 Task: Get directions from Olympic National Park, Washington, United States to Dry Tortugas National Park, Florida, United States and explore the nearby hospitals
Action: Mouse moved to (271, 77)
Screenshot: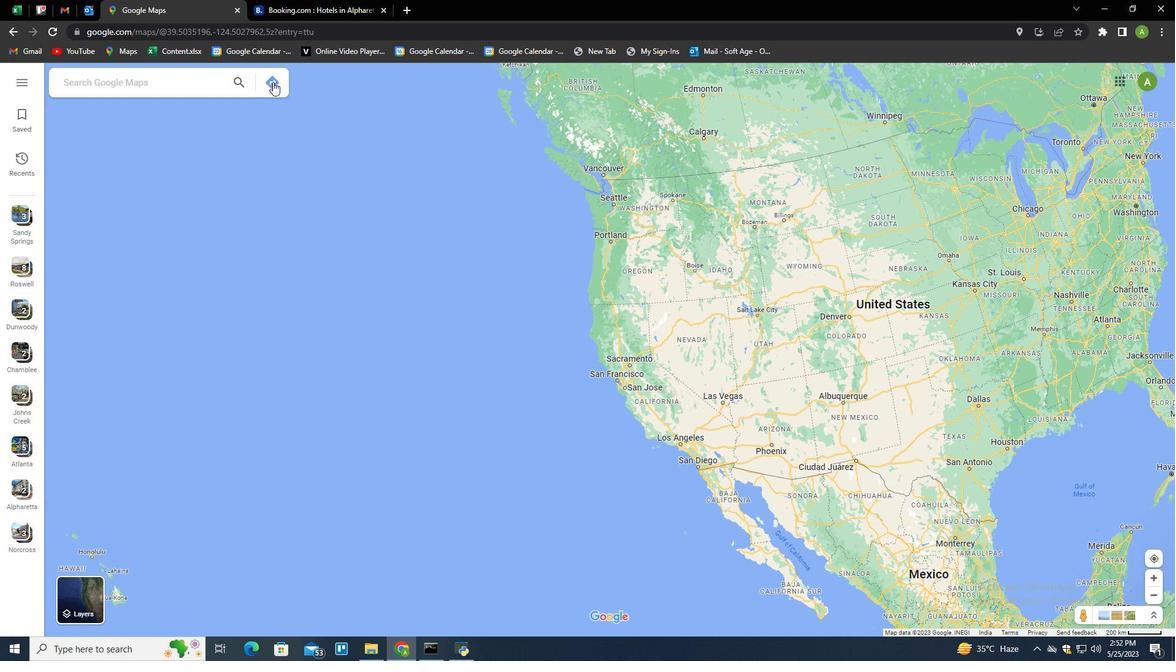 
Action: Mouse pressed left at (271, 77)
Screenshot: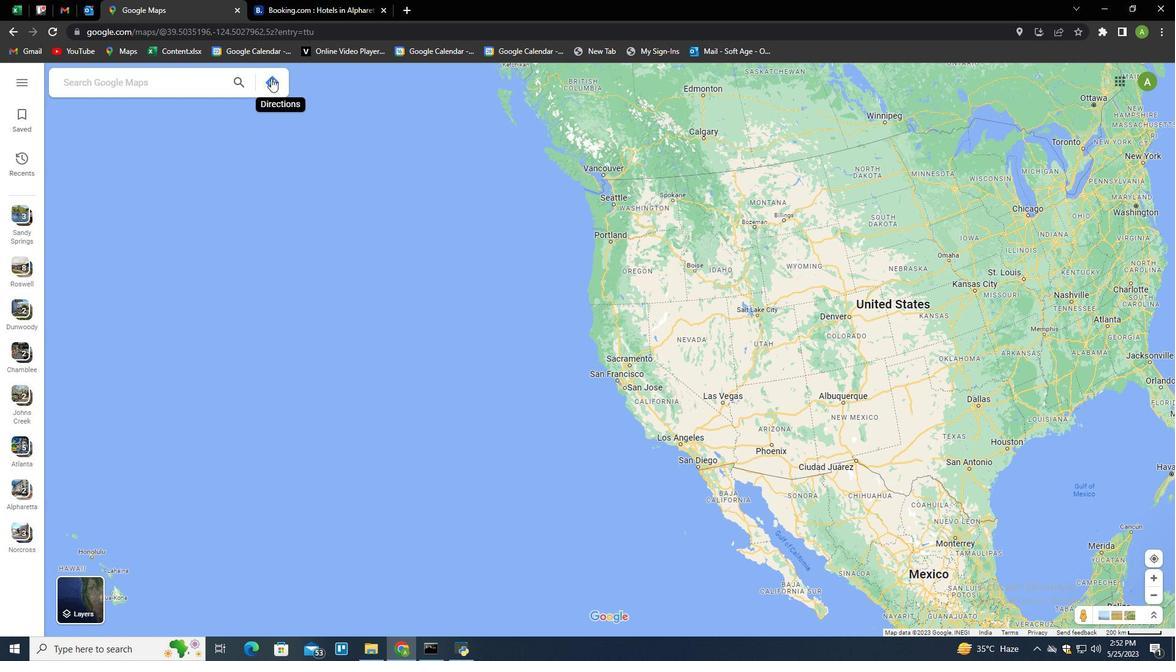 
Action: Mouse moved to (197, 123)
Screenshot: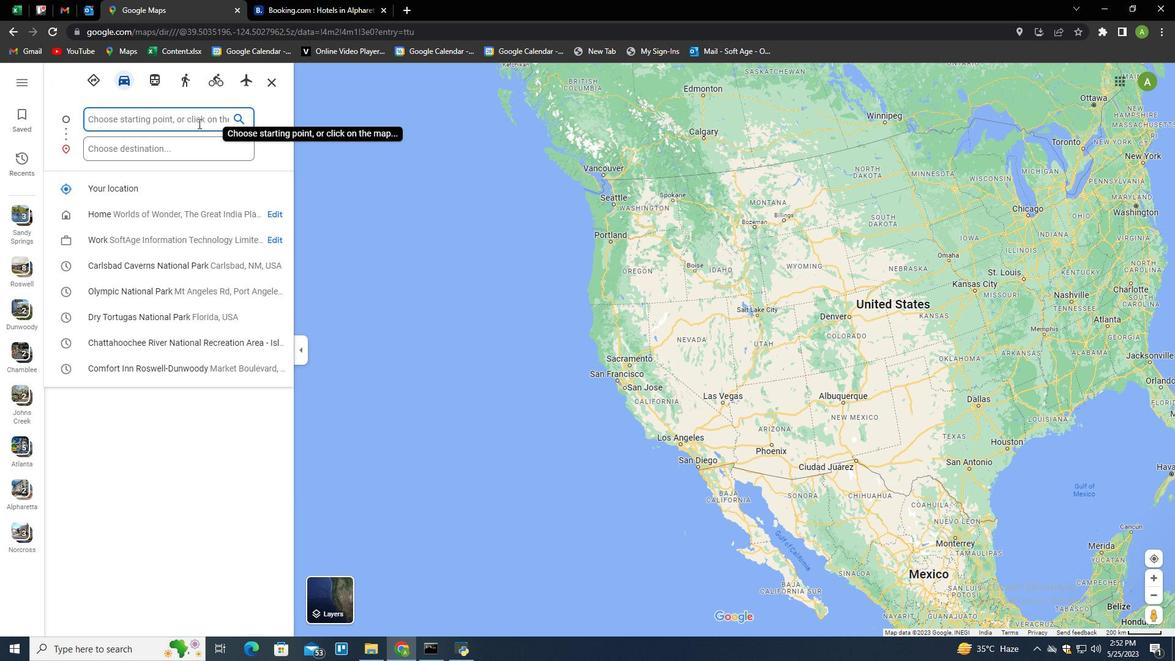 
Action: Mouse pressed left at (197, 123)
Screenshot: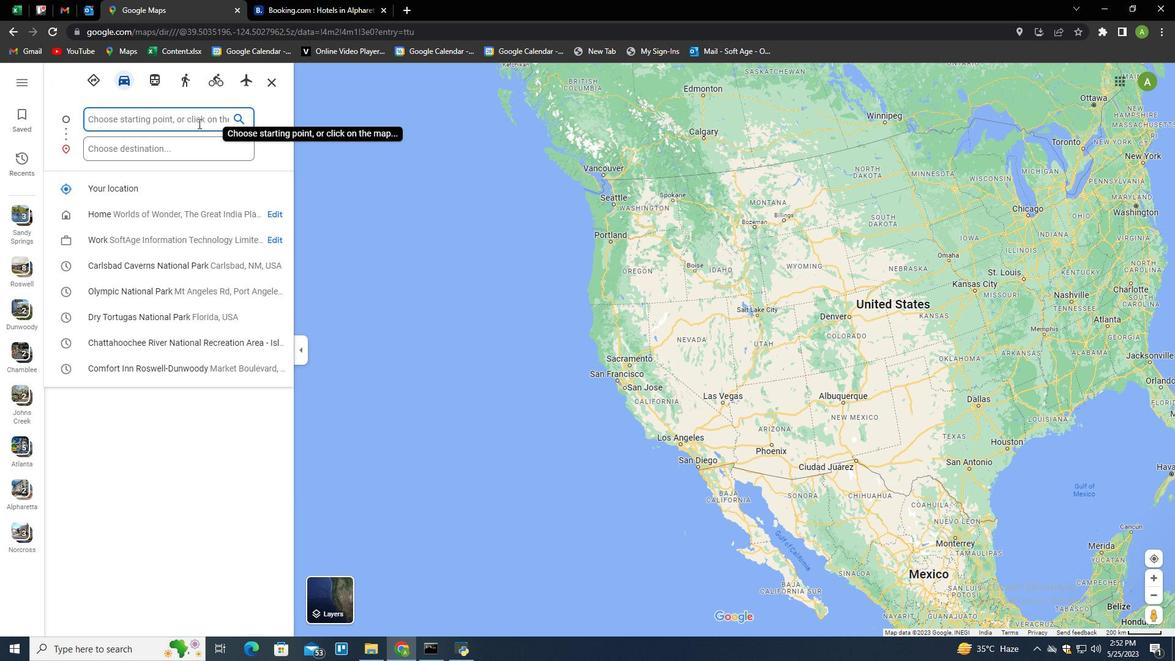 
Action: Key pressed <Key.shift>Olymoi<Key.backspace><Key.backspace>pic<Key.space><Key.shift>National<Key.space><Key.shift>Park,<Key.space><Key.shift>Wahington,<Key.space><Key.shift>United<Key.space><Key.shift>States<Key.tab><Key.tab><Key.shift>Dry<Key.space><Key.shift>Tortugas<Key.space><Key.shift>National<Key.space><Key.shift>Park,<Key.space><Key.shift>Florida,<Key.space><Key.shift>United<Key.space><Key.shift>States<Key.enter>
Screenshot: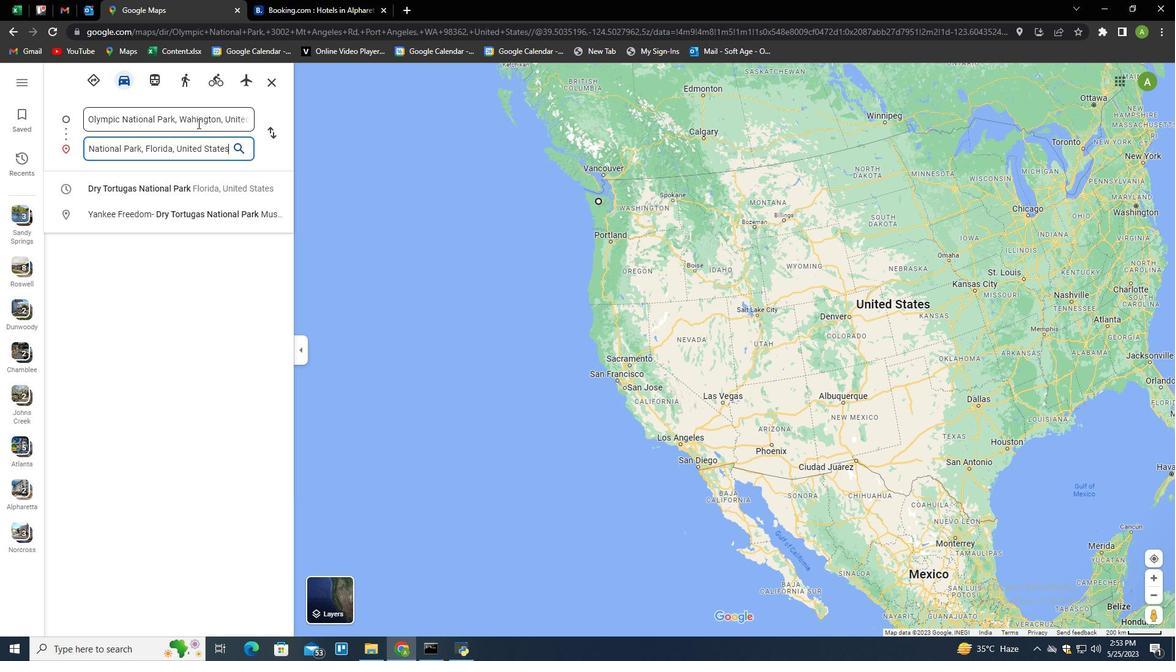 
Action: Mouse moved to (280, 309)
Screenshot: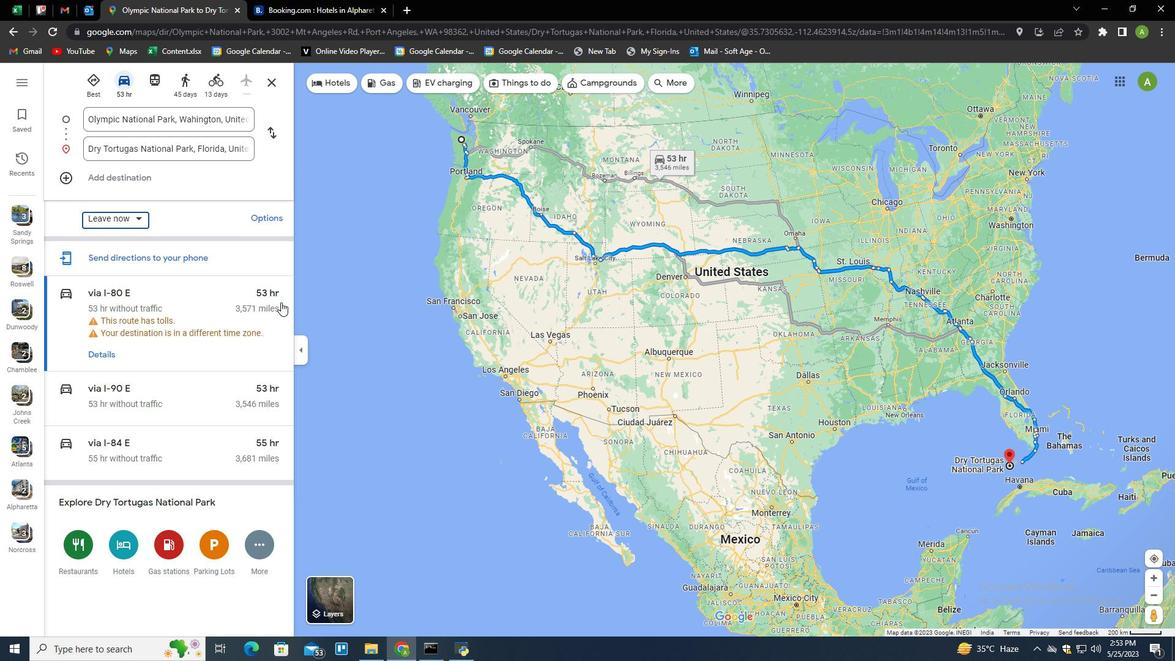 
Action: Mouse scrolled (280, 308) with delta (0, 0)
Screenshot: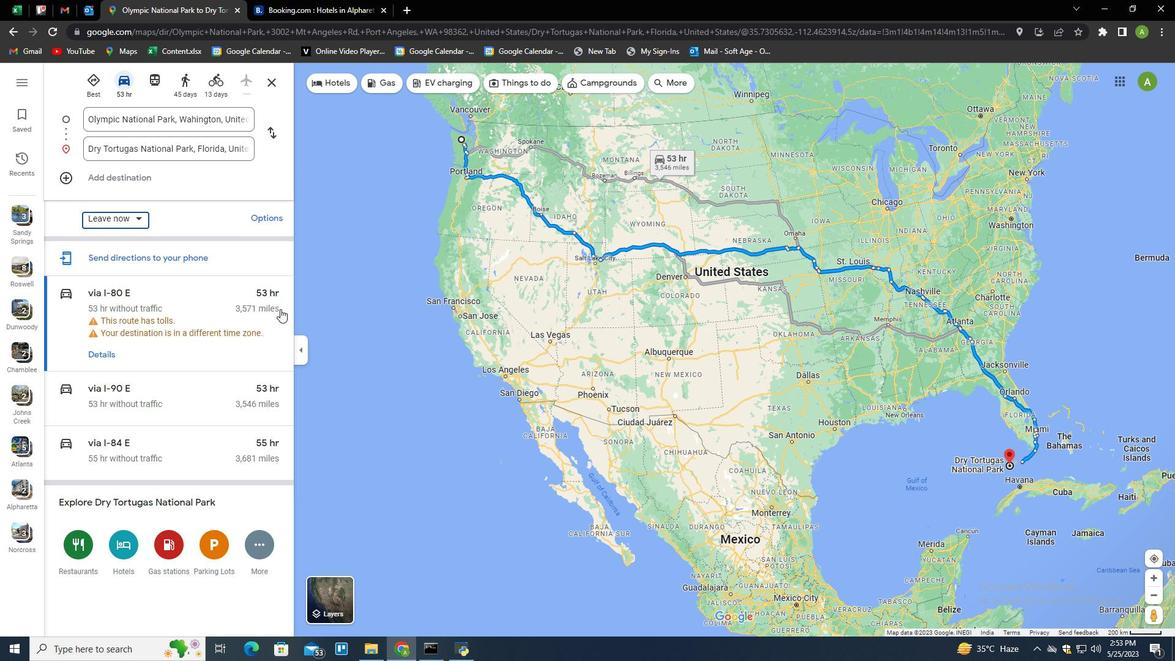 
Action: Mouse moved to (224, 270)
Screenshot: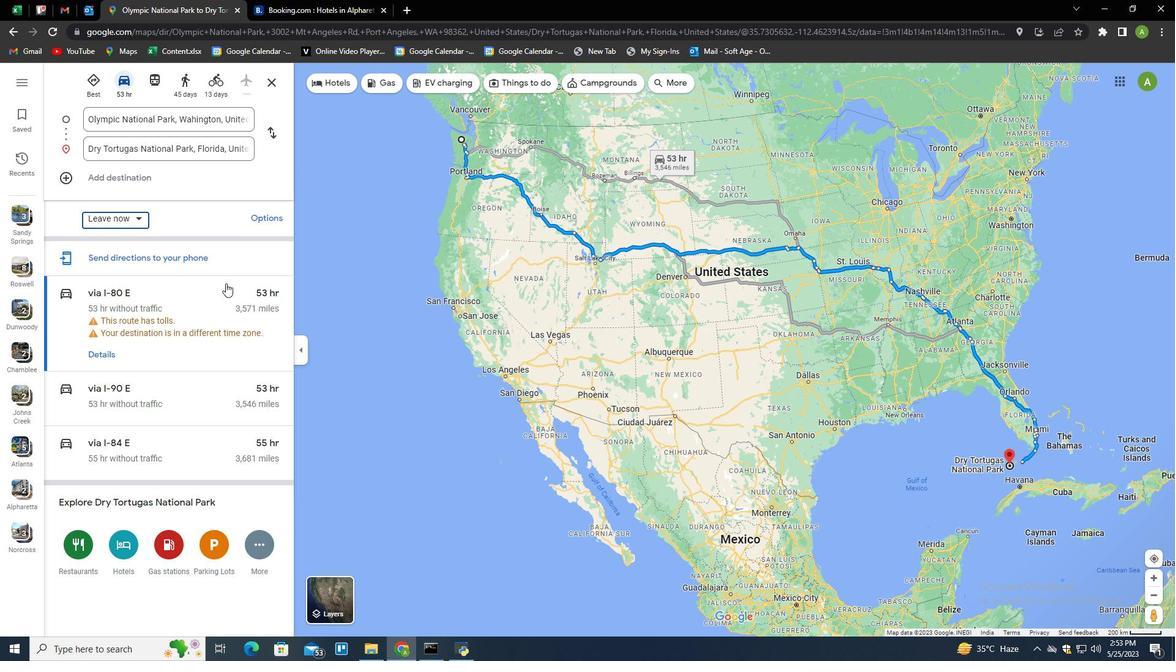 
Action: Mouse scrolled (224, 269) with delta (0, 0)
Screenshot: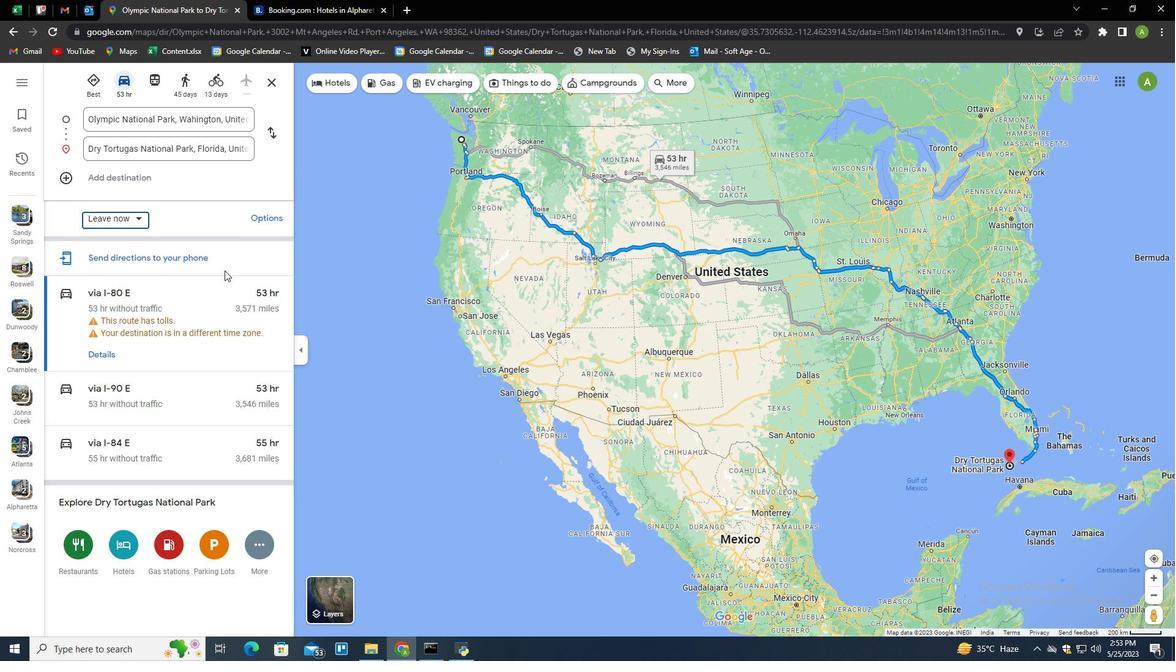 
Action: Mouse scrolled (224, 269) with delta (0, 0)
Screenshot: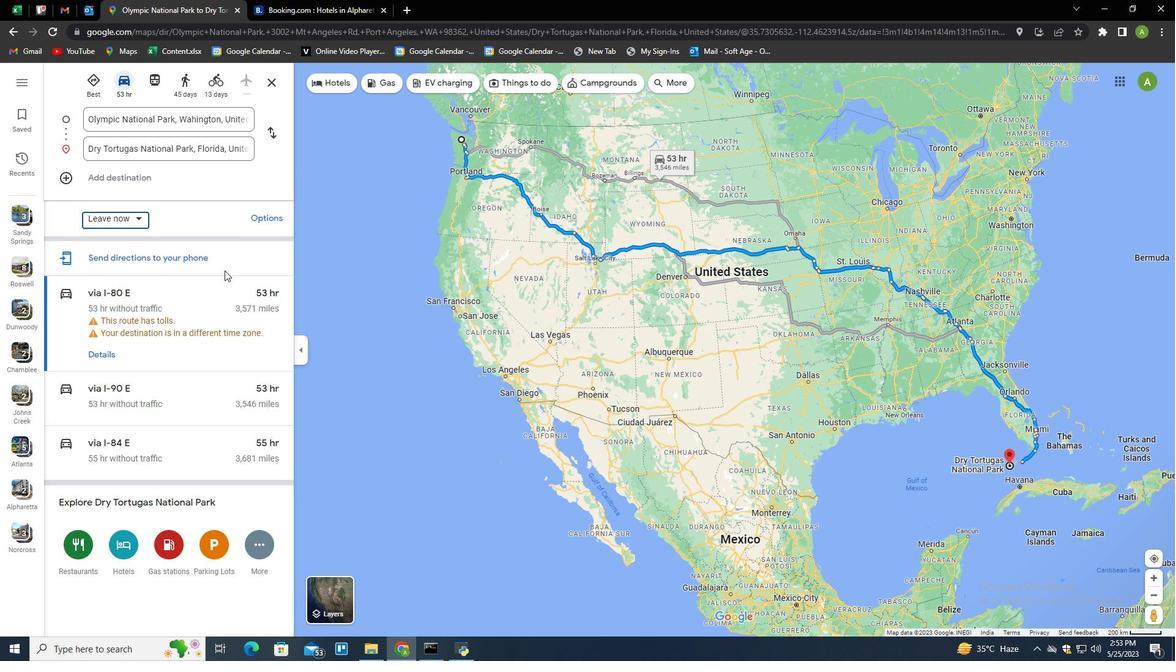 
Action: Mouse moved to (256, 544)
Screenshot: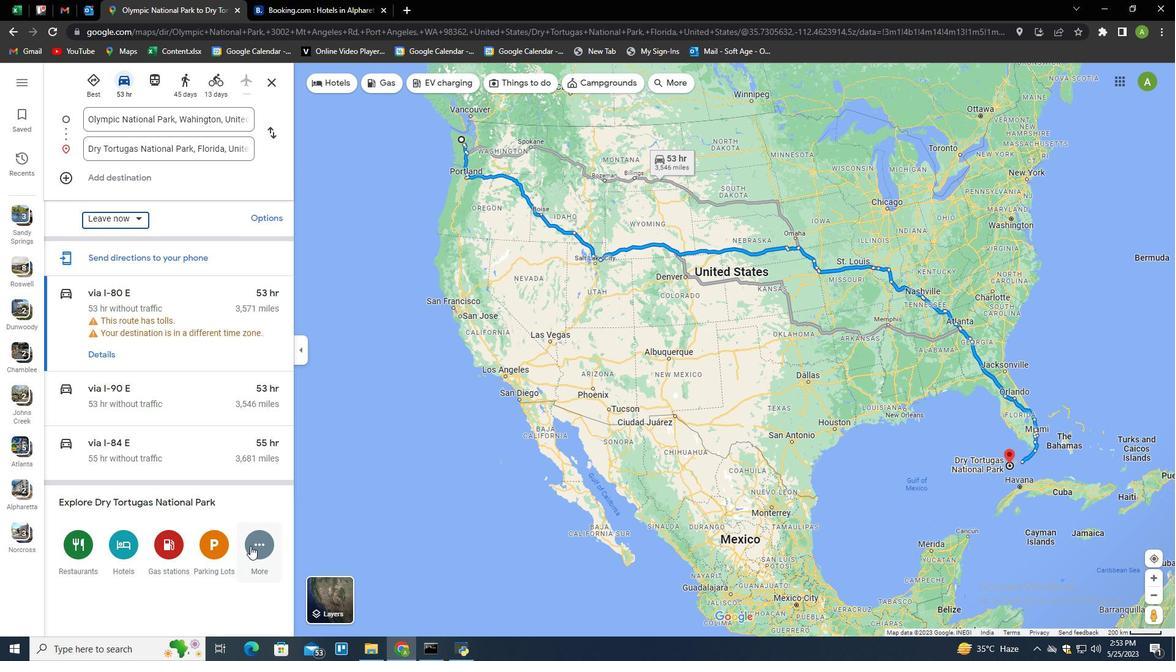 
Action: Mouse pressed left at (256, 544)
Screenshot: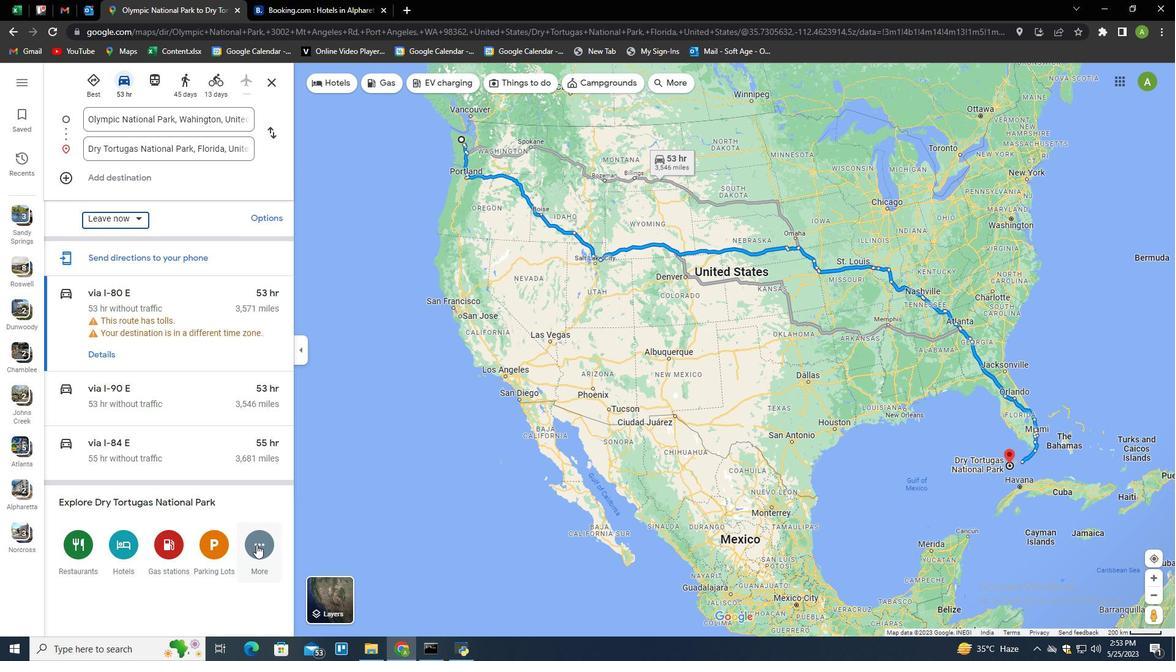 
Action: Mouse moved to (254, 538)
Screenshot: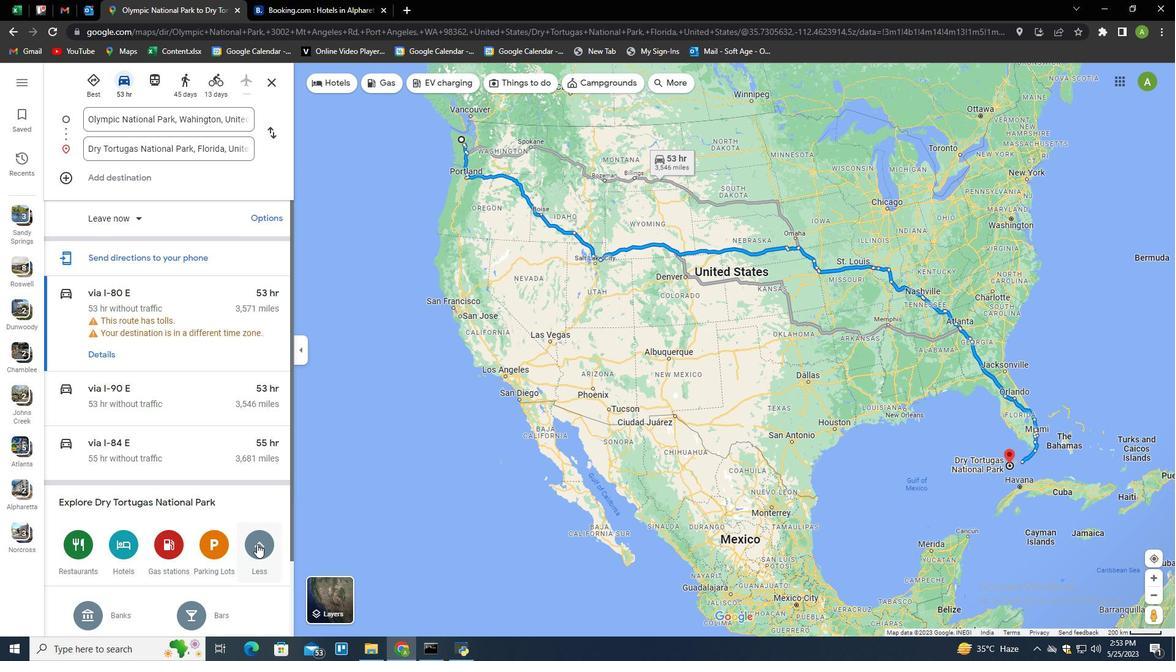 
Action: Mouse scrolled (254, 537) with delta (0, 0)
Screenshot: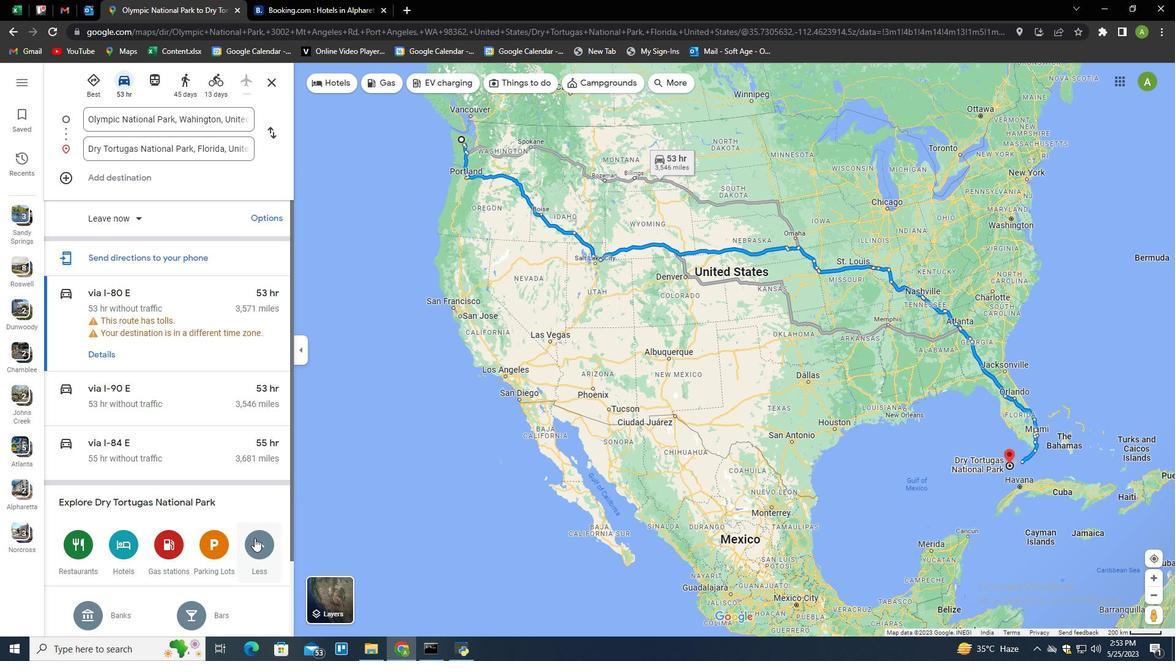 
Action: Mouse scrolled (254, 537) with delta (0, 0)
Screenshot: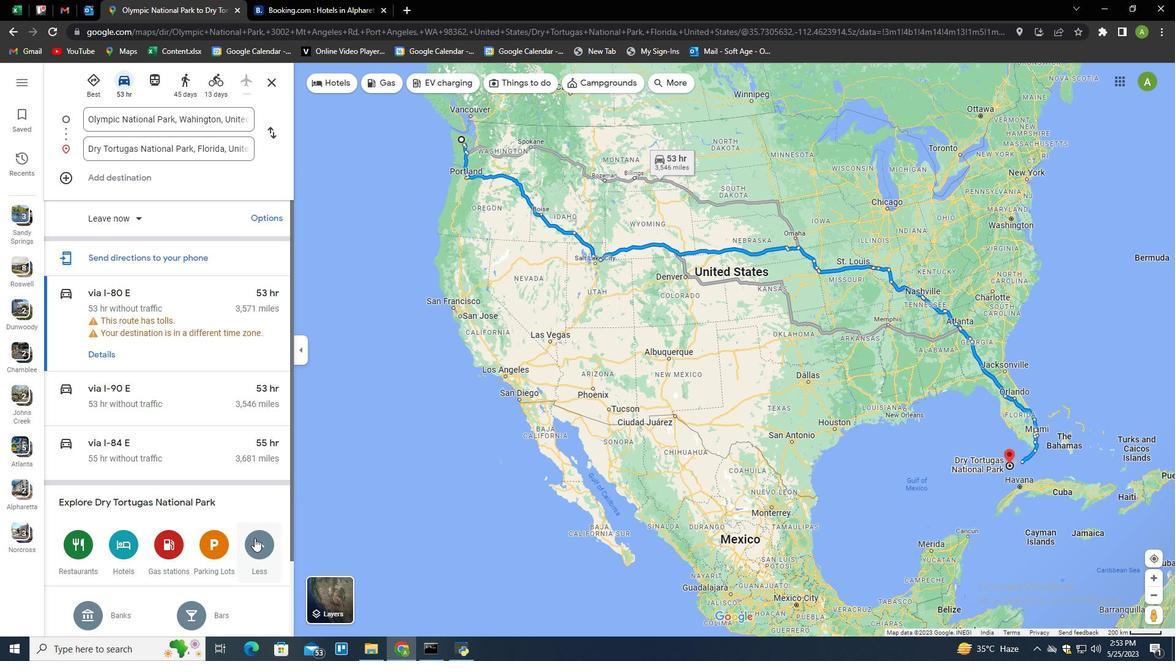 
Action: Mouse scrolled (254, 537) with delta (0, 0)
Screenshot: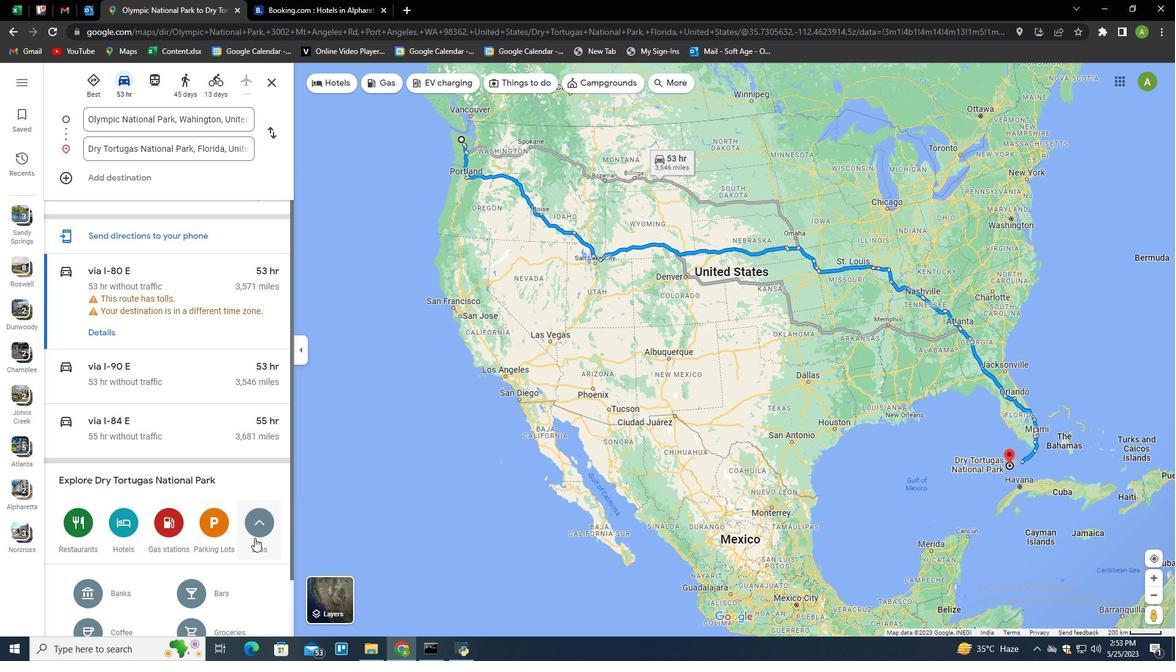 
Action: Mouse scrolled (254, 537) with delta (0, 0)
Screenshot: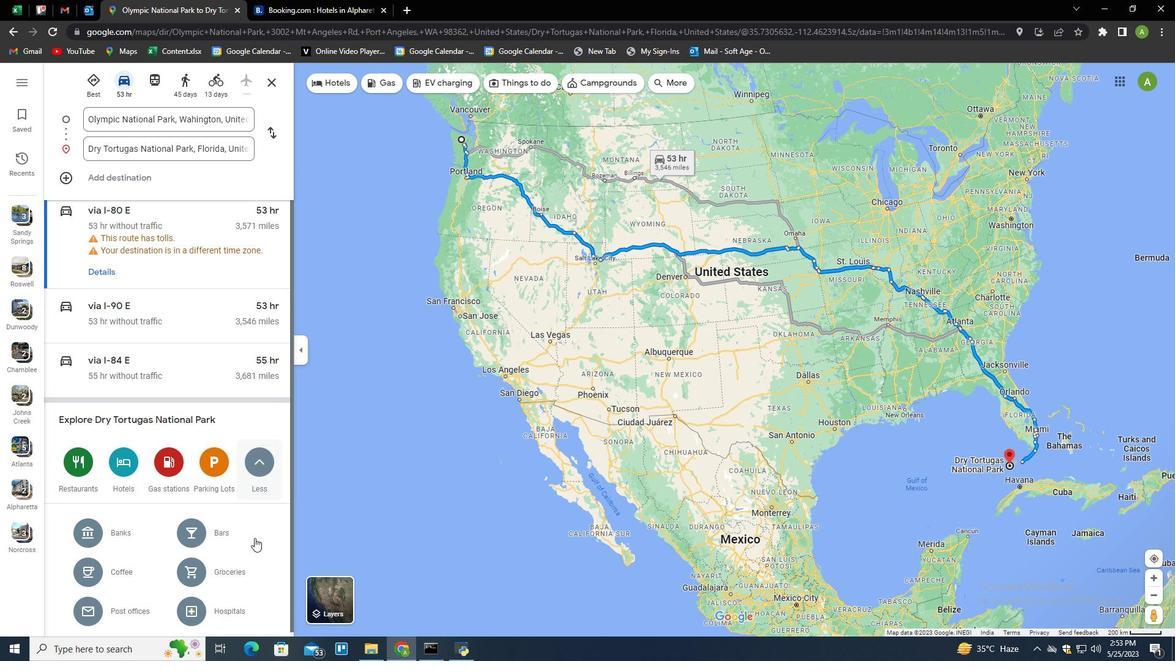 
Action: Mouse scrolled (254, 537) with delta (0, 0)
Screenshot: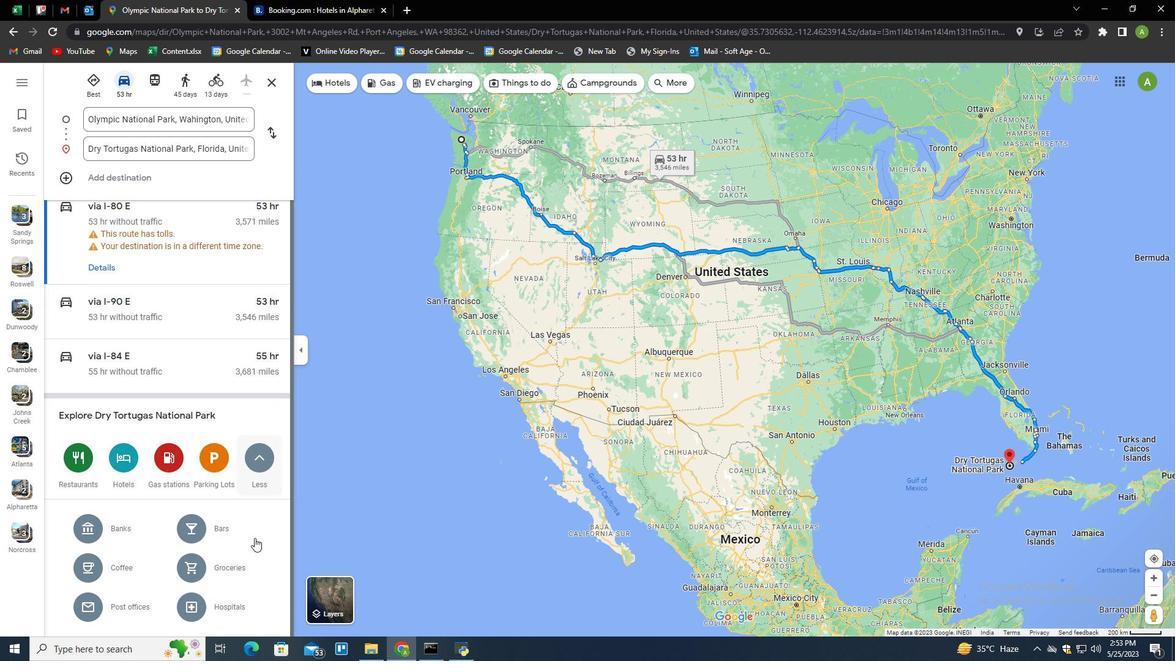 
Action: Mouse moved to (224, 607)
Screenshot: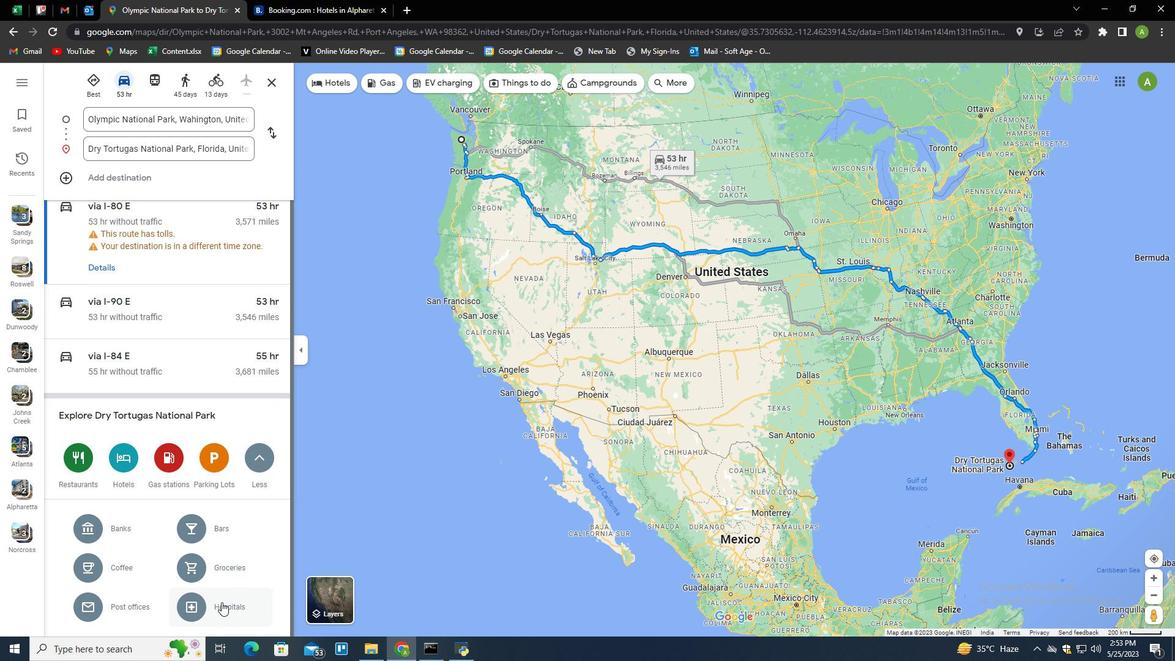 
Action: Mouse pressed left at (224, 607)
Screenshot: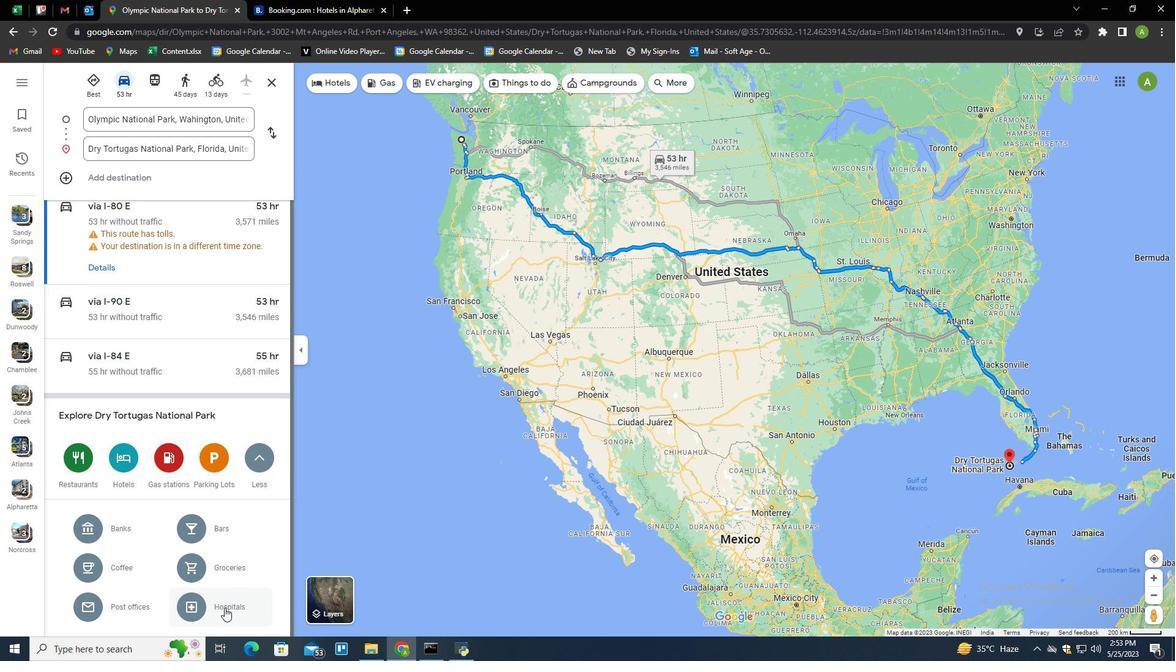 
Action: Mouse moved to (181, 407)
Screenshot: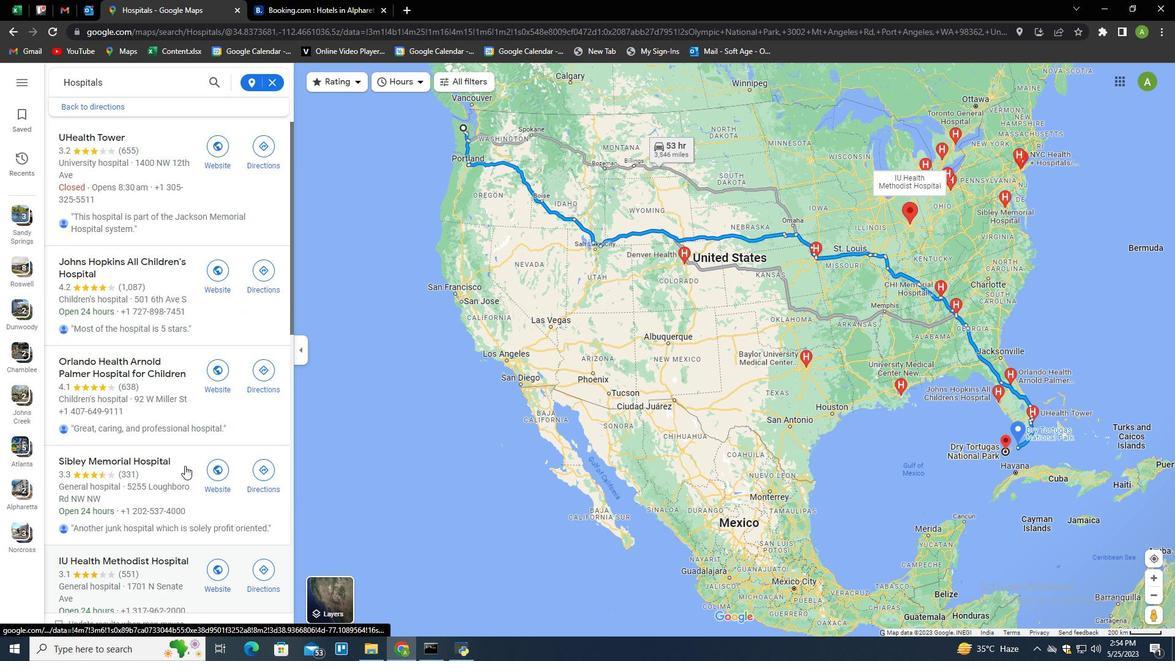 
Action: Mouse scrolled (181, 408) with delta (0, 0)
Screenshot: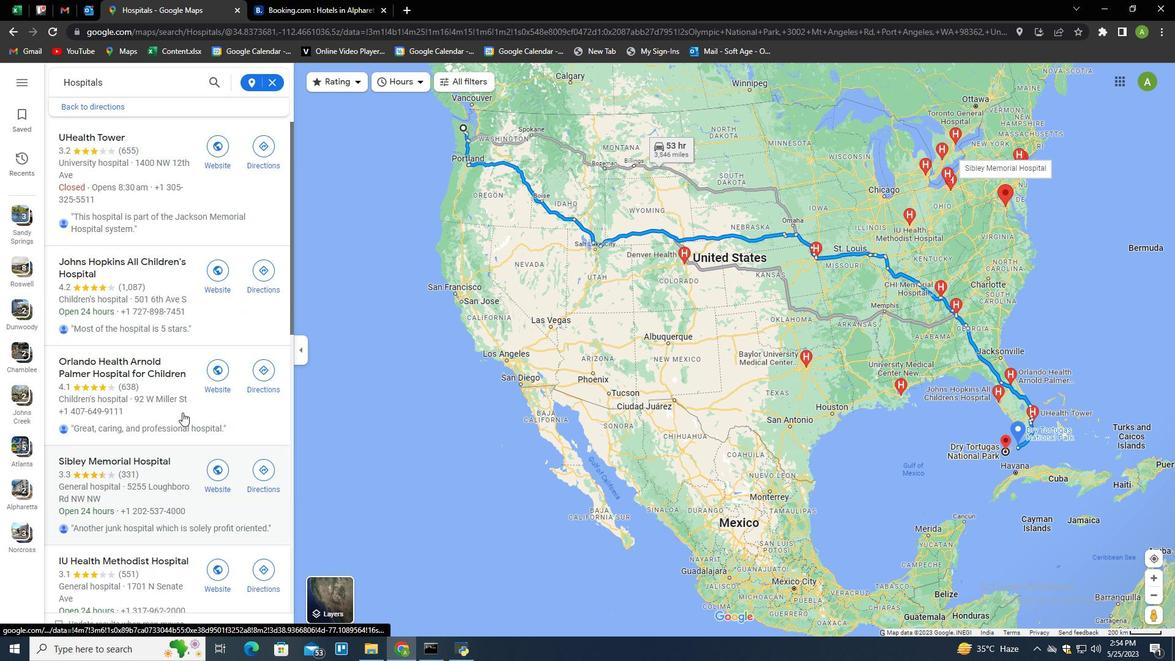 
Action: Mouse scrolled (181, 408) with delta (0, 0)
Screenshot: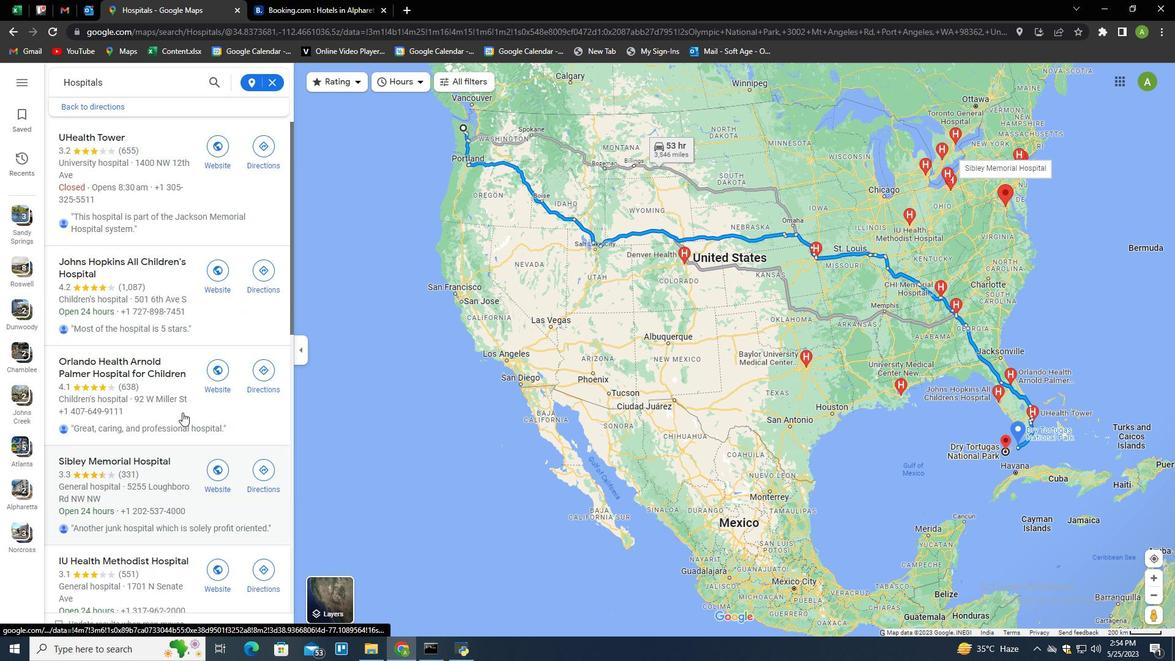 
Action: Mouse scrolled (181, 408) with delta (0, 0)
Screenshot: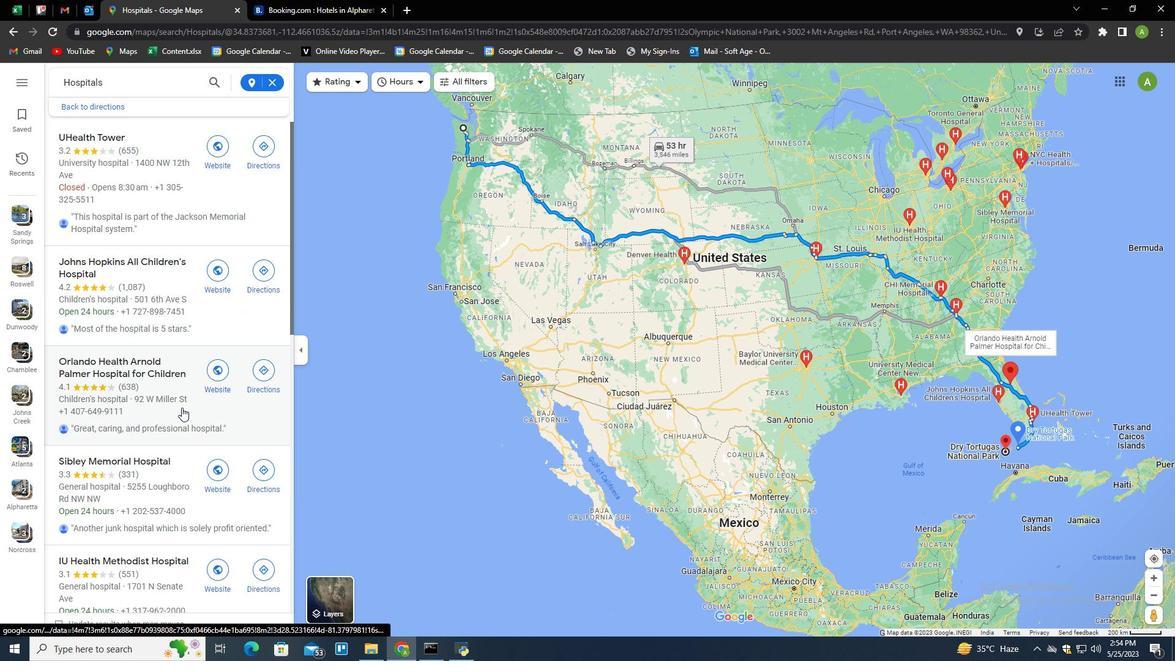 
Action: Mouse moved to (163, 183)
Screenshot: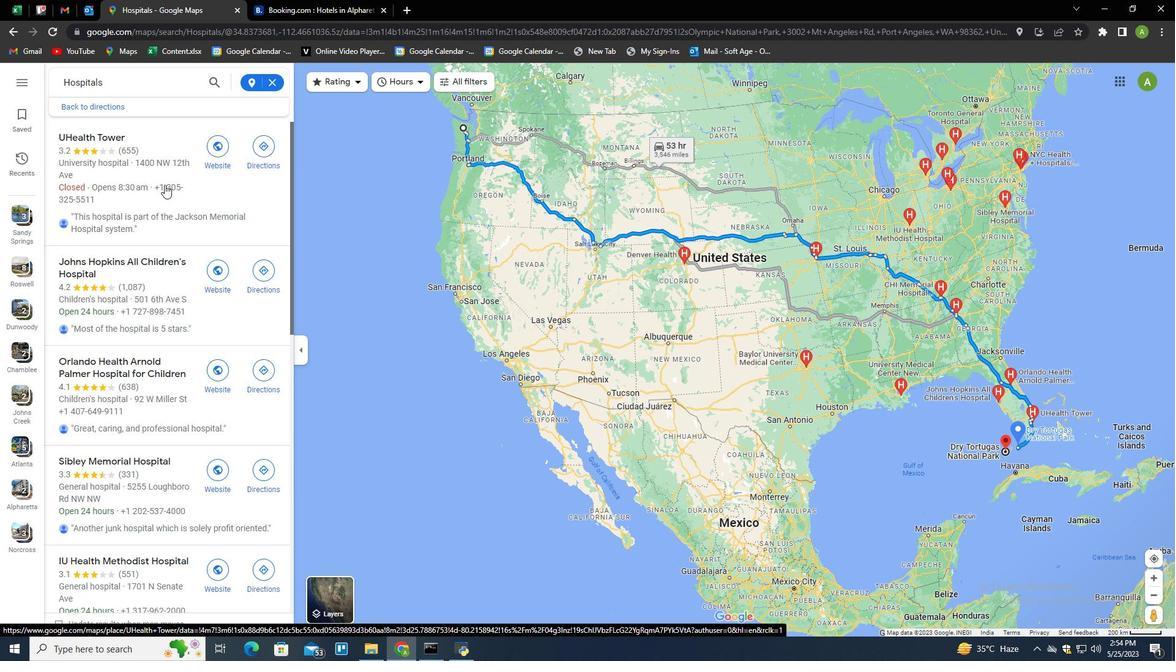 
Action: Mouse pressed left at (163, 183)
Screenshot: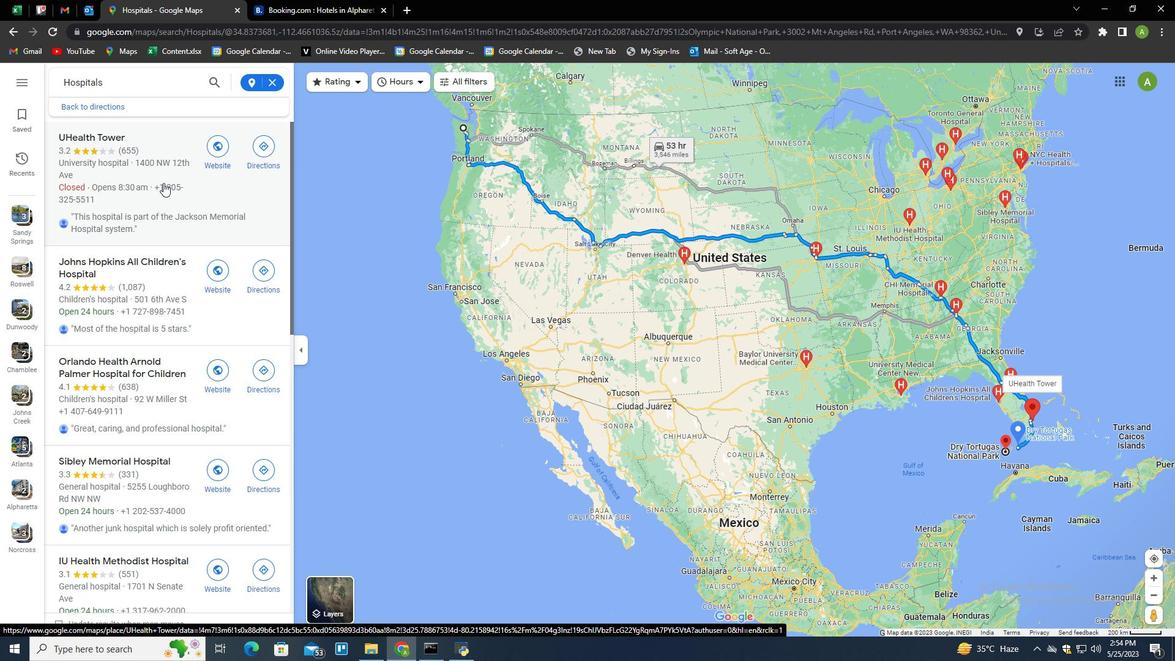 
Action: Mouse moved to (401, 315)
Screenshot: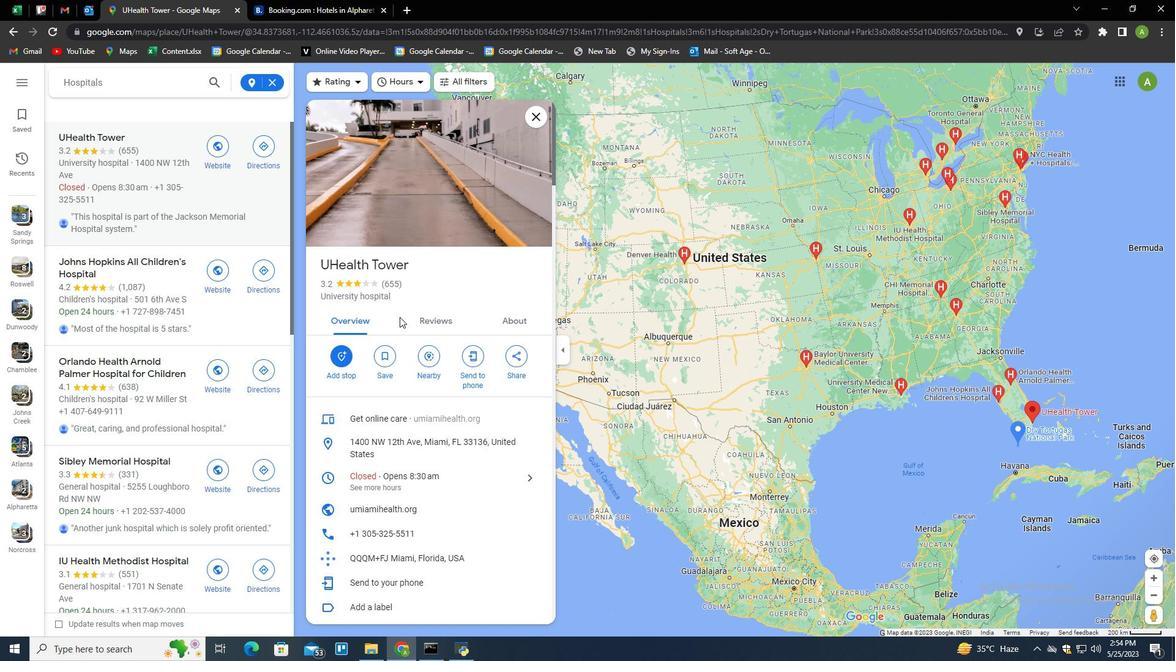
Action: Mouse scrolled (401, 314) with delta (0, 0)
Screenshot: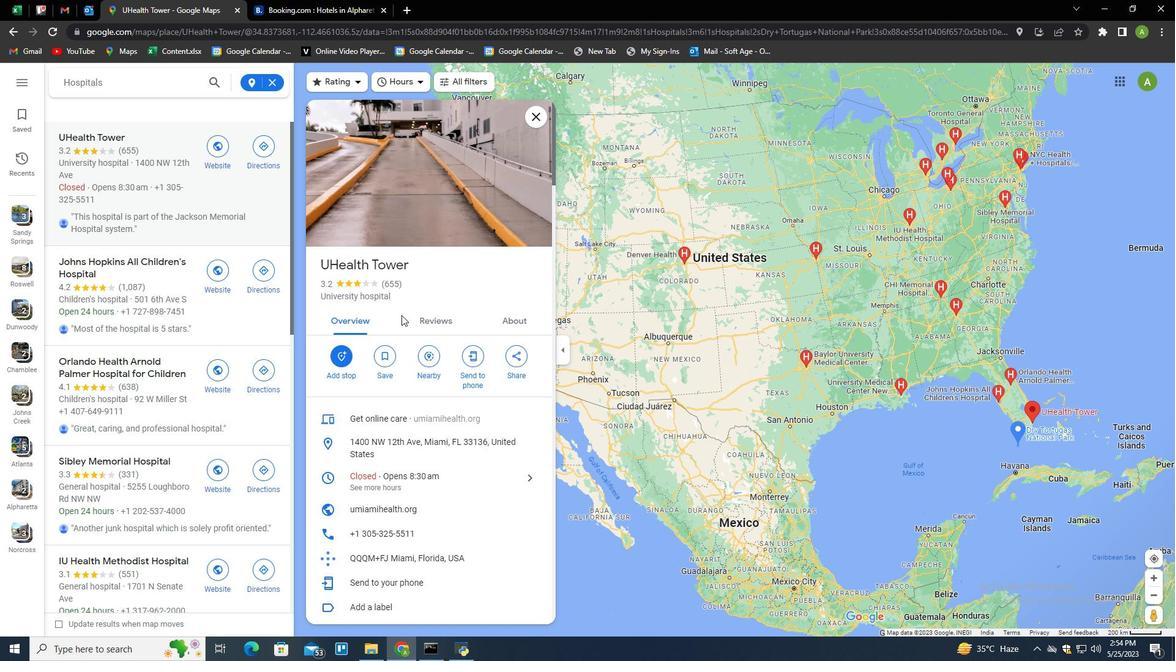 
Action: Mouse scrolled (401, 314) with delta (0, 0)
Screenshot: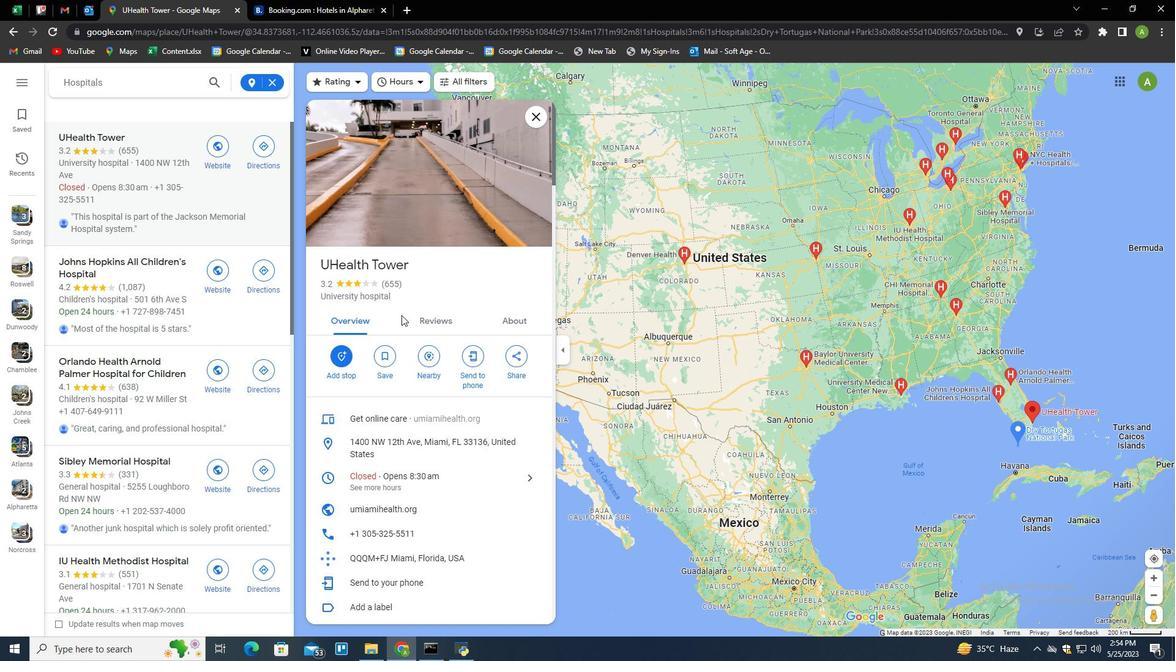 
Action: Mouse scrolled (401, 314) with delta (0, 0)
Screenshot: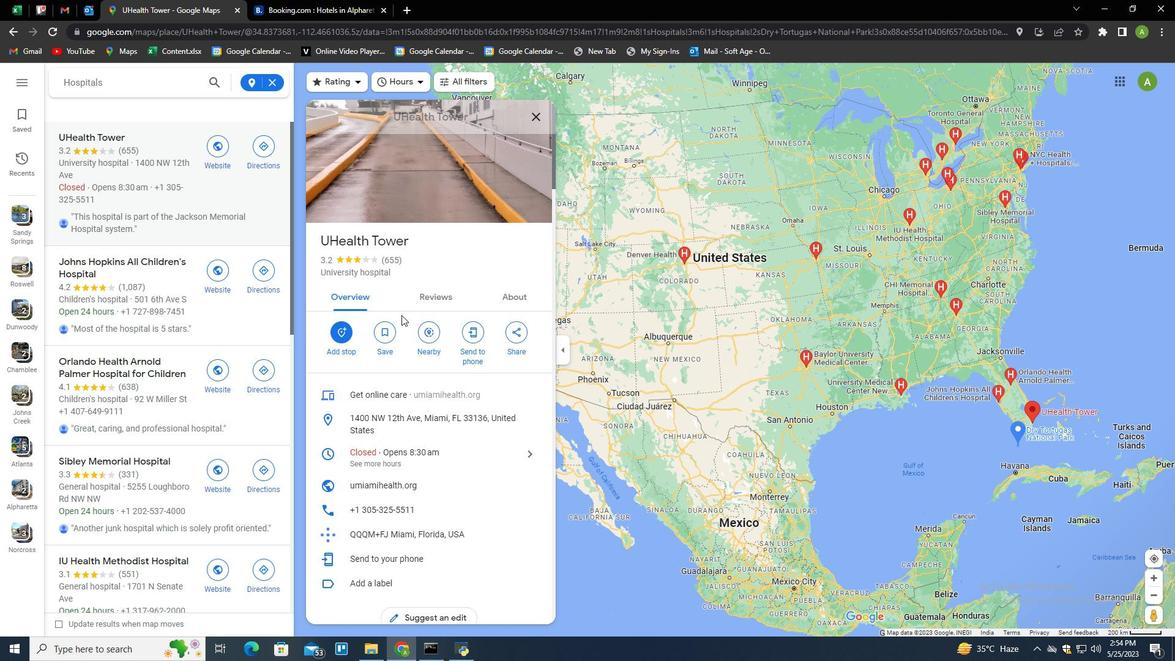 
Action: Mouse moved to (411, 334)
Screenshot: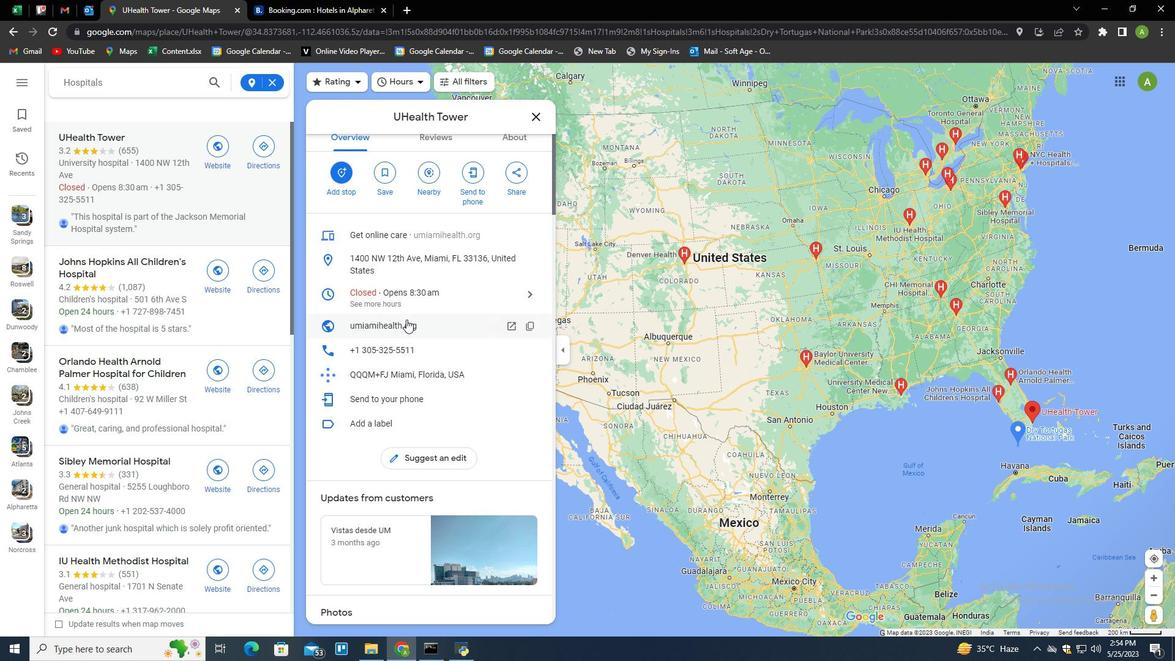 
Action: Mouse scrolled (411, 334) with delta (0, 0)
Screenshot: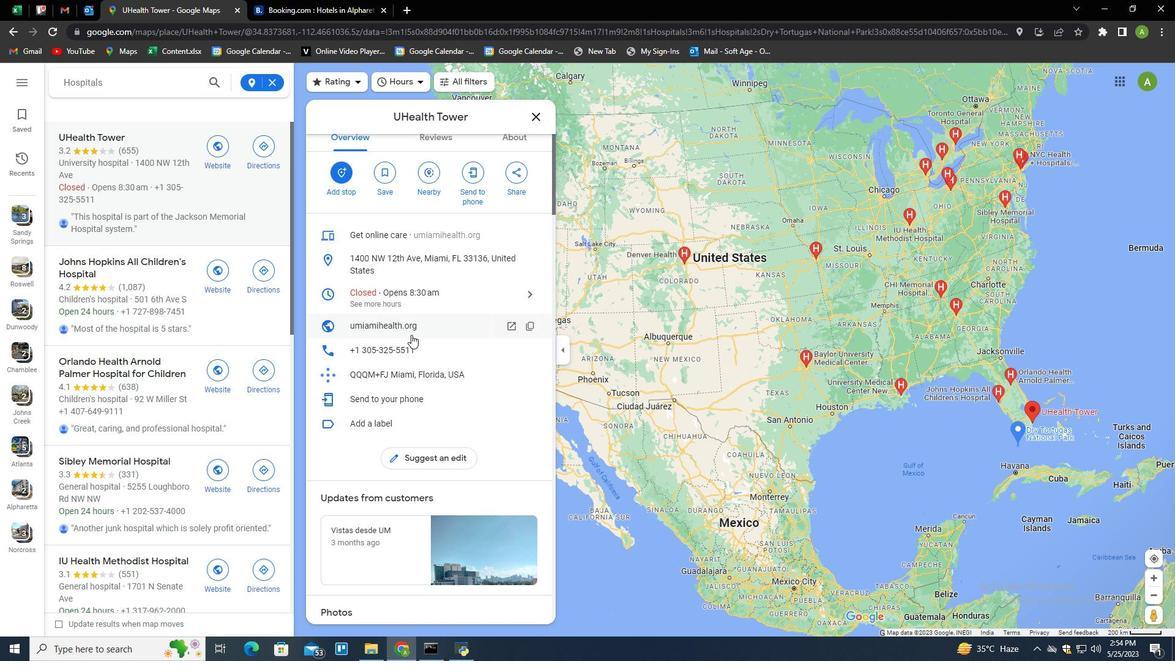 
Action: Mouse scrolled (411, 334) with delta (0, 0)
Screenshot: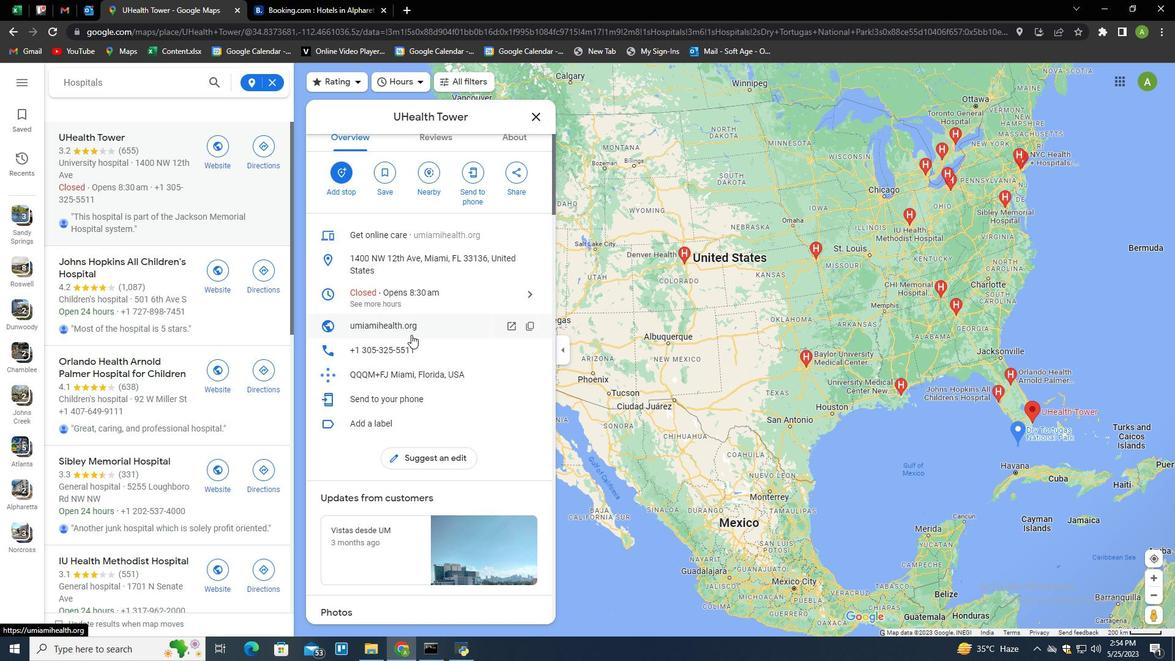 
Action: Mouse scrolled (411, 334) with delta (0, 0)
Screenshot: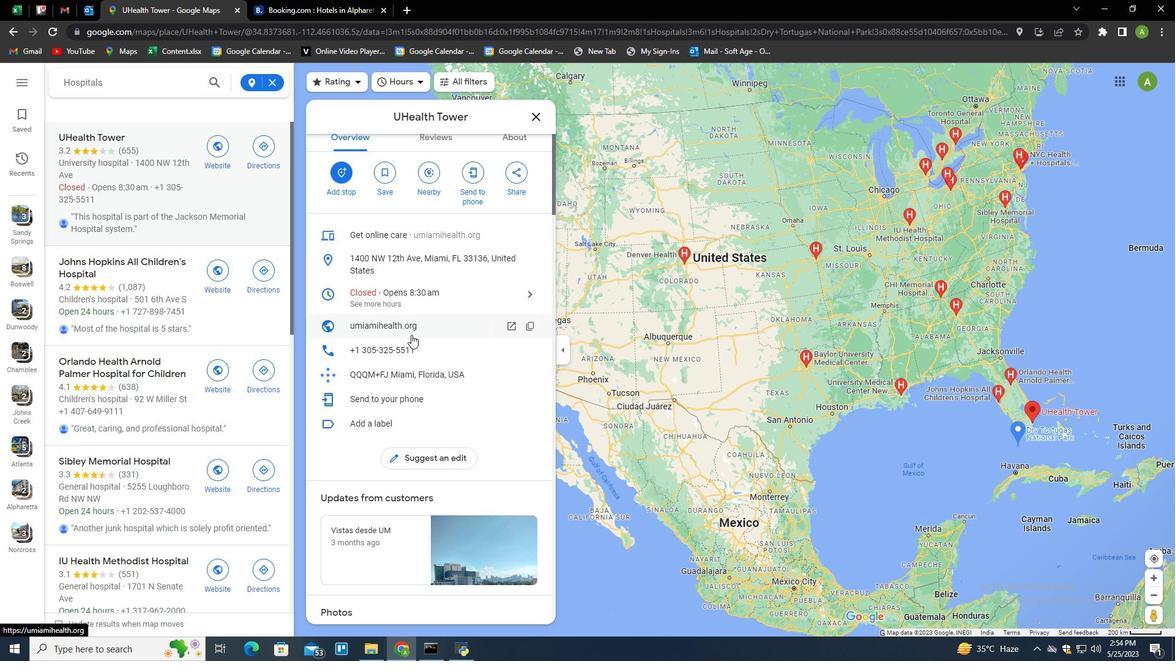 
Action: Mouse moved to (424, 337)
Screenshot: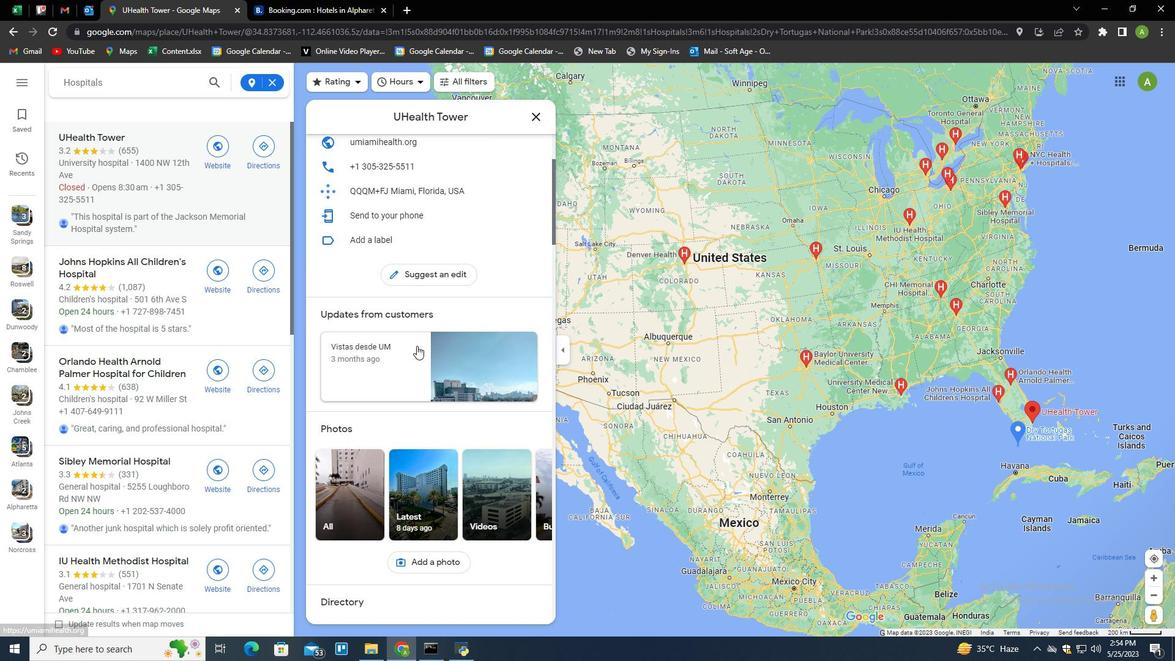 
Action: Mouse scrolled (424, 337) with delta (0, 0)
Screenshot: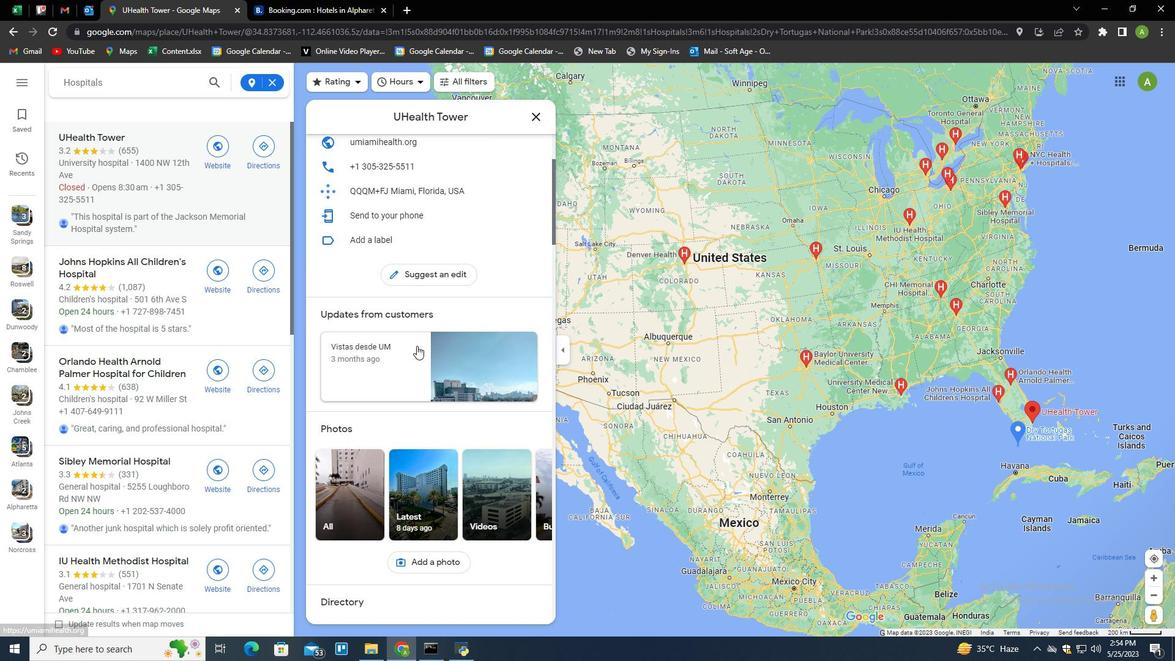 
Action: Mouse scrolled (424, 337) with delta (0, 0)
Screenshot: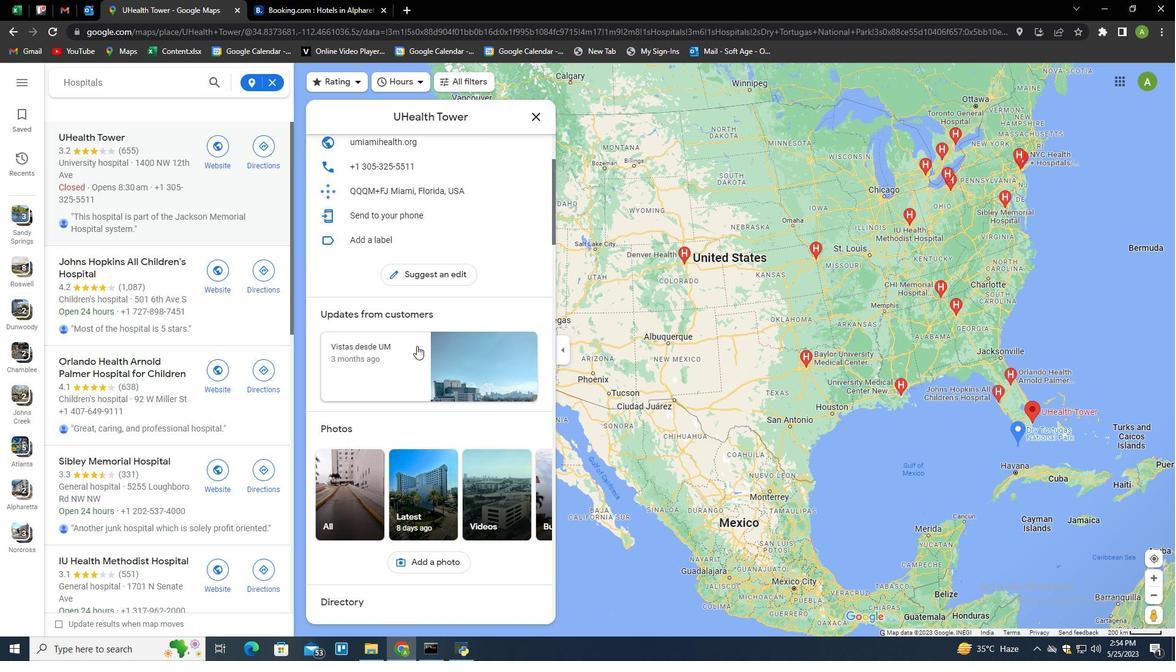 
Action: Mouse moved to (424, 337)
Screenshot: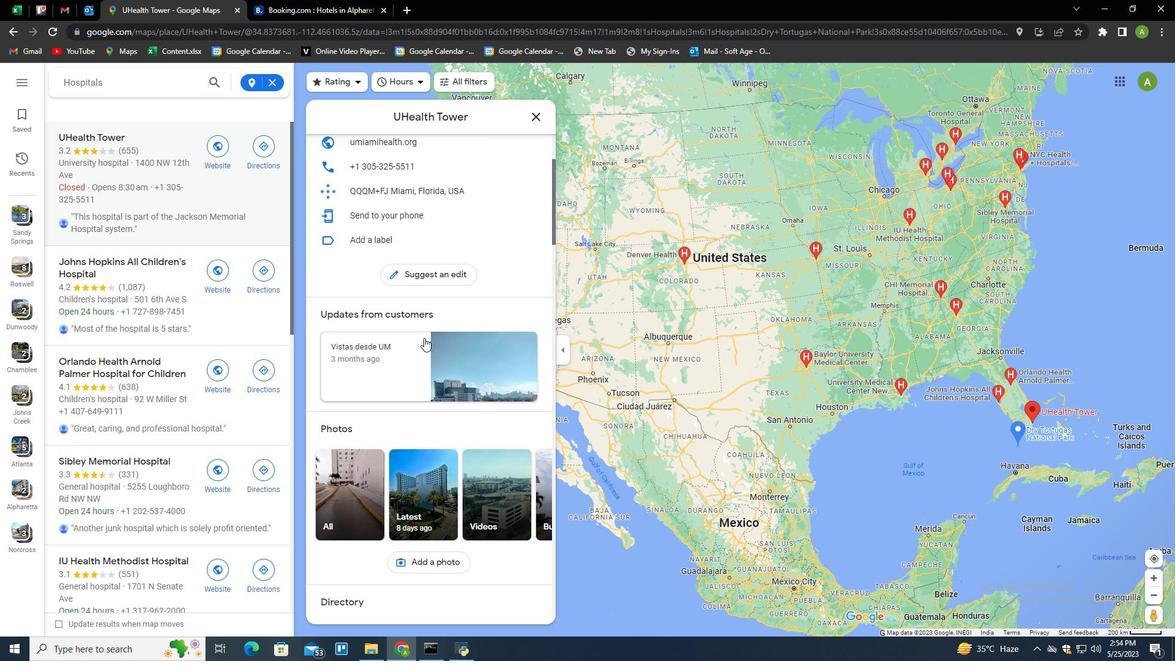 
Action: Mouse scrolled (424, 337) with delta (0, 0)
Screenshot: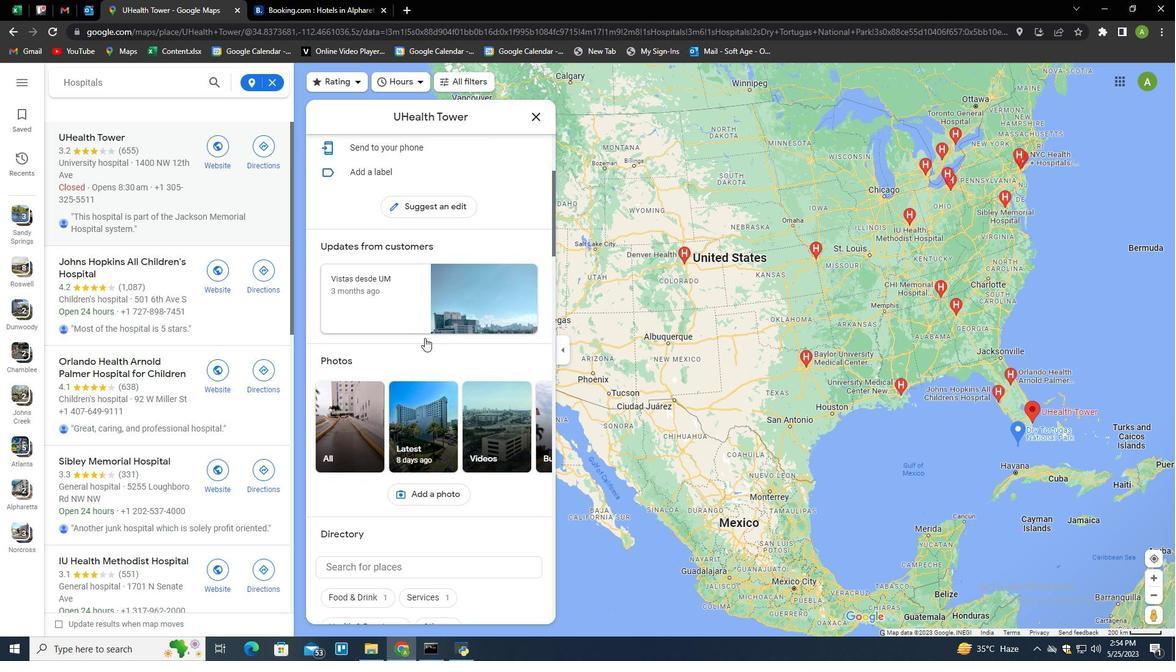 
Action: Mouse scrolled (424, 337) with delta (0, 0)
Screenshot: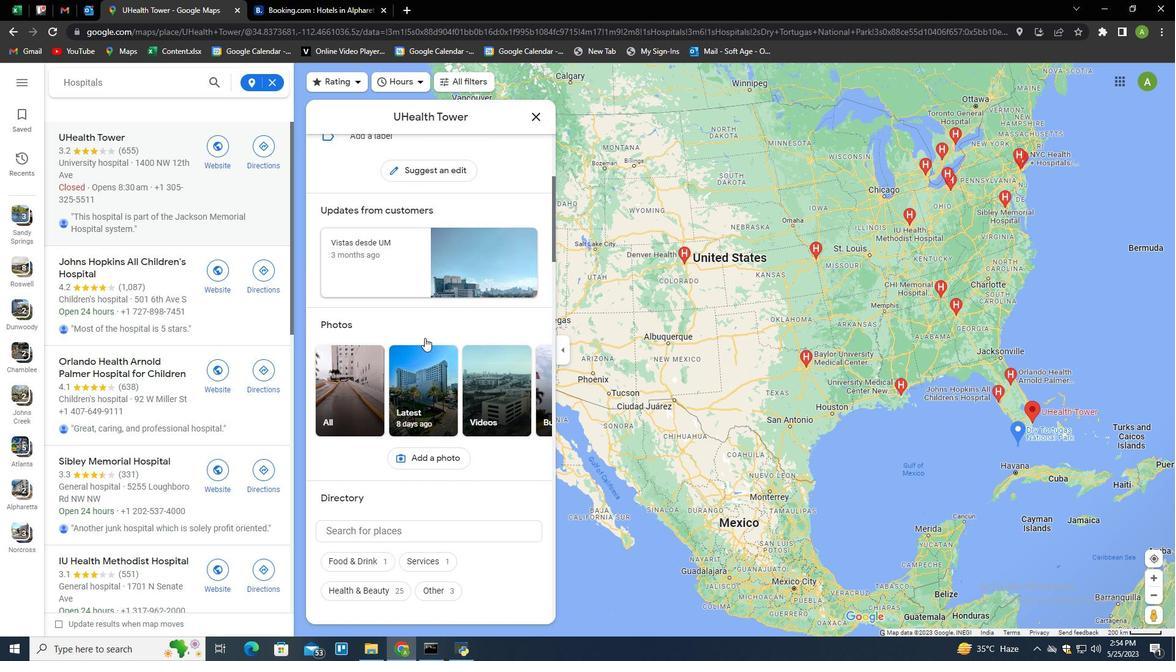 
Action: Mouse moved to (438, 380)
Screenshot: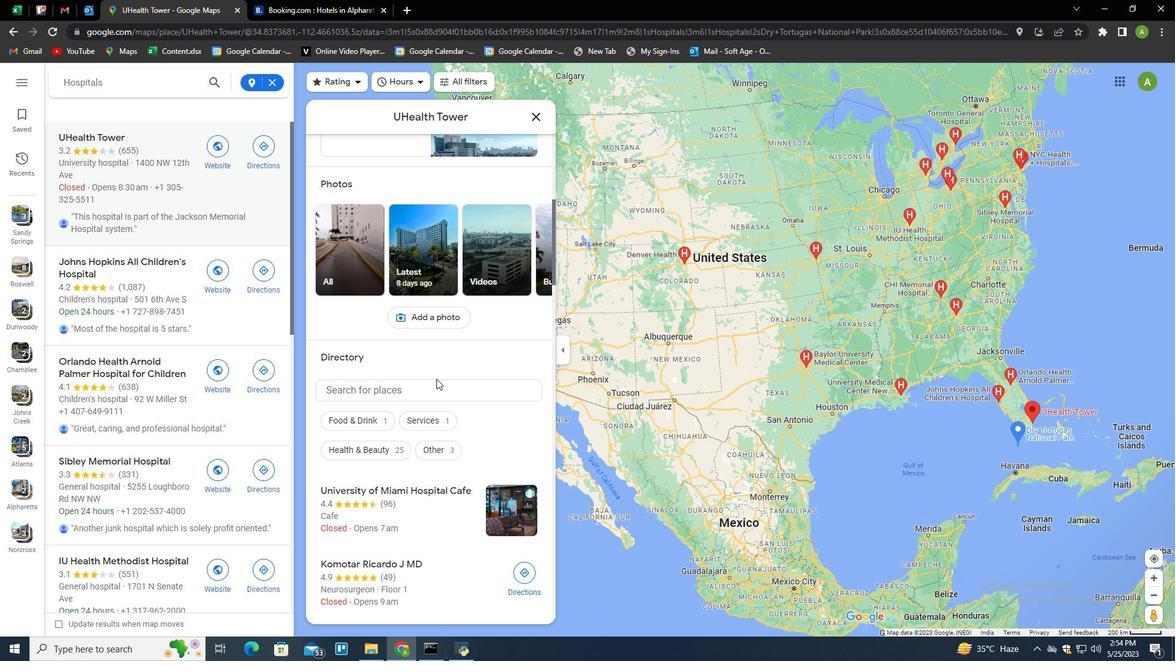 
Action: Mouse scrolled (438, 380) with delta (0, 0)
Screenshot: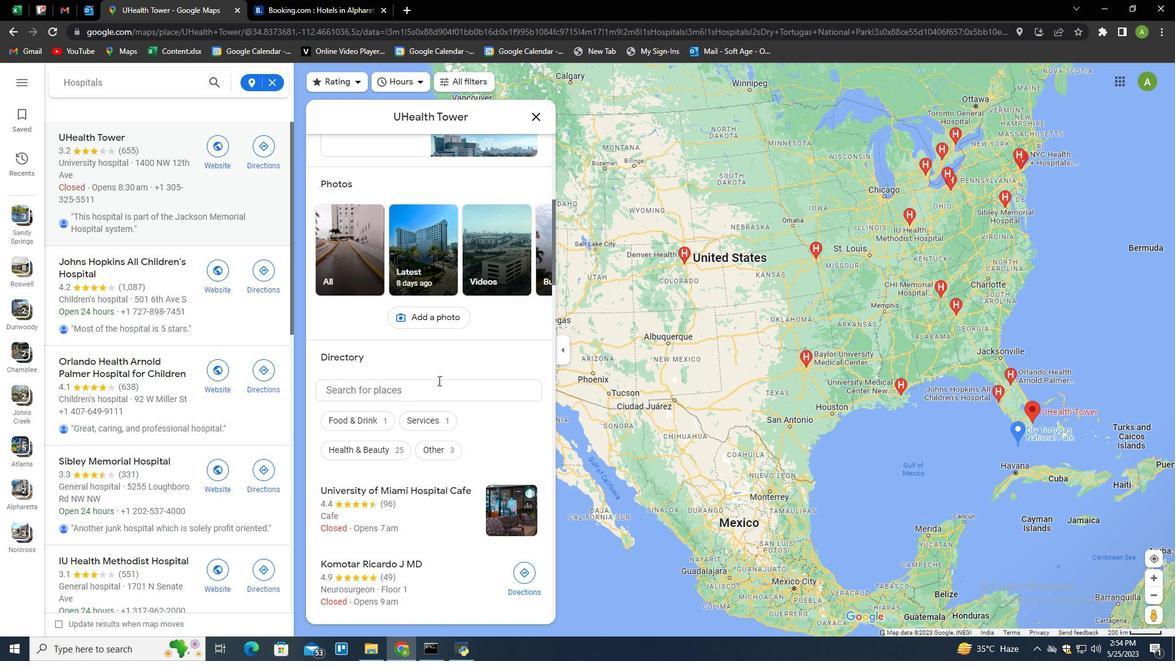 
Action: Mouse moved to (437, 381)
Screenshot: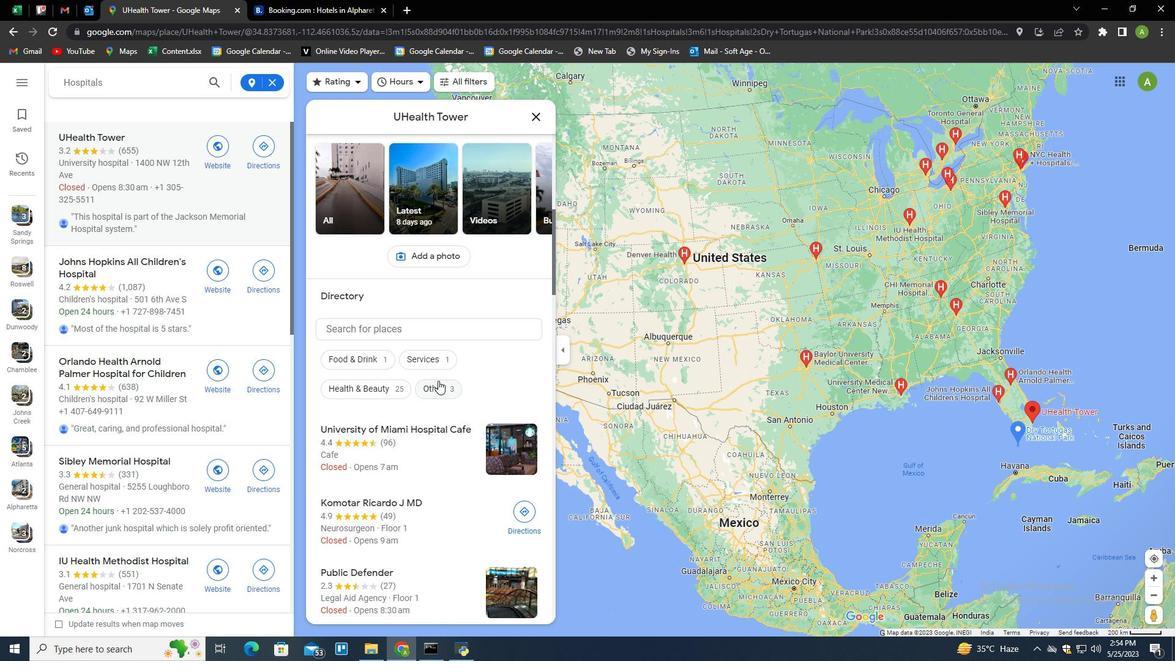 
Action: Mouse scrolled (437, 381) with delta (0, 0)
Screenshot: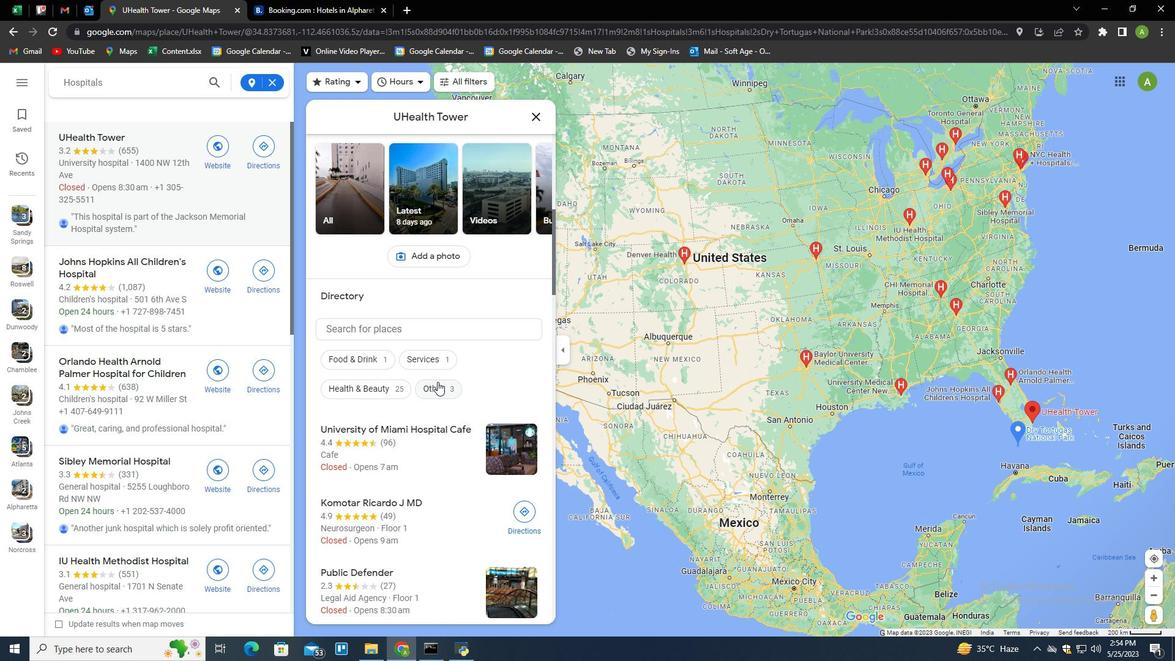 
Action: Mouse scrolled (437, 381) with delta (0, 0)
Screenshot: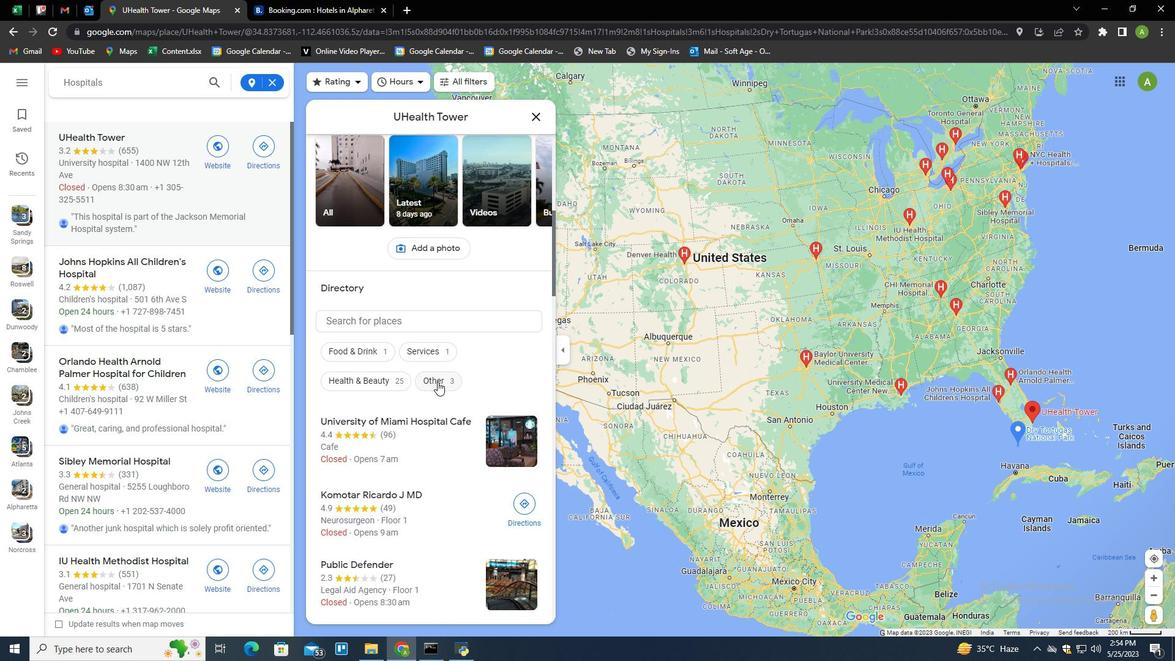 
Action: Mouse moved to (388, 458)
Screenshot: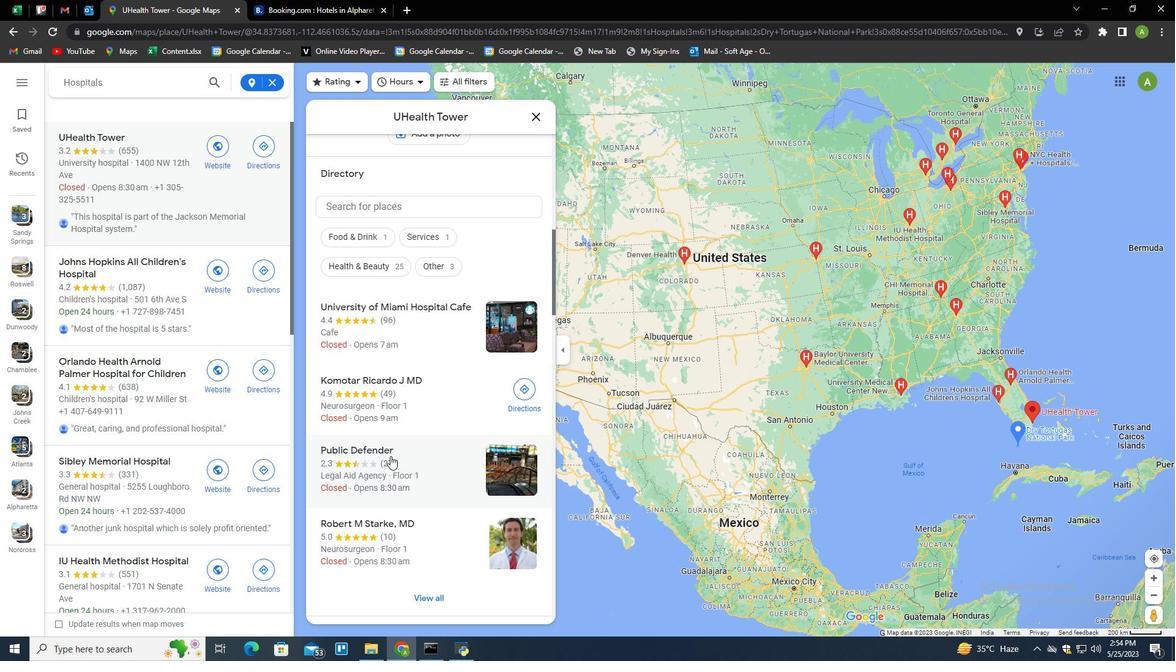 
Action: Mouse scrolled (388, 457) with delta (0, 0)
Screenshot: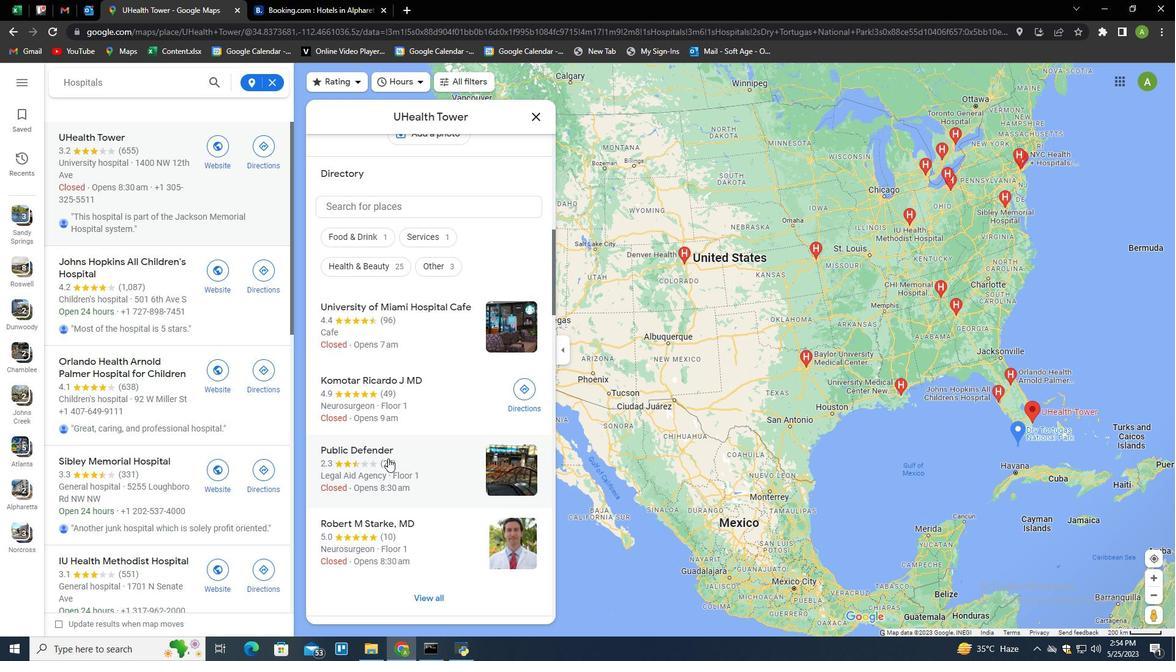 
Action: Mouse moved to (426, 533)
Screenshot: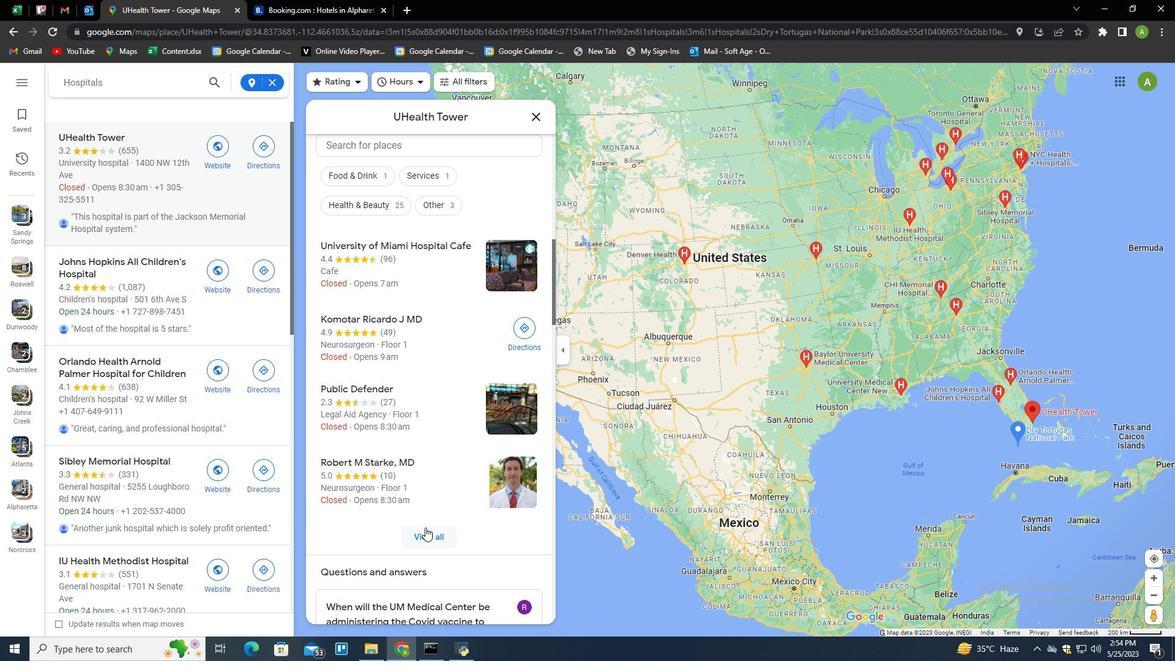 
Action: Mouse pressed left at (426, 533)
Screenshot: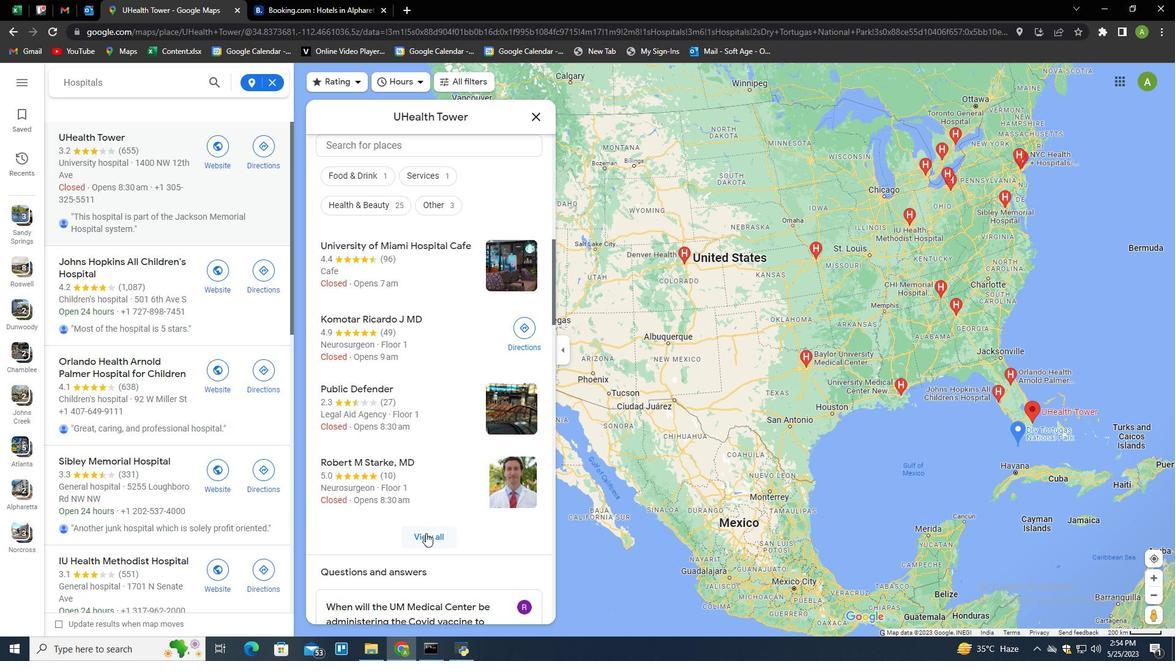 
Action: Mouse moved to (435, 511)
Screenshot: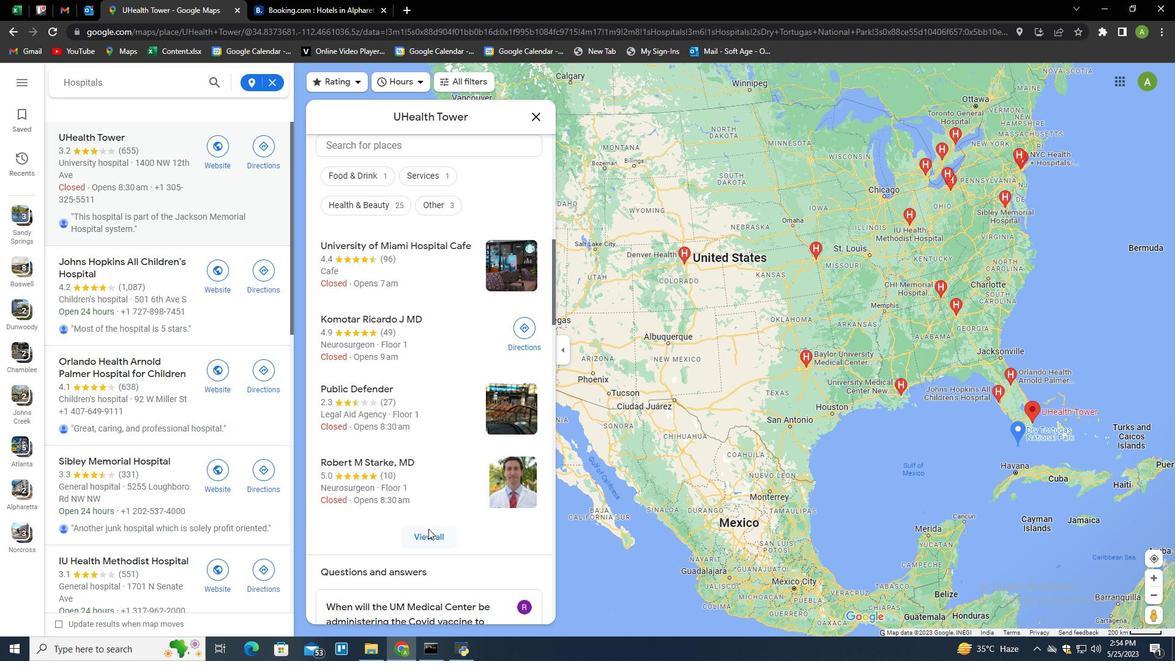 
Action: Mouse scrolled (435, 511) with delta (0, 0)
Screenshot: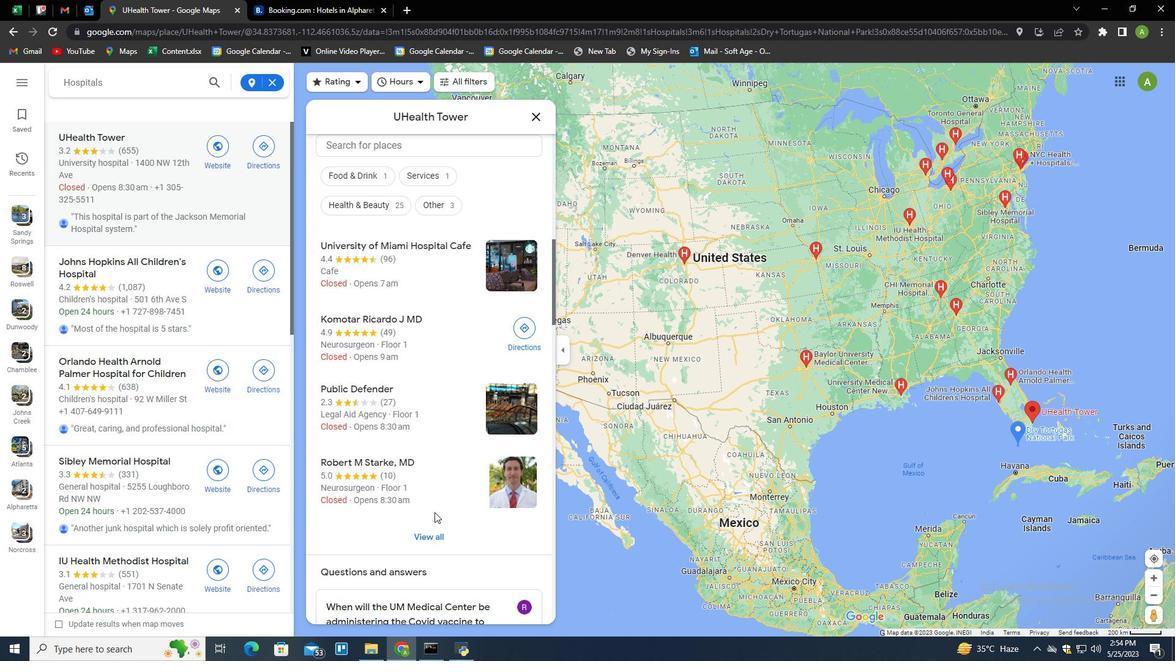 
Action: Mouse moved to (435, 511)
Screenshot: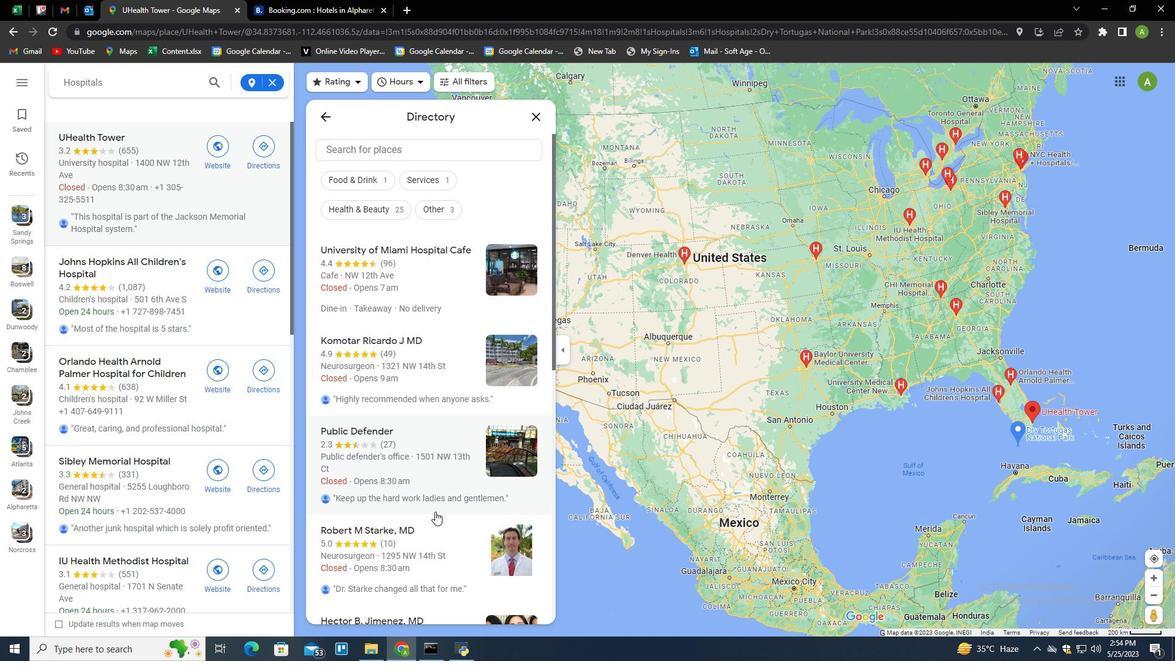 
Action: Mouse scrolled (435, 511) with delta (0, 0)
Screenshot: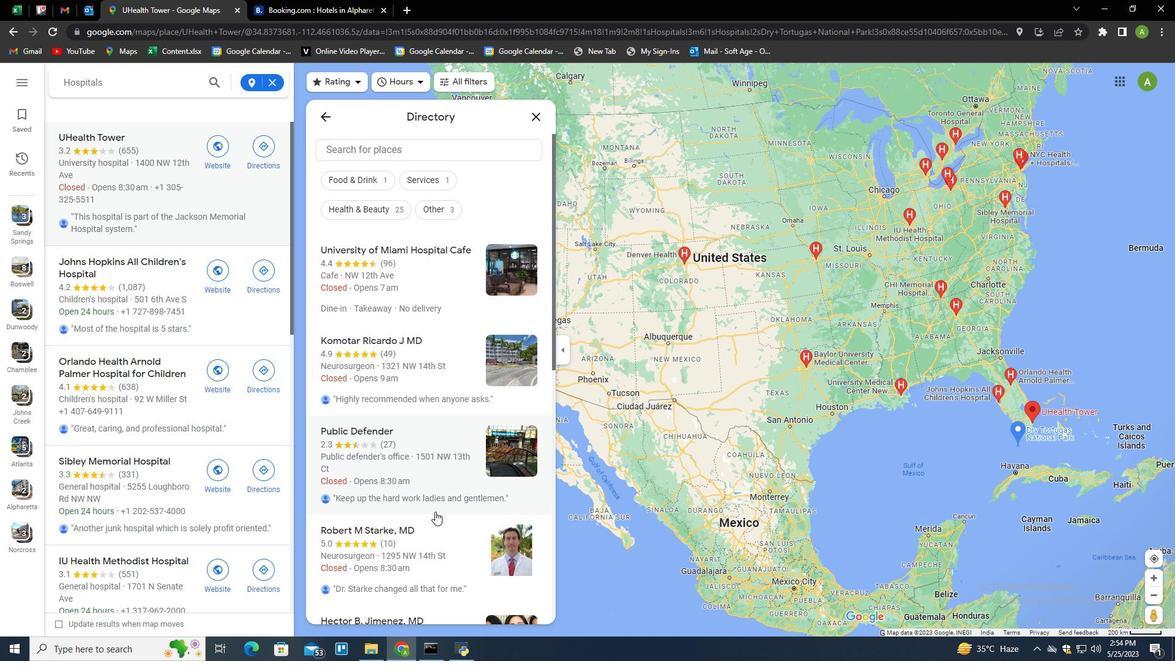 
Action: Mouse scrolled (435, 511) with delta (0, 0)
Screenshot: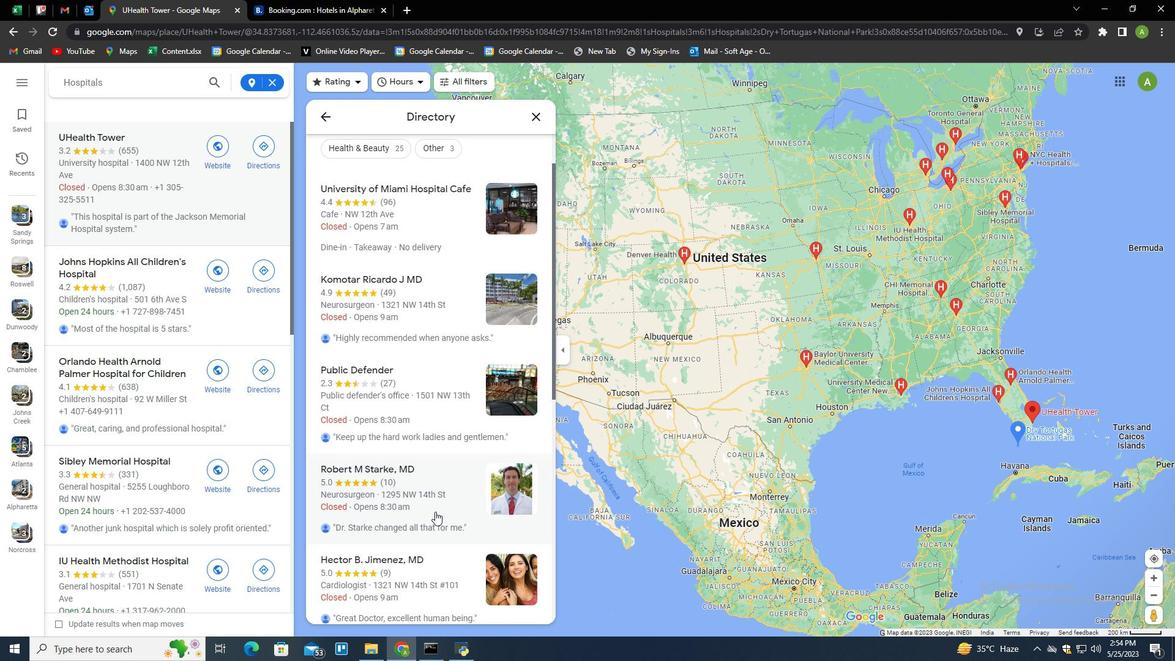 
Action: Mouse moved to (199, 383)
Screenshot: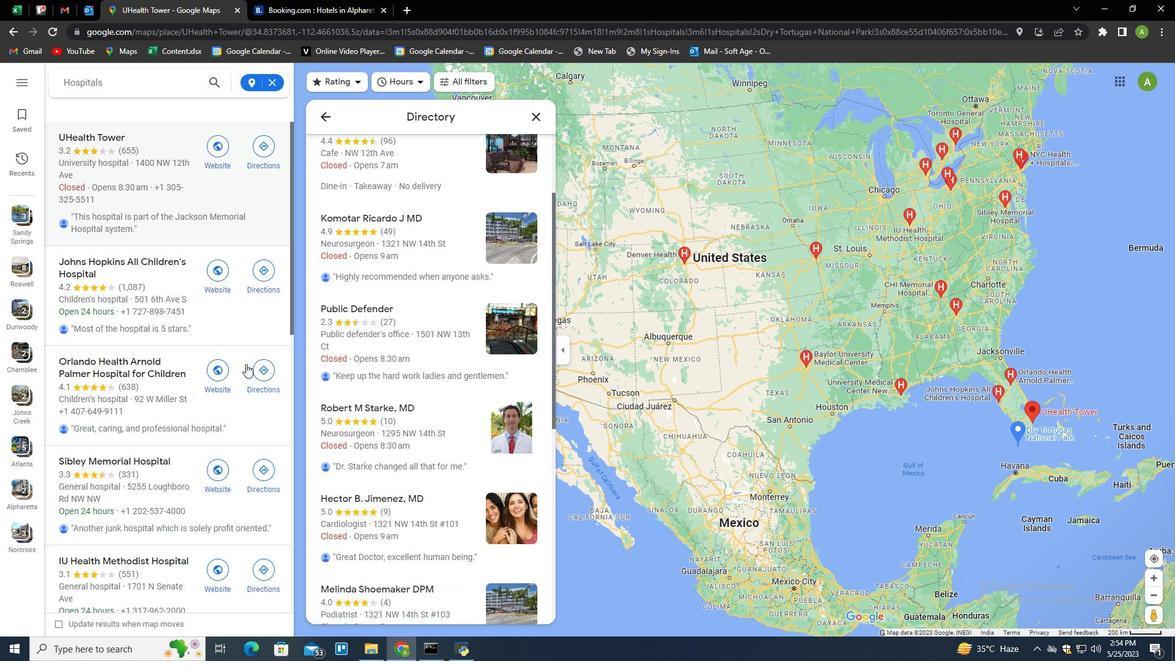 
Action: Mouse scrolled (199, 382) with delta (0, 0)
Screenshot: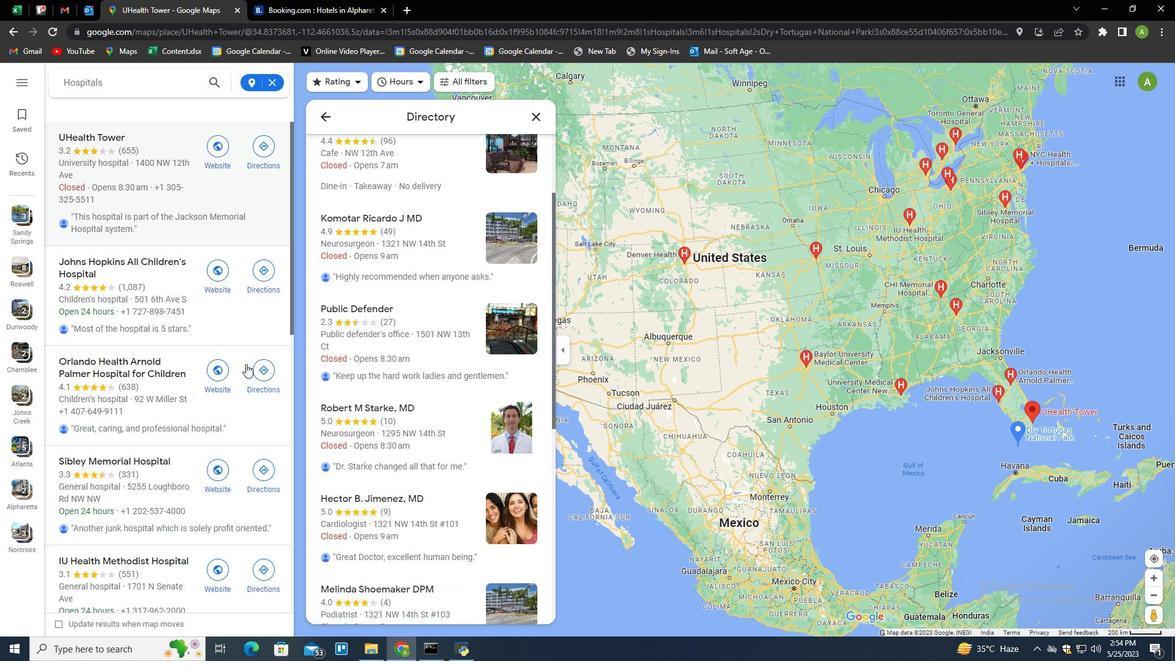
Action: Mouse scrolled (199, 382) with delta (0, 0)
Screenshot: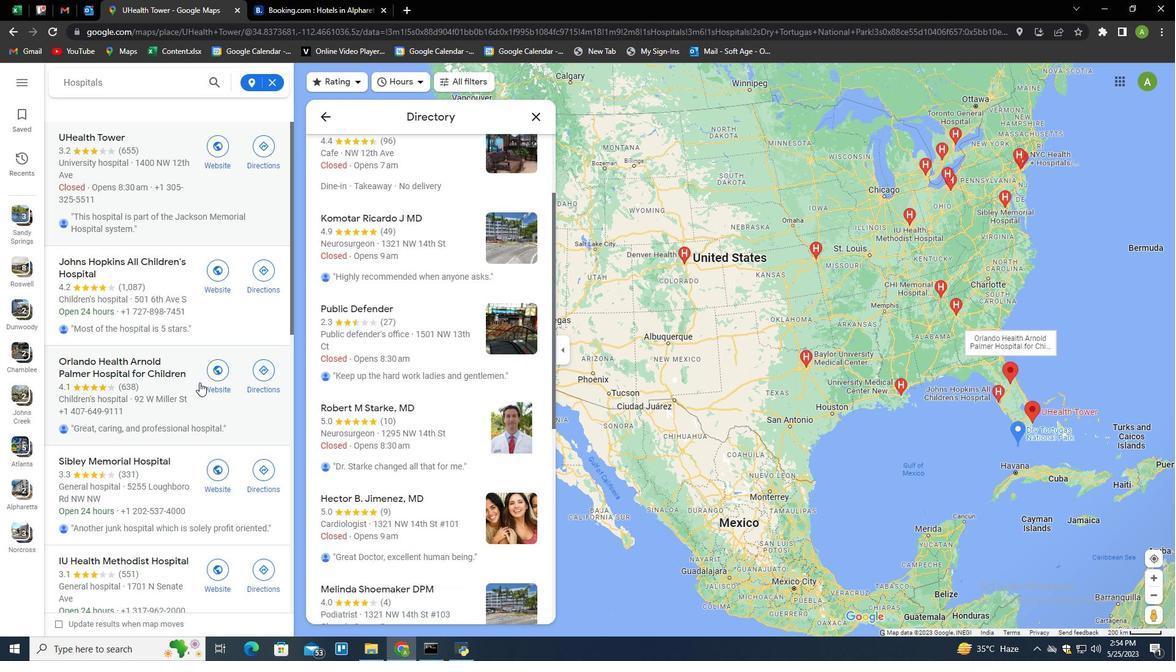 
Action: Mouse scrolled (199, 383) with delta (0, 0)
Screenshot: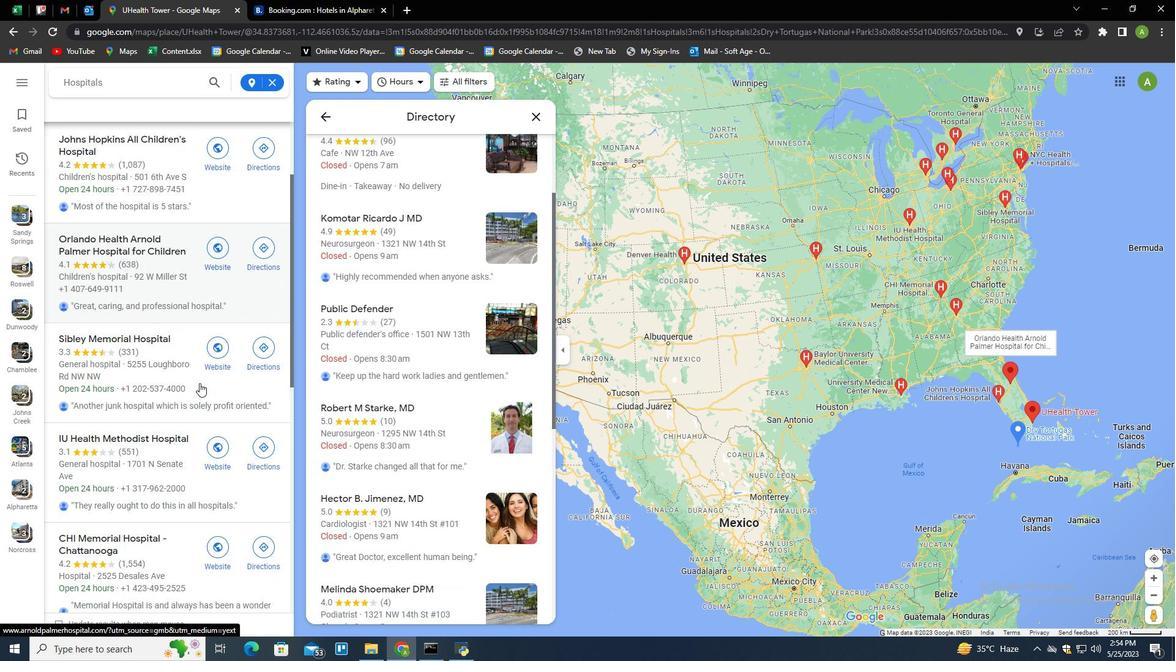 
Action: Mouse scrolled (199, 383) with delta (0, 0)
Screenshot: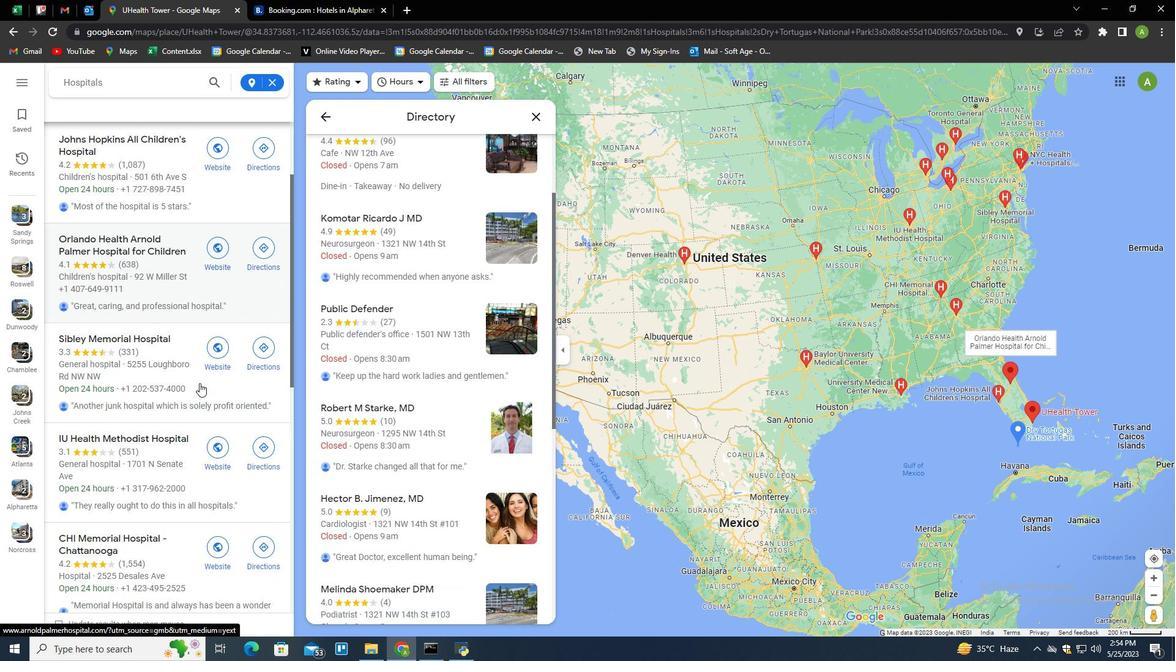 
Action: Mouse scrolled (199, 383) with delta (0, 0)
Screenshot: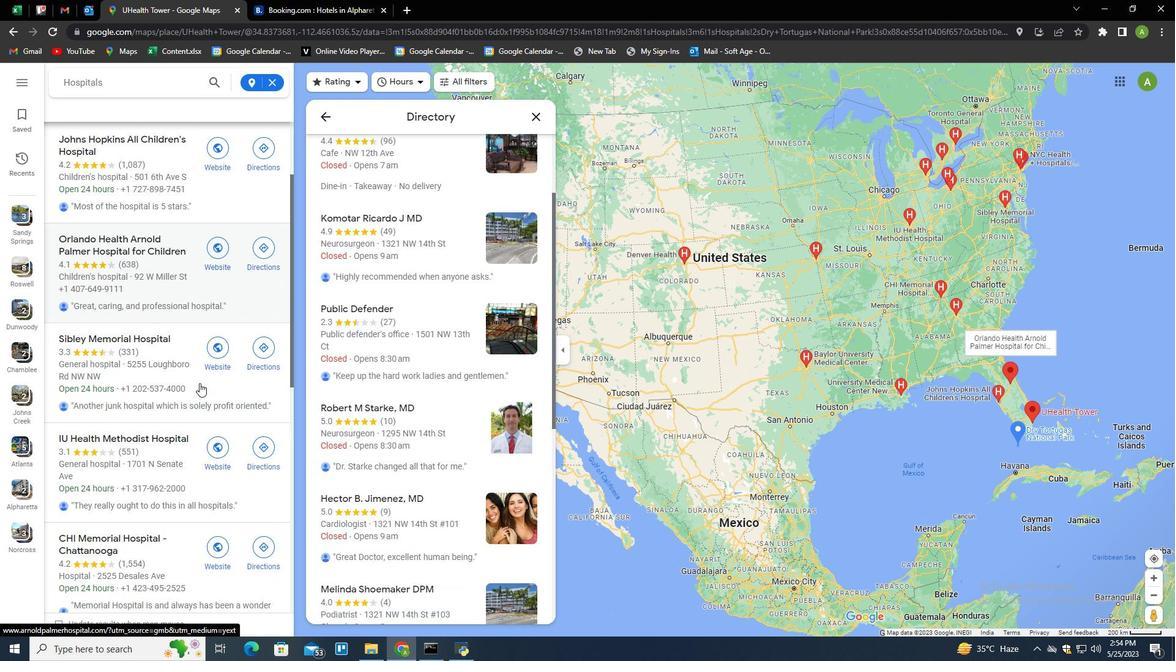 
Action: Mouse scrolled (199, 383) with delta (0, 0)
Screenshot: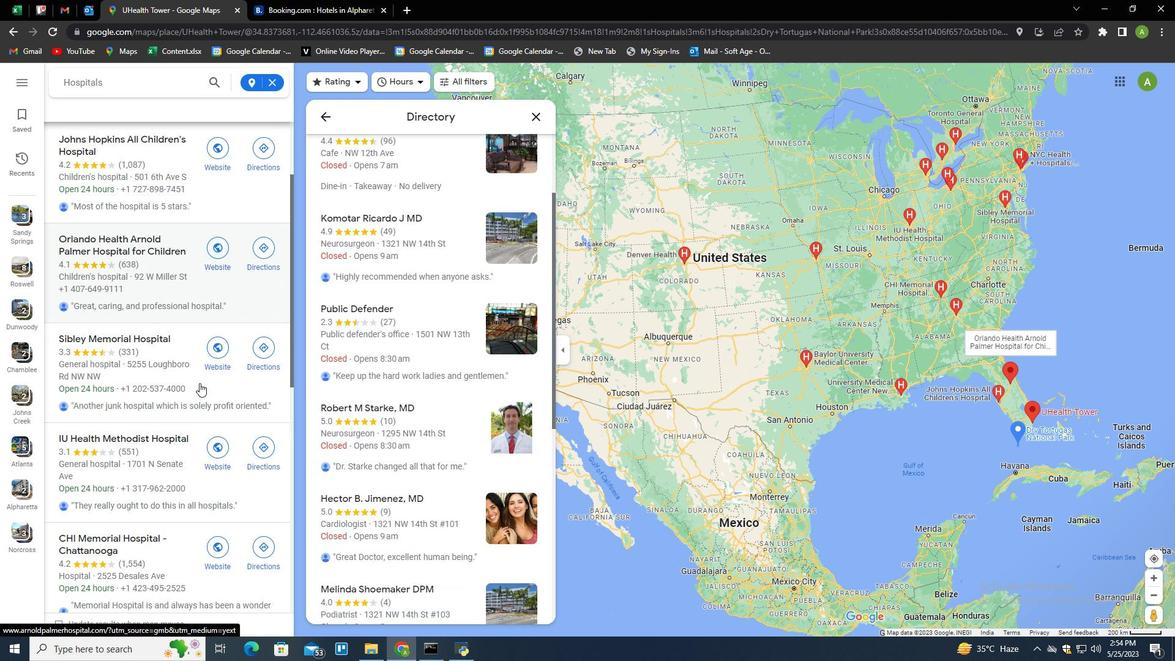 
Action: Mouse moved to (174, 296)
Screenshot: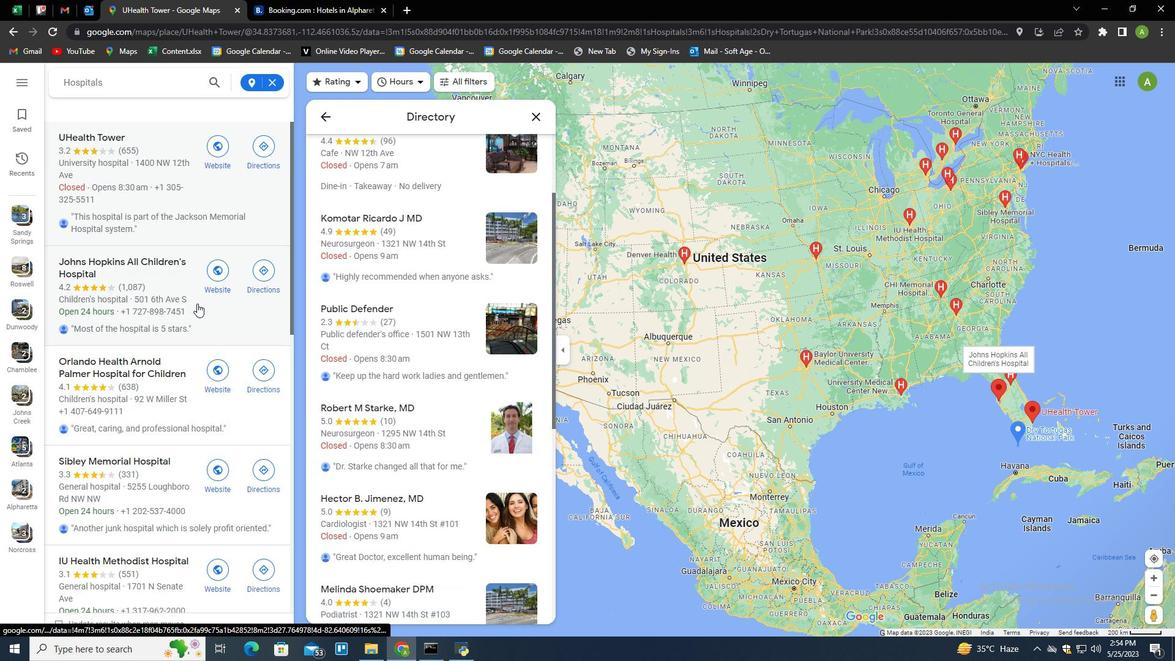 
Action: Mouse pressed left at (174, 296)
Screenshot: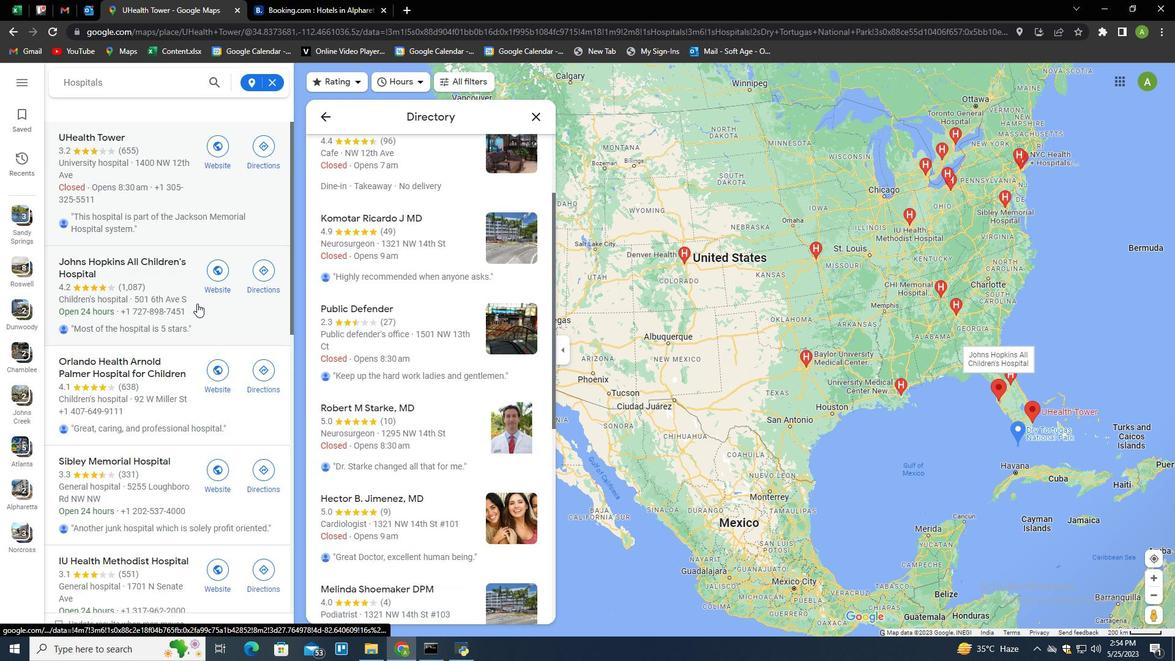 
Action: Mouse moved to (386, 407)
Screenshot: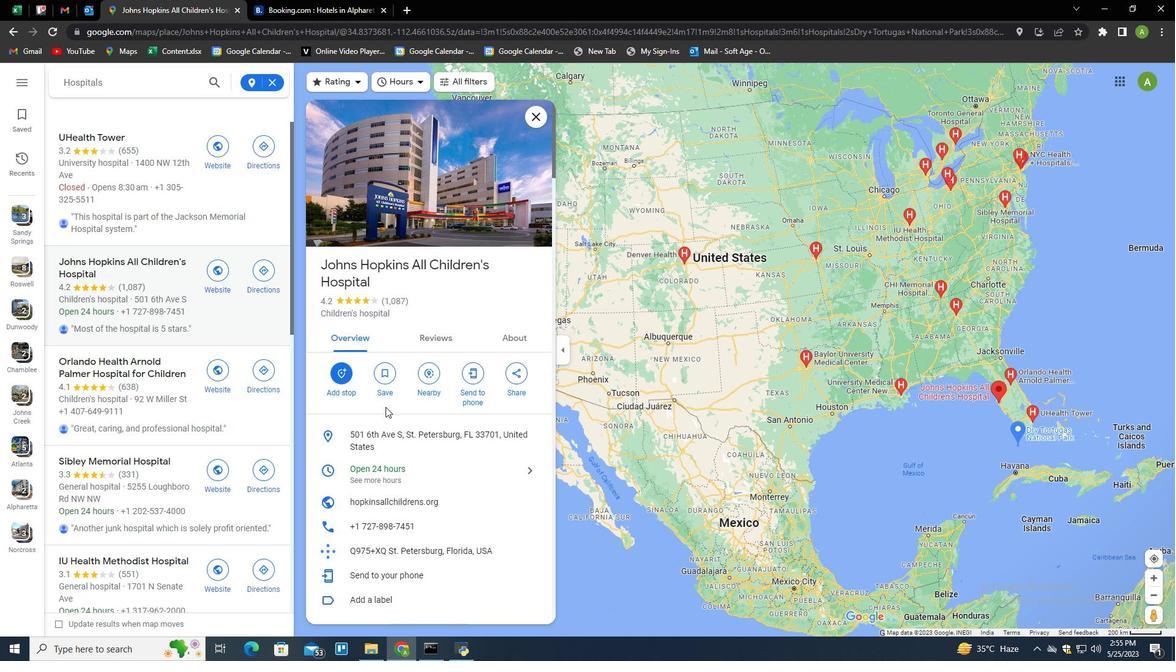 
Action: Mouse scrolled (386, 406) with delta (0, 0)
Screenshot: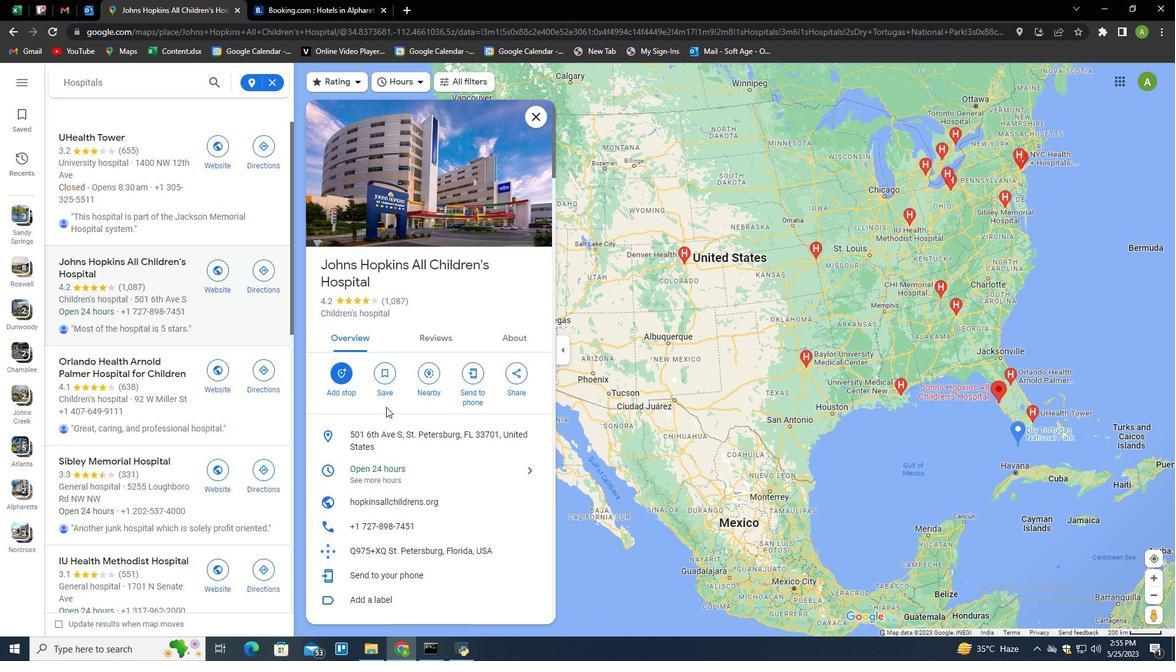 
Action: Mouse moved to (448, 414)
Screenshot: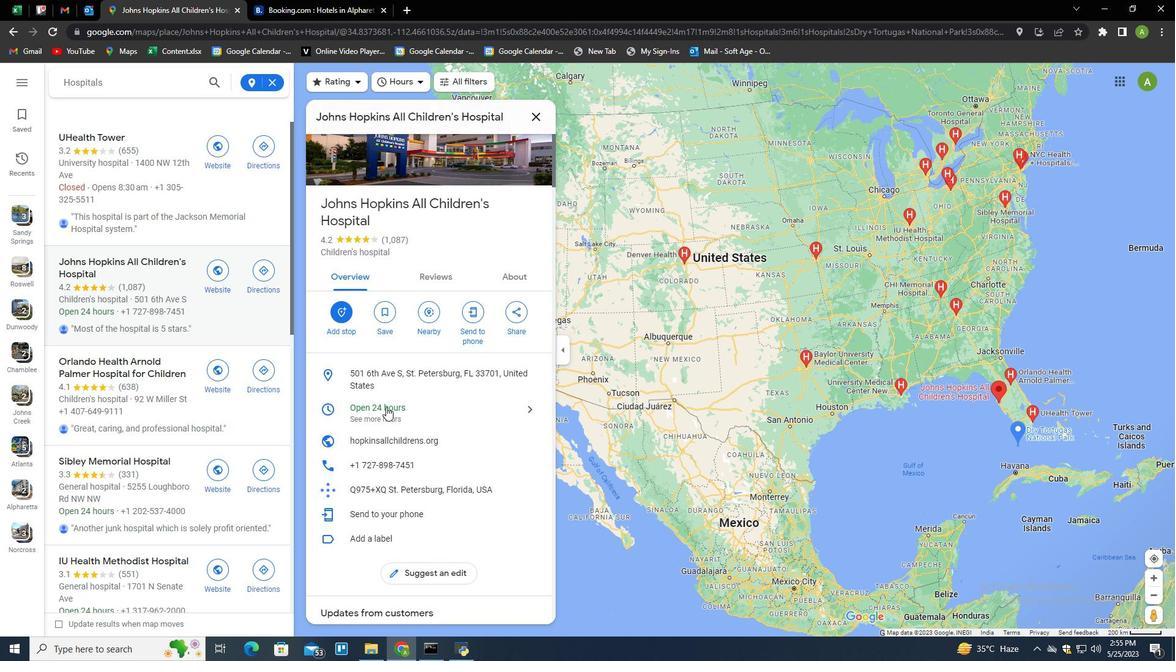 
Action: Mouse scrolled (448, 413) with delta (0, 0)
Screenshot: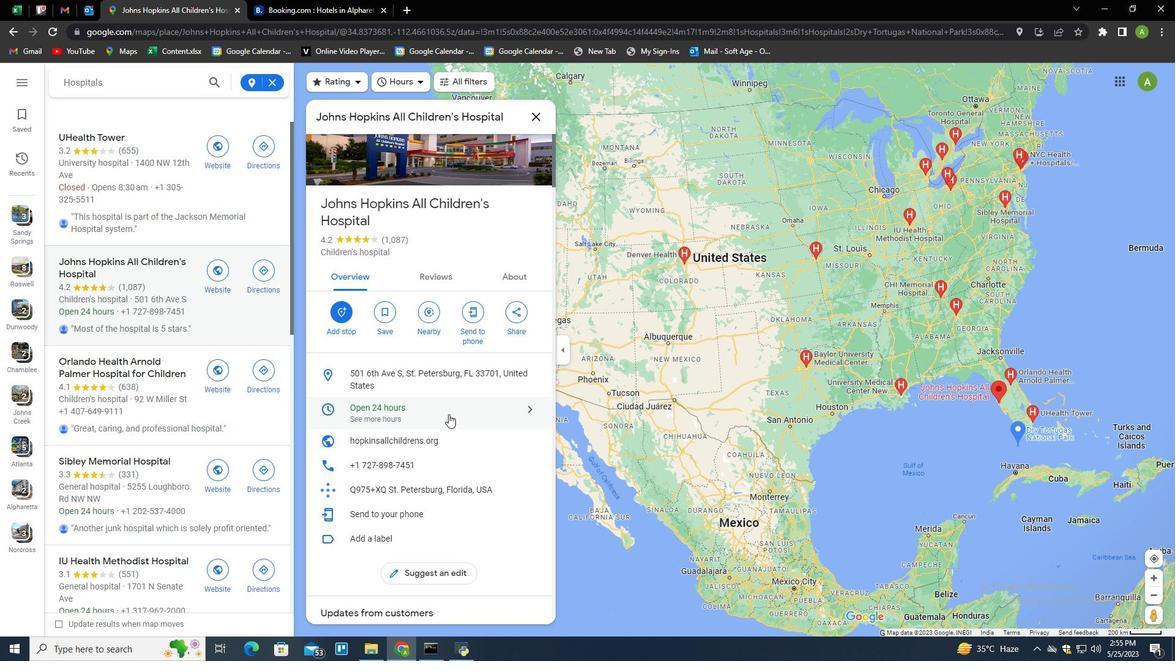 
Action: Mouse scrolled (448, 413) with delta (0, 0)
Screenshot: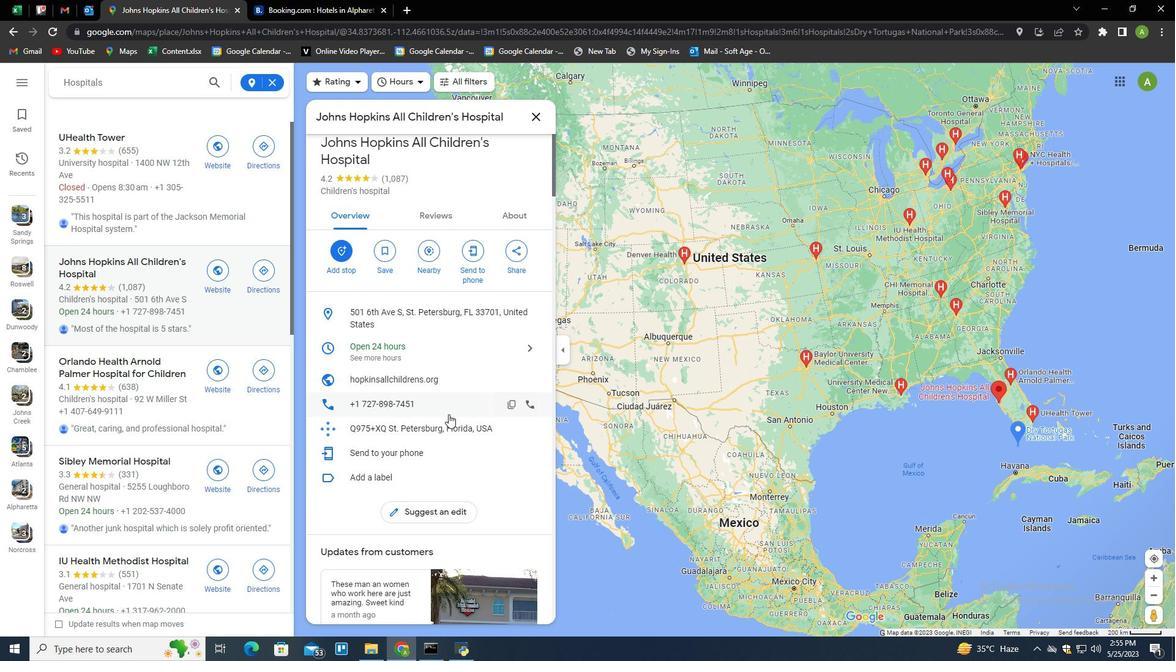 
Action: Mouse moved to (467, 388)
Screenshot: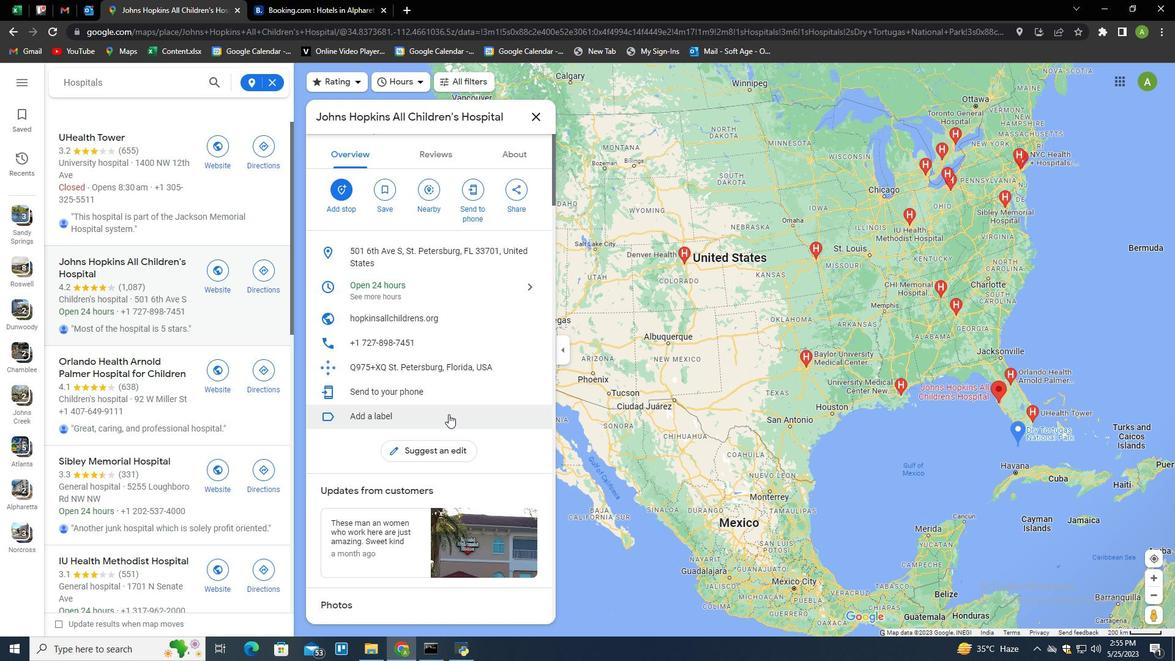 
Action: Mouse scrolled (467, 388) with delta (0, 0)
Screenshot: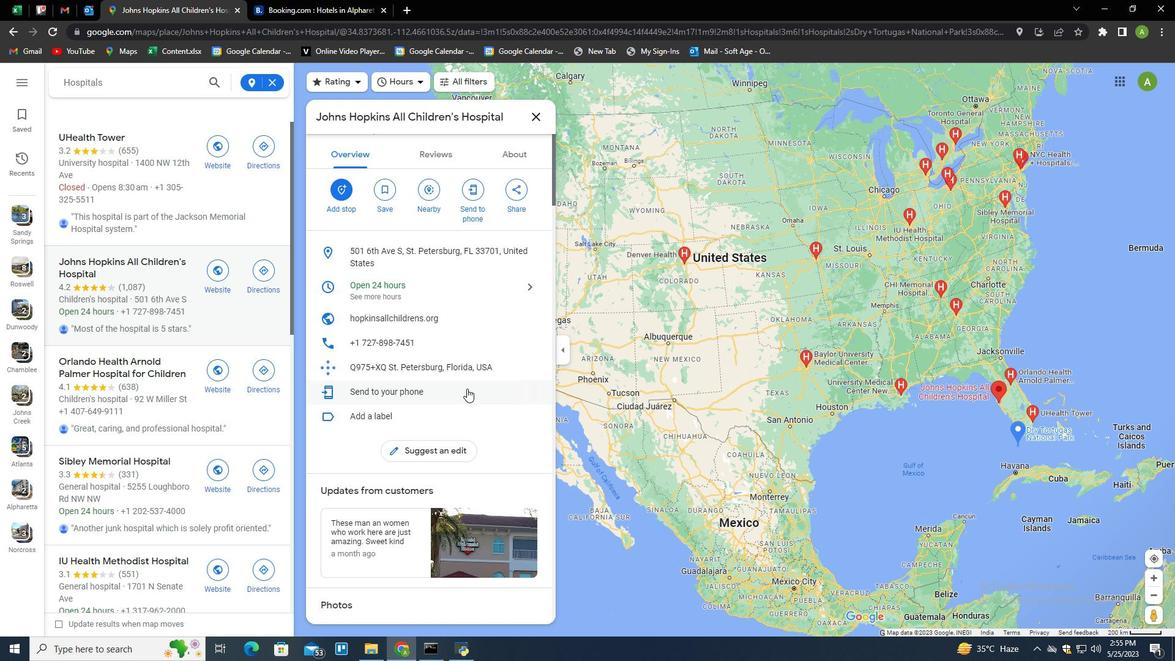 
Action: Mouse scrolled (467, 388) with delta (0, 0)
Screenshot: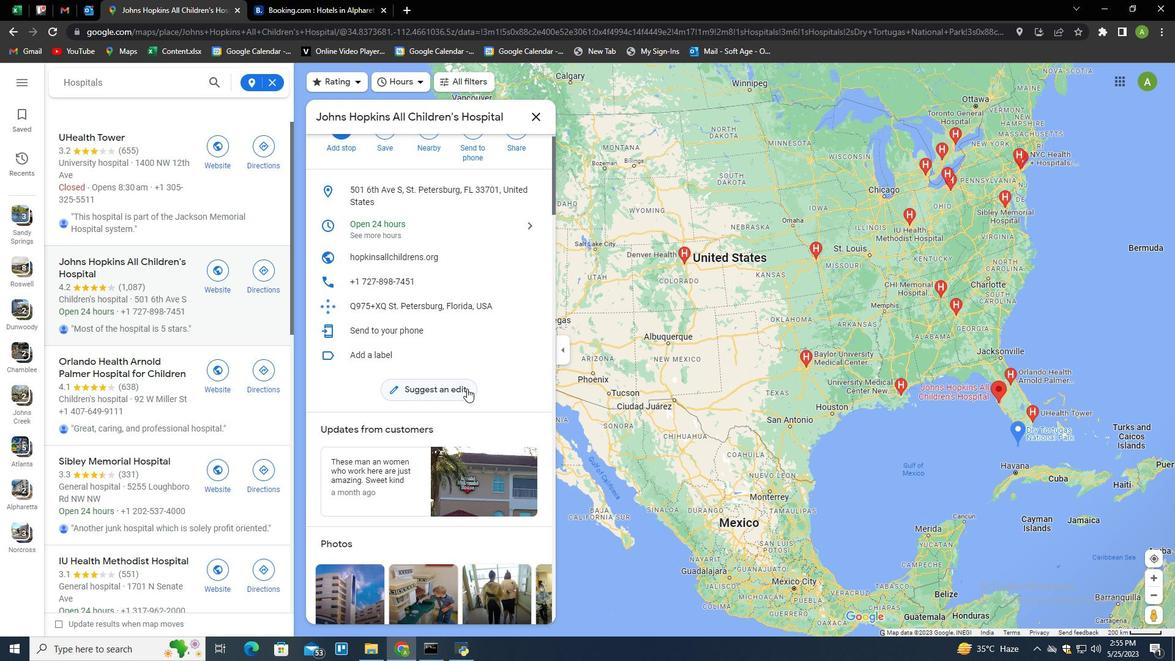 
Action: Mouse moved to (501, 425)
Screenshot: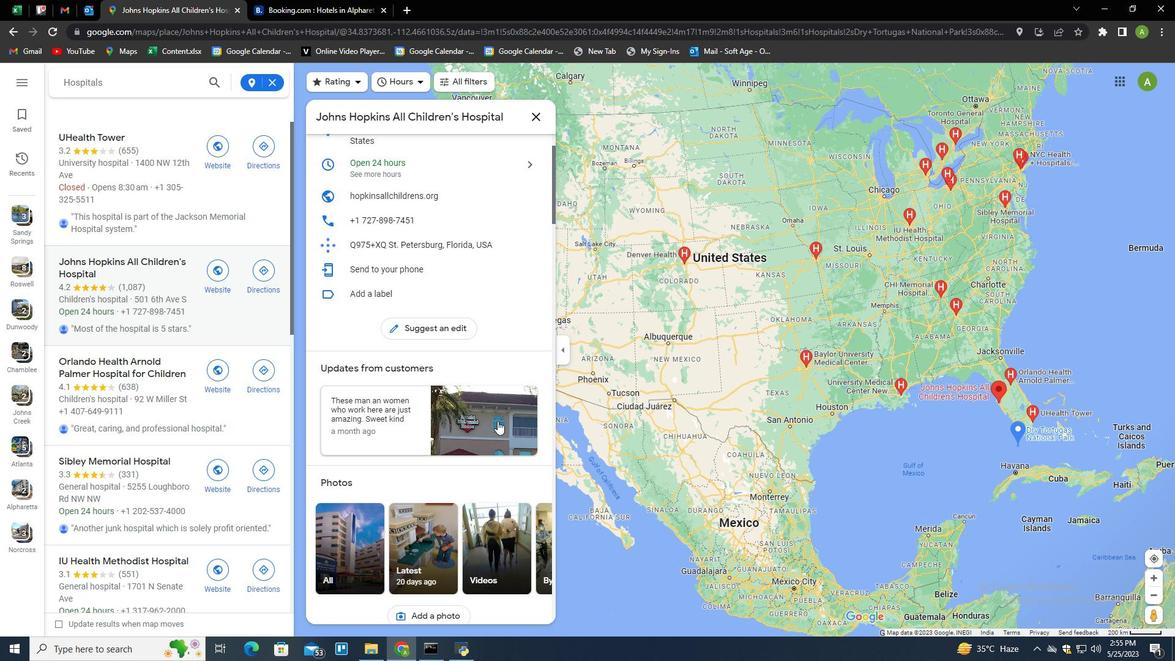 
Action: Mouse scrolled (501, 424) with delta (0, 0)
Screenshot: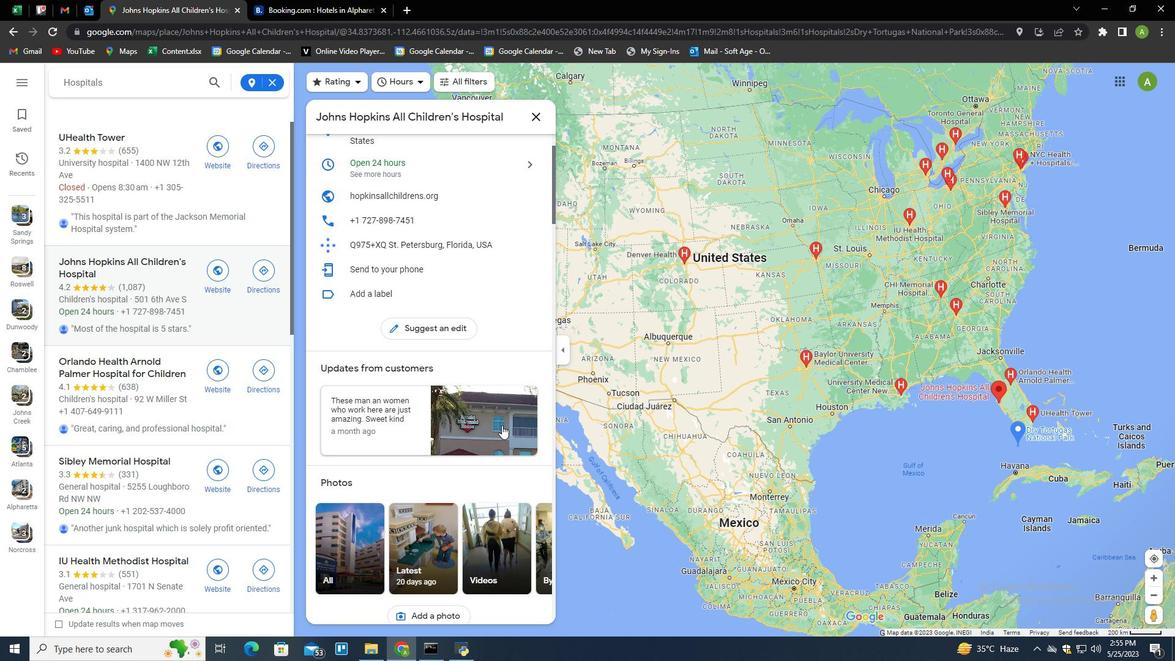 
Action: Mouse scrolled (501, 424) with delta (0, 0)
Screenshot: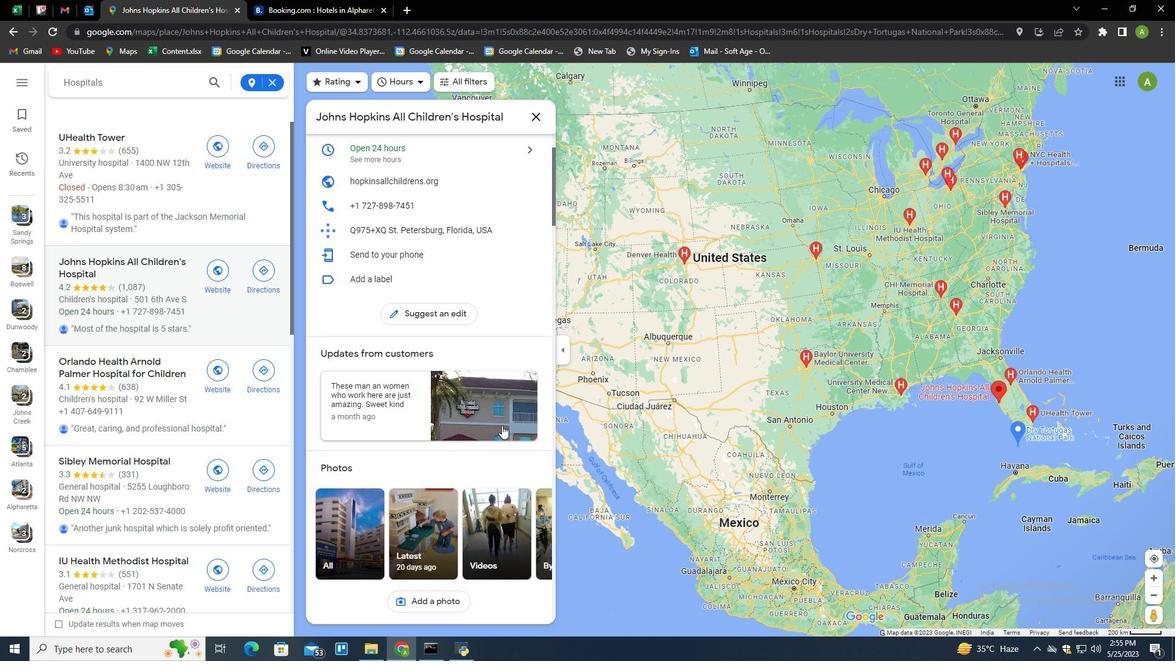 
Action: Mouse moved to (502, 421)
Screenshot: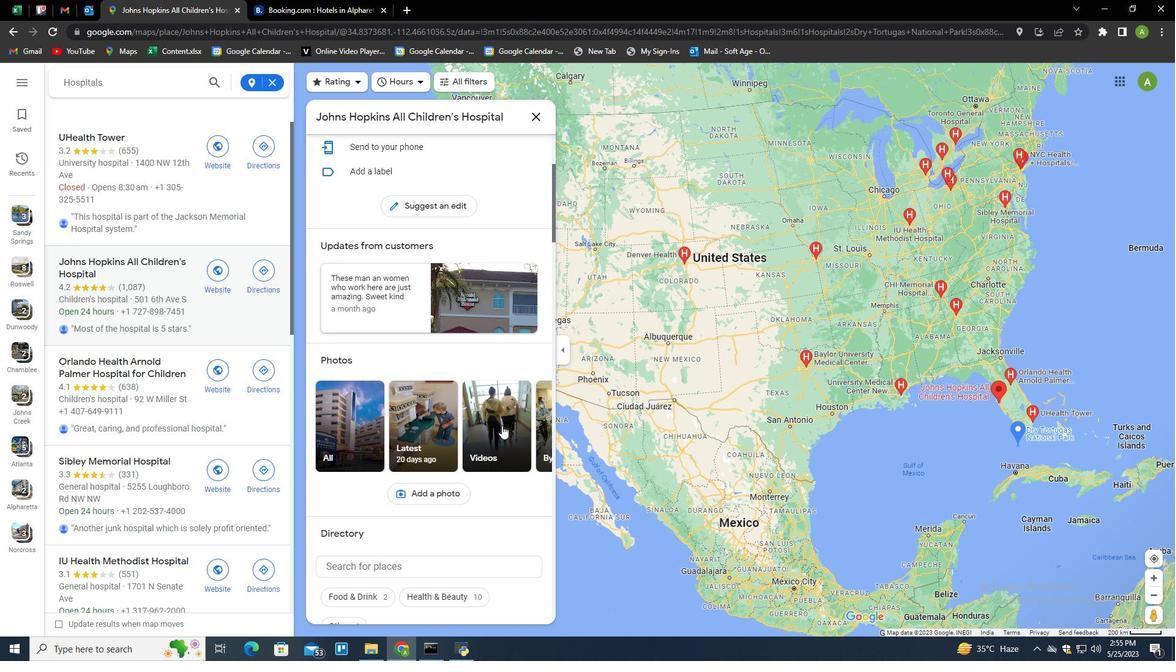 
Action: Mouse pressed left at (502, 421)
Screenshot: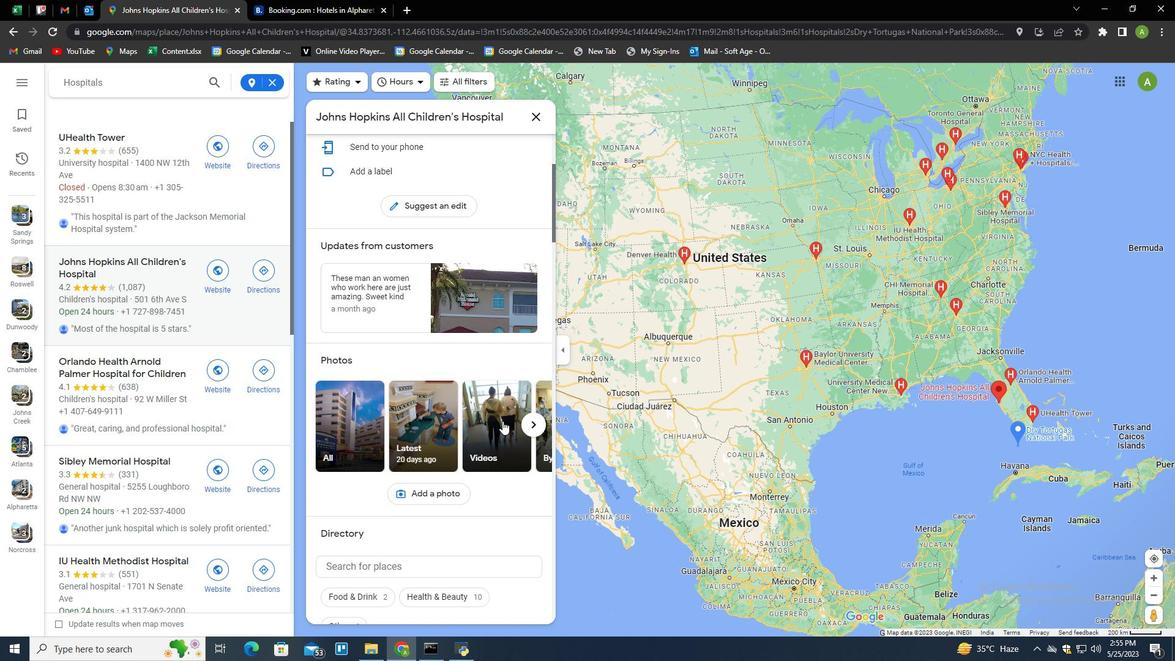 
Action: Mouse moved to (718, 470)
Screenshot: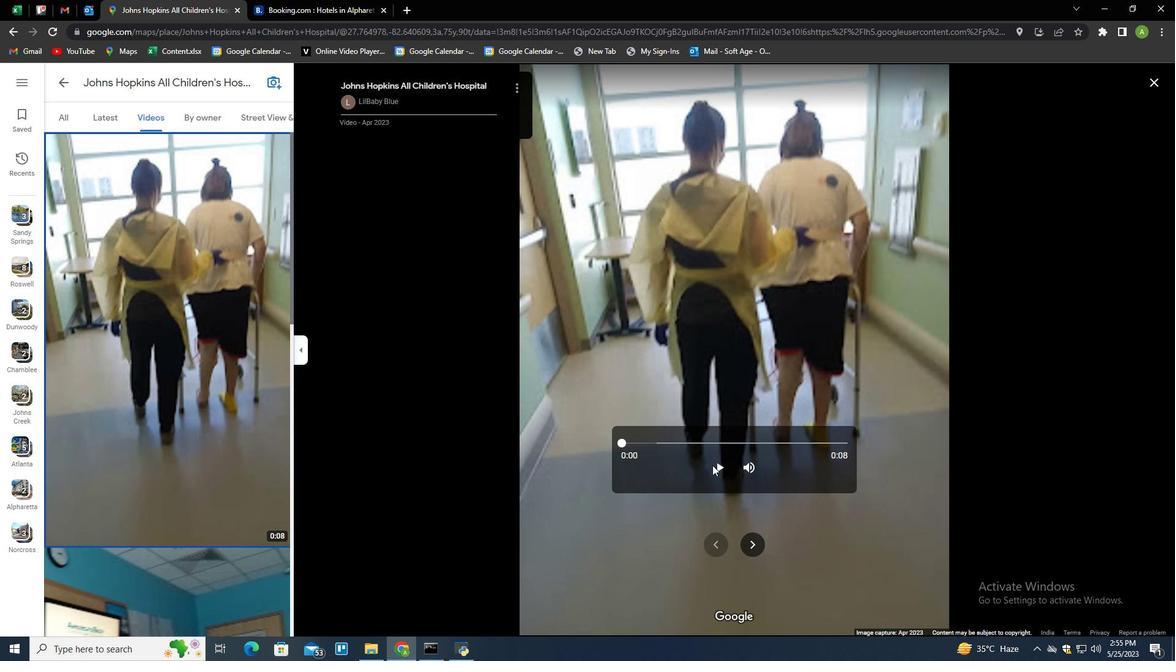 
Action: Mouse pressed left at (718, 470)
Screenshot: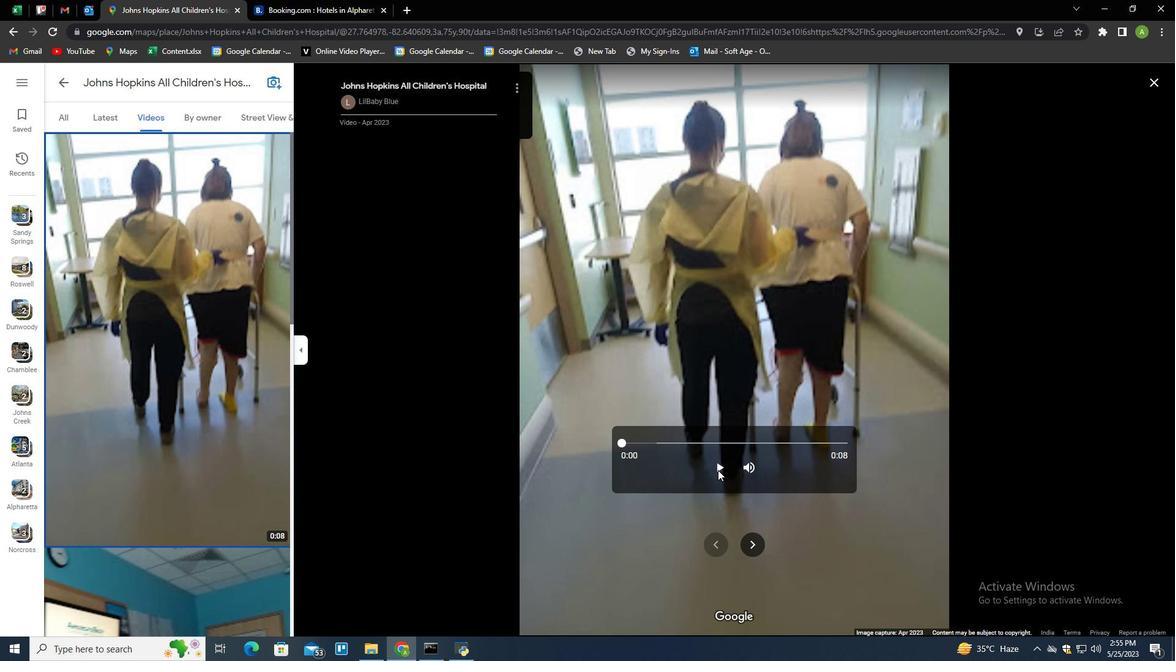 
Action: Mouse moved to (792, 465)
Screenshot: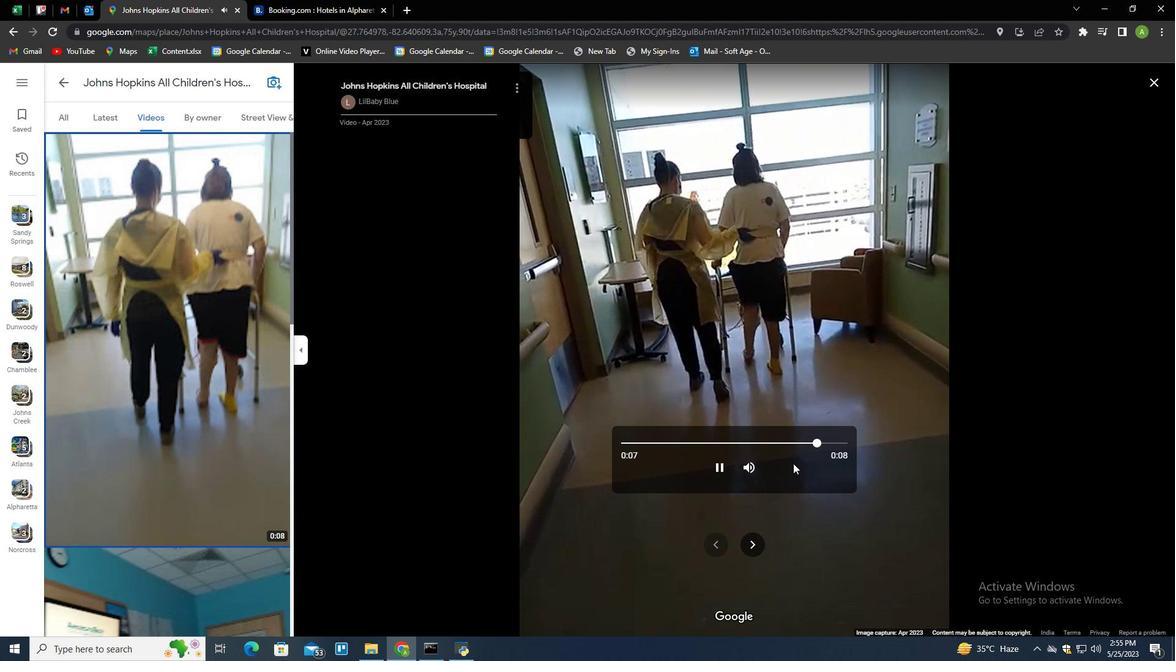 
Action: Mouse scrolled (792, 464) with delta (0, 0)
Screenshot: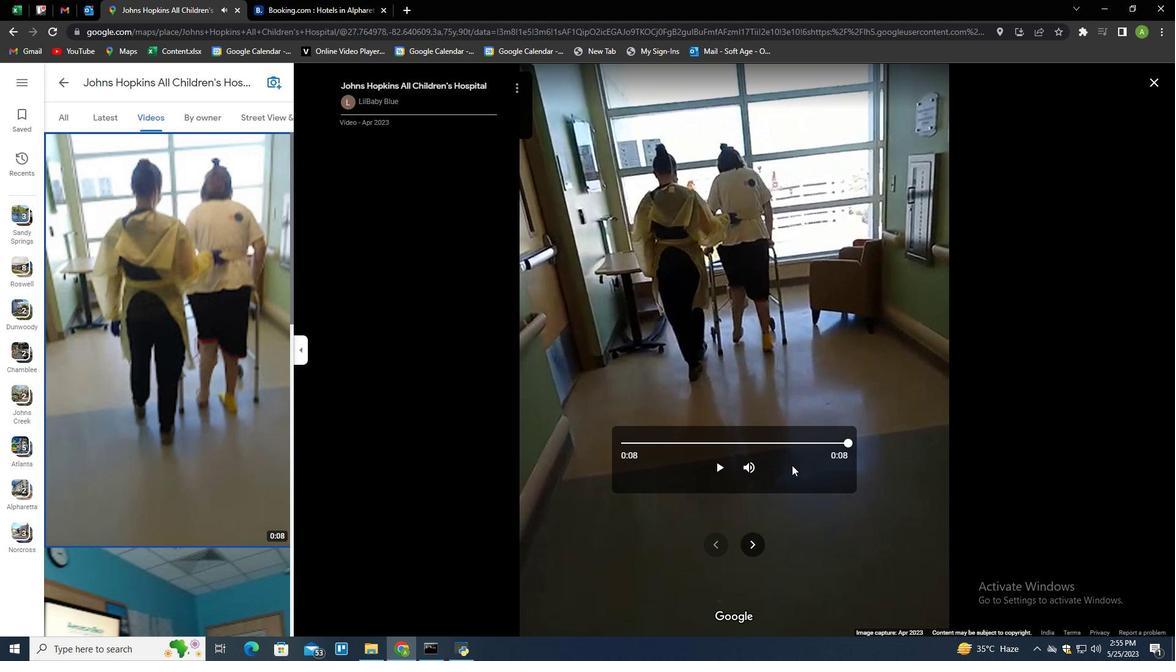 
Action: Mouse moved to (198, 456)
Screenshot: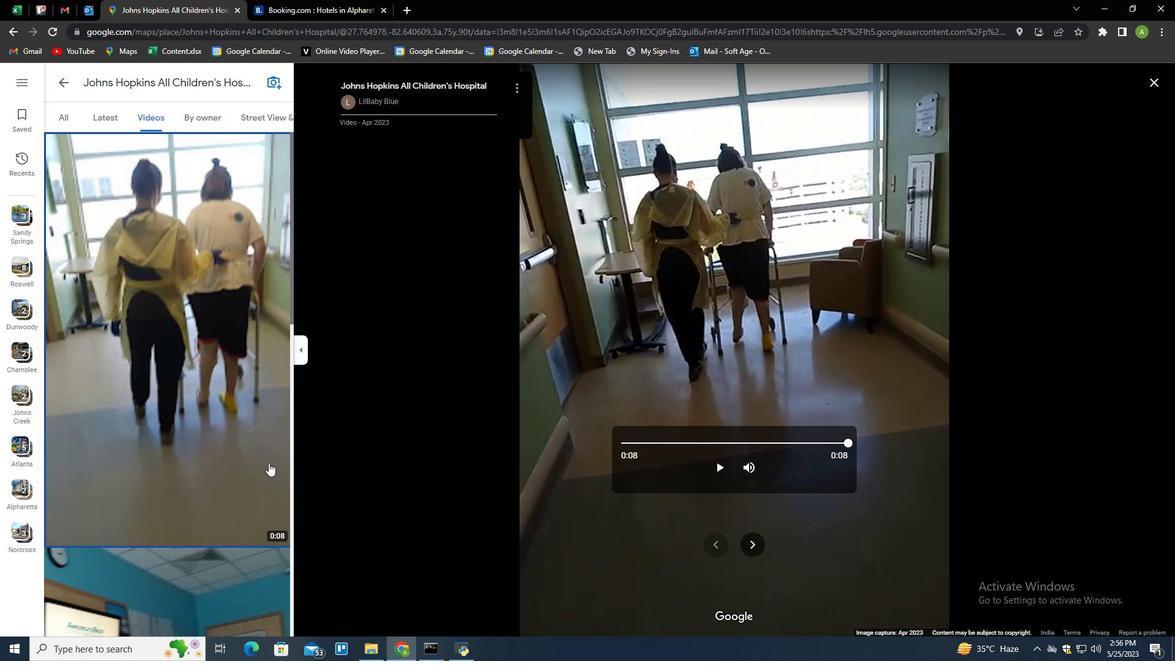 
Action: Mouse scrolled (198, 456) with delta (0, 0)
Screenshot: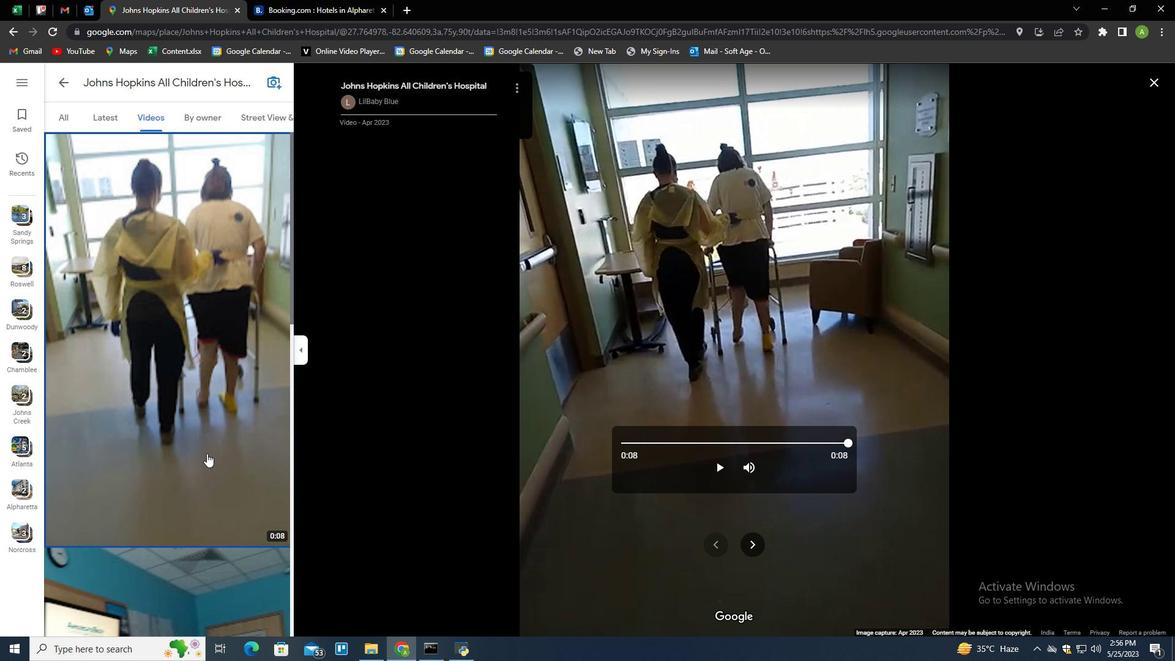 
Action: Mouse scrolled (198, 456) with delta (0, 0)
Screenshot: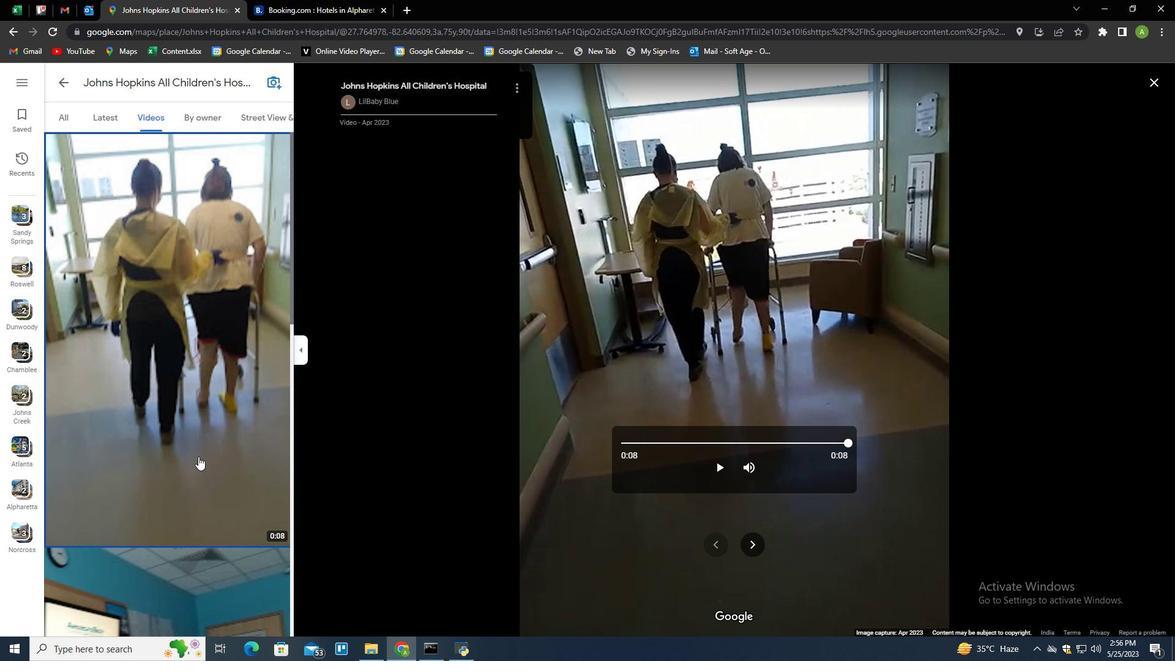 
Action: Mouse moved to (185, 497)
Screenshot: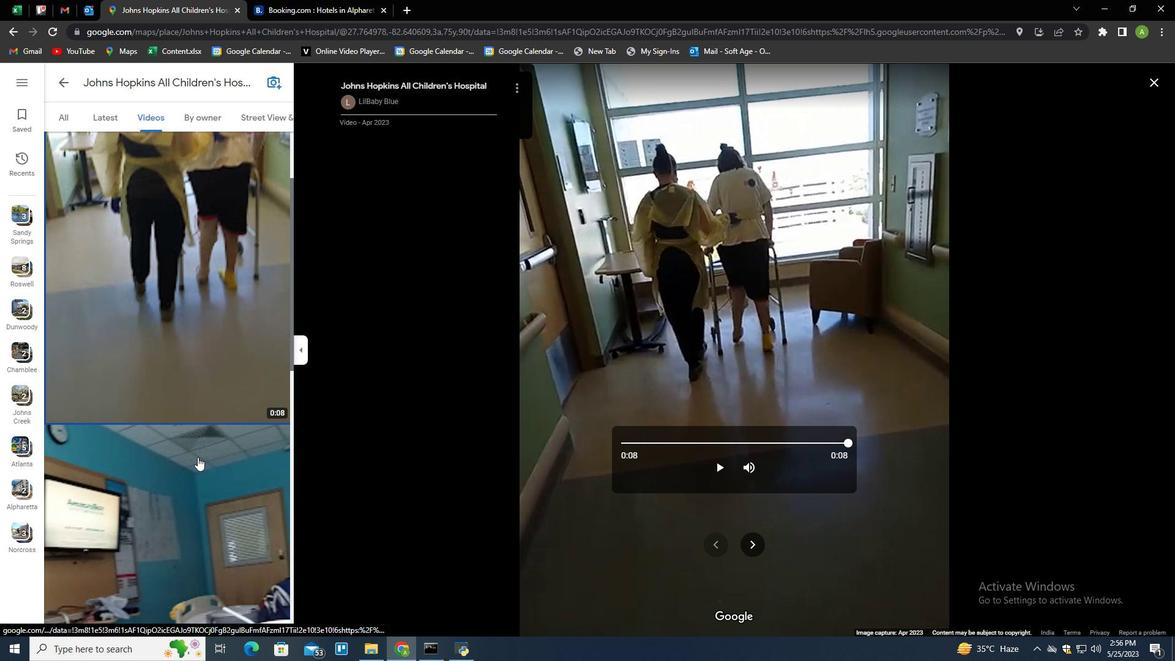 
Action: Mouse pressed left at (185, 497)
Screenshot: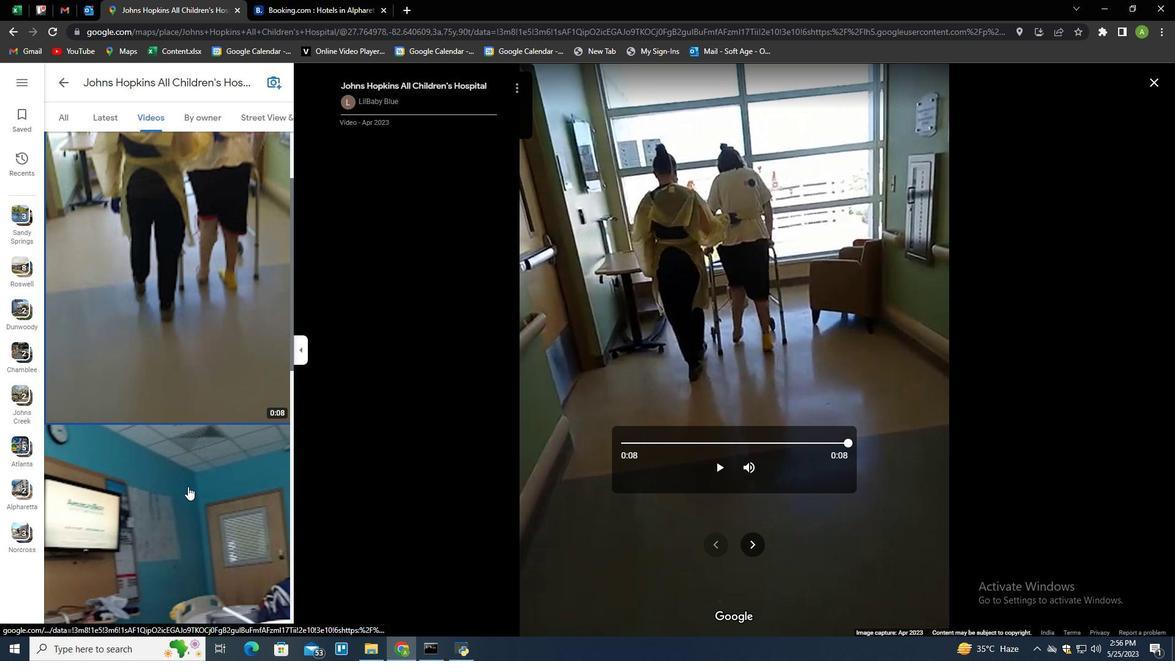 
Action: Mouse moved to (219, 483)
Screenshot: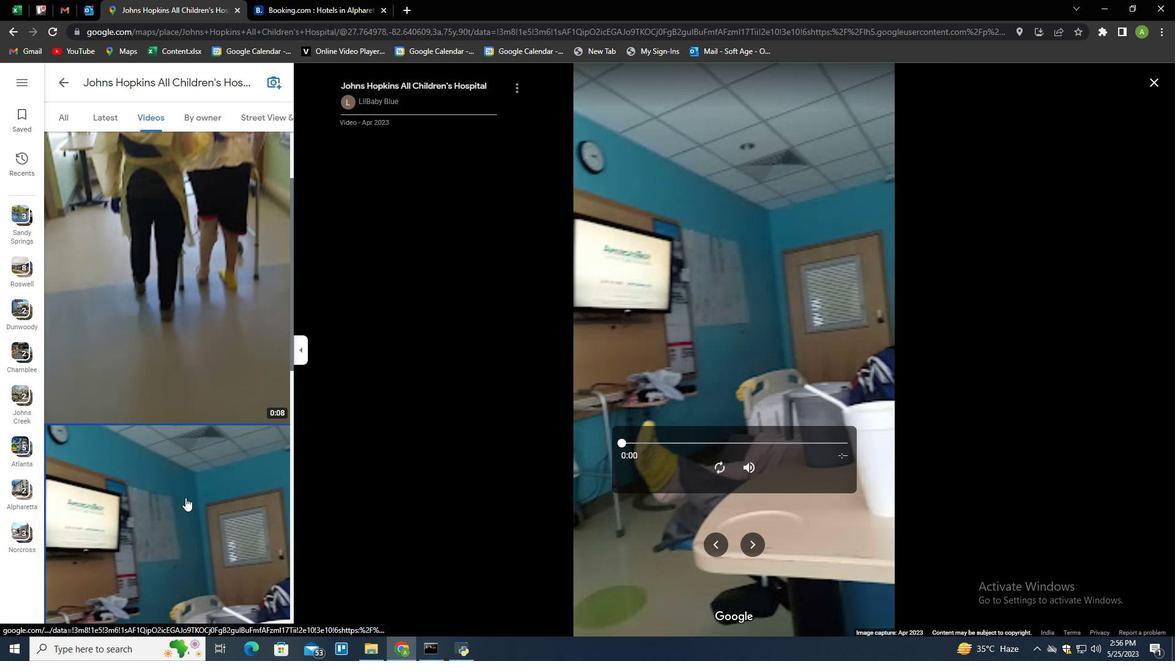 
Action: Mouse scrolled (219, 482) with delta (0, 0)
Screenshot: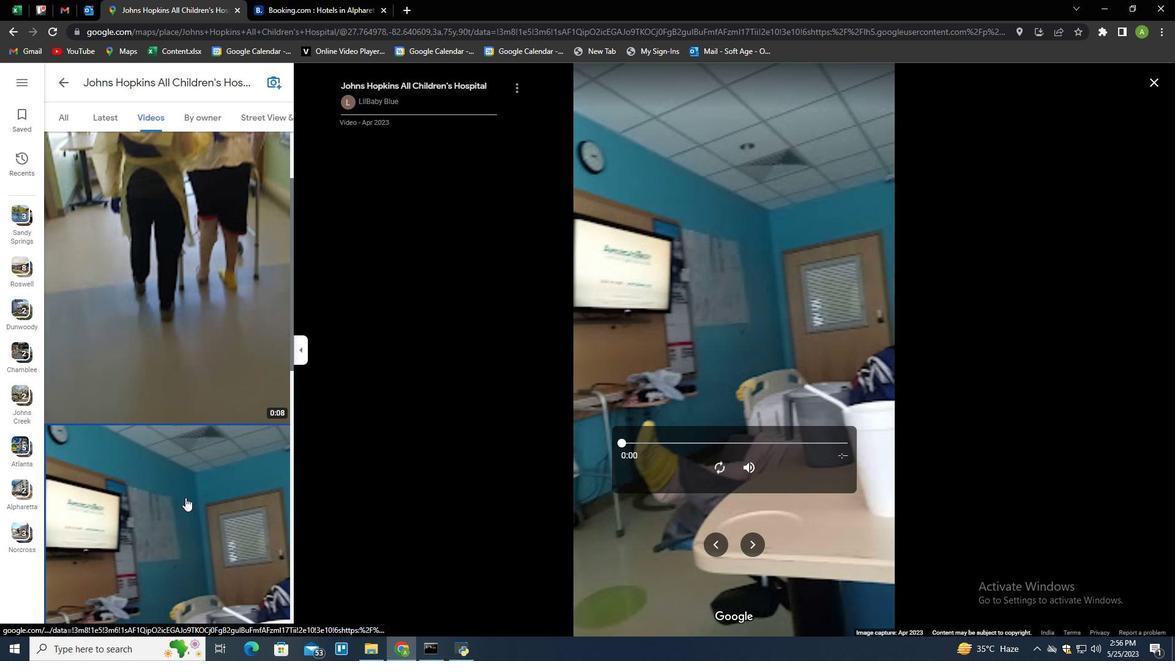 
Action: Mouse scrolled (219, 482) with delta (0, 0)
Screenshot: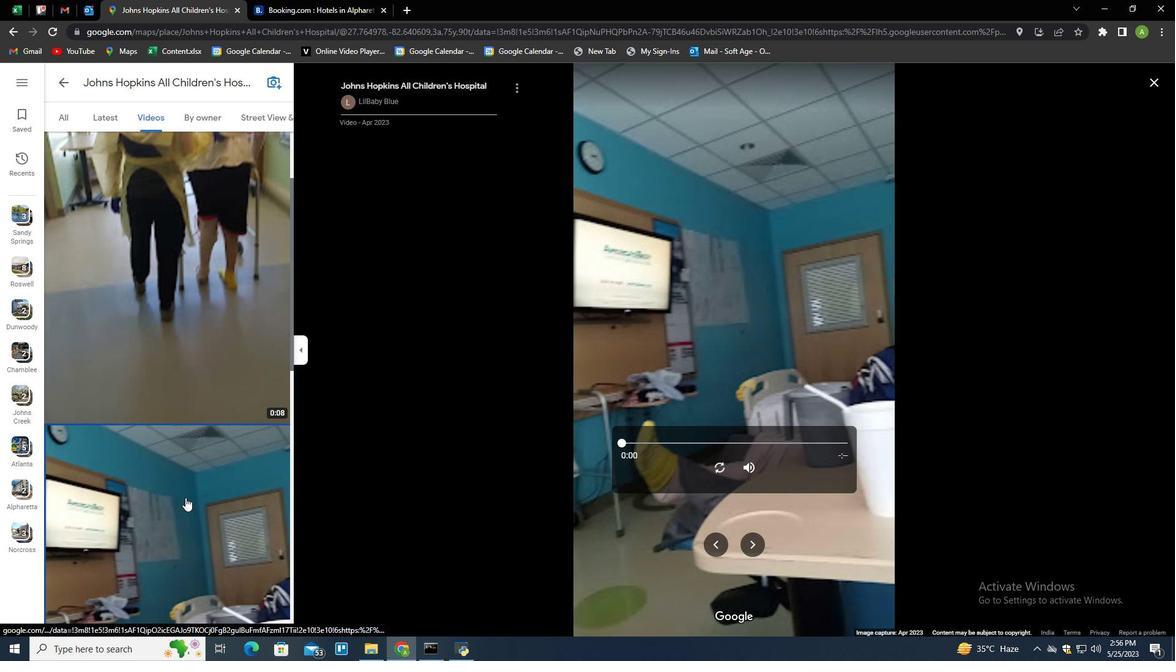 
Action: Mouse scrolled (219, 482) with delta (0, 0)
Screenshot: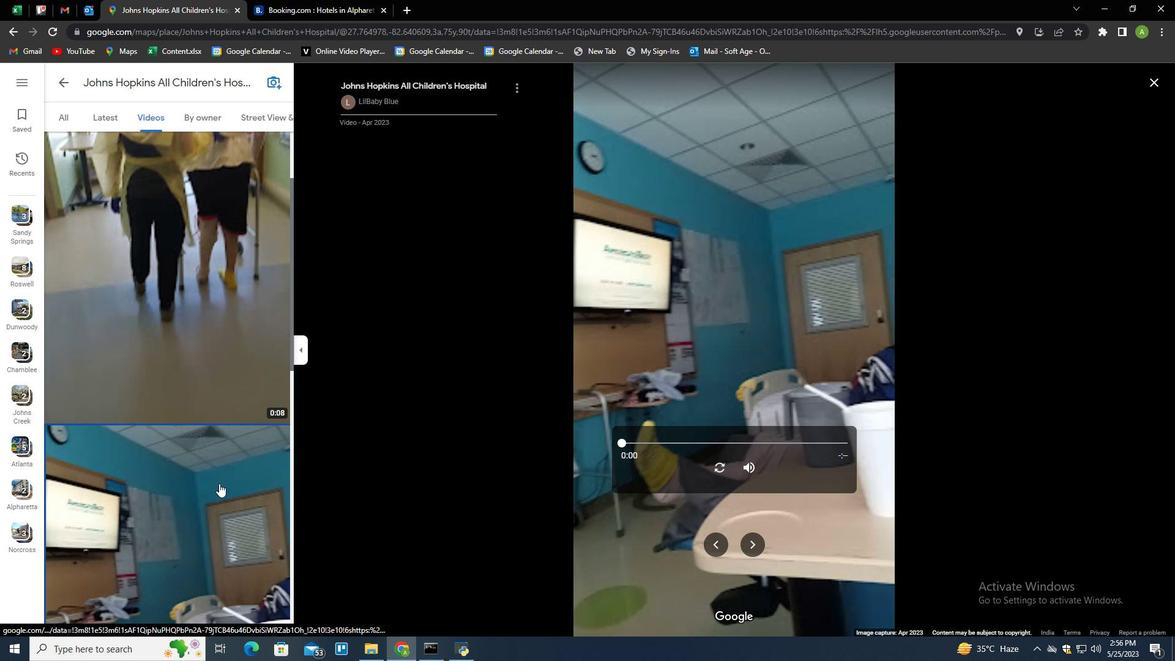 
Action: Mouse moved to (719, 466)
Screenshot: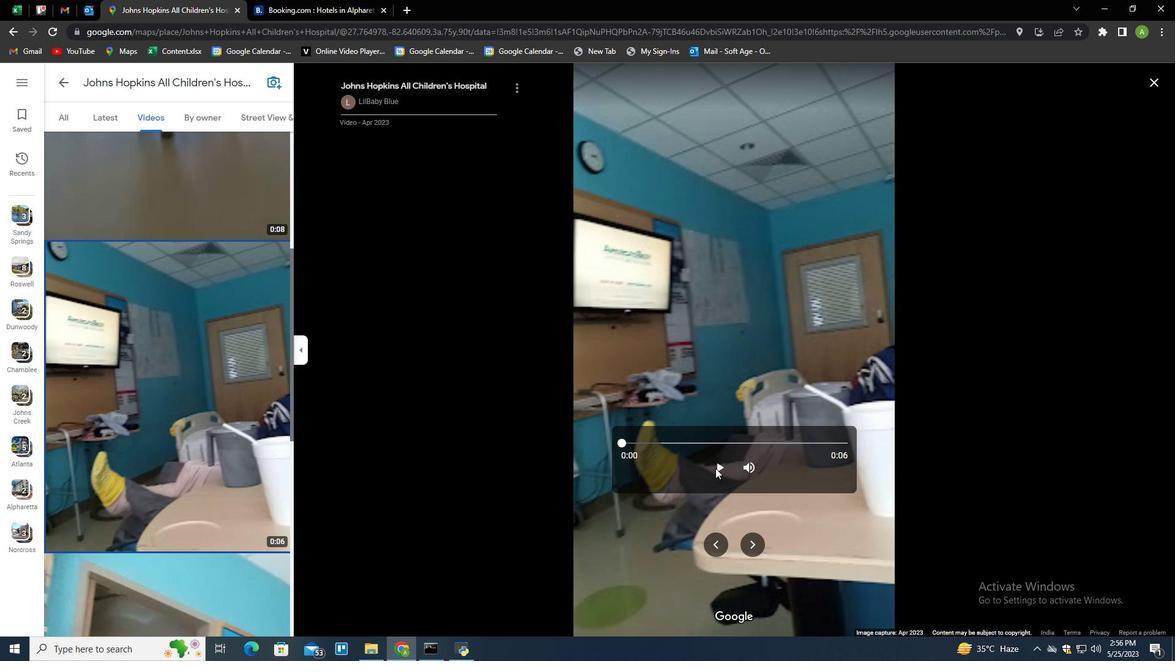 
Action: Mouse pressed left at (719, 466)
Screenshot: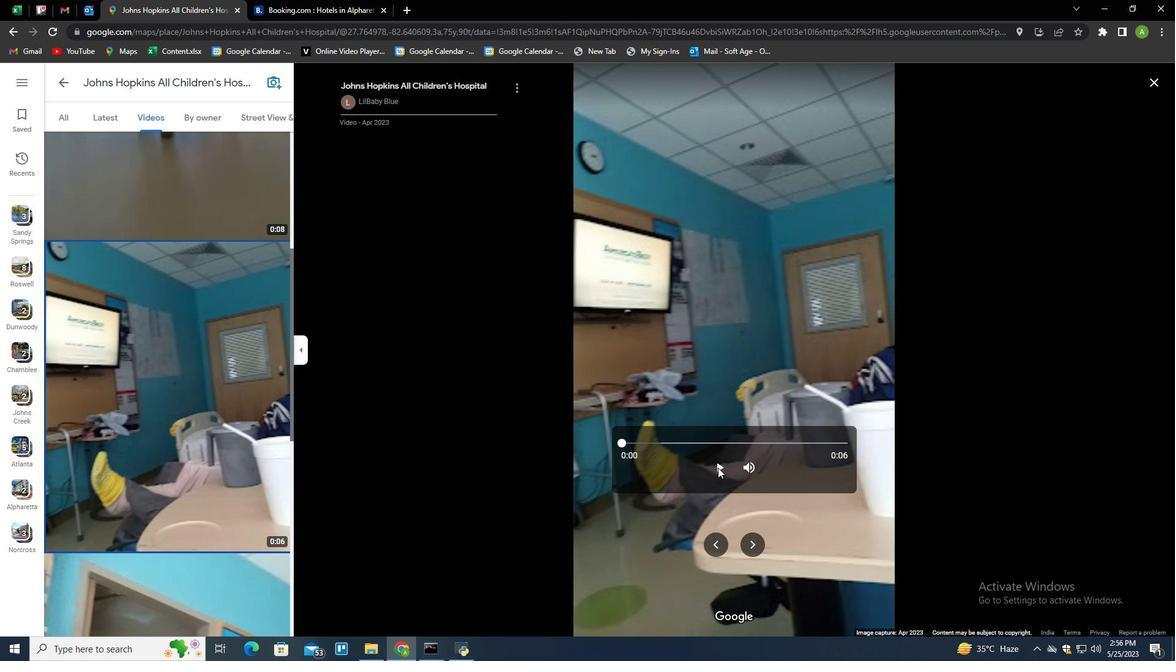 
Action: Mouse moved to (708, 449)
Screenshot: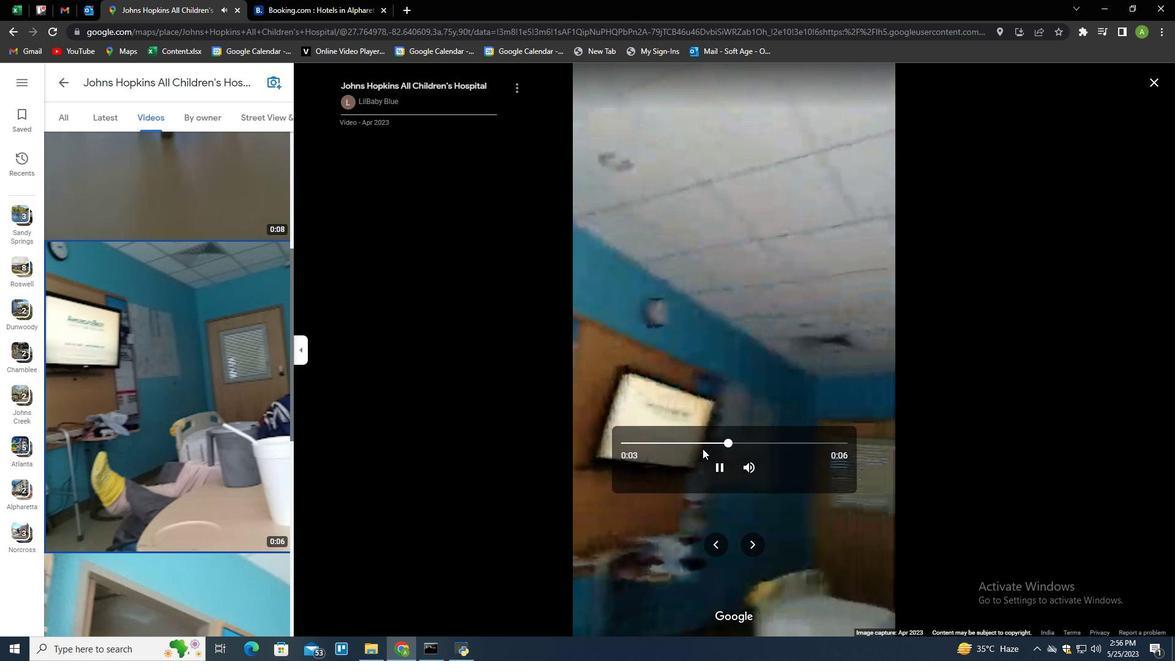 
Action: Mouse scrolled (708, 449) with delta (0, 0)
Screenshot: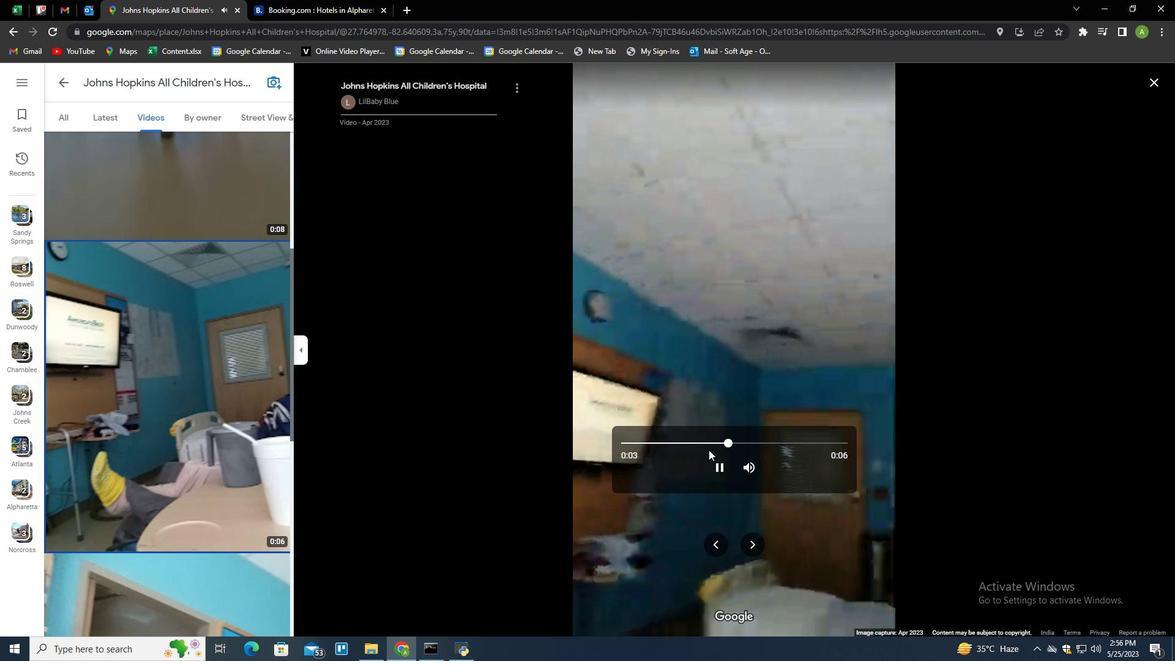 
Action: Mouse scrolled (708, 449) with delta (0, 0)
Screenshot: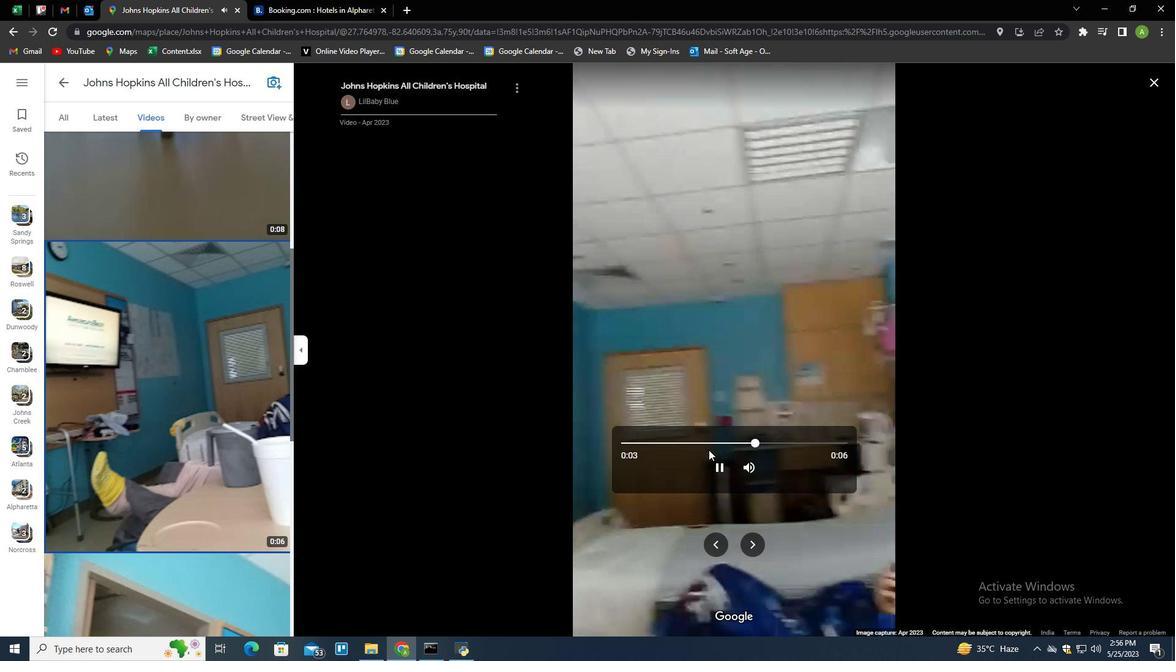 
Action: Mouse scrolled (708, 449) with delta (0, 0)
Screenshot: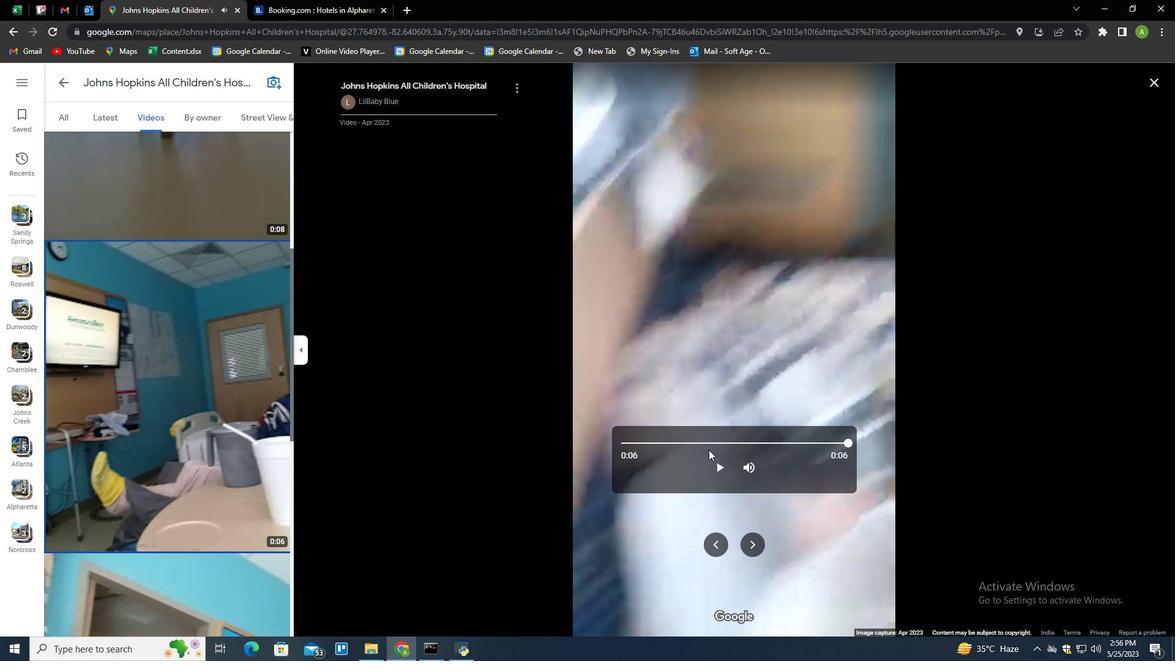 
Action: Mouse scrolled (708, 449) with delta (0, 0)
Screenshot: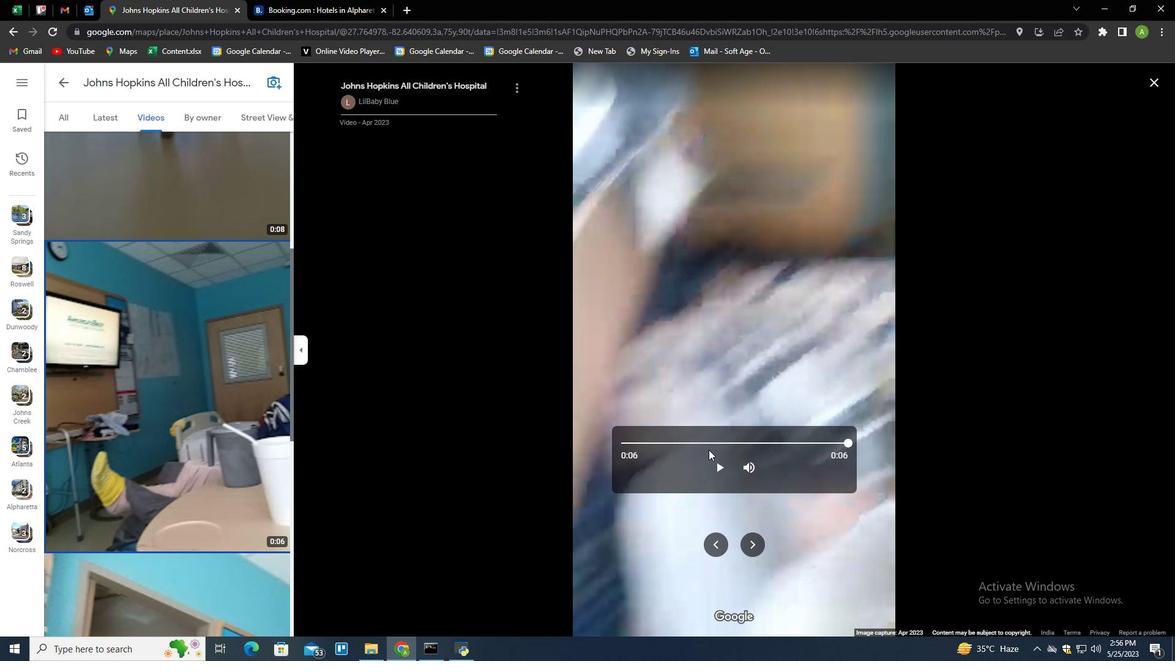 
Action: Mouse scrolled (708, 449) with delta (0, 0)
Screenshot: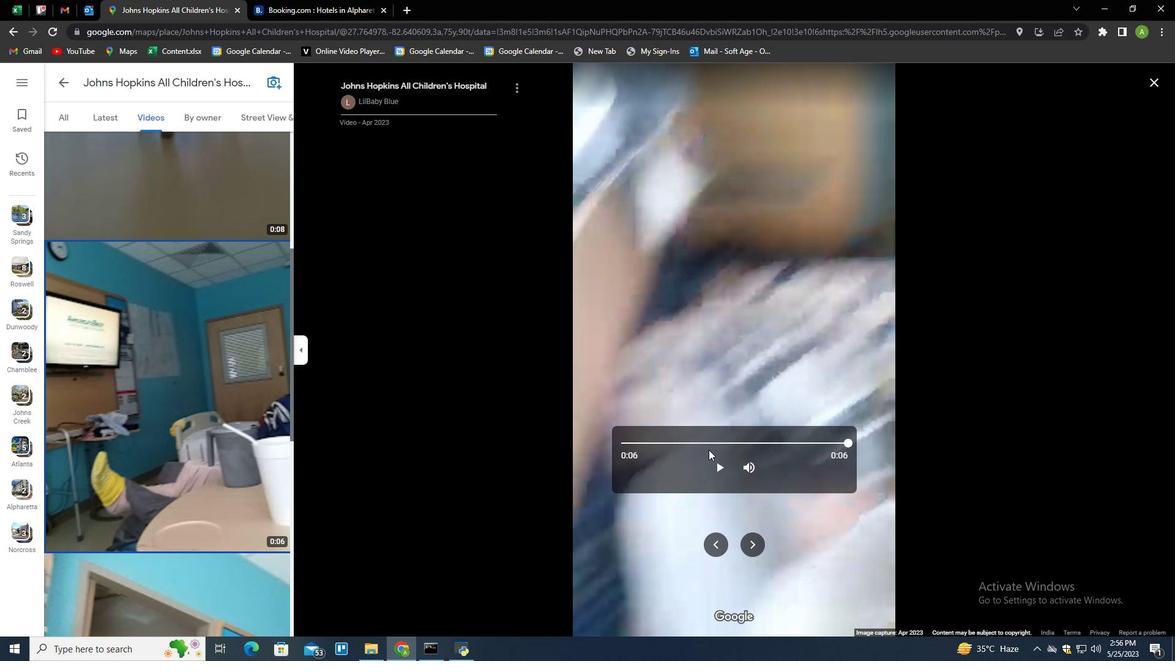 
Action: Mouse moved to (71, 491)
Screenshot: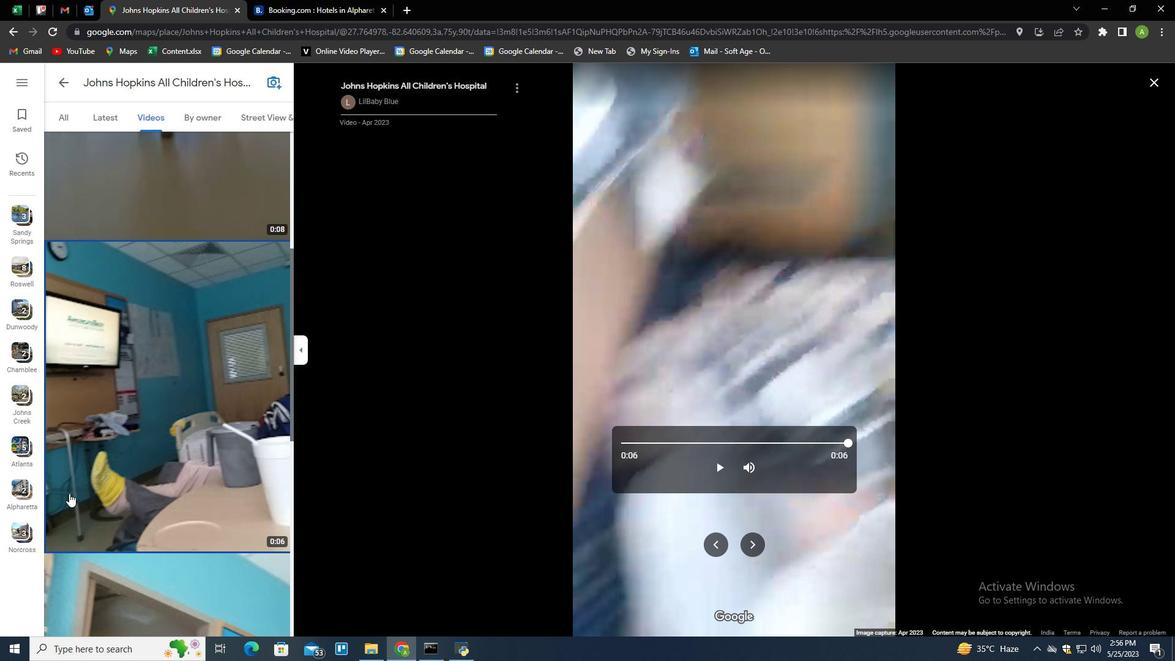 
Action: Mouse scrolled (71, 490) with delta (0, 0)
Screenshot: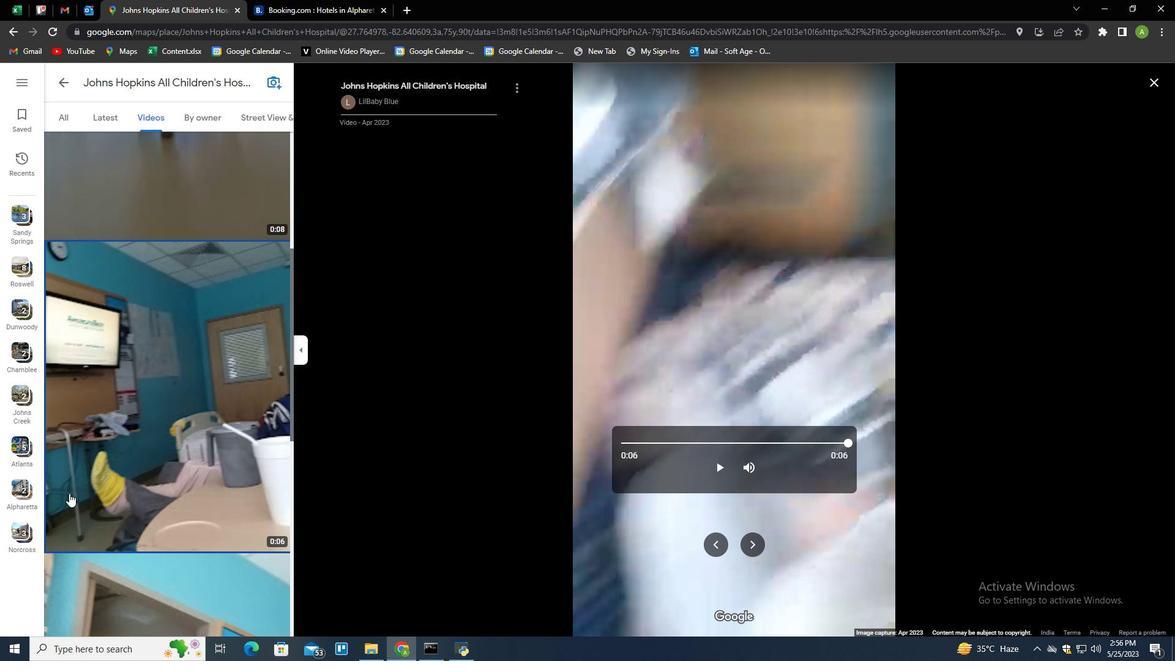 
Action: Mouse scrolled (71, 490) with delta (0, 0)
Screenshot: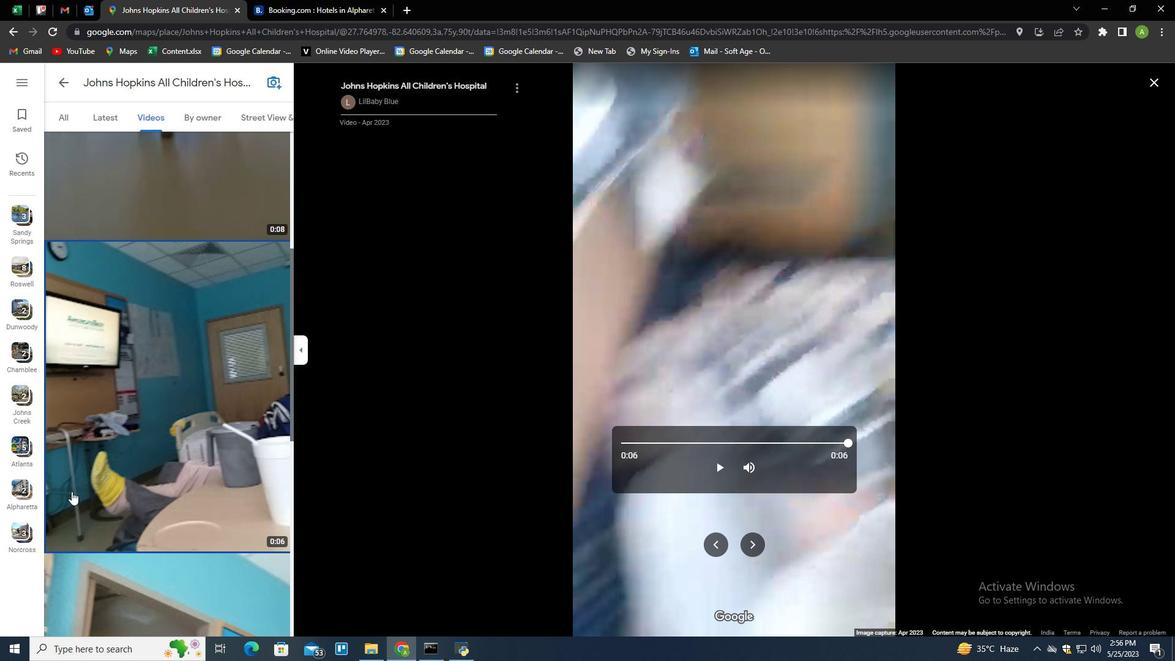 
Action: Mouse moved to (82, 487)
Screenshot: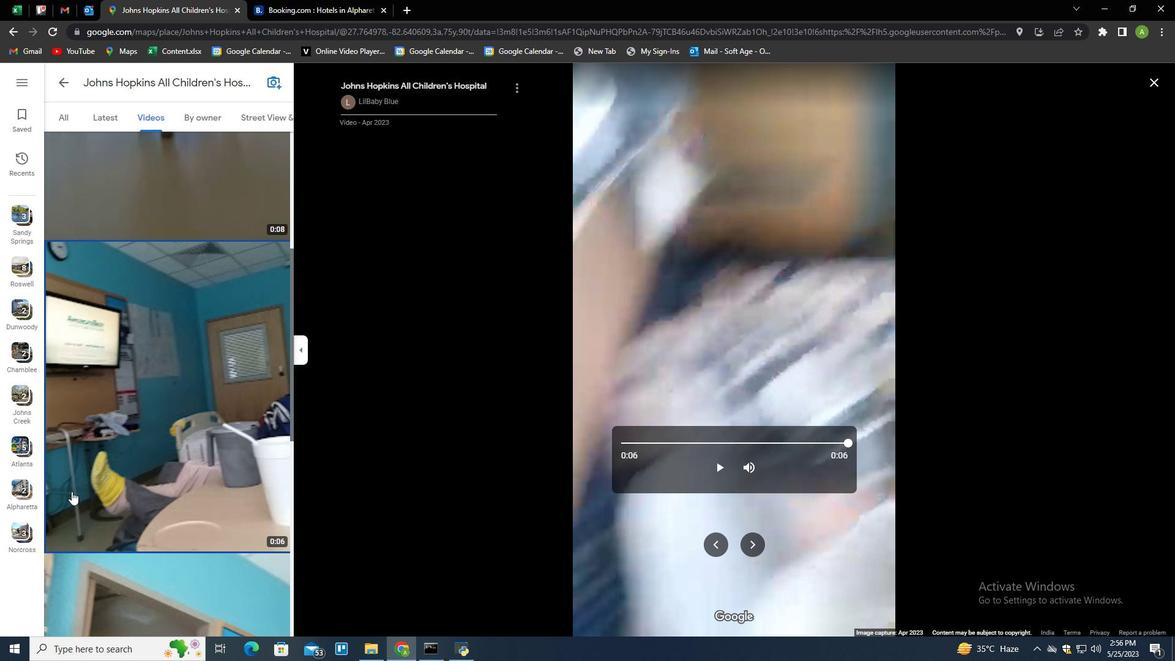 
Action: Mouse scrolled (77, 488) with delta (0, 0)
Screenshot: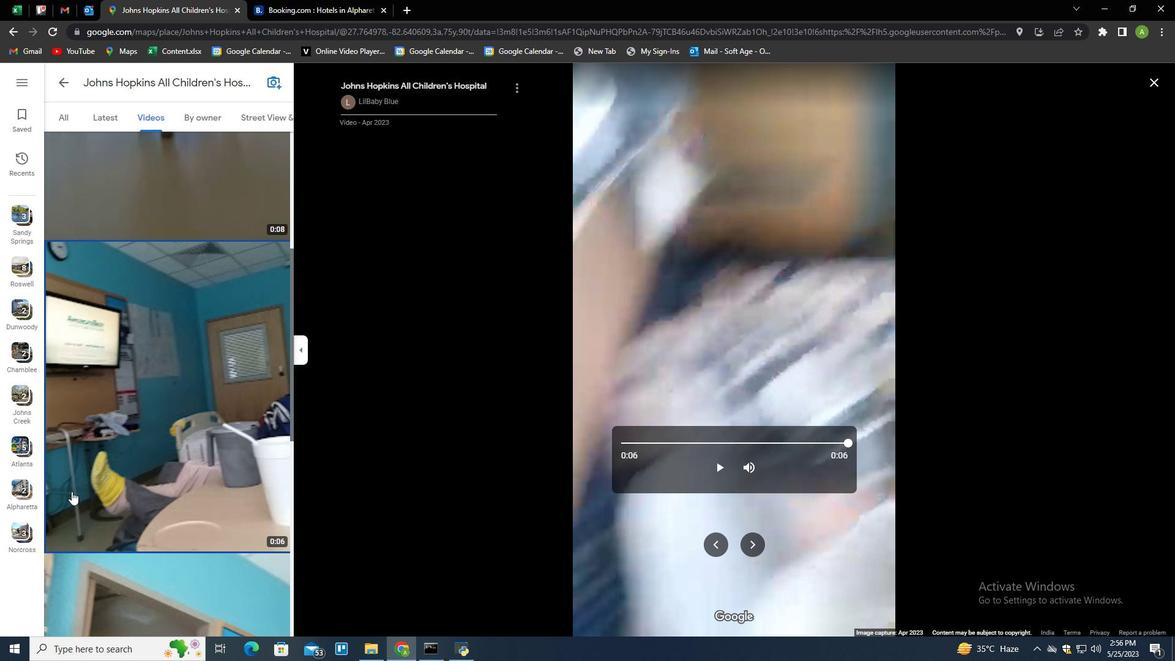 
Action: Mouse moved to (235, 474)
Screenshot: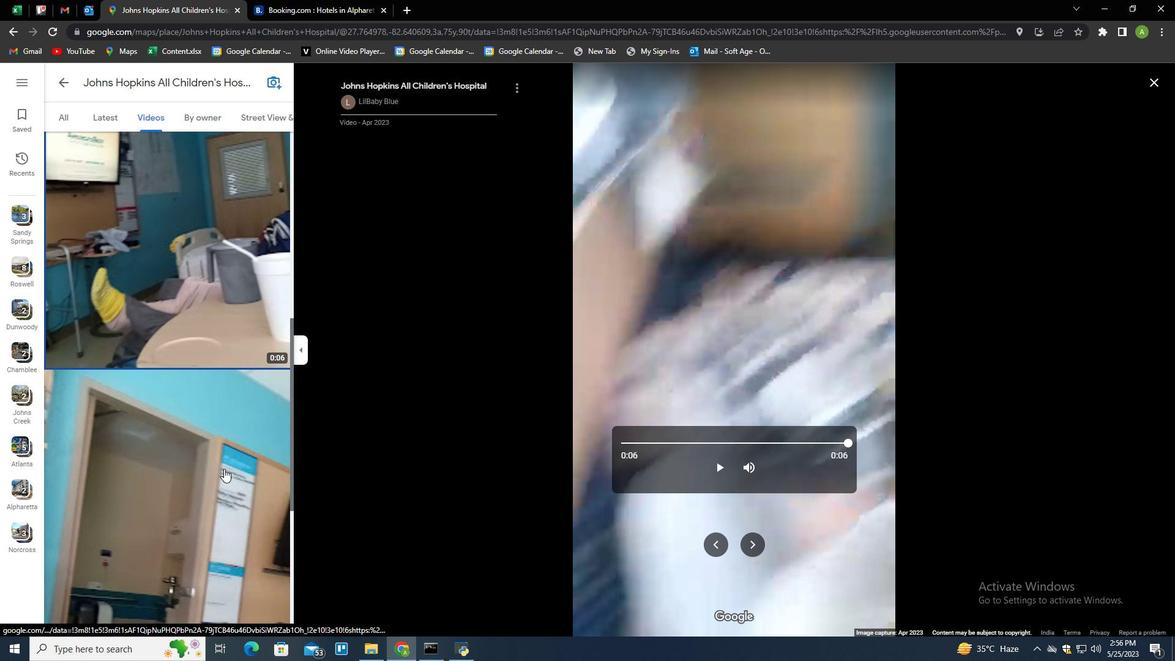 
Action: Mouse pressed left at (235, 474)
Screenshot: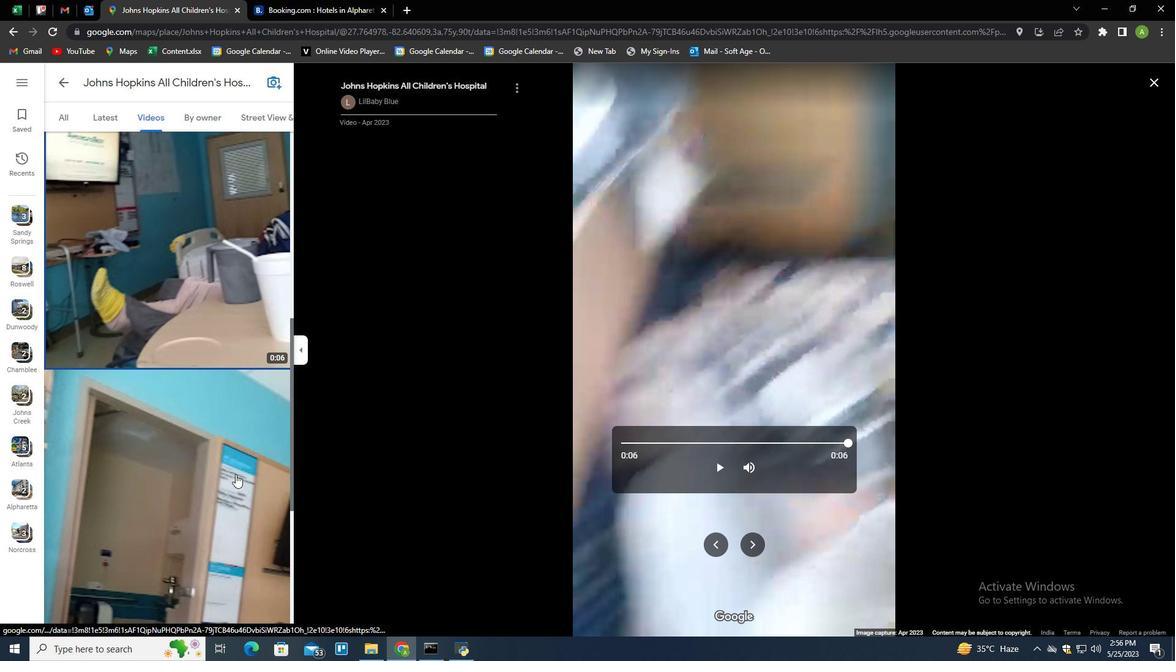 
Action: Mouse moved to (512, 478)
Screenshot: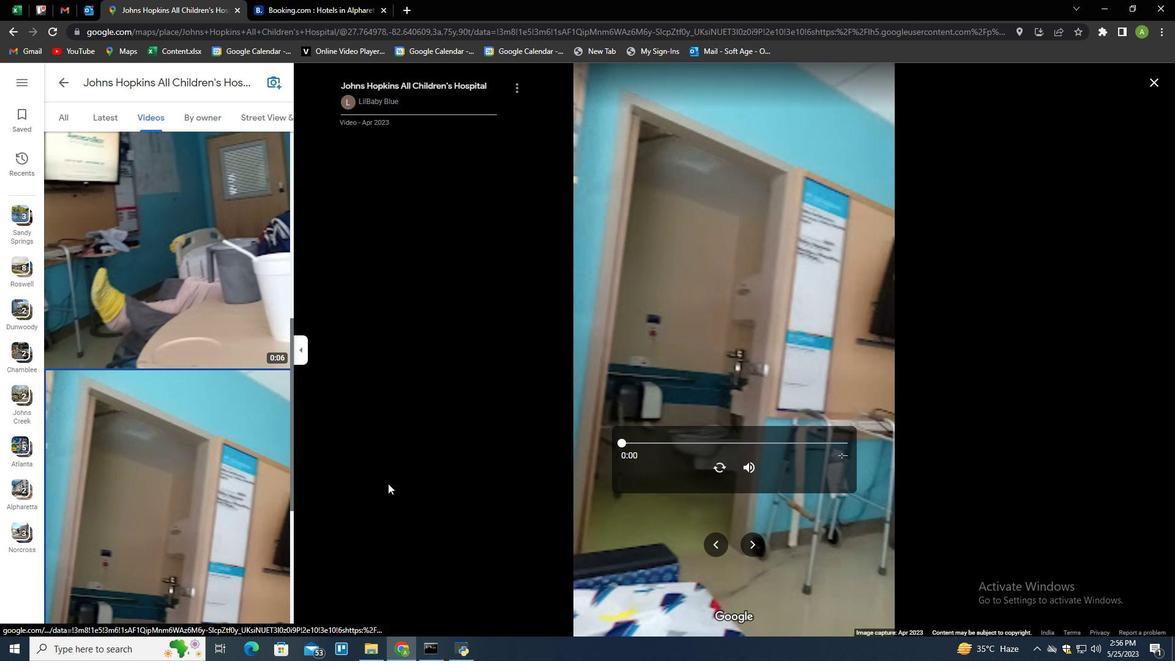 
Action: Mouse scrolled (512, 478) with delta (0, 0)
Screenshot: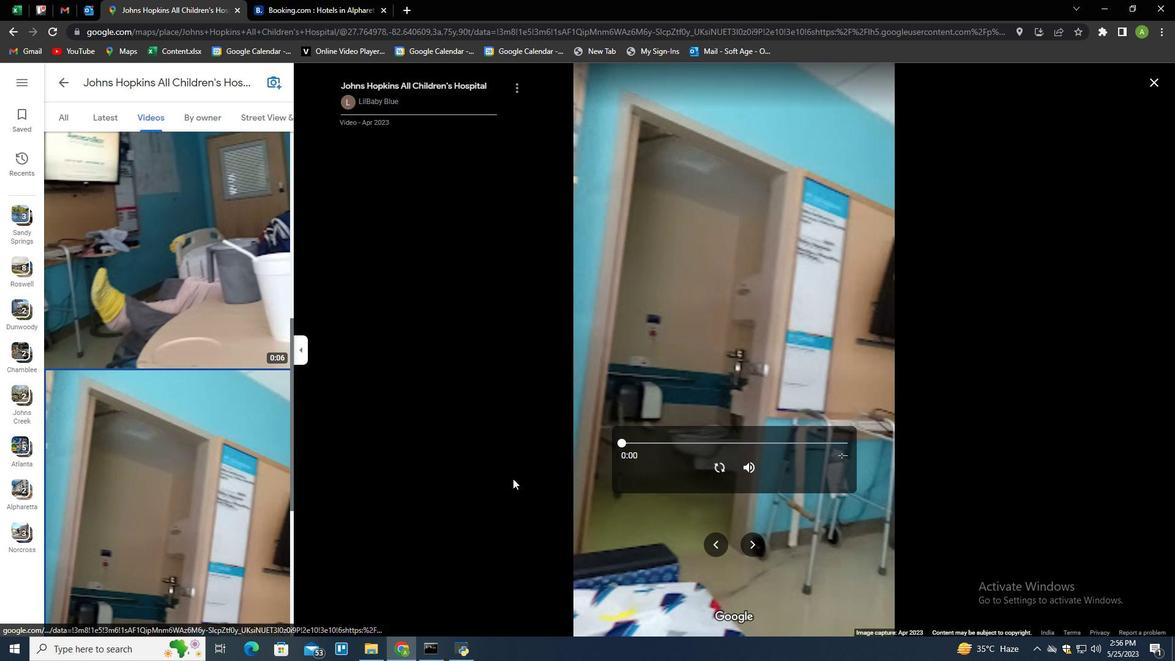 
Action: Mouse scrolled (512, 478) with delta (0, 0)
Screenshot: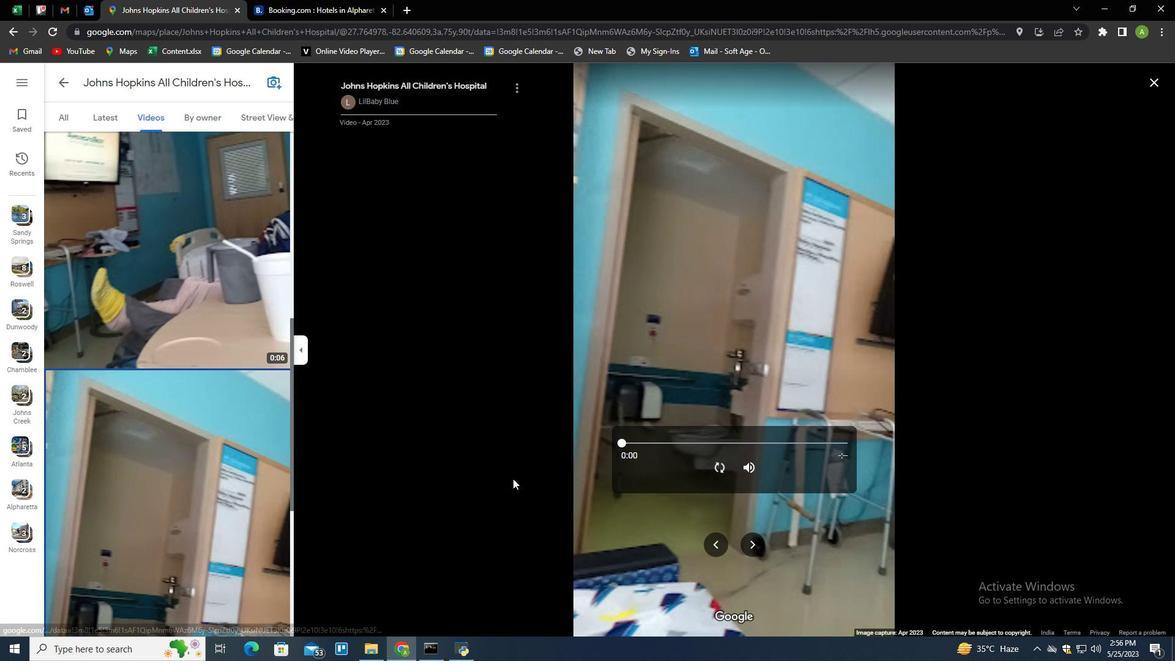 
Action: Mouse moved to (312, 478)
Screenshot: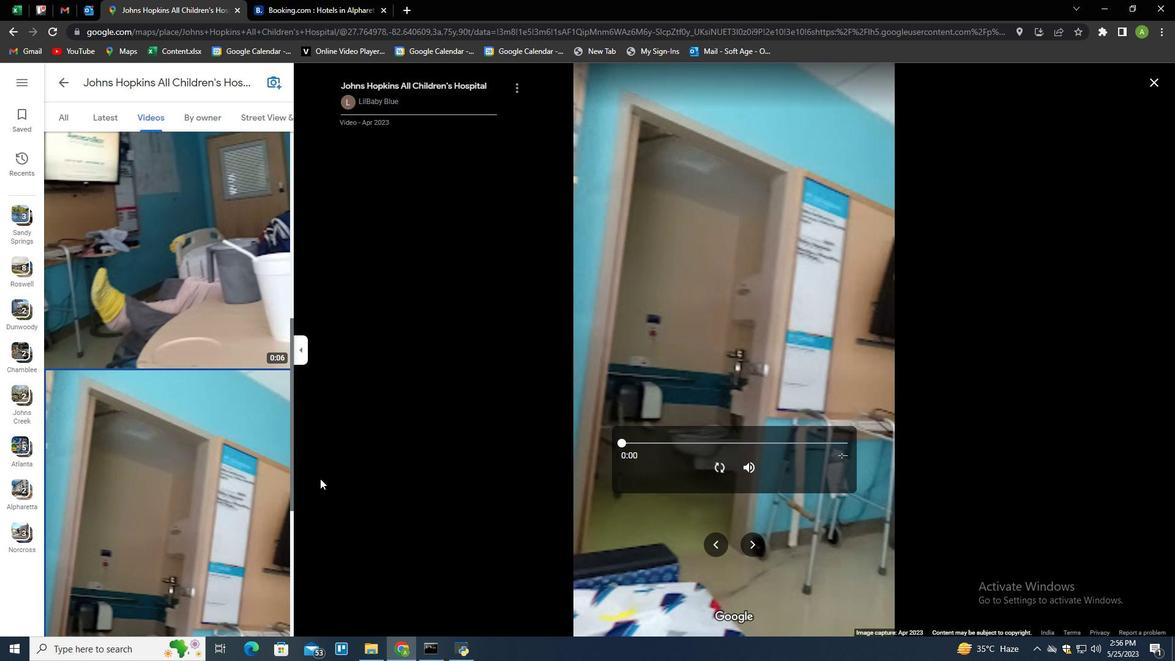 
Action: Mouse scrolled (312, 478) with delta (0, 0)
Screenshot: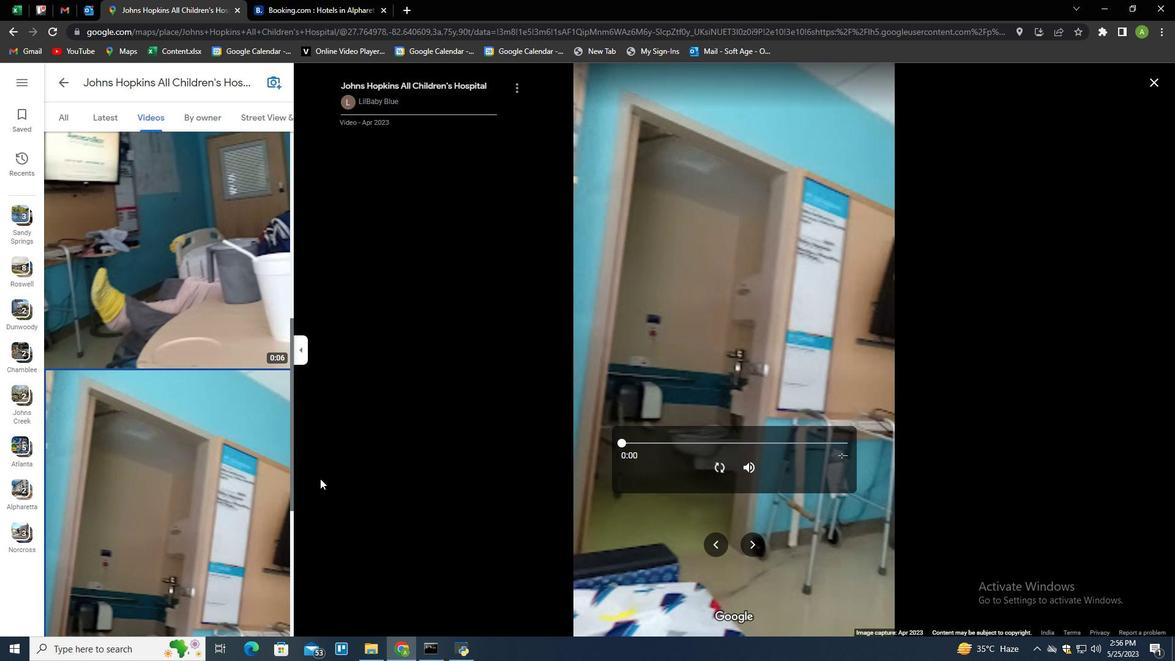 
Action: Mouse scrolled (312, 478) with delta (0, 0)
Screenshot: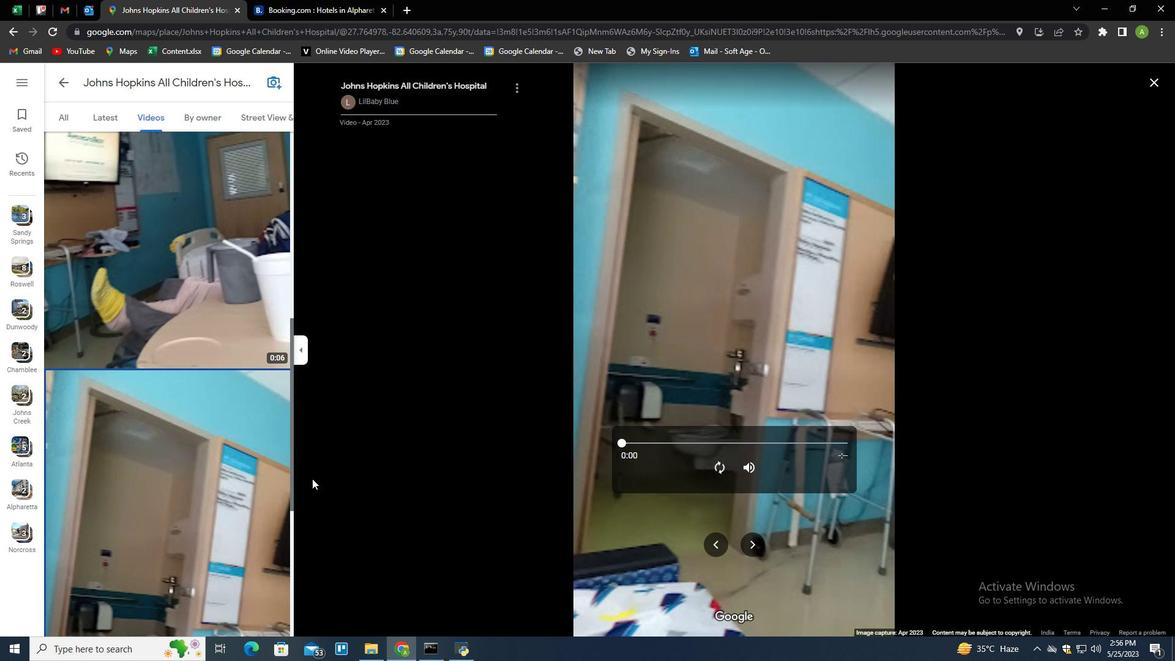 
Action: Mouse moved to (211, 111)
Screenshot: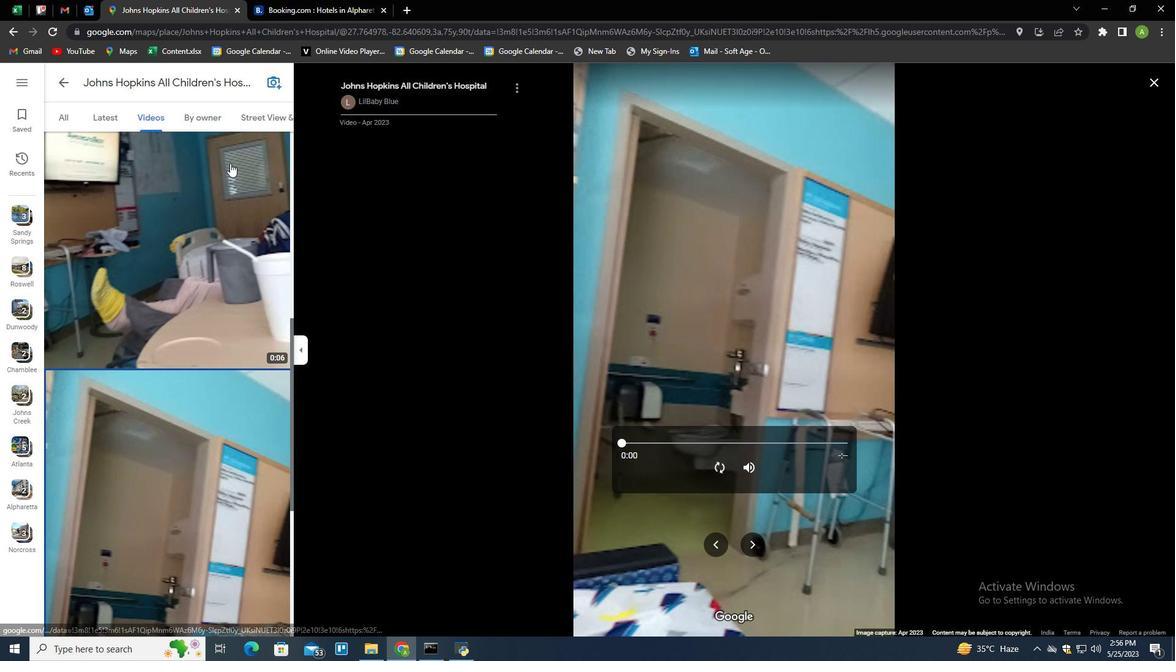 
Action: Mouse pressed left at (211, 111)
Screenshot: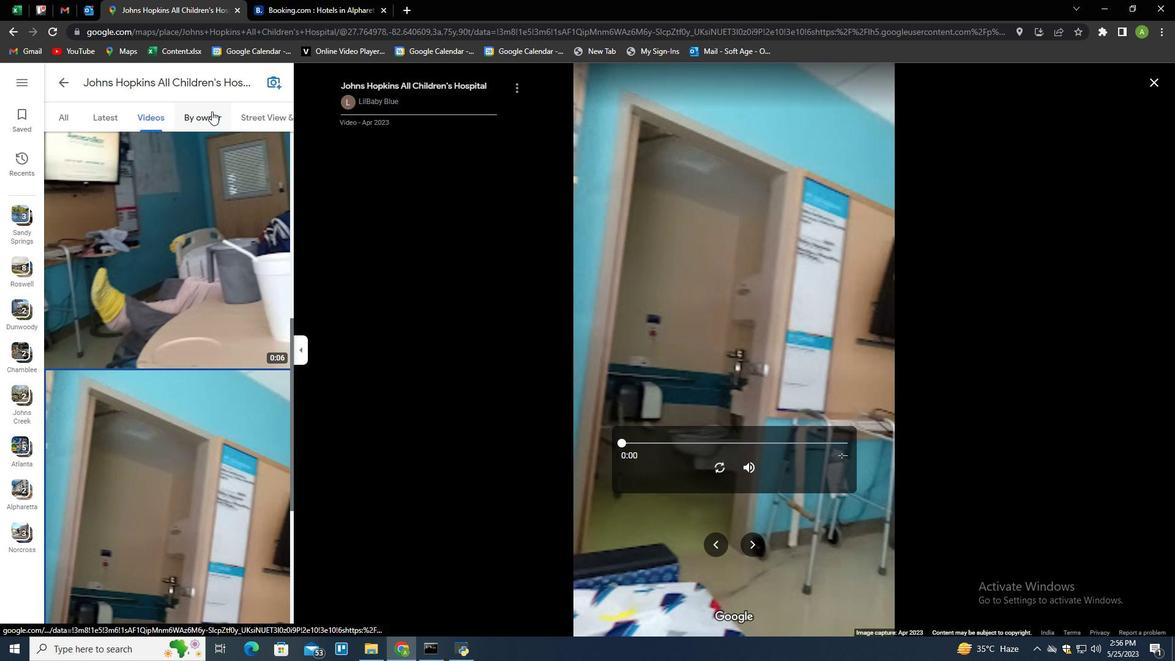 
Action: Mouse moved to (784, 399)
Screenshot: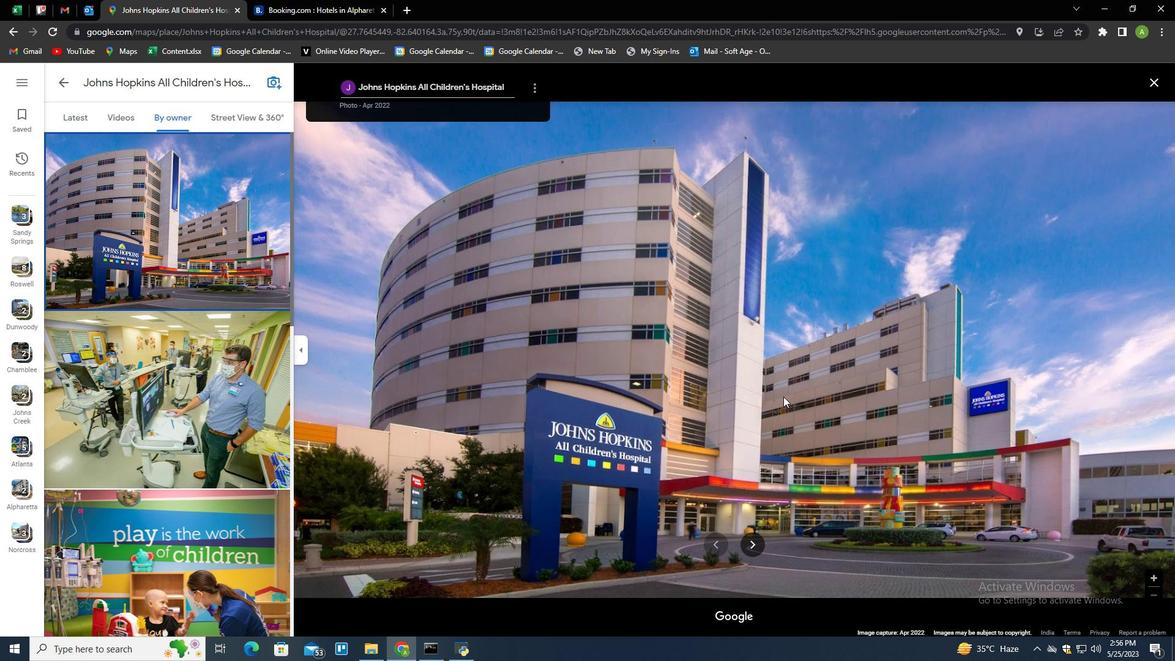 
Action: Mouse scrolled (784, 398) with delta (0, 0)
Screenshot: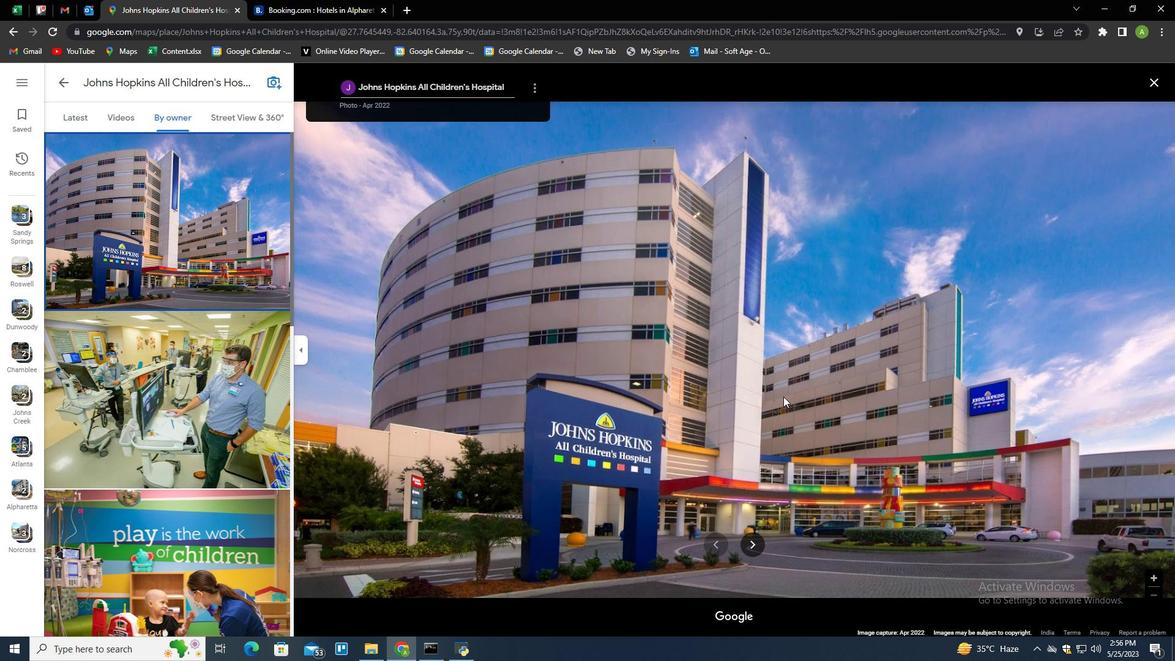 
Action: Mouse moved to (114, 391)
Screenshot: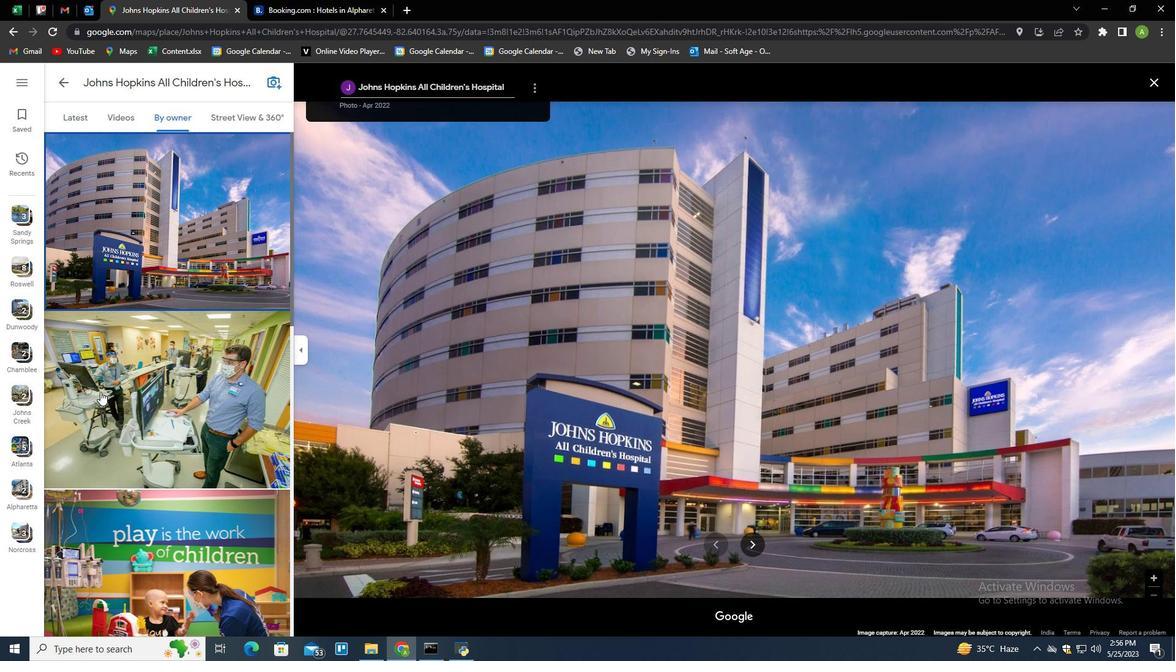 
Action: Mouse pressed left at (114, 391)
Screenshot: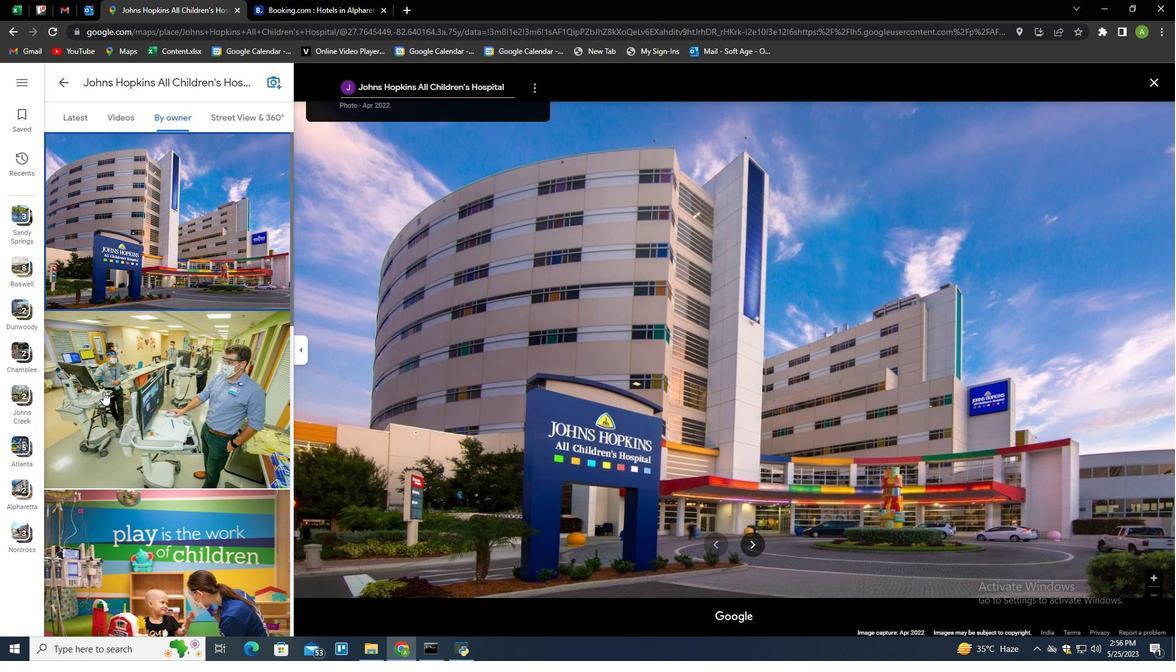 
Action: Mouse moved to (285, 467)
Screenshot: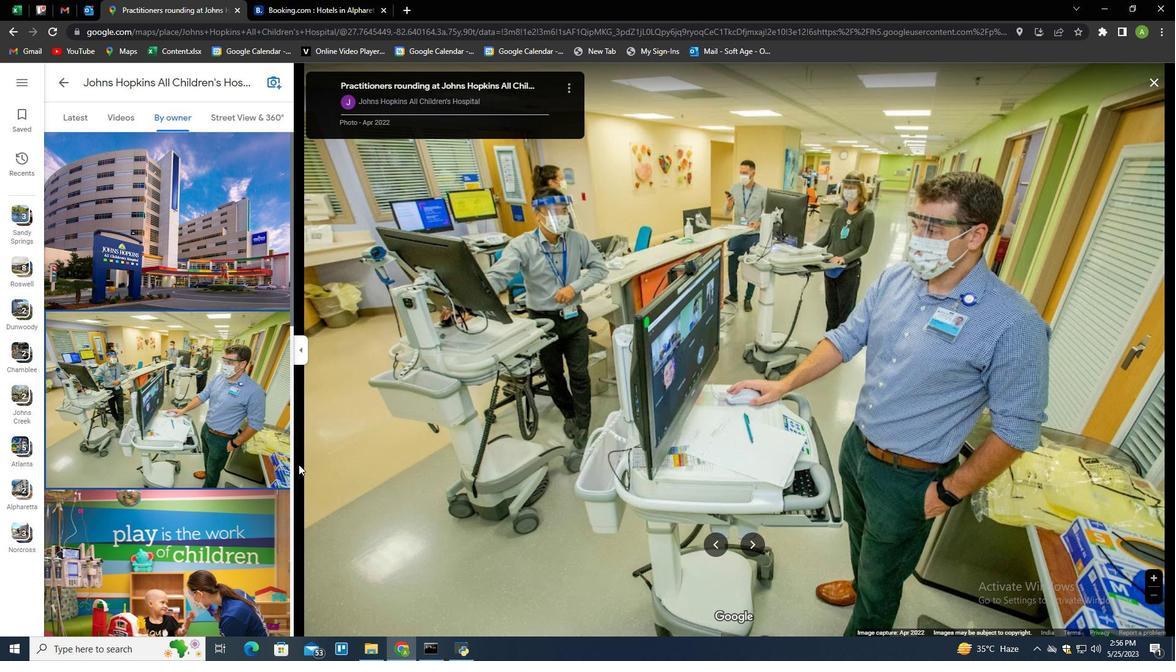 
Action: Mouse scrolled (285, 467) with delta (0, 0)
Screenshot: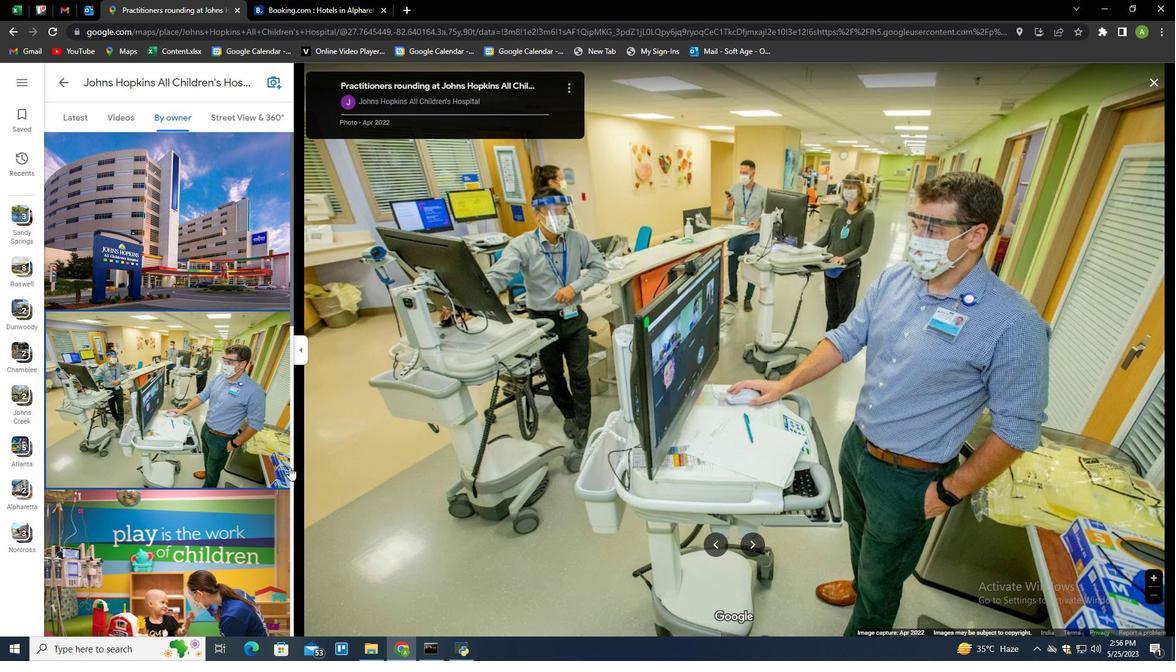 
Action: Mouse scrolled (285, 467) with delta (0, 0)
Screenshot: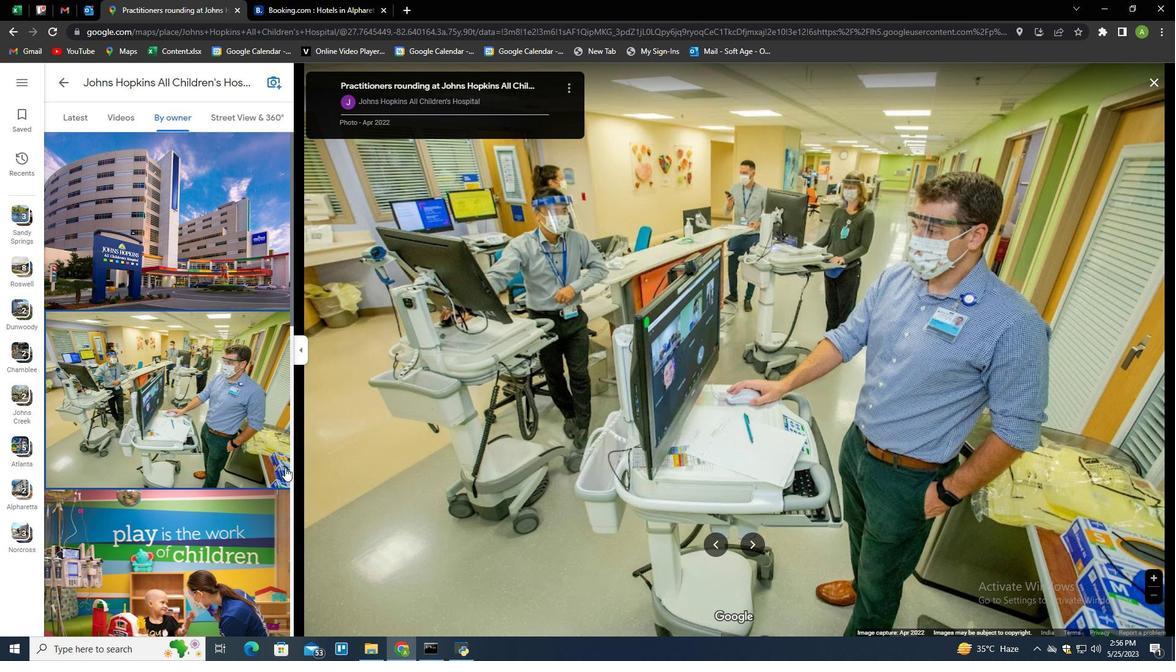 
Action: Mouse scrolled (285, 467) with delta (0, 0)
Screenshot: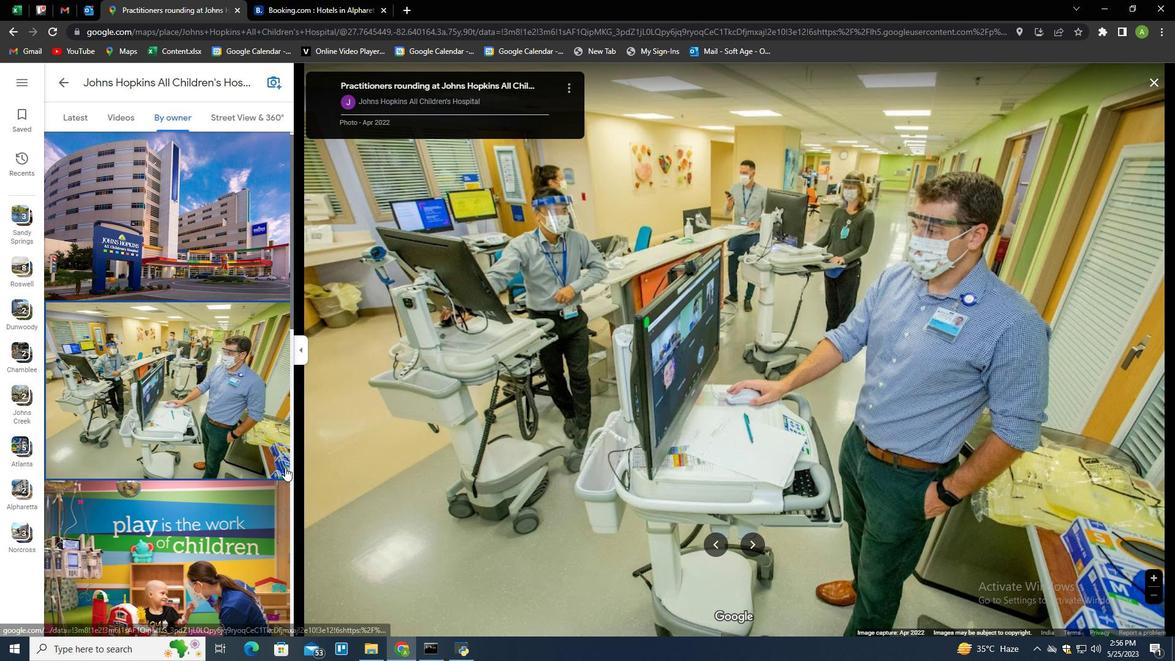 
Action: Mouse scrolled (285, 467) with delta (0, 0)
Screenshot: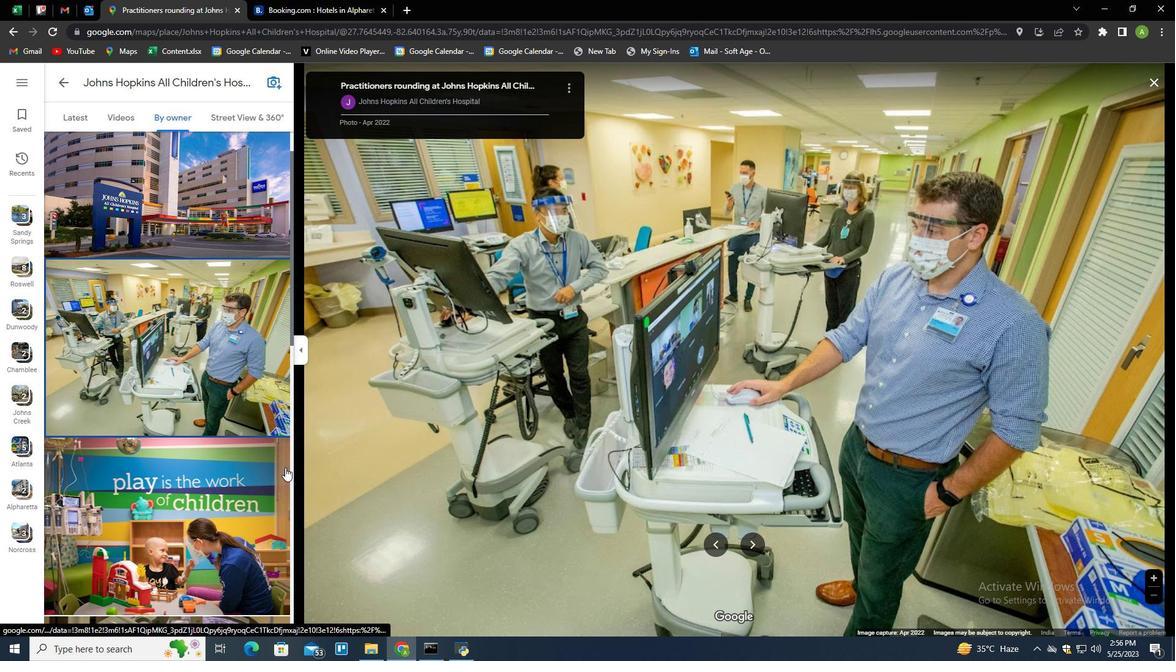 
Action: Mouse moved to (205, 362)
Screenshot: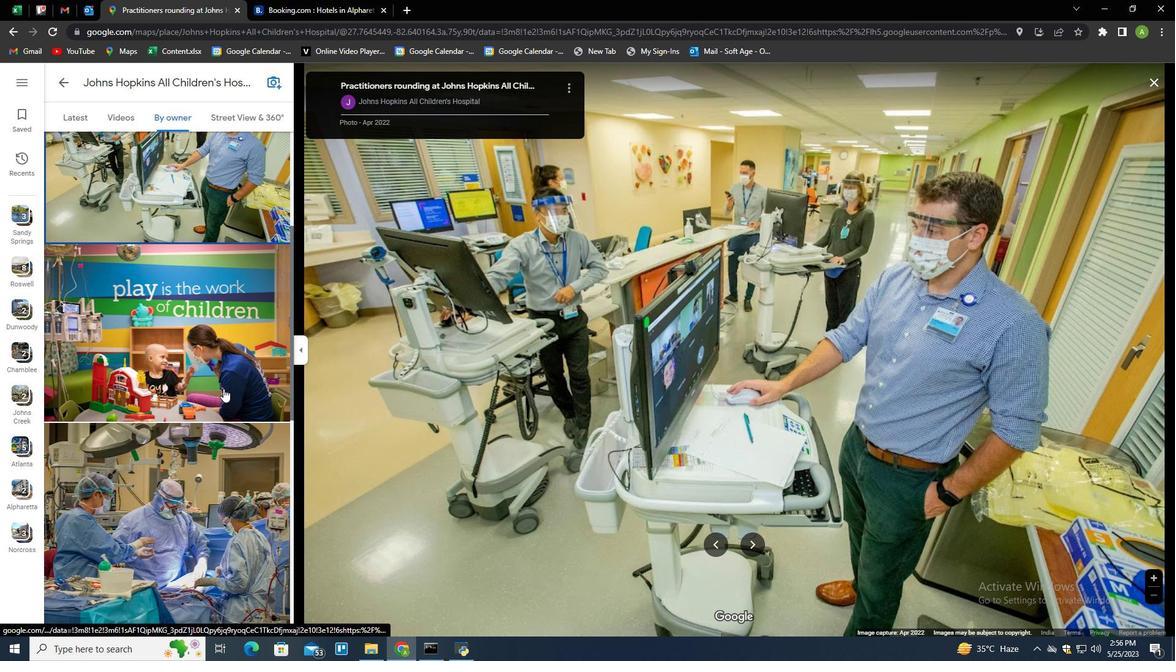 
Action: Mouse pressed left at (205, 362)
Screenshot: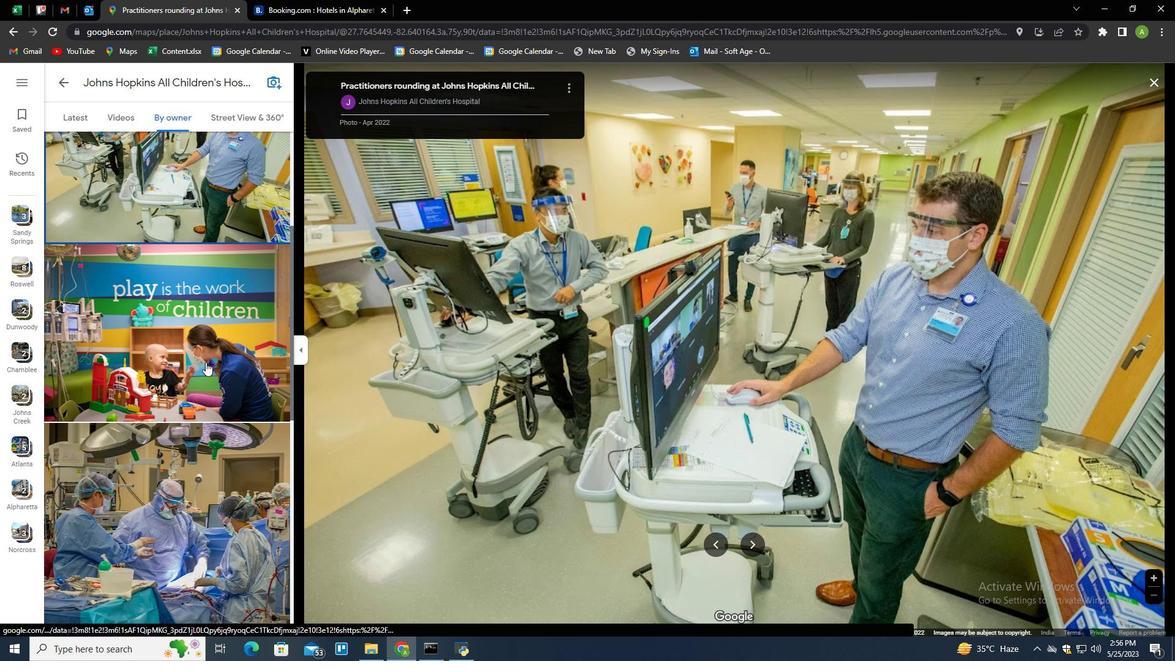 
Action: Mouse moved to (763, 378)
Screenshot: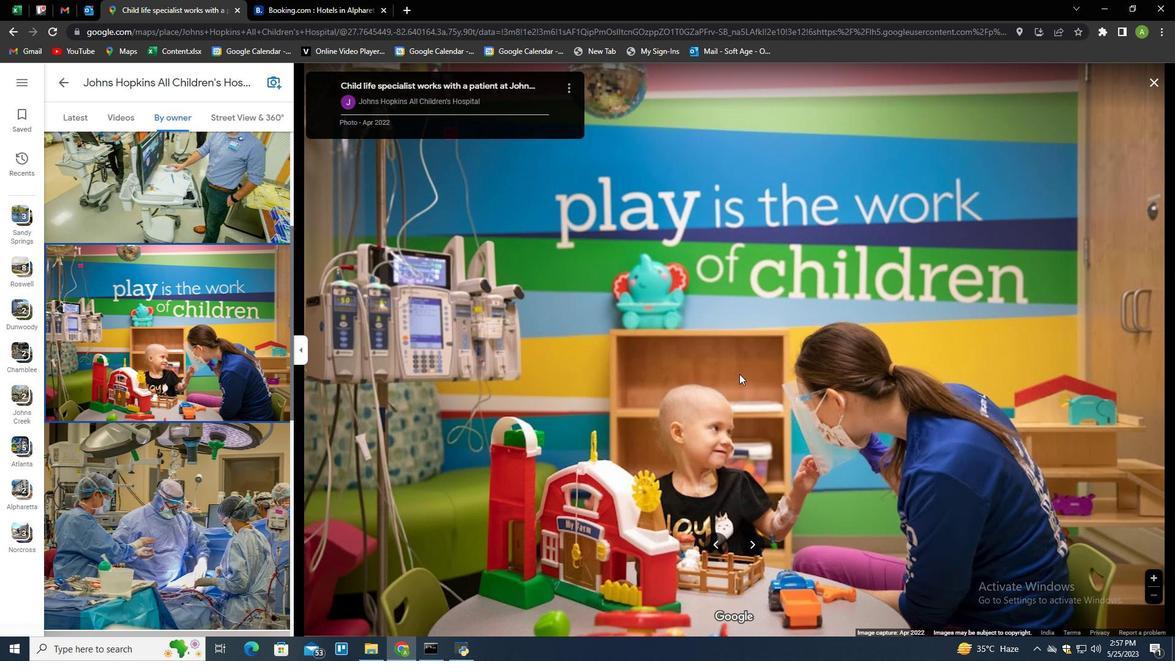 
Action: Mouse scrolled (763, 378) with delta (0, 0)
Screenshot: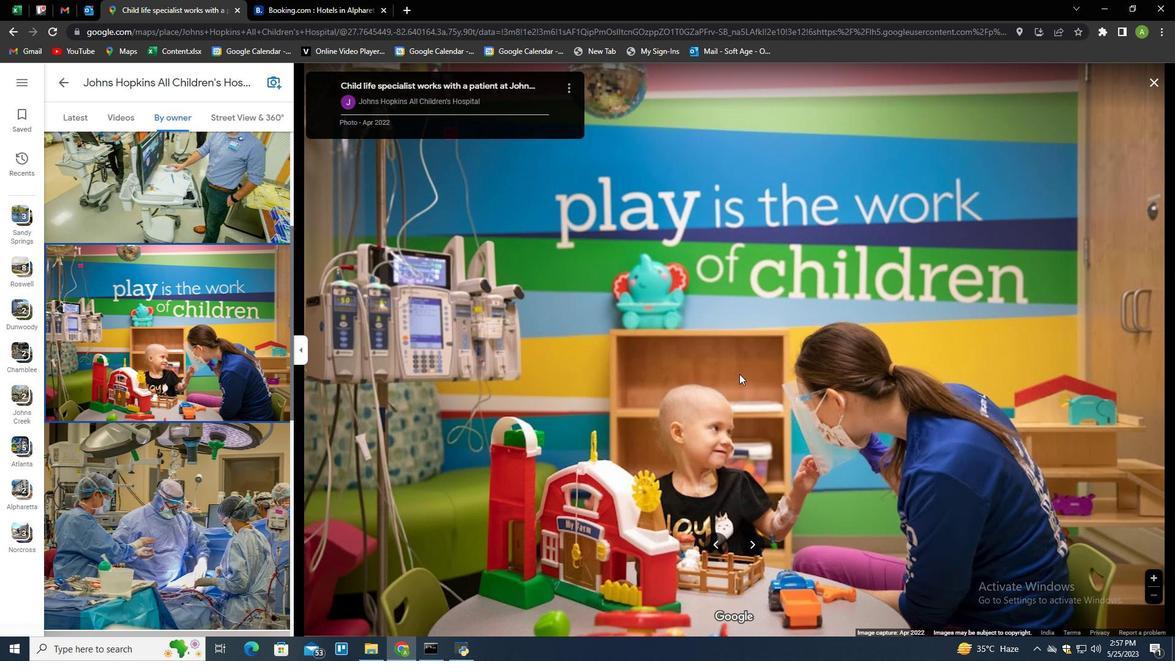 
Action: Mouse scrolled (763, 378) with delta (0, 0)
Screenshot: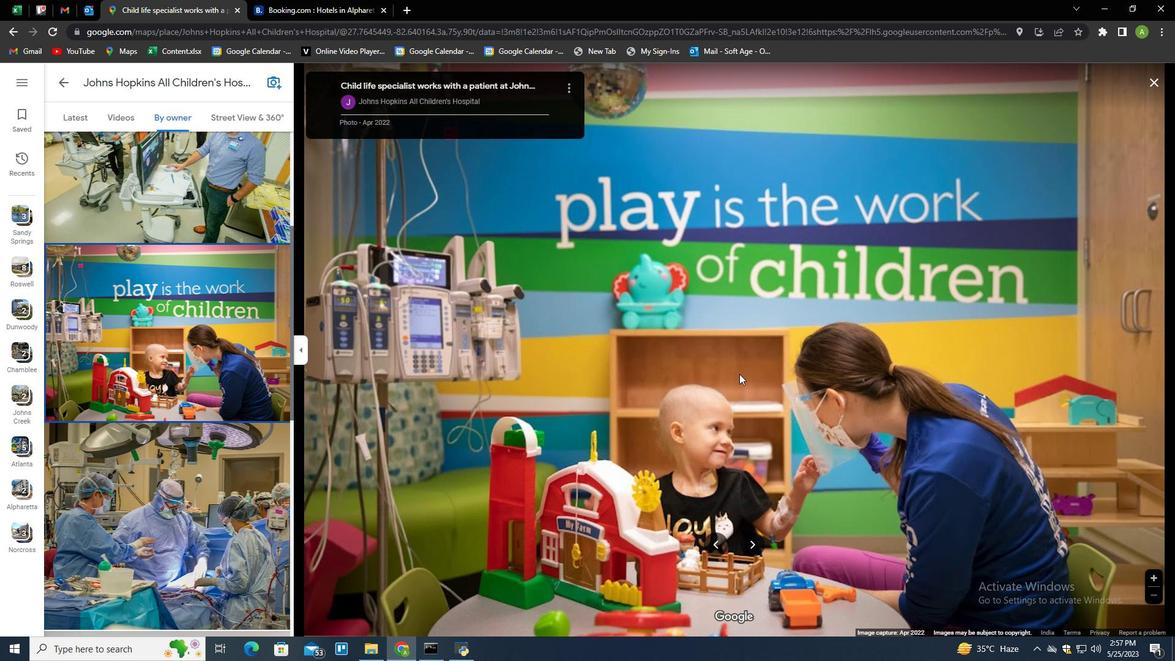 
Action: Mouse moved to (164, 430)
Screenshot: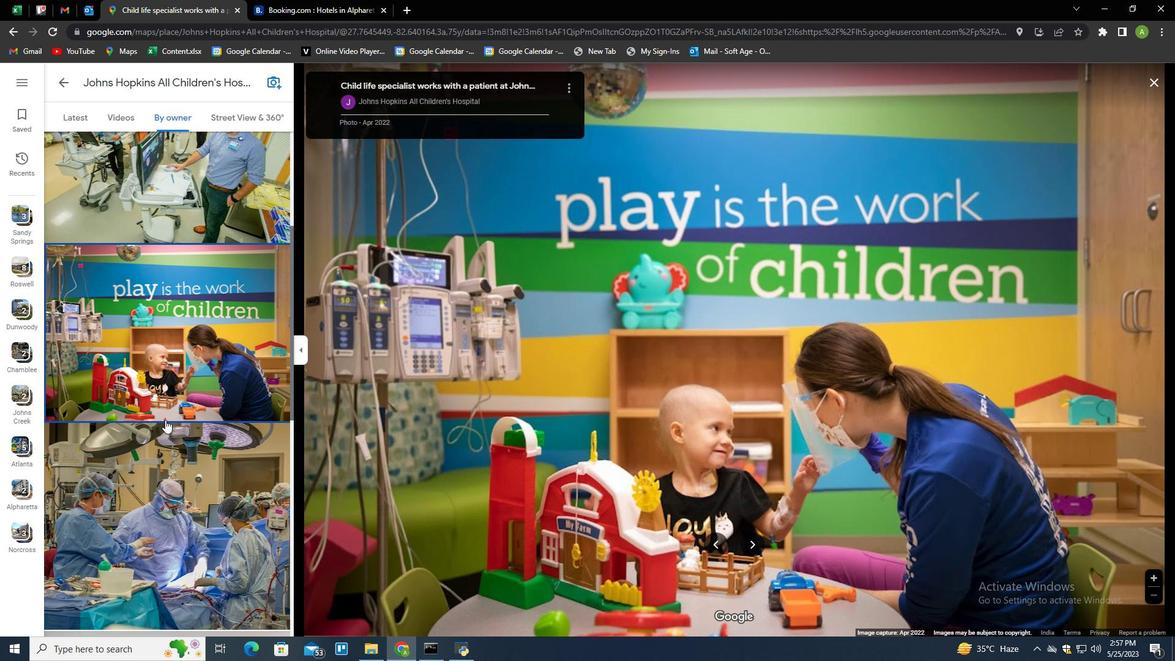 
Action: Mouse scrolled (164, 430) with delta (0, 0)
Screenshot: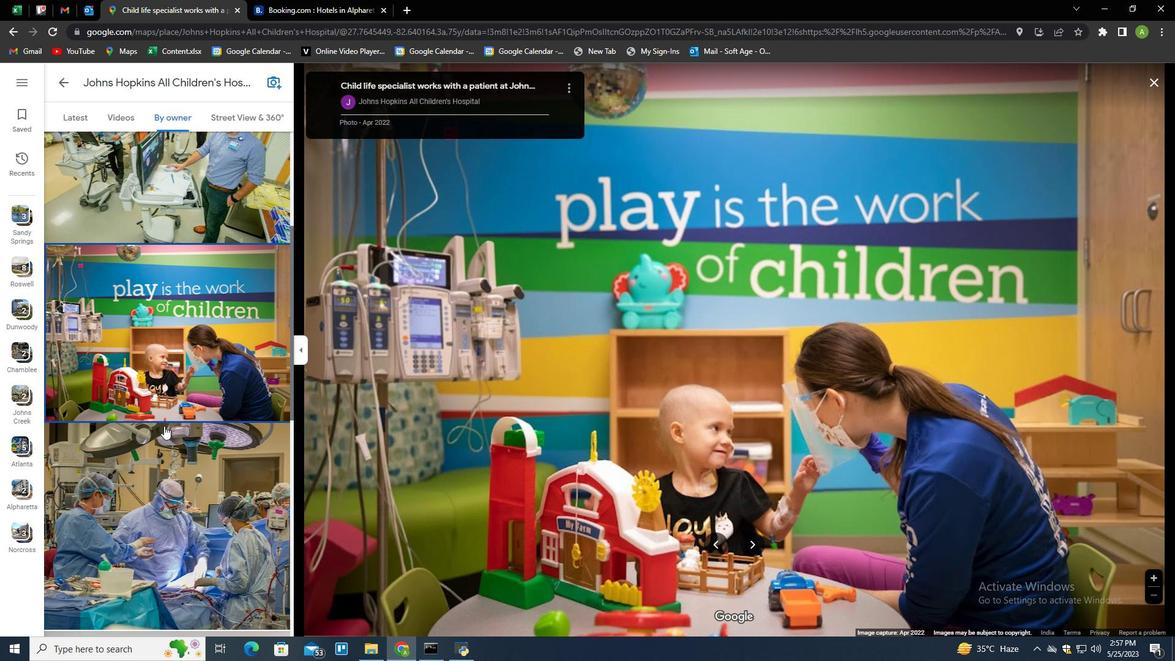 
Action: Mouse scrolled (164, 430) with delta (0, 0)
Screenshot: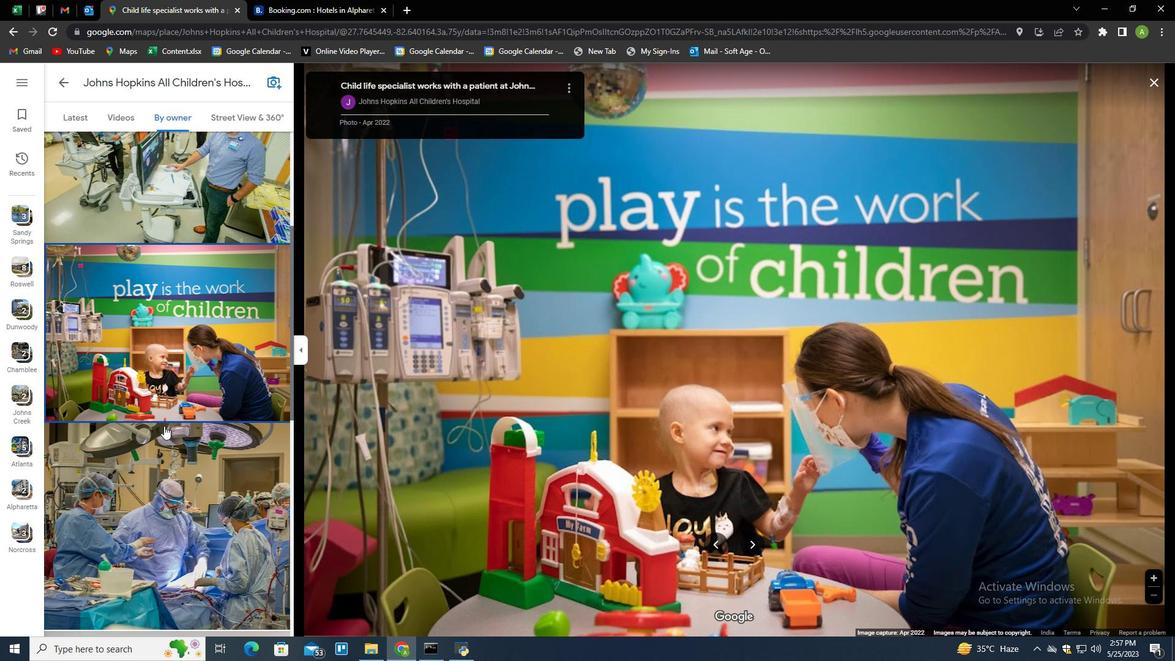 
Action: Mouse moved to (176, 418)
Screenshot: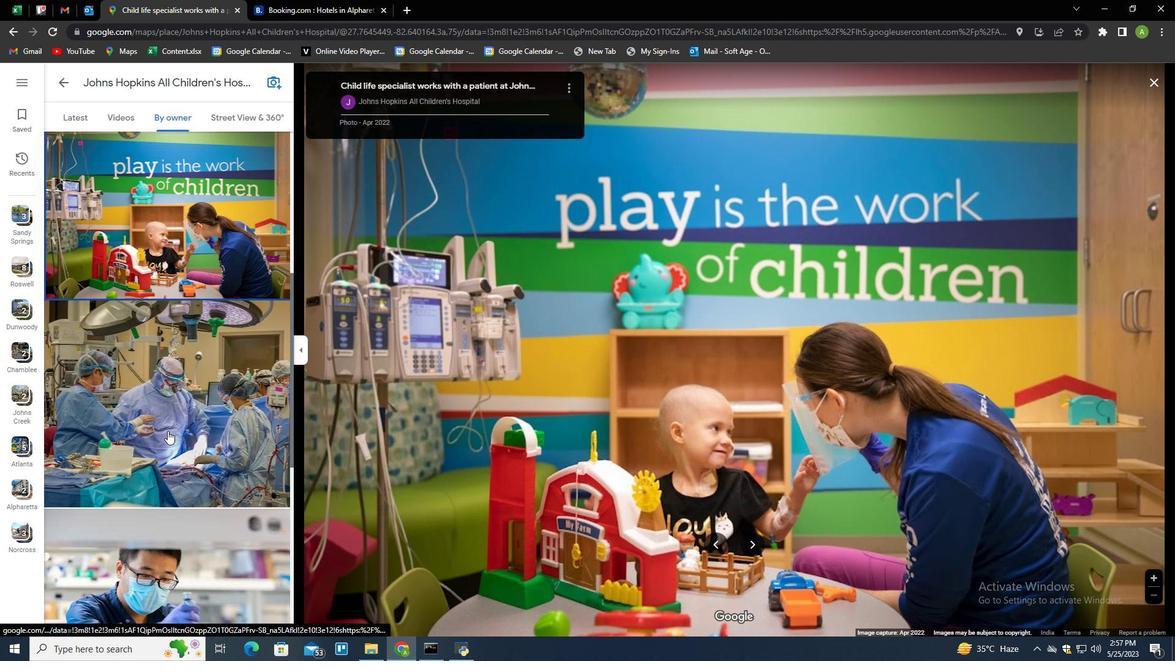 
Action: Mouse pressed left at (176, 418)
Screenshot: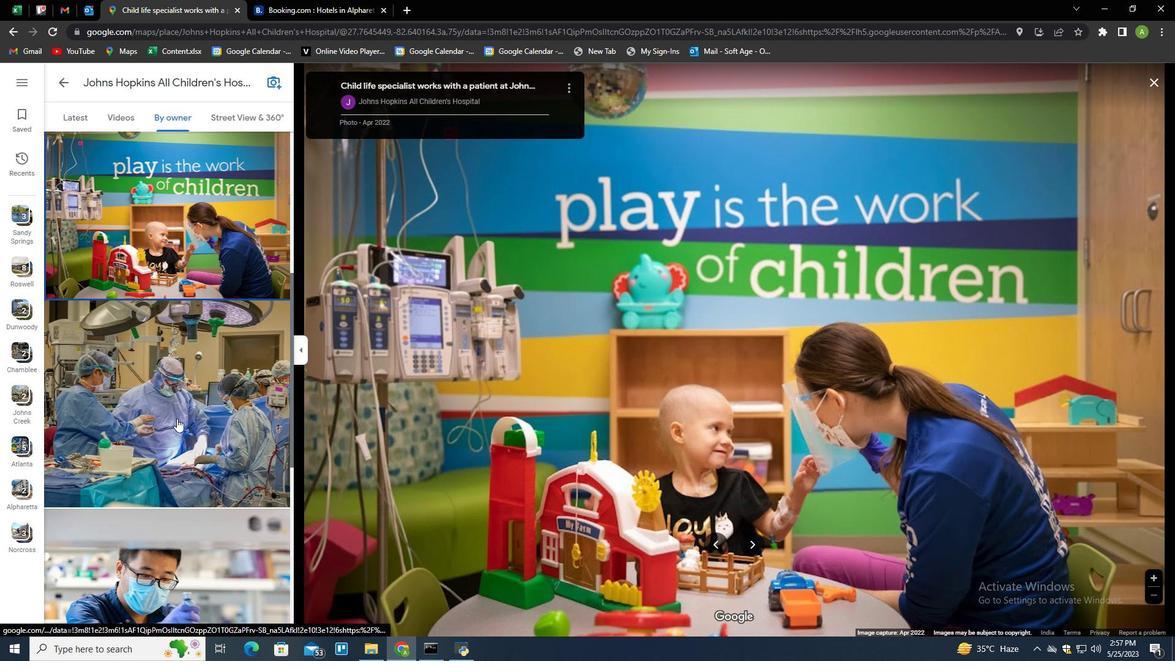 
Action: Mouse scrolled (176, 418) with delta (0, 0)
Screenshot: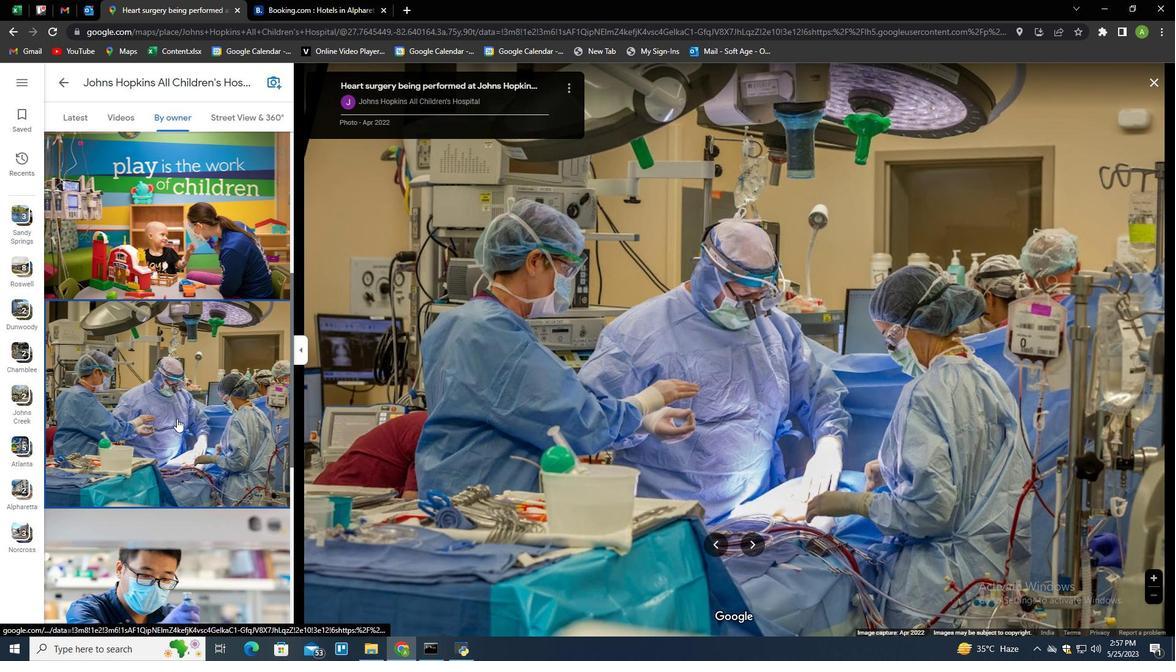
Action: Mouse scrolled (176, 418) with delta (0, 0)
Screenshot: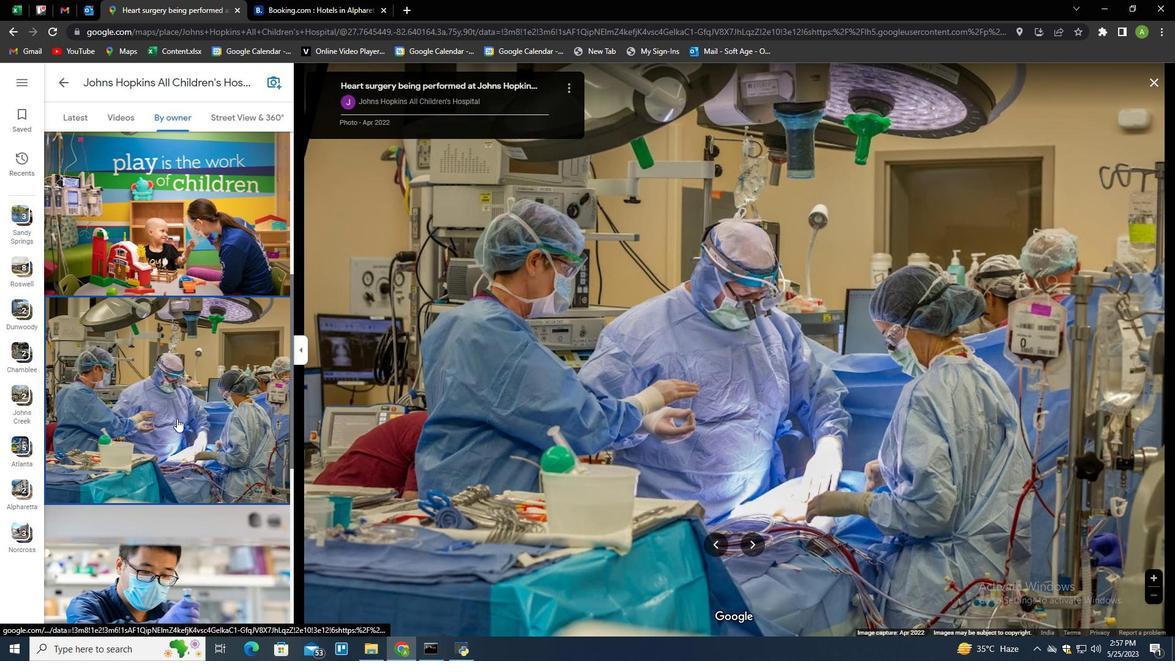 
Action: Mouse moved to (184, 442)
Screenshot: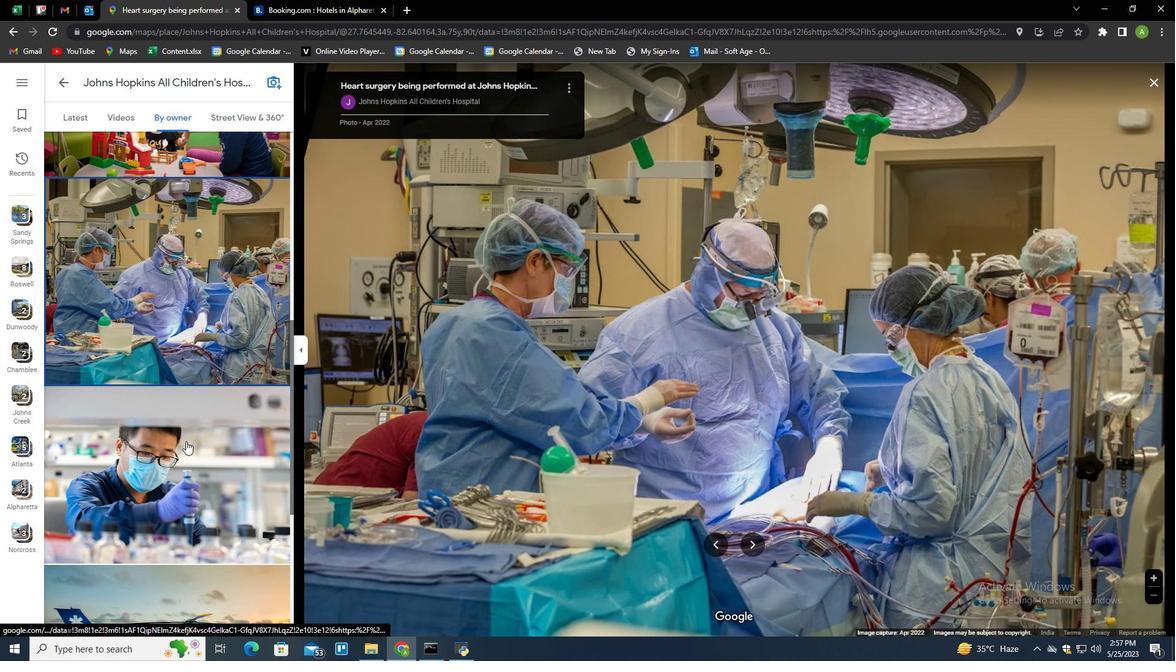 
Action: Mouse pressed left at (184, 442)
Screenshot: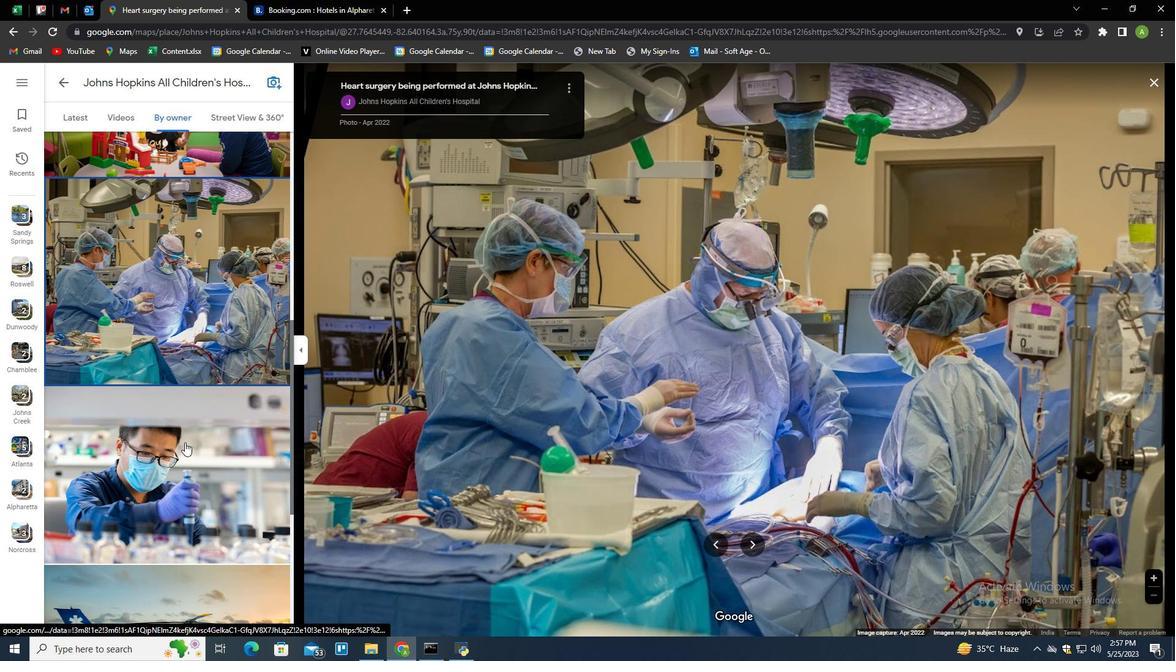 
Action: Mouse moved to (647, 509)
Screenshot: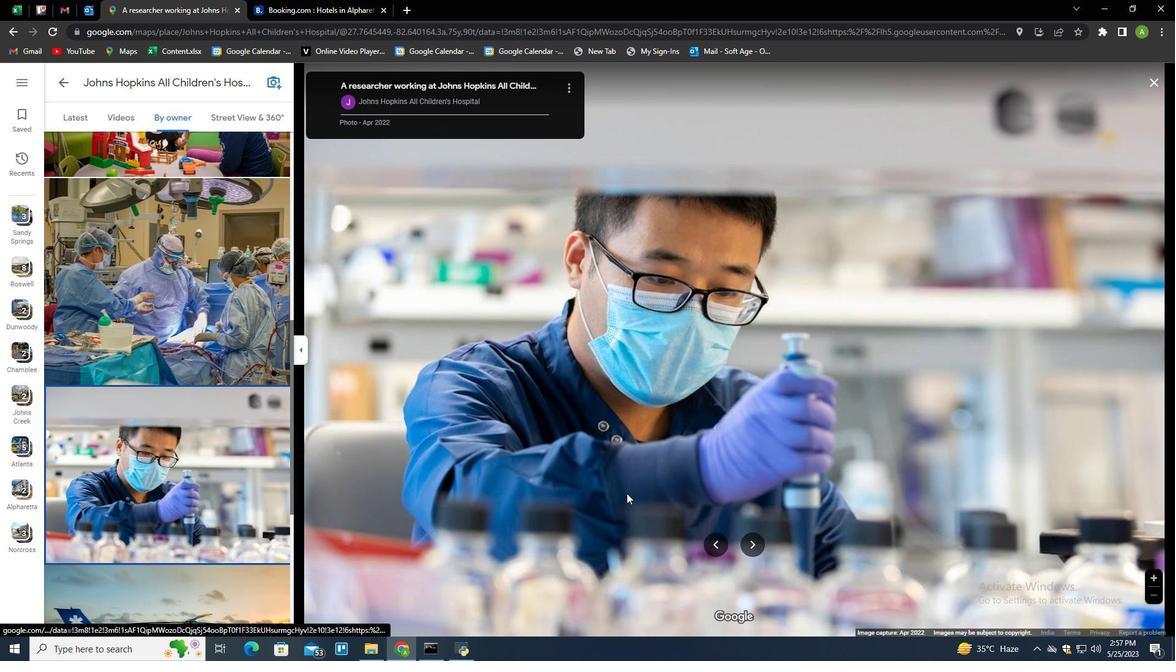 
Action: Mouse scrolled (647, 508) with delta (0, 0)
Screenshot: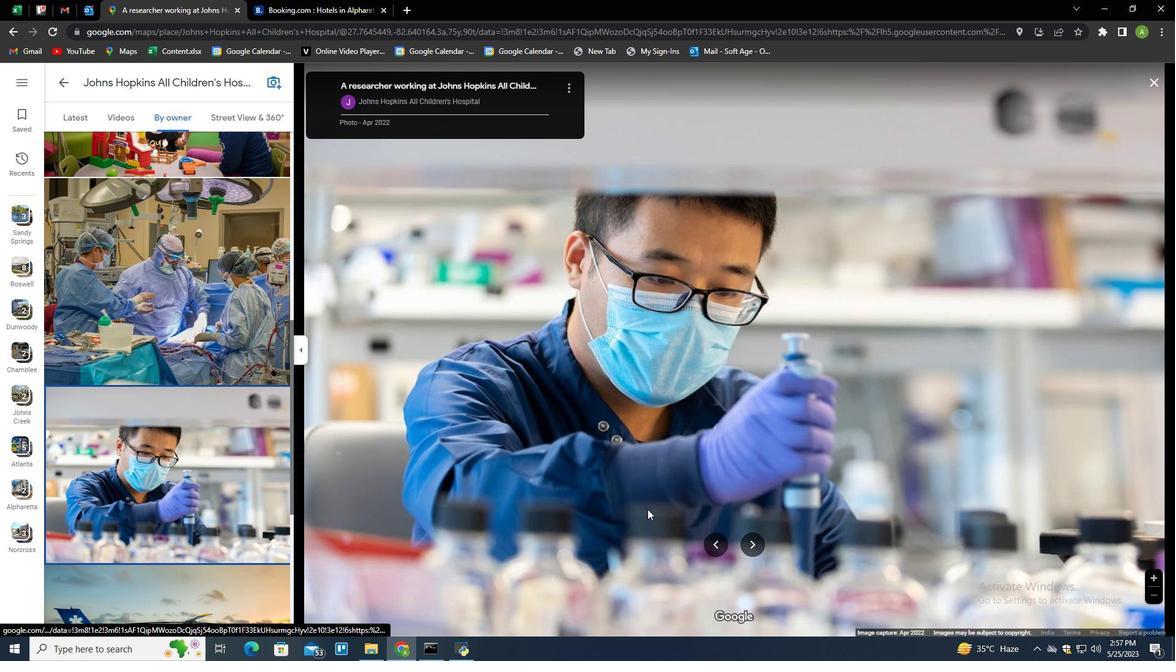
Action: Mouse scrolled (647, 508) with delta (0, 0)
Screenshot: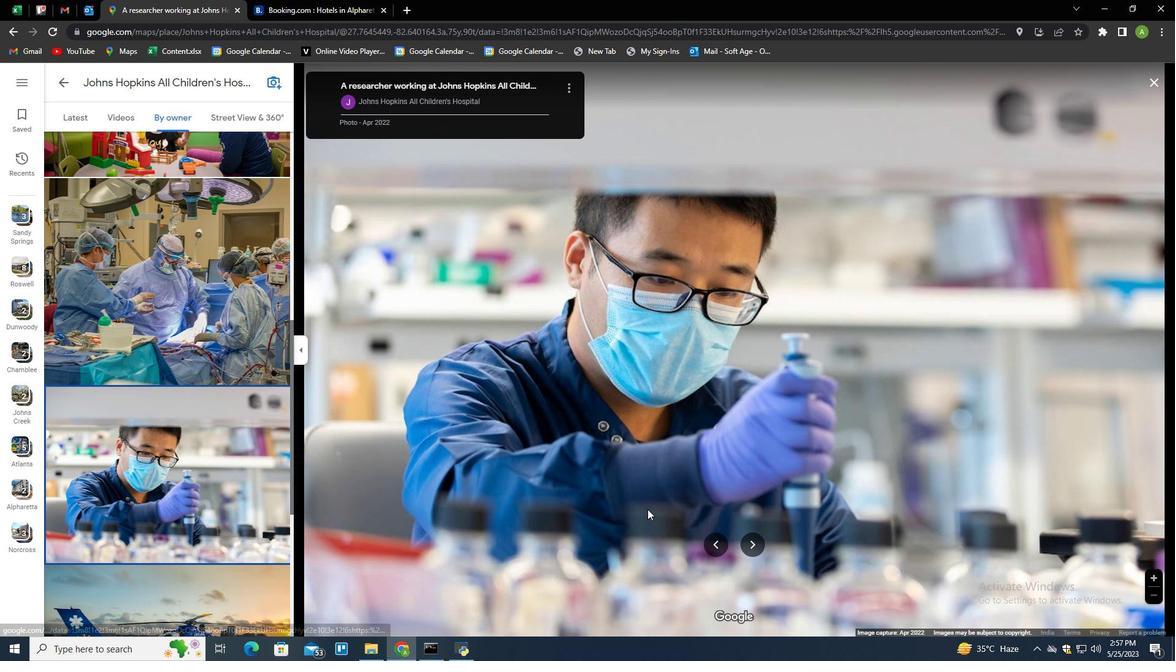 
Action: Mouse scrolled (647, 508) with delta (0, 0)
Screenshot: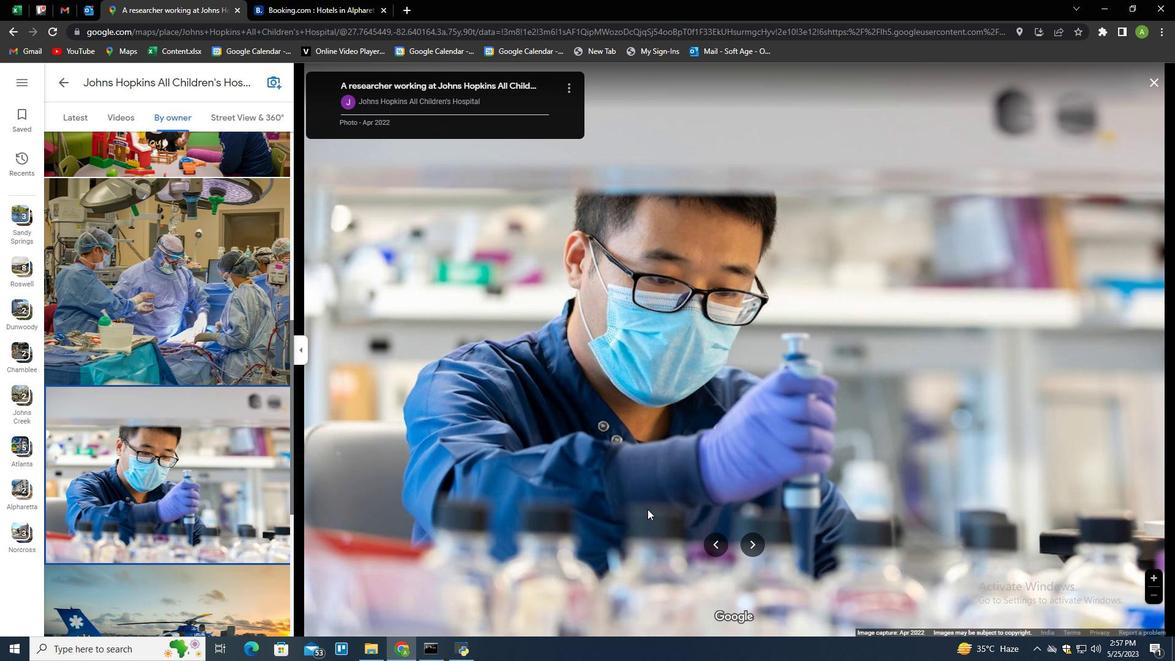 
Action: Mouse moved to (197, 461)
Screenshot: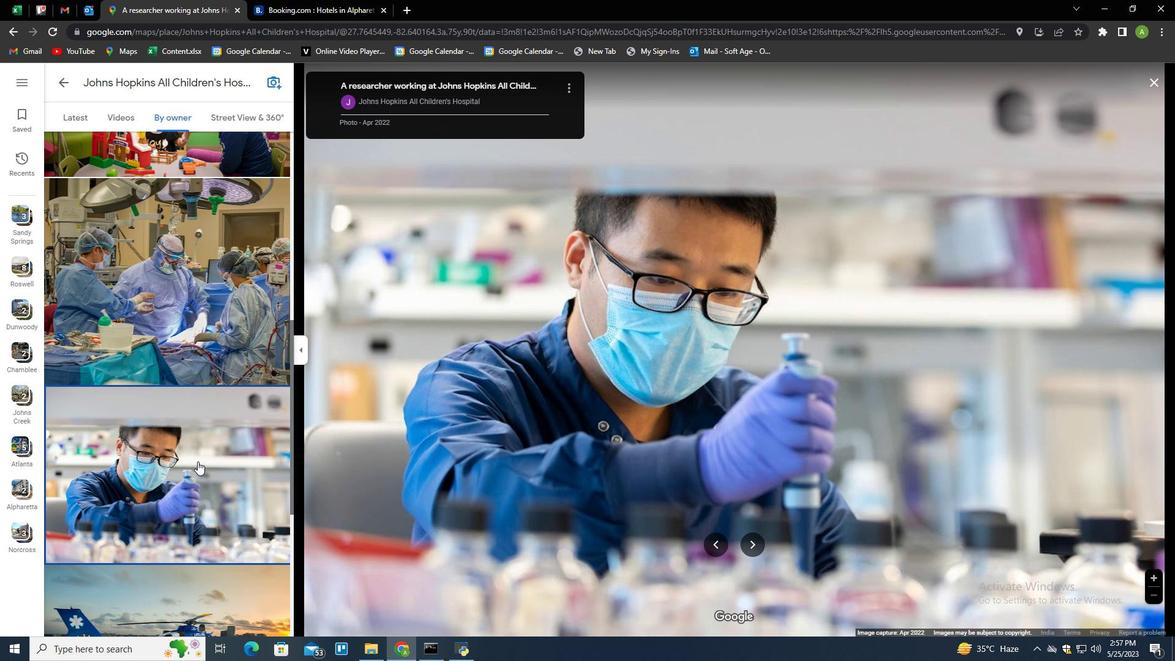 
Action: Mouse scrolled (197, 460) with delta (0, 0)
Screenshot: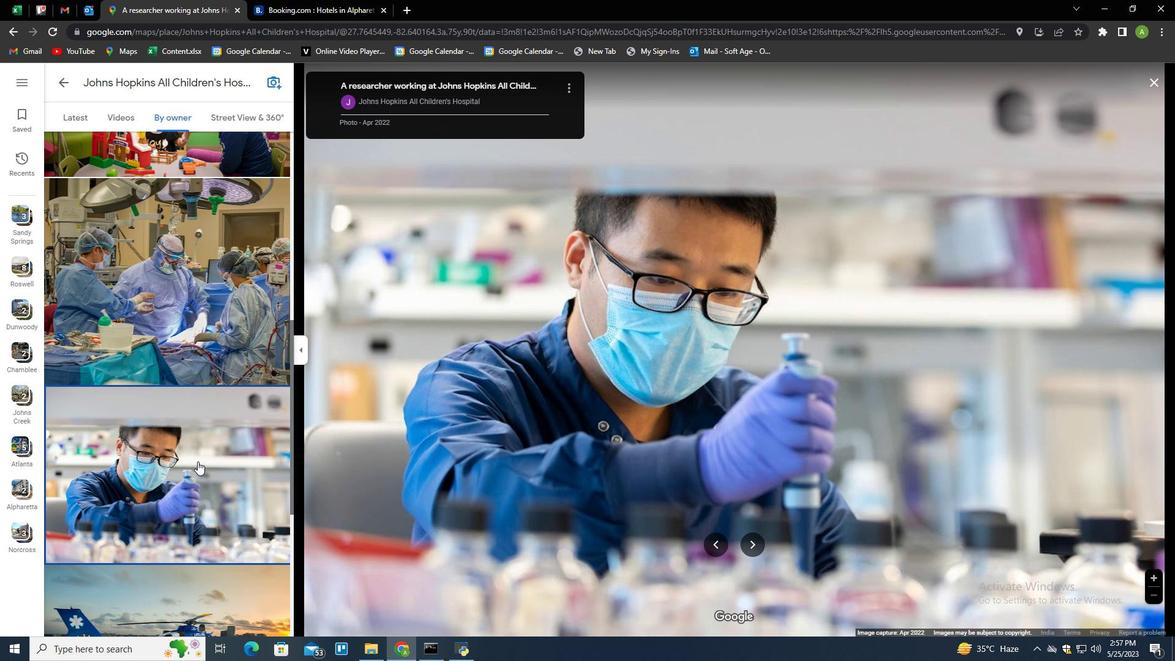 
Action: Mouse scrolled (197, 460) with delta (0, 0)
Screenshot: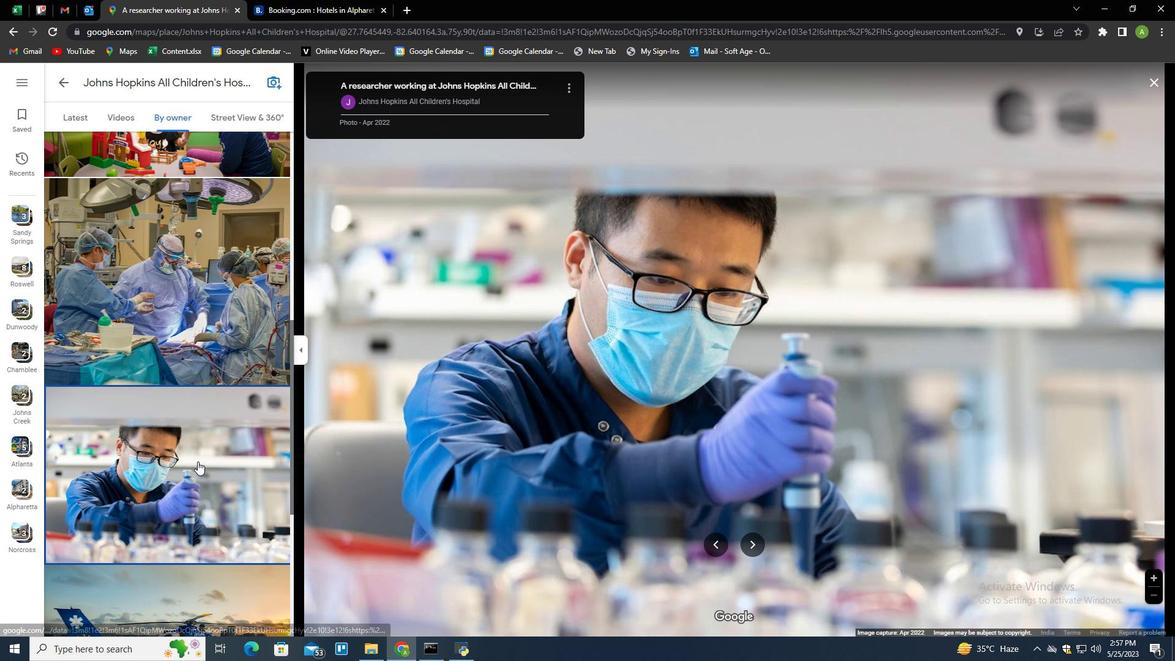 
Action: Mouse moved to (196, 481)
Screenshot: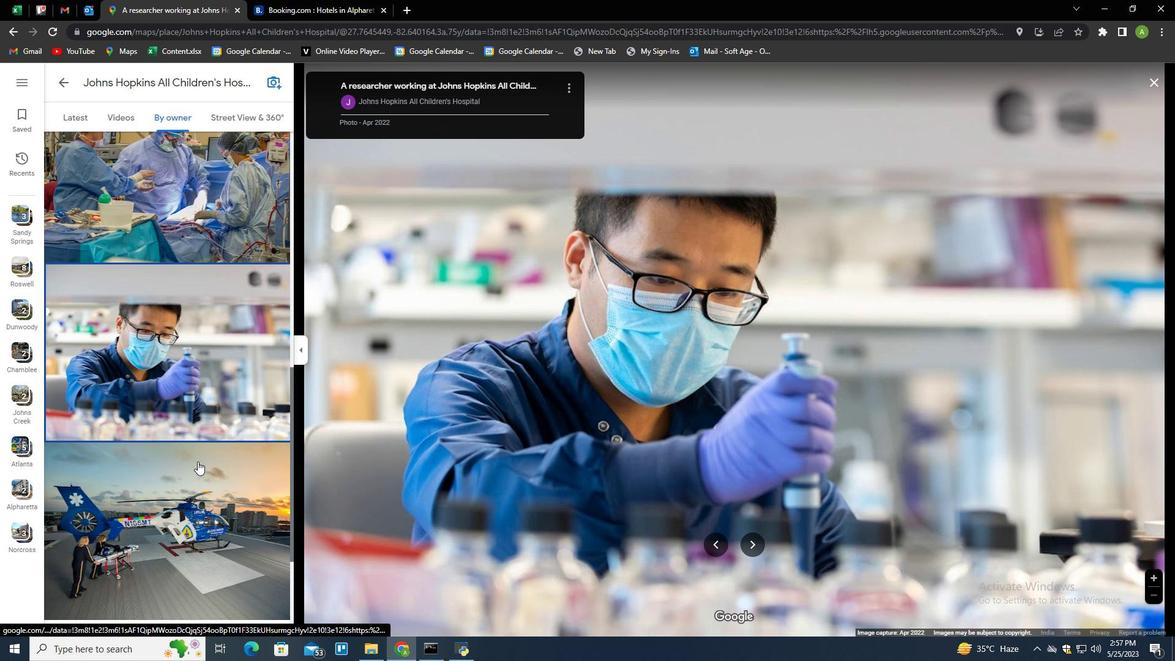 
Action: Mouse pressed left at (196, 481)
Screenshot: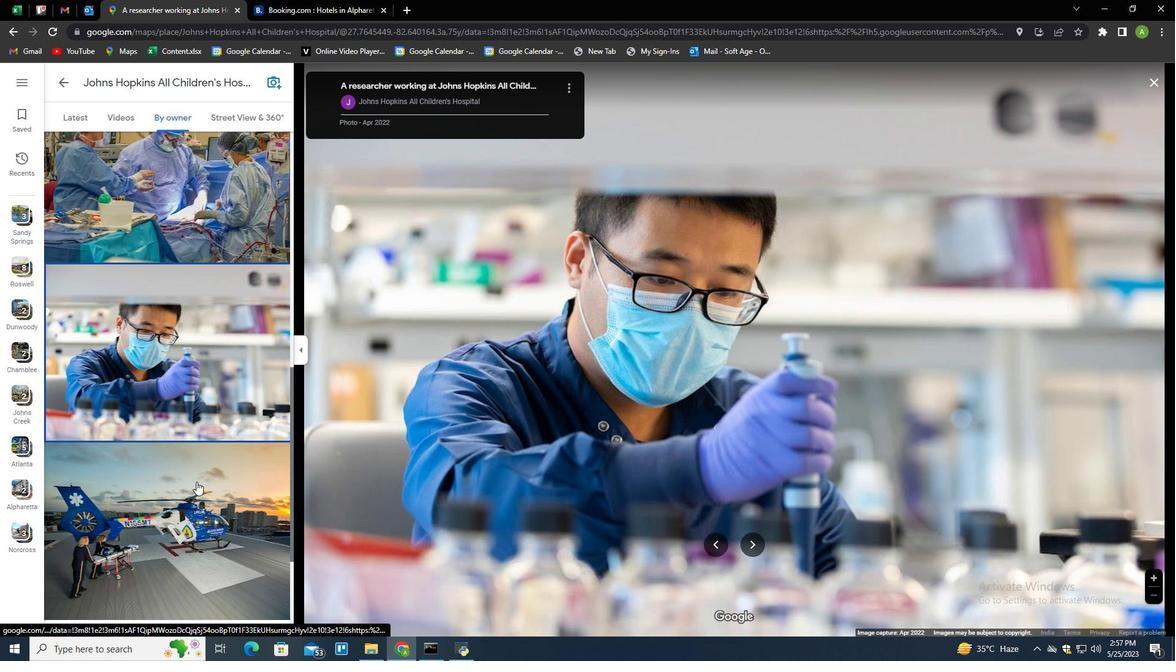 
Action: Mouse moved to (697, 455)
Screenshot: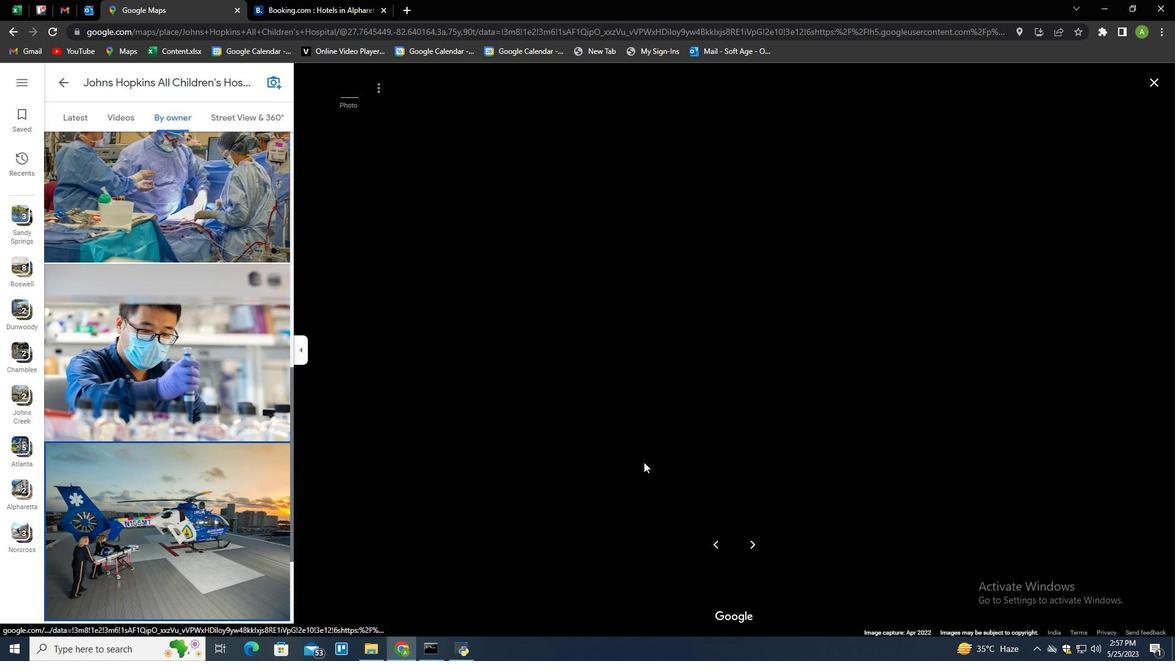 
Action: Mouse scrolled (697, 454) with delta (0, 0)
Screenshot: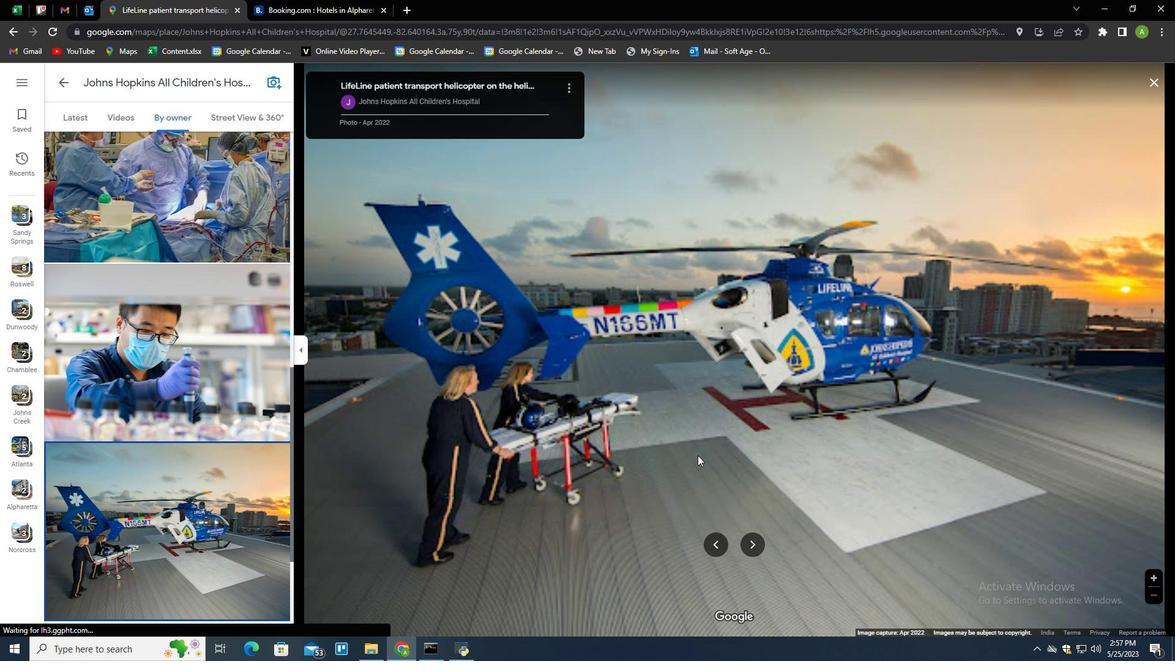 
Action: Mouse scrolled (697, 454) with delta (0, 0)
Screenshot: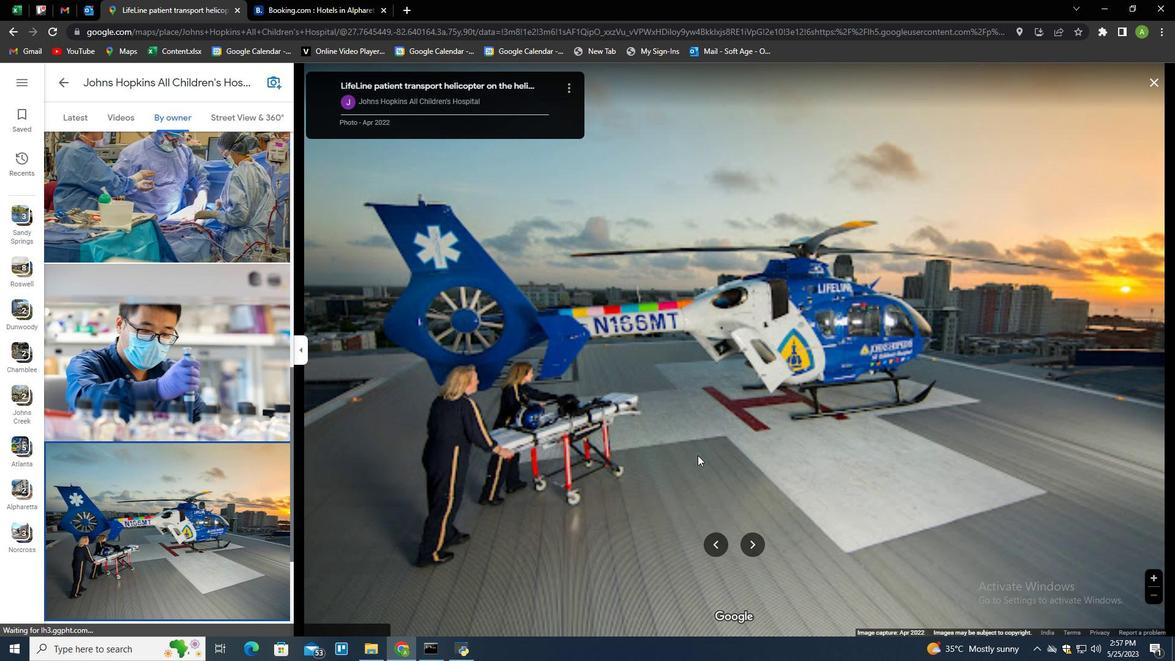 
Action: Mouse moved to (730, 459)
Screenshot: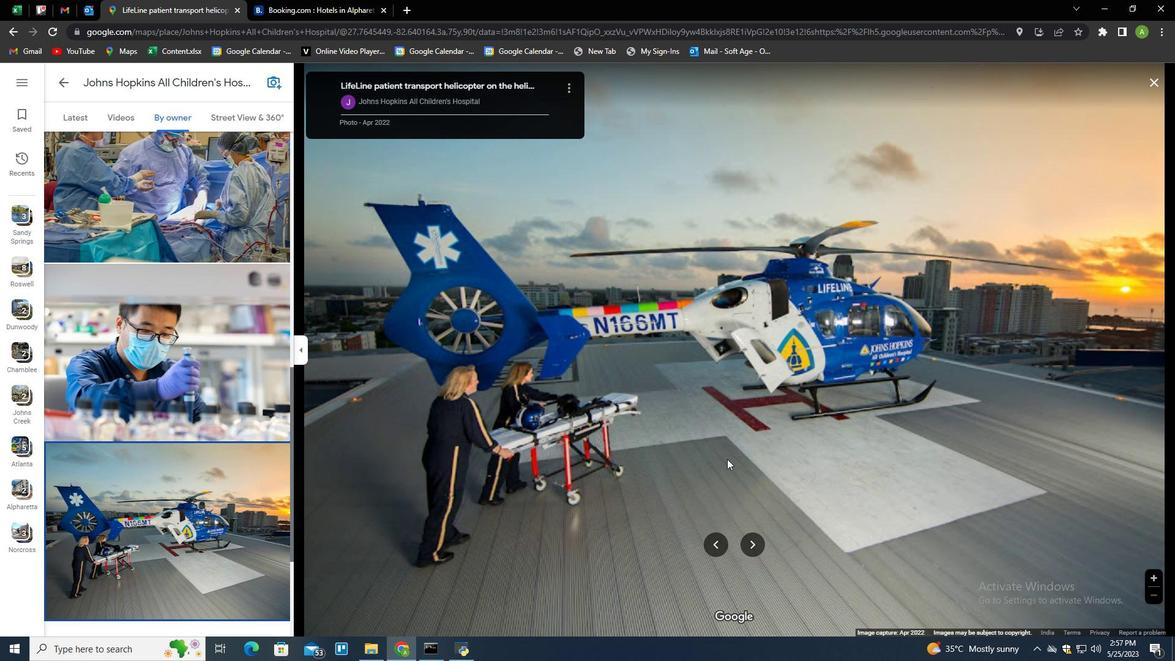 
Action: Mouse scrolled (730, 458) with delta (0, 0)
Screenshot: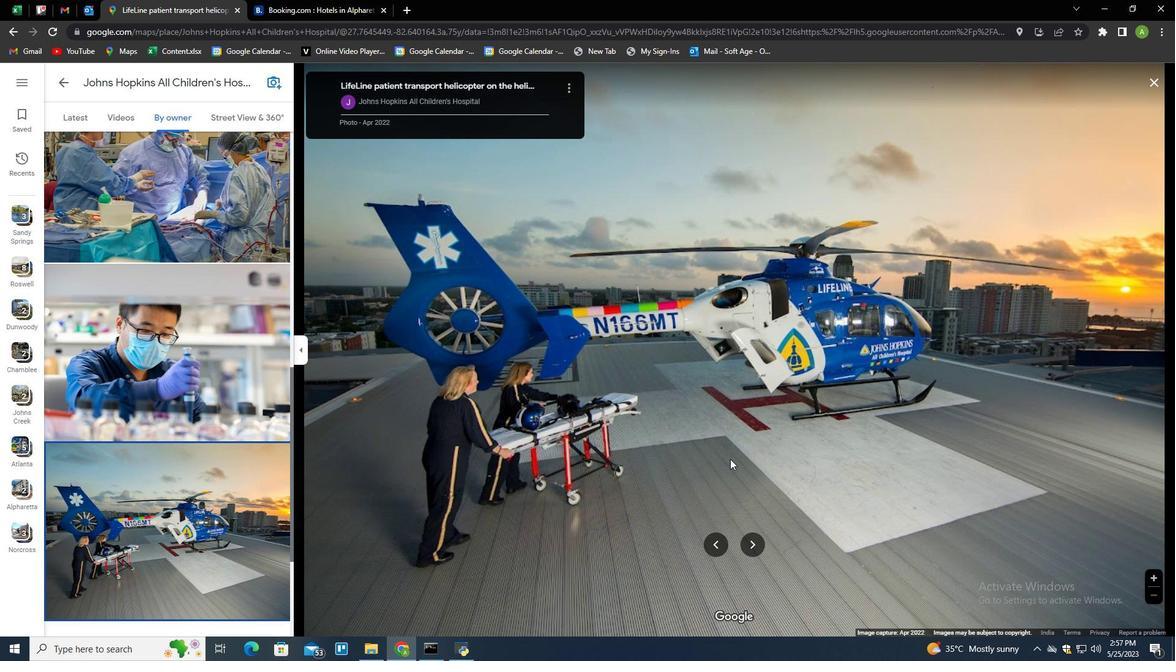 
Action: Mouse moved to (206, 456)
Screenshot: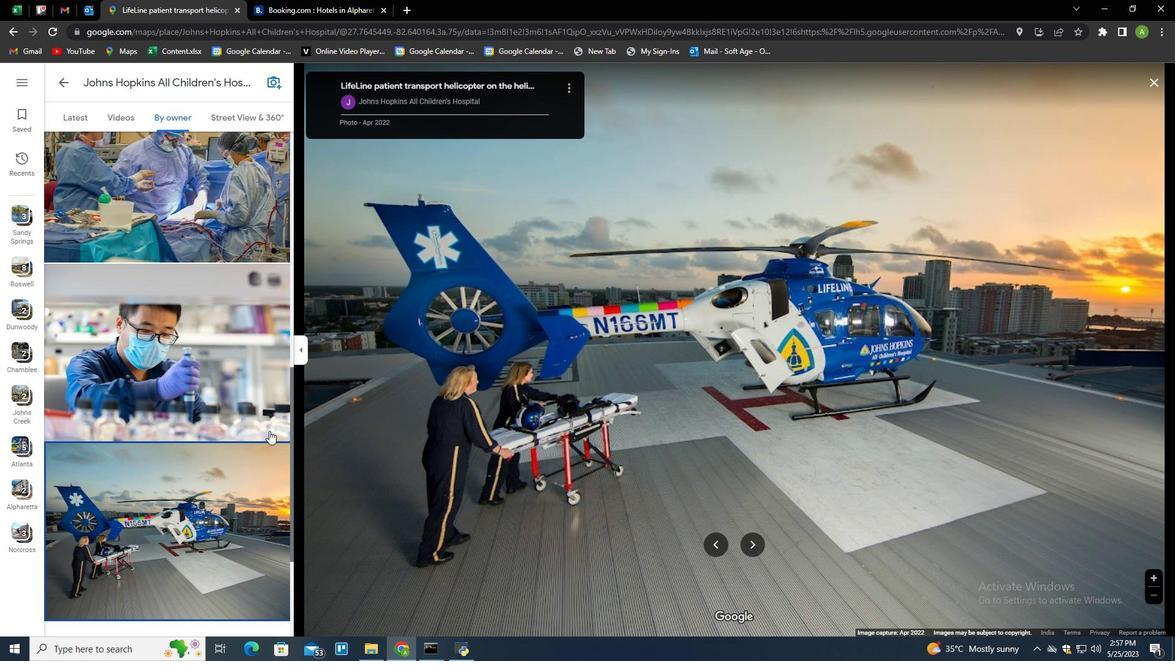 
Action: Mouse scrolled (206, 455) with delta (0, 0)
Screenshot: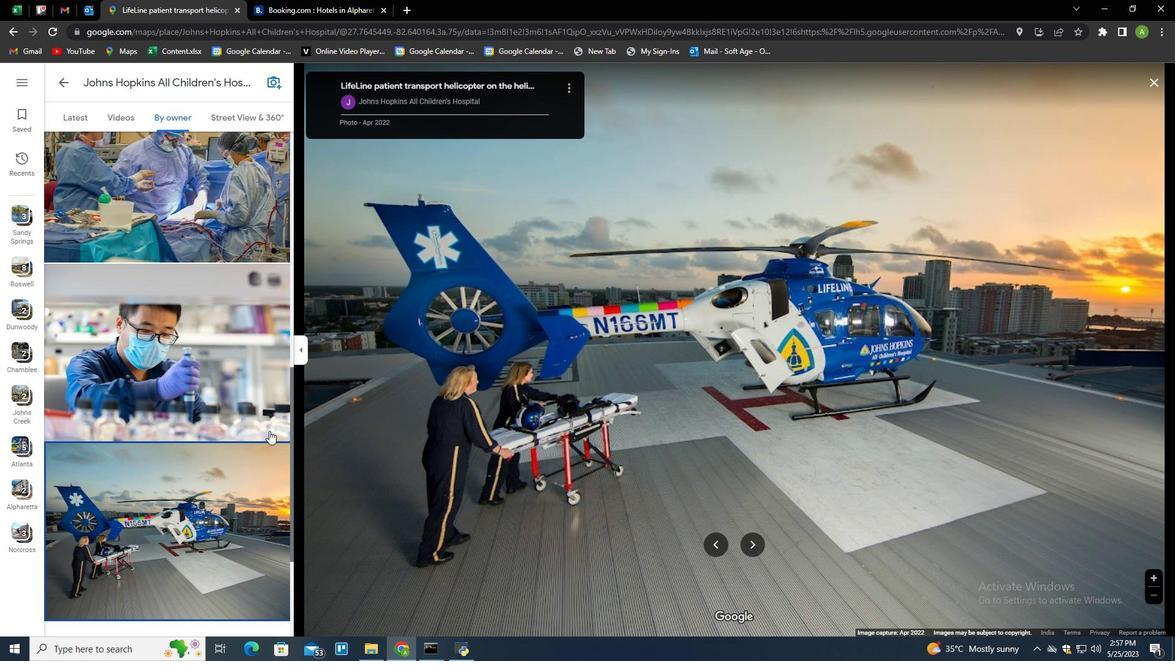 
Action: Mouse moved to (195, 465)
Screenshot: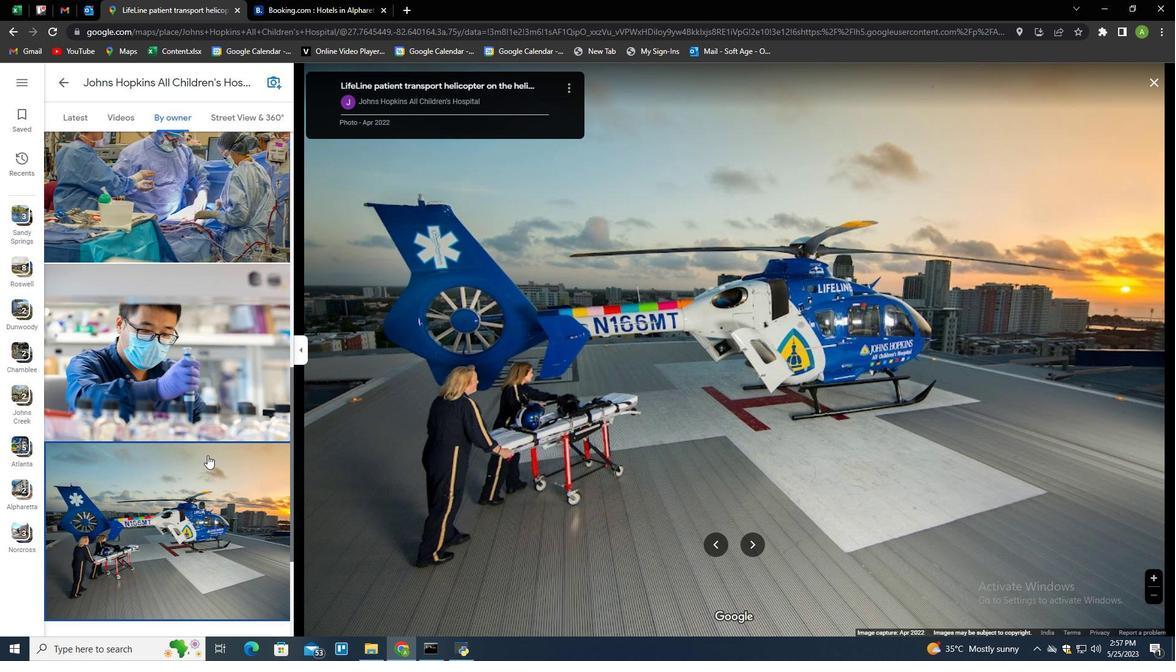 
Action: Mouse scrolled (195, 464) with delta (0, 0)
Screenshot: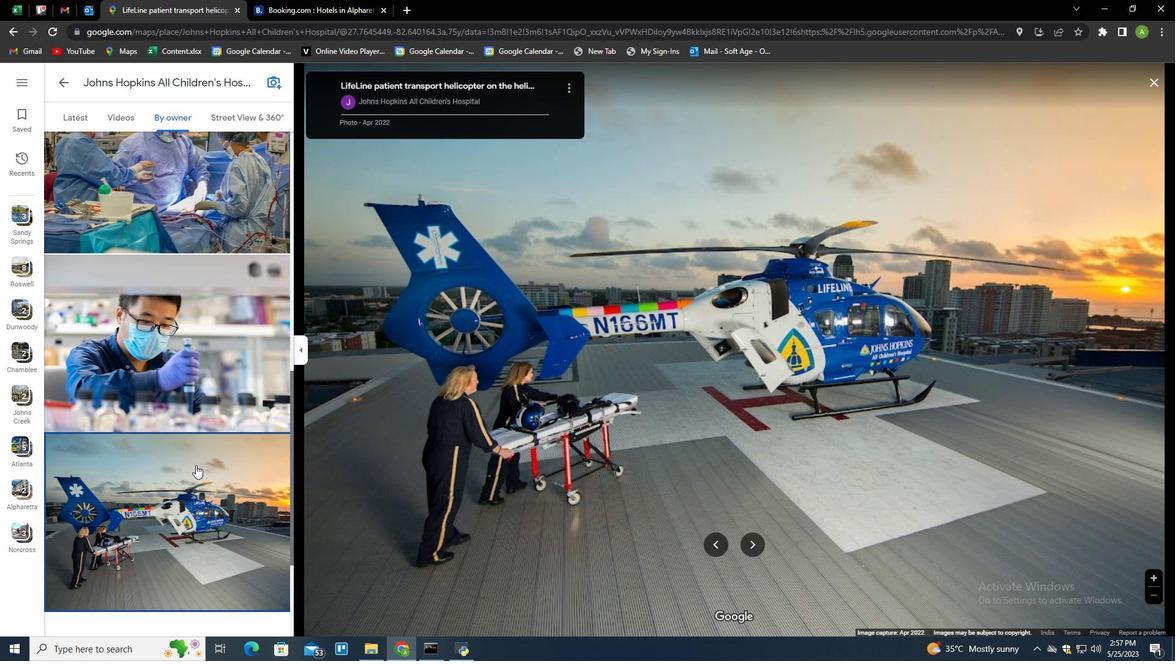 
Action: Mouse scrolled (195, 464) with delta (0, 0)
Screenshot: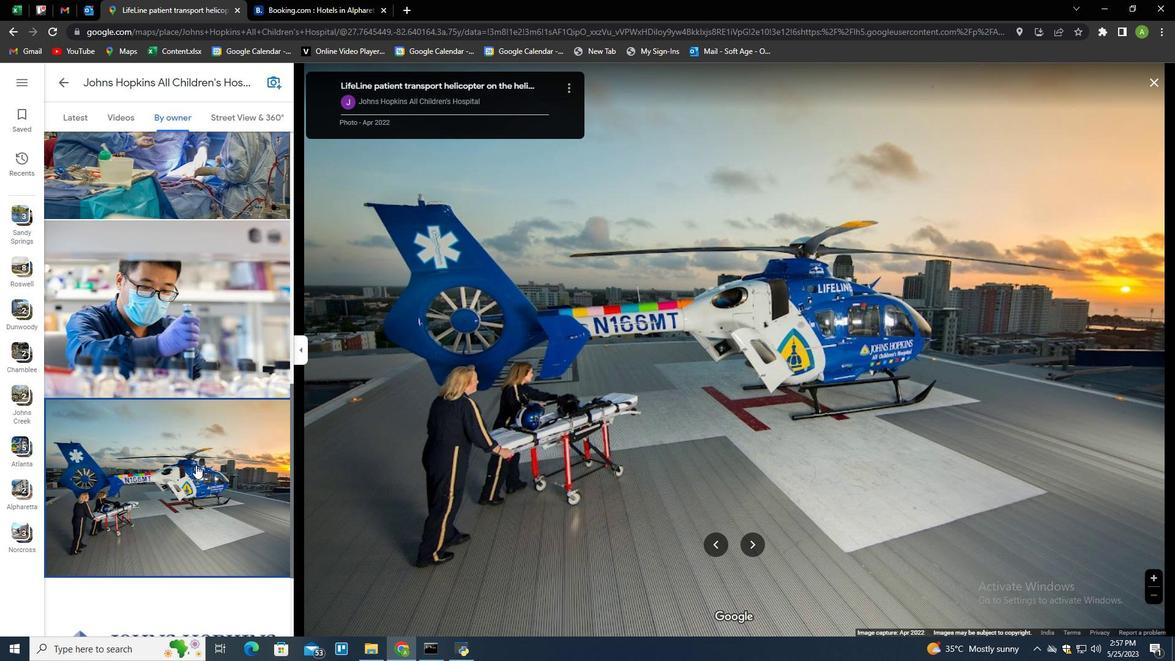 
Action: Mouse scrolled (195, 464) with delta (0, 0)
Screenshot: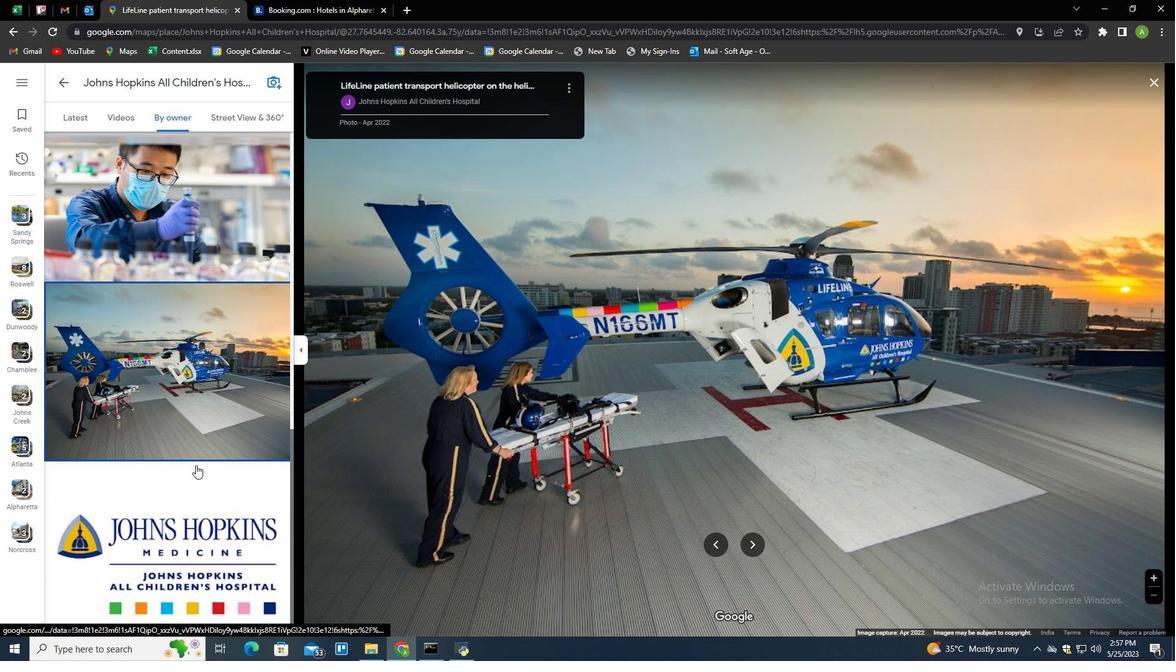 
Action: Mouse moved to (195, 476)
Screenshot: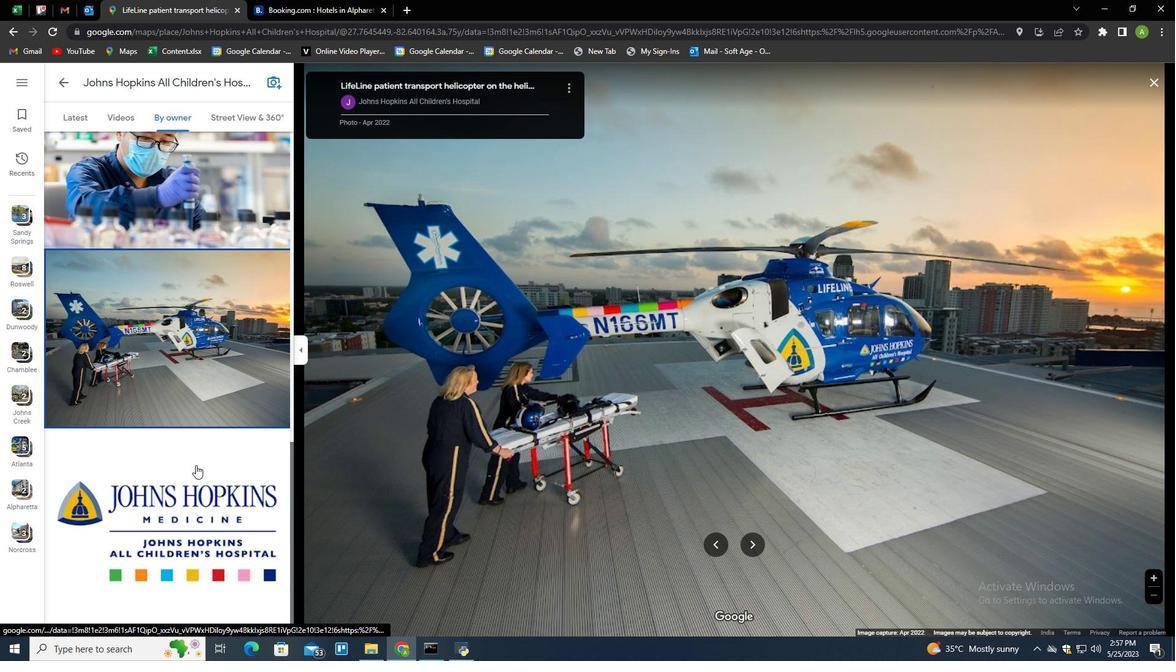 
Action: Mouse pressed left at (195, 476)
Screenshot: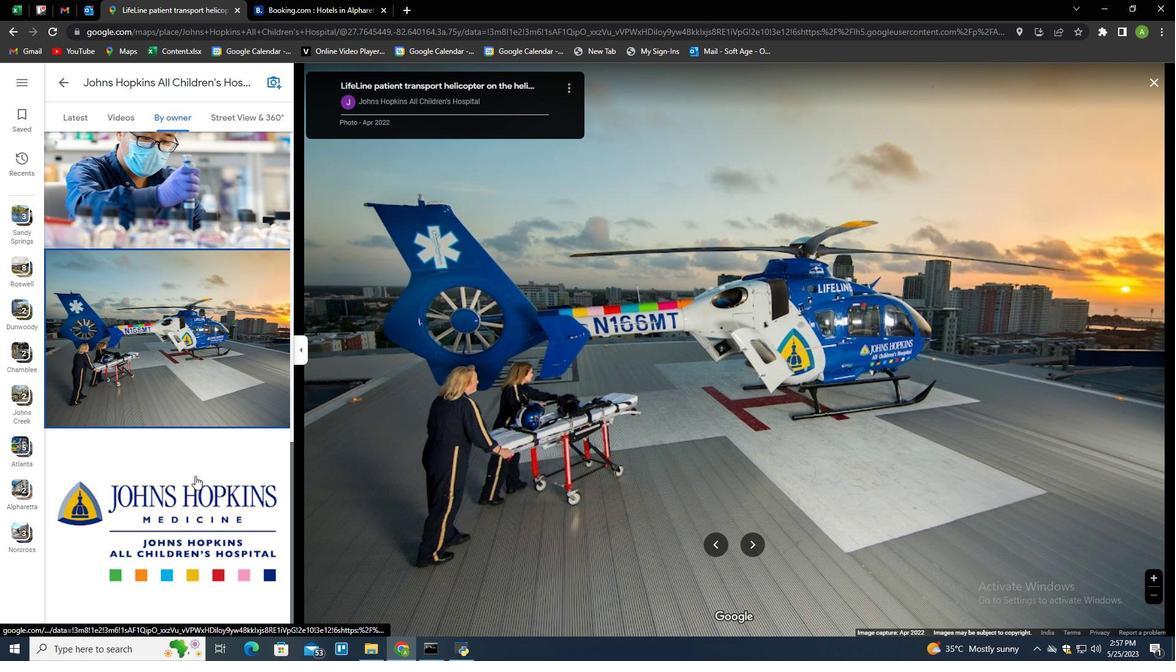 
Action: Mouse moved to (864, 500)
Screenshot: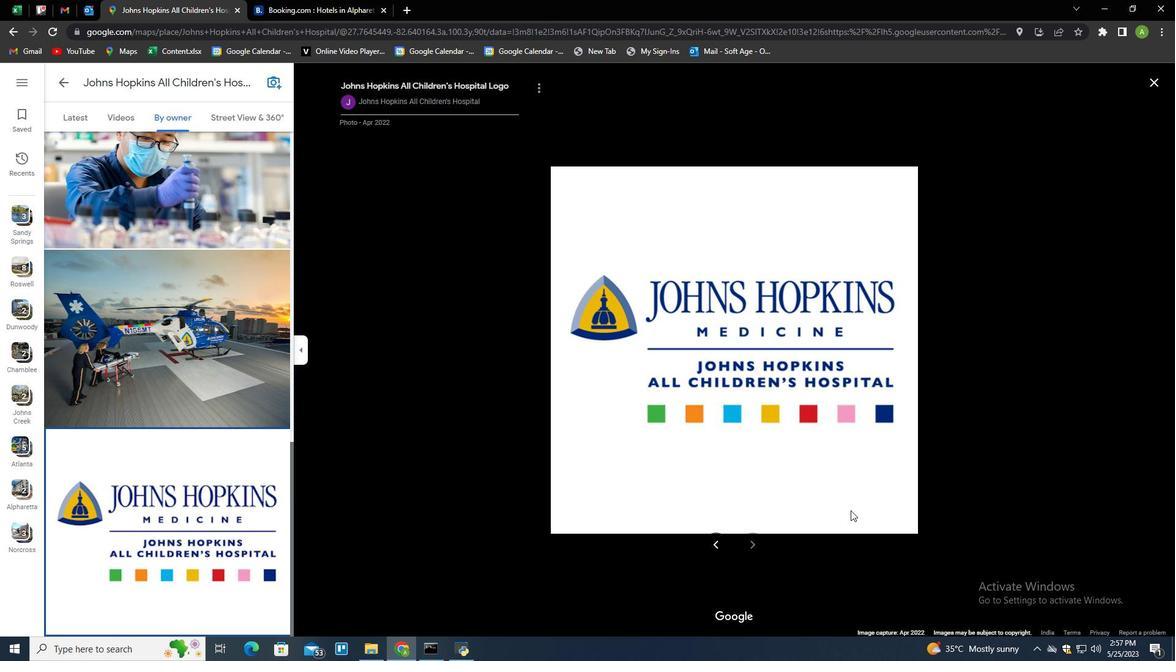 
Action: Mouse scrolled (864, 500) with delta (0, 0)
Screenshot: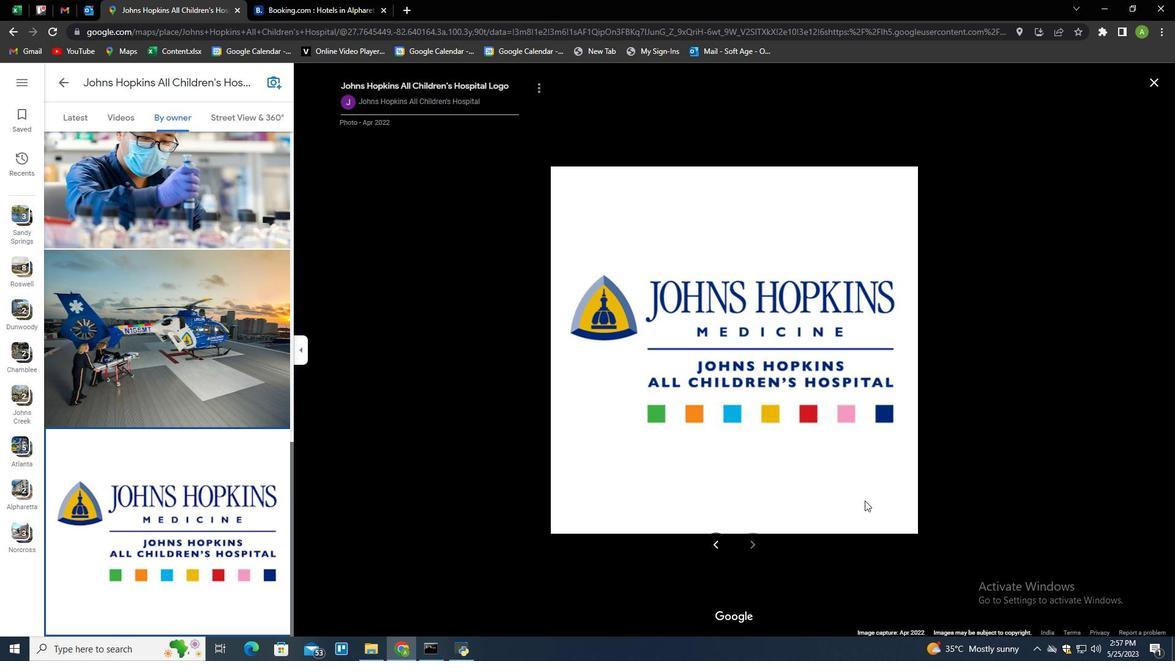 
Action: Mouse scrolled (864, 500) with delta (0, 0)
Screenshot: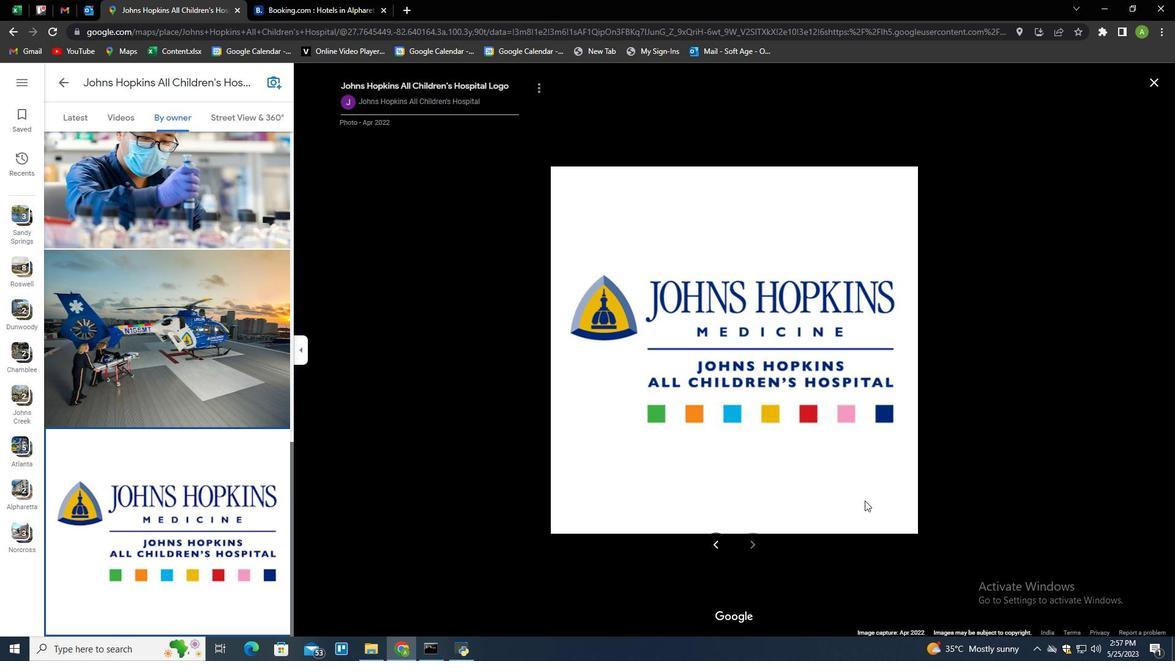 
Action: Mouse moved to (69, 82)
Screenshot: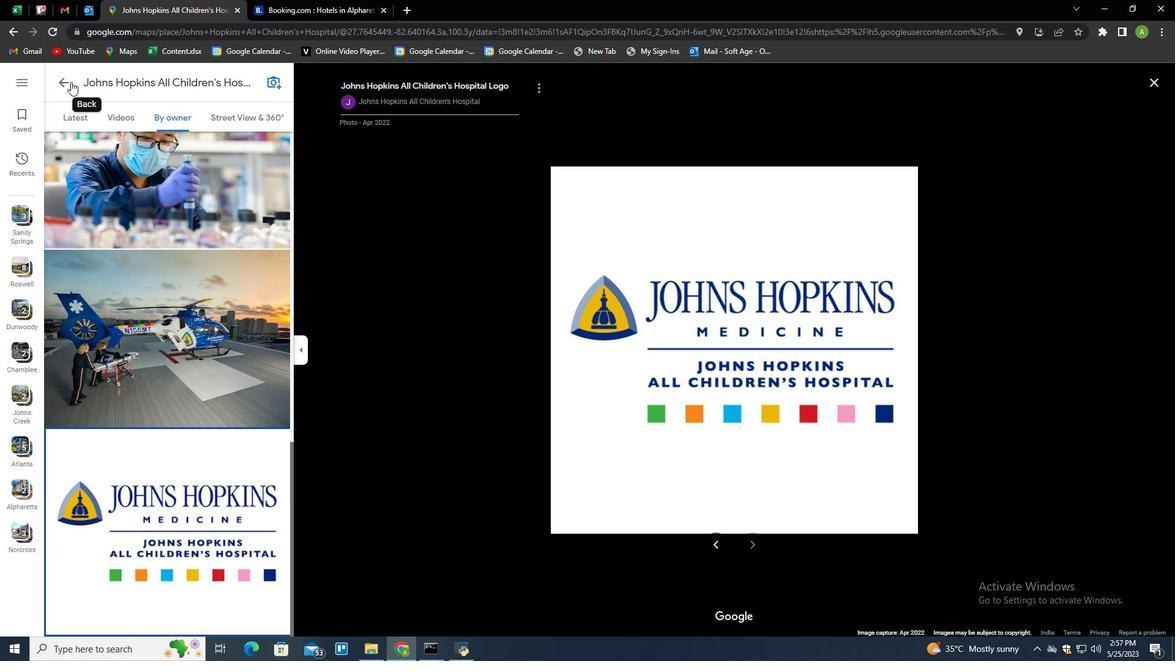 
Action: Mouse pressed left at (69, 82)
Screenshot: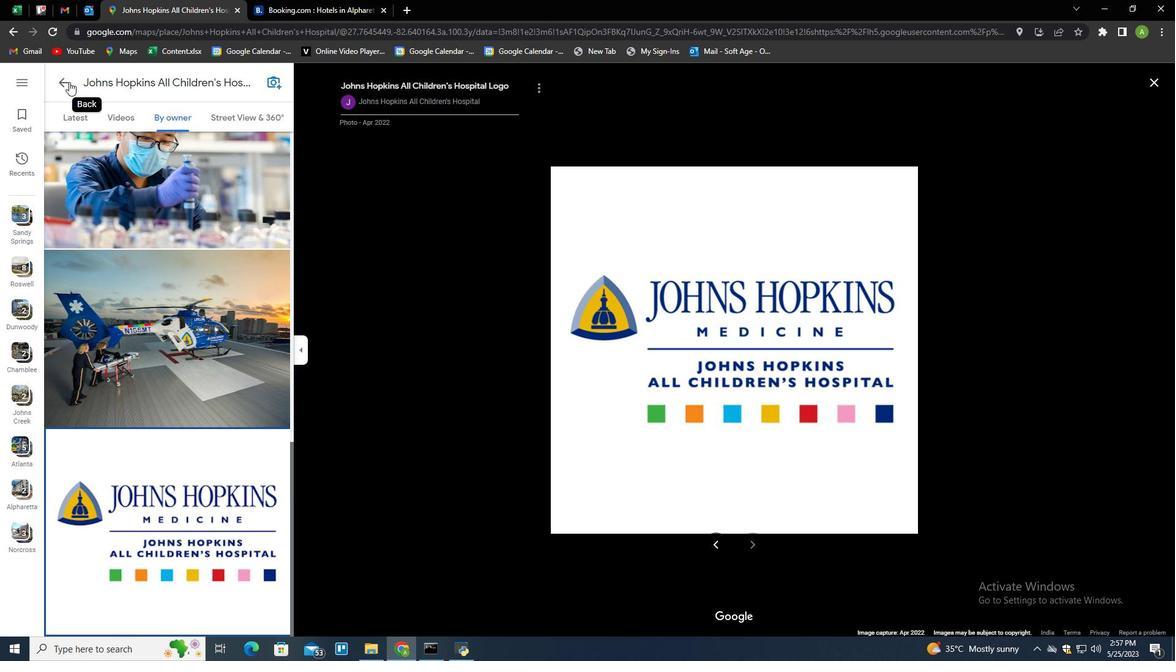 
Action: Mouse moved to (446, 341)
Screenshot: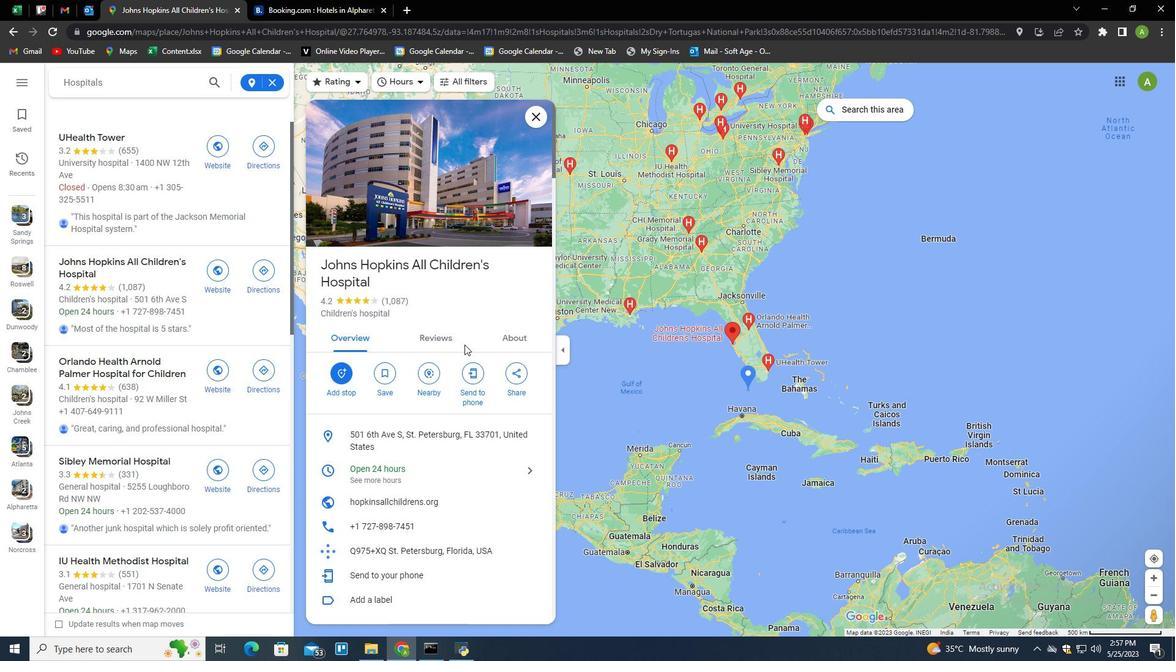 
Action: Mouse pressed left at (446, 341)
Screenshot: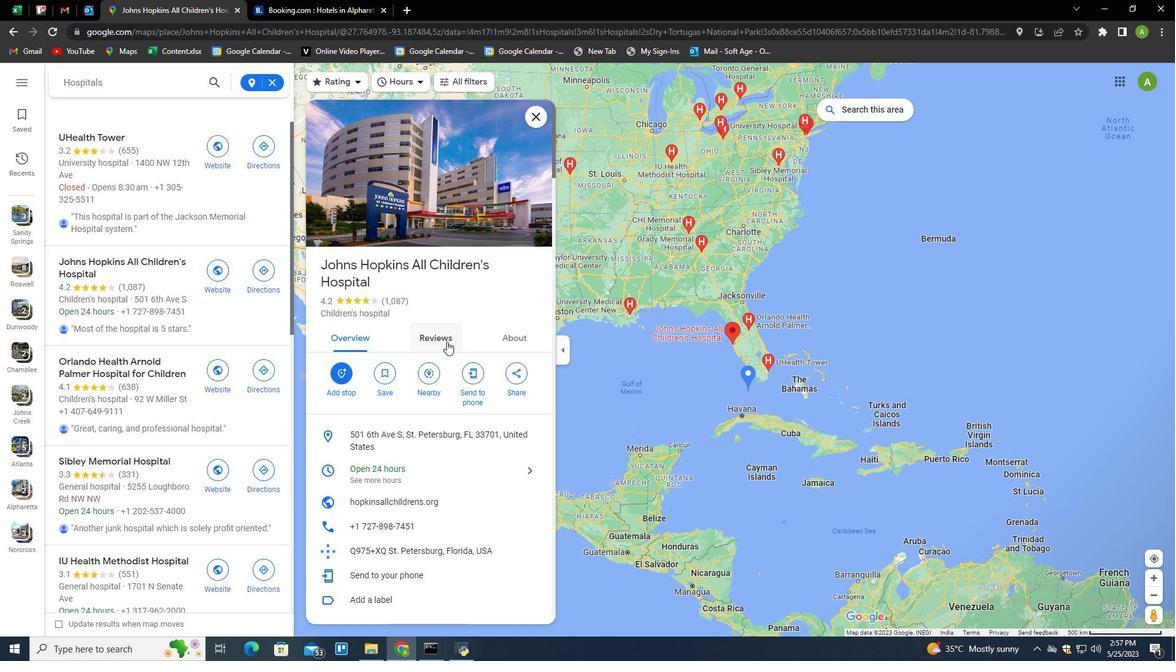 
Action: Mouse moved to (475, 449)
Screenshot: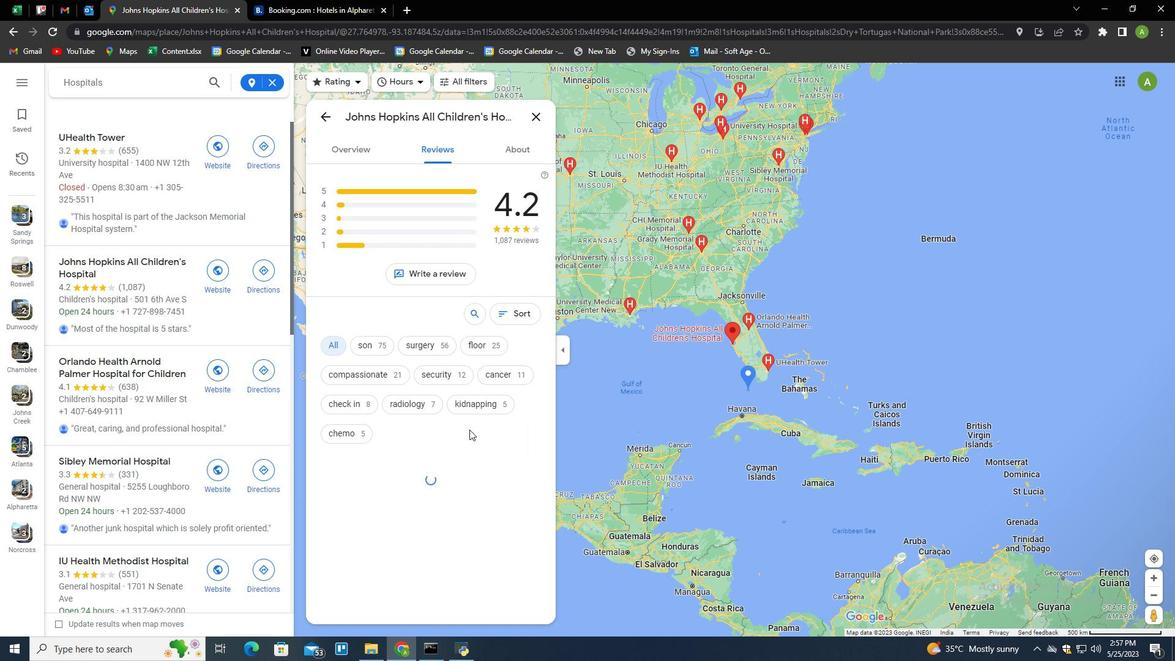 
Action: Mouse scrolled (475, 448) with delta (0, 0)
Screenshot: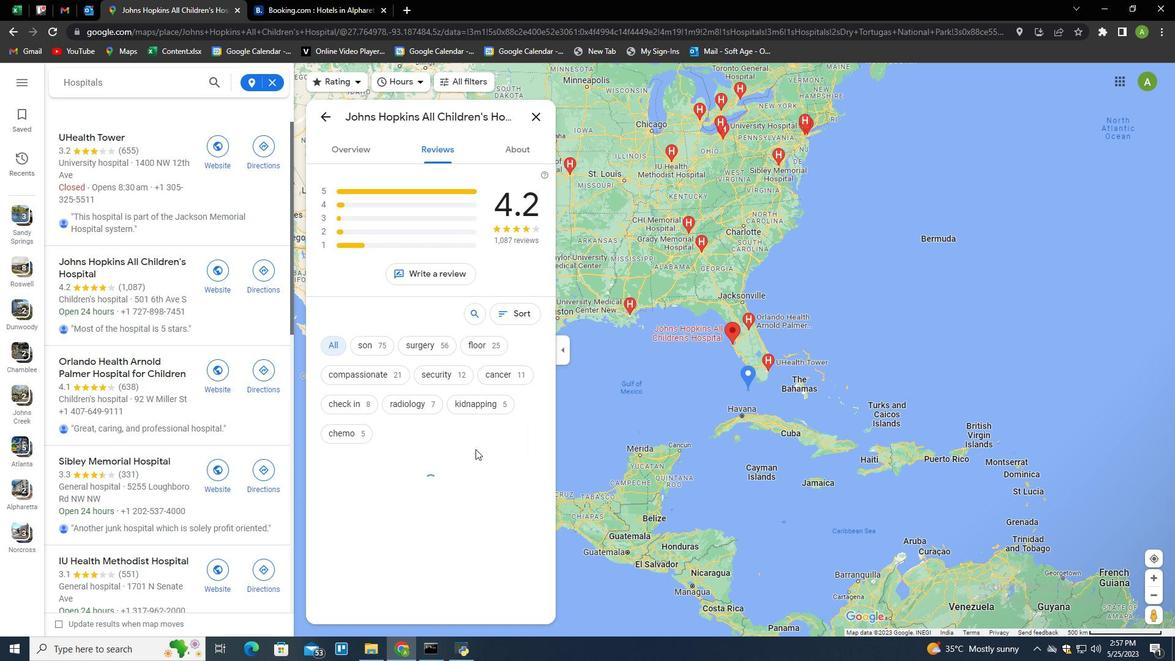 
Action: Mouse scrolled (475, 448) with delta (0, 0)
Screenshot: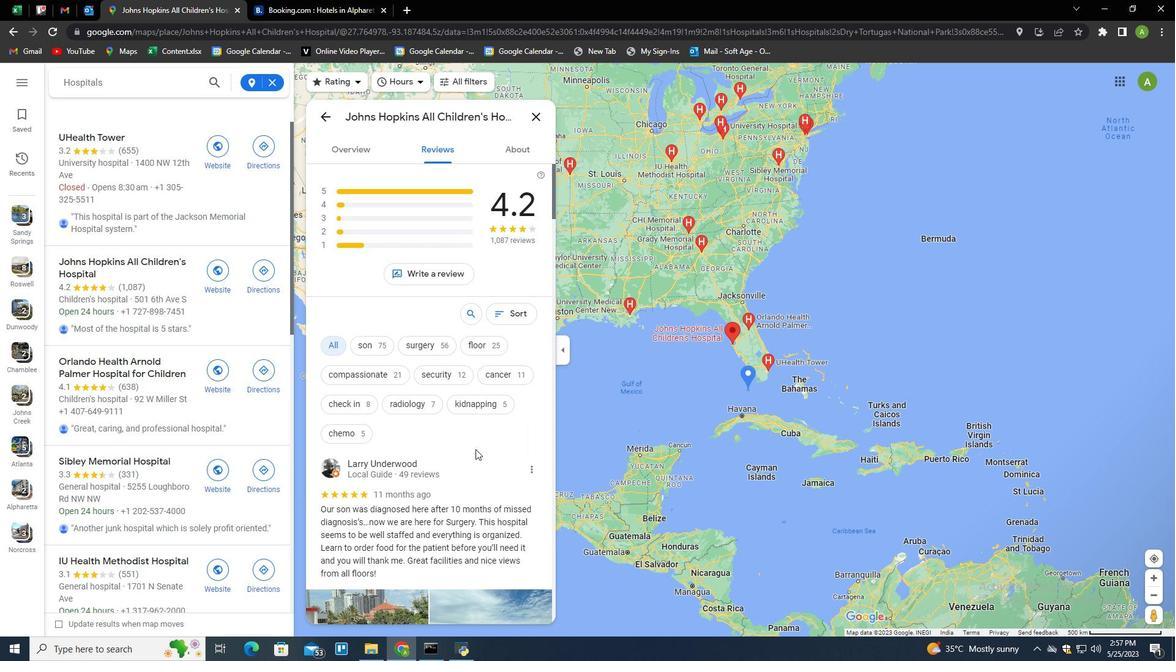 
Action: Mouse scrolled (475, 448) with delta (0, 0)
Screenshot: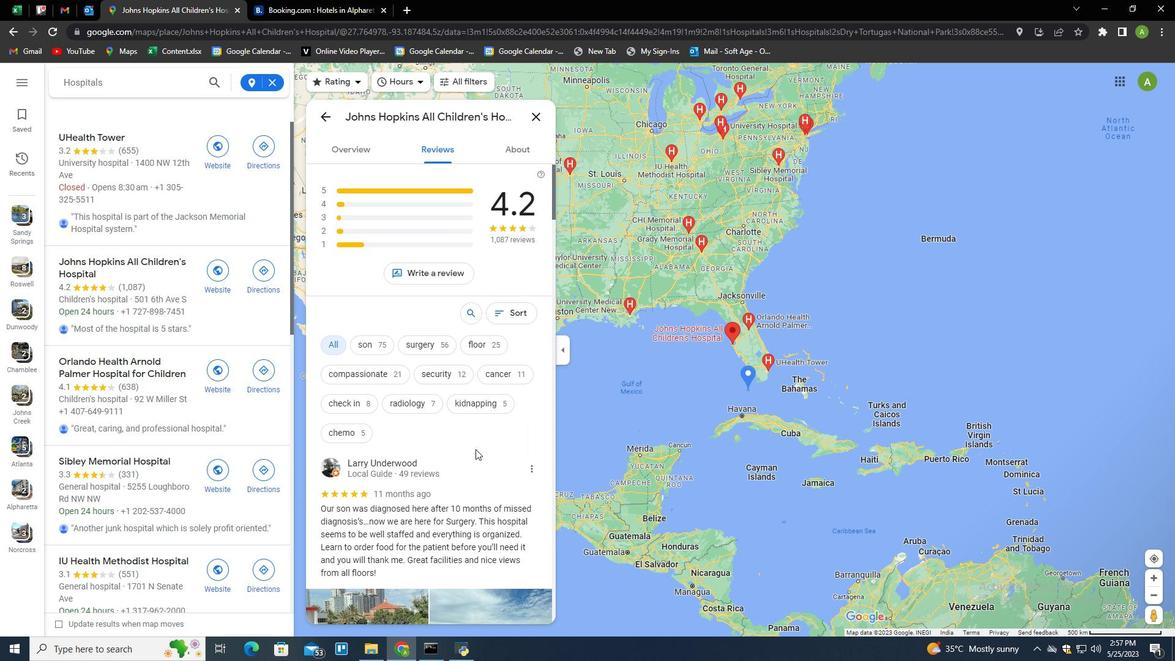 
Action: Mouse moved to (505, 445)
Screenshot: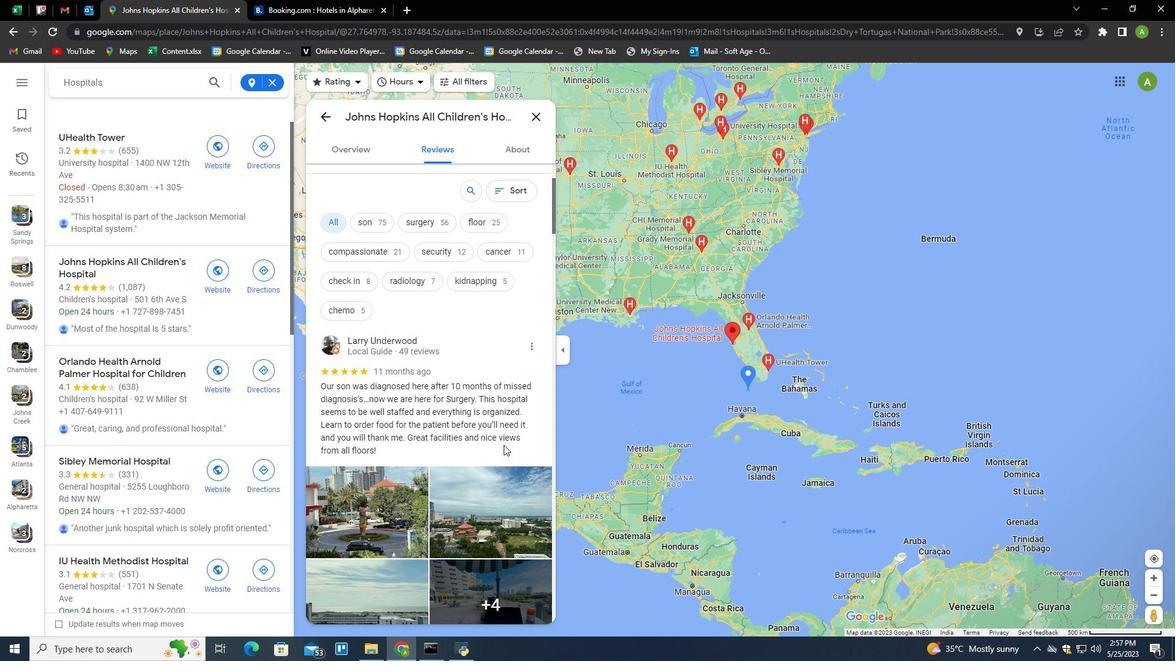
Action: Mouse scrolled (505, 444) with delta (0, 0)
Screenshot: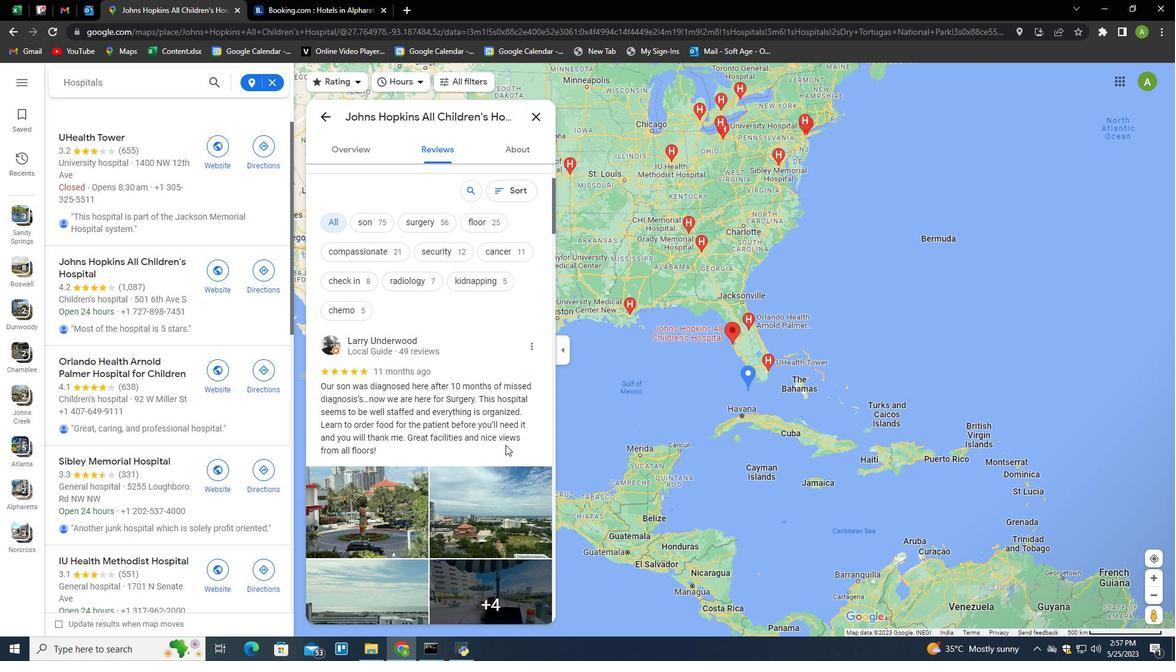 
Action: Mouse scrolled (505, 444) with delta (0, 0)
Screenshot: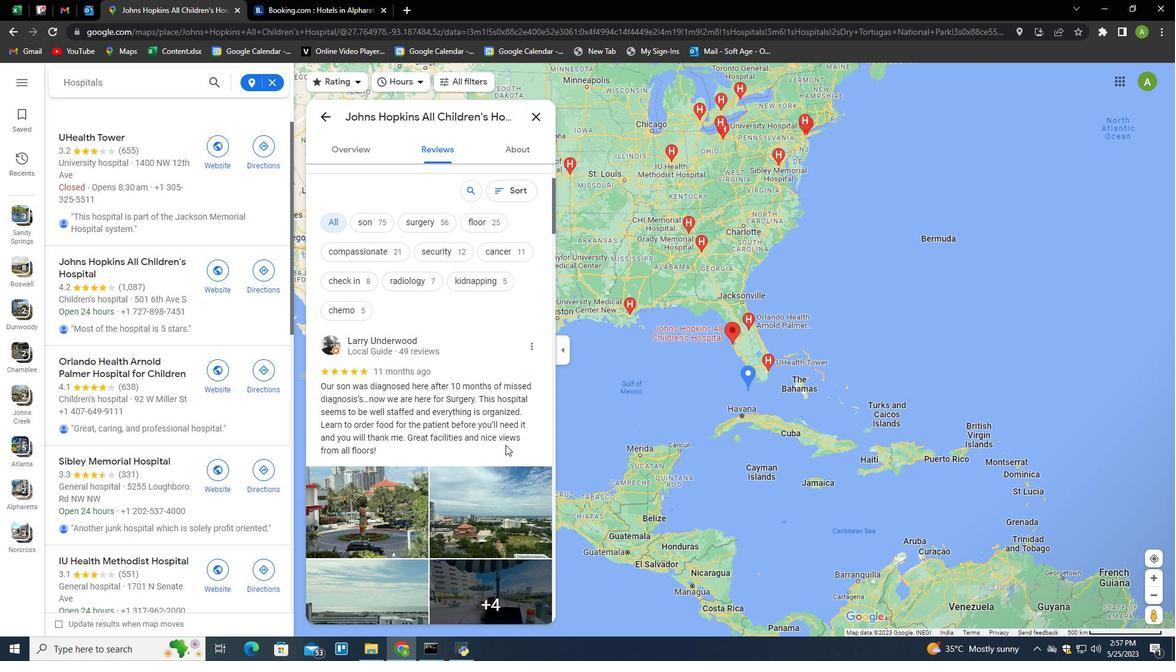 
Action: Mouse moved to (499, 462)
Screenshot: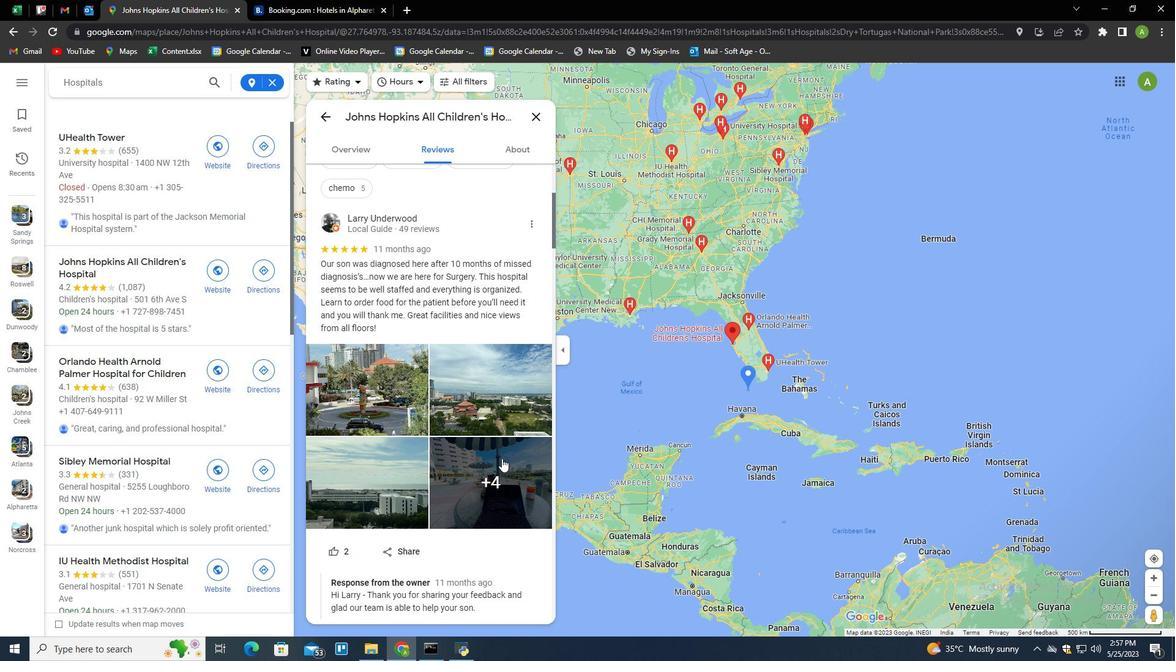 
Action: Mouse pressed left at (499, 462)
Screenshot: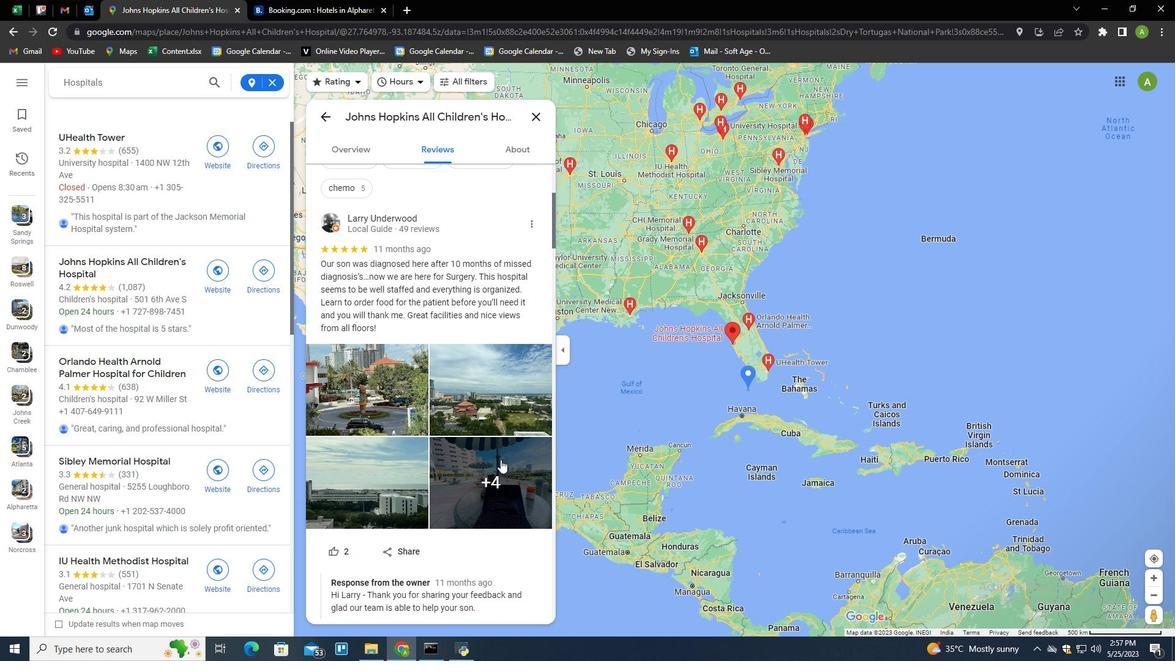 
Action: Mouse moved to (493, 530)
Screenshot: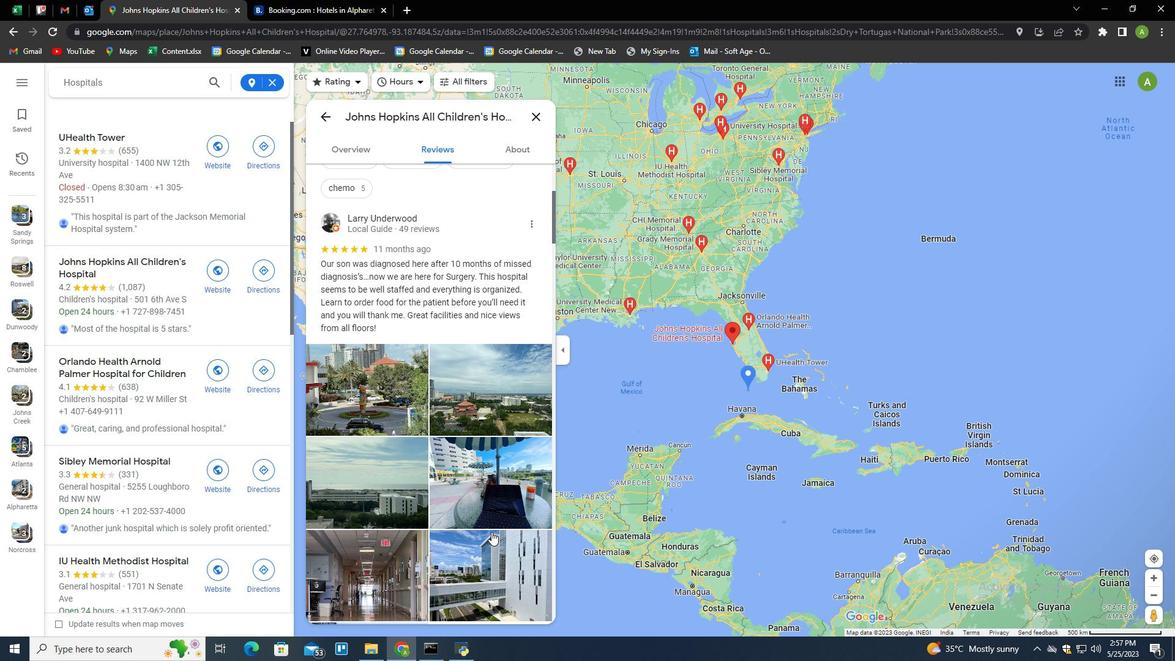 
Action: Mouse scrolled (493, 529) with delta (0, 0)
Screenshot: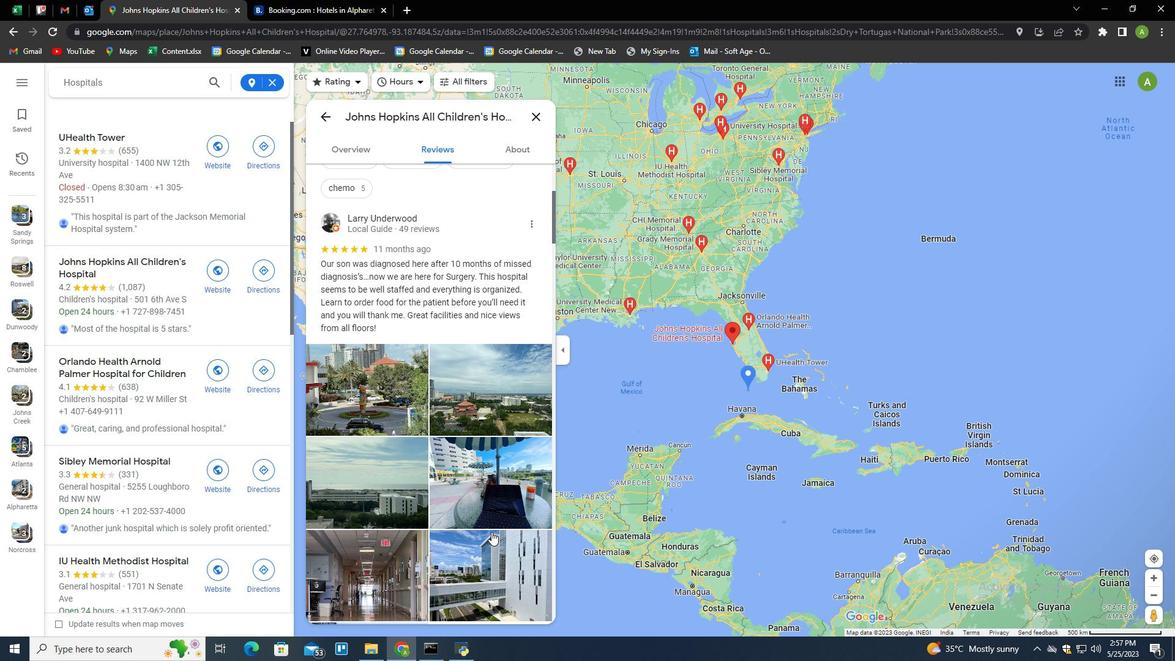 
Action: Mouse moved to (493, 530)
Screenshot: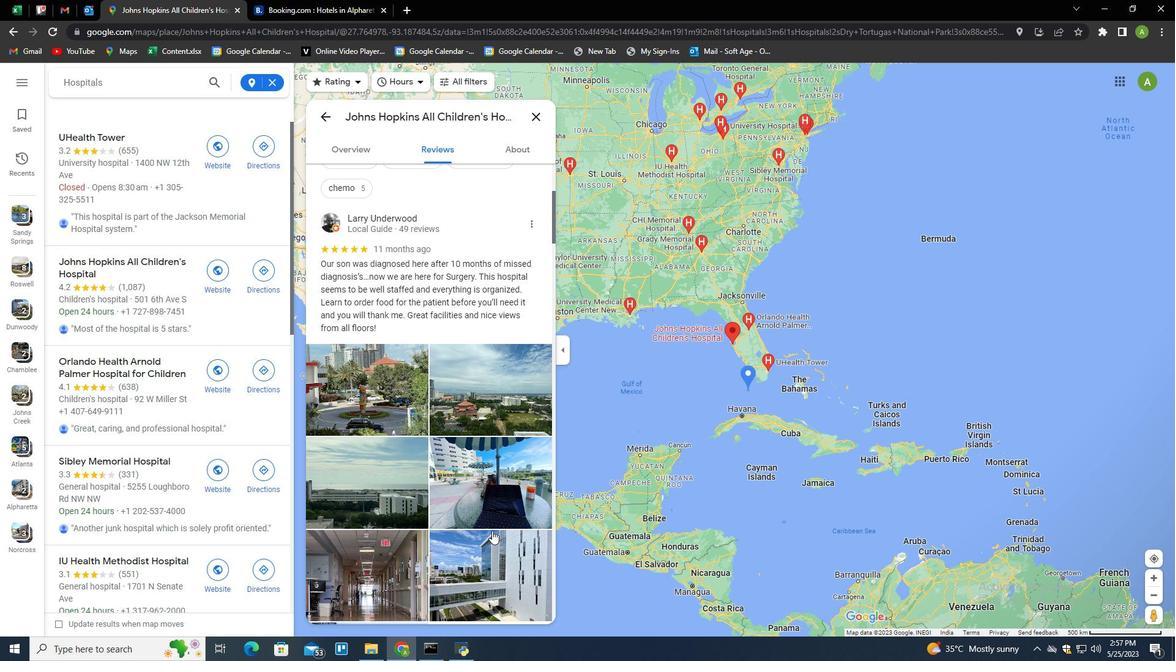 
Action: Mouse scrolled (493, 529) with delta (0, 0)
Screenshot: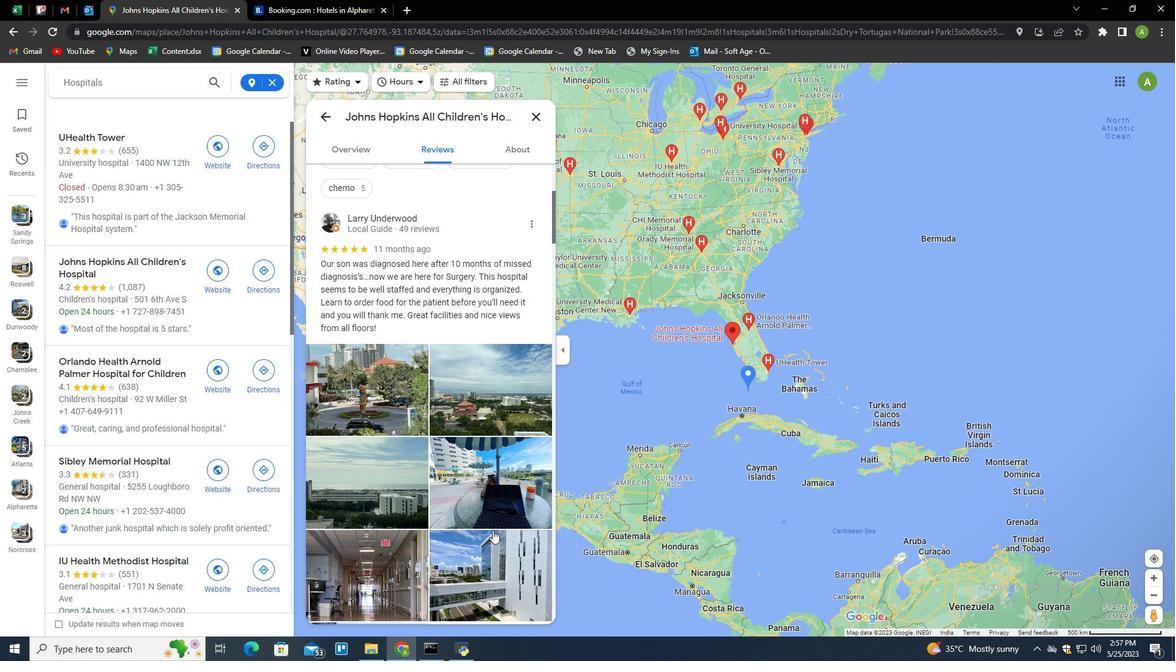 
Action: Mouse moved to (493, 529)
Screenshot: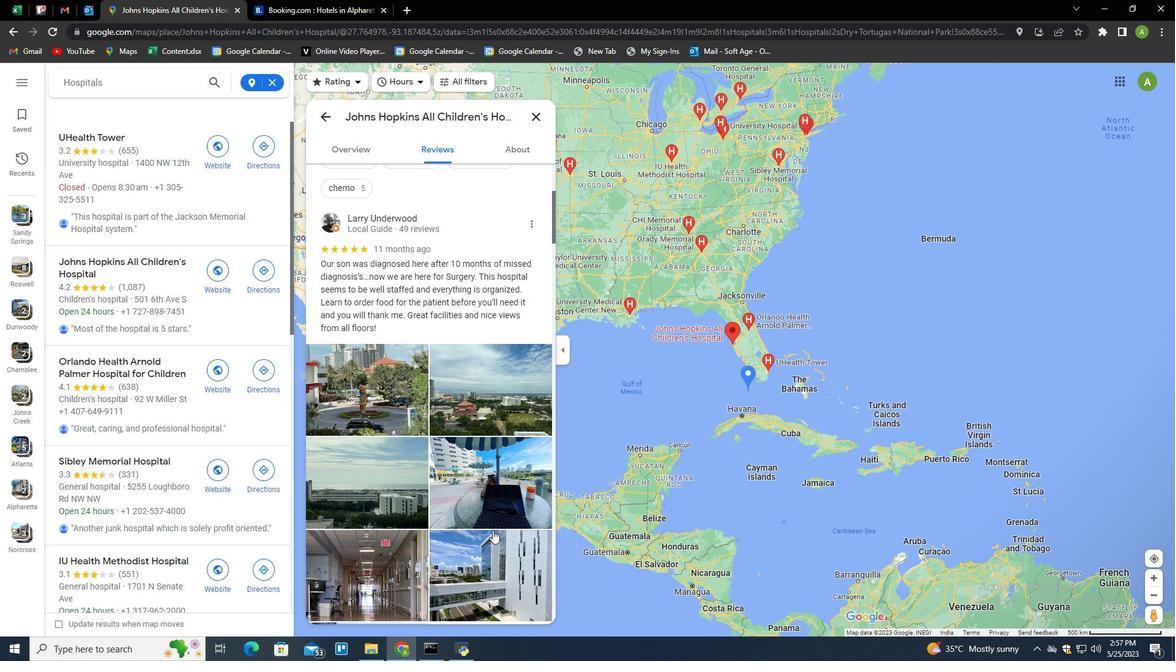 
Action: Mouse scrolled (493, 528) with delta (0, 0)
Screenshot: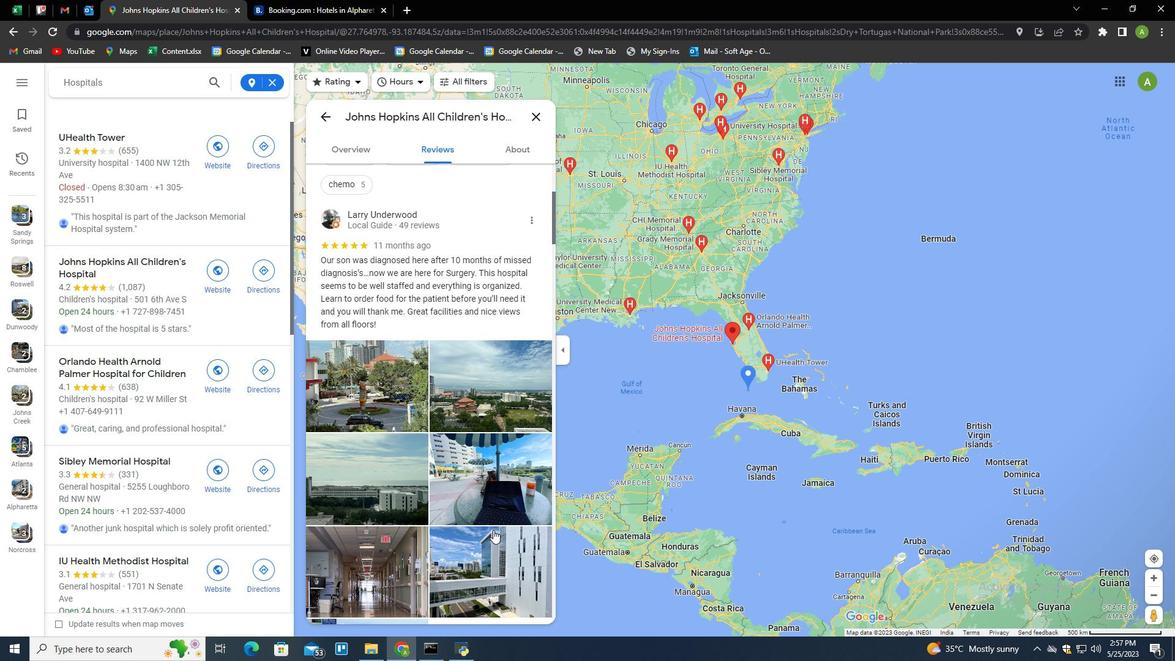 
Action: Mouse moved to (494, 528)
Screenshot: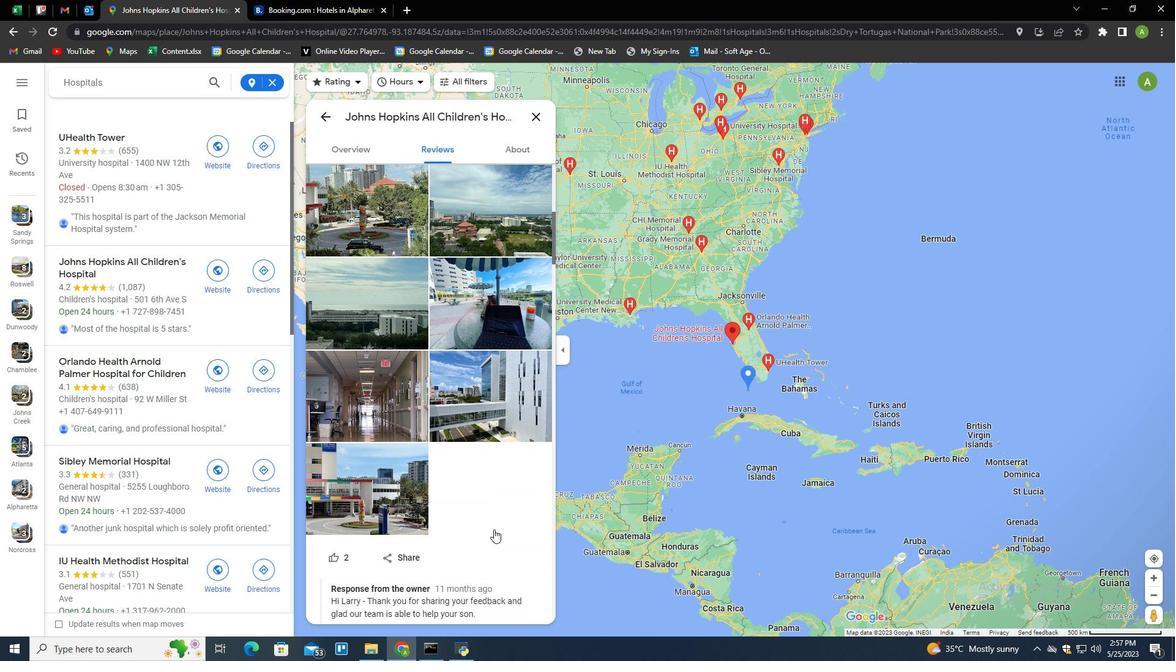 
Action: Mouse scrolled (494, 528) with delta (0, 0)
Screenshot: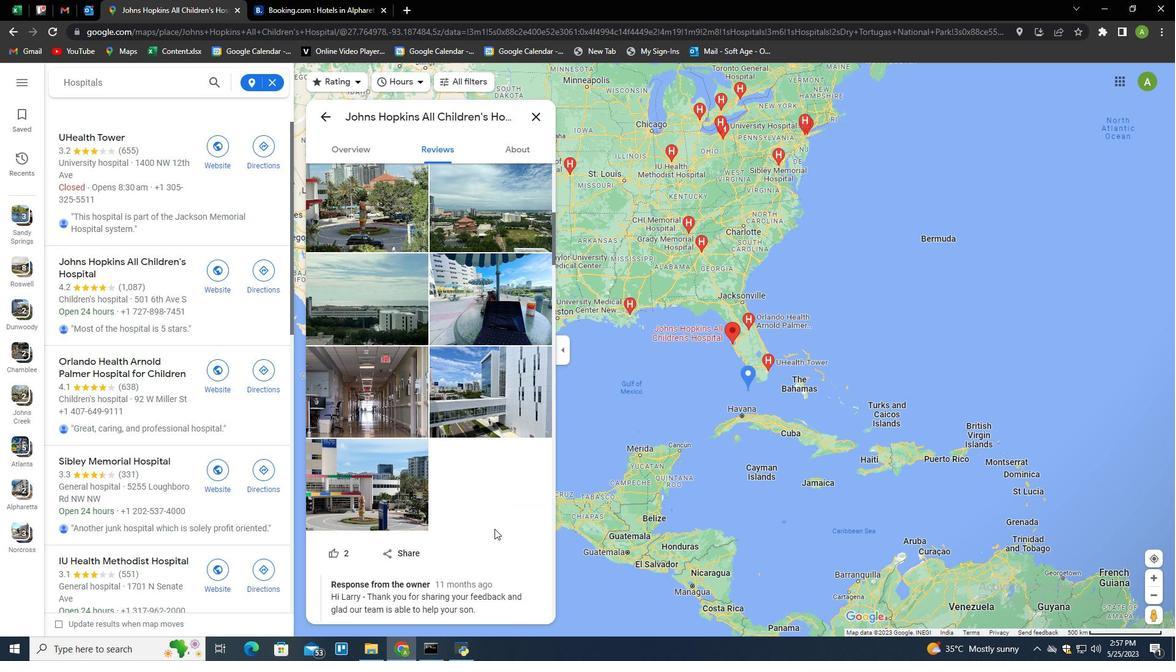 
Action: Mouse scrolled (494, 528) with delta (0, 0)
Screenshot: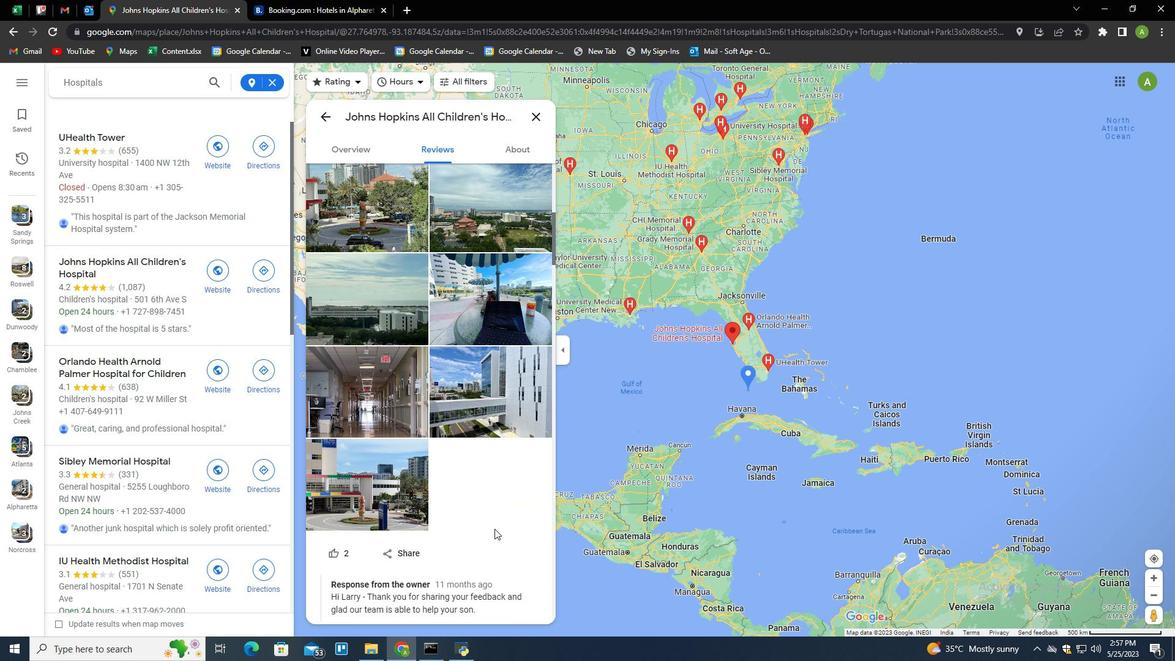 
Action: Mouse scrolled (494, 528) with delta (0, 0)
Screenshot: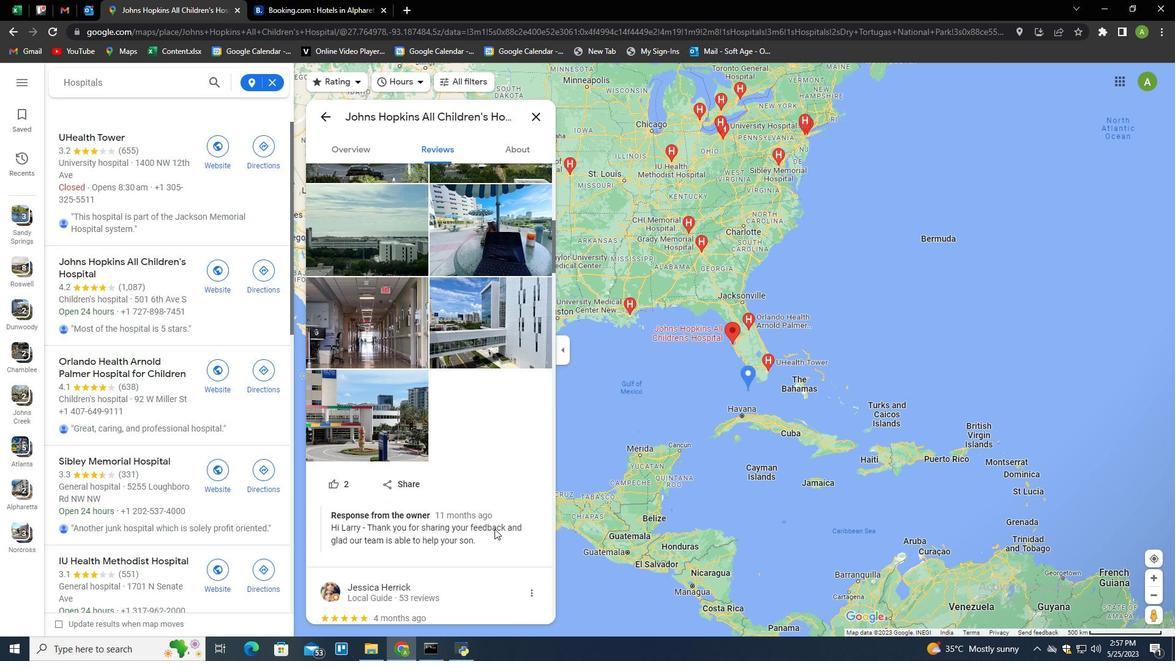 
Action: Mouse moved to (495, 528)
Screenshot: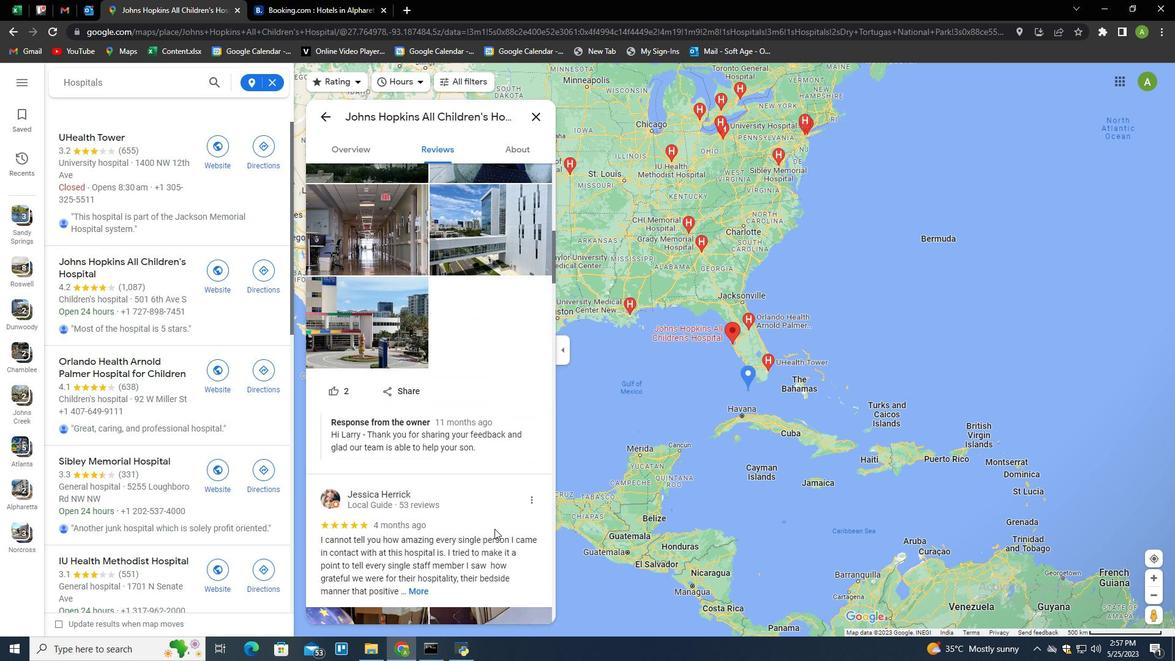 
Action: Mouse scrolled (495, 527) with delta (0, 0)
Screenshot: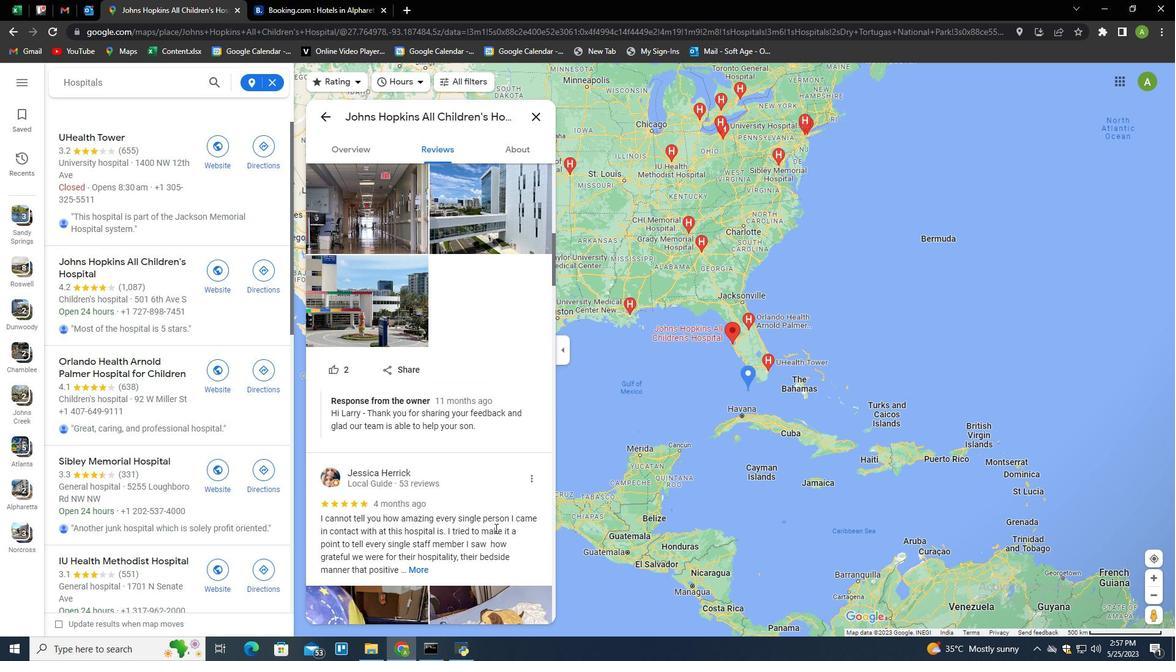 
Action: Mouse scrolled (495, 527) with delta (0, 0)
Screenshot: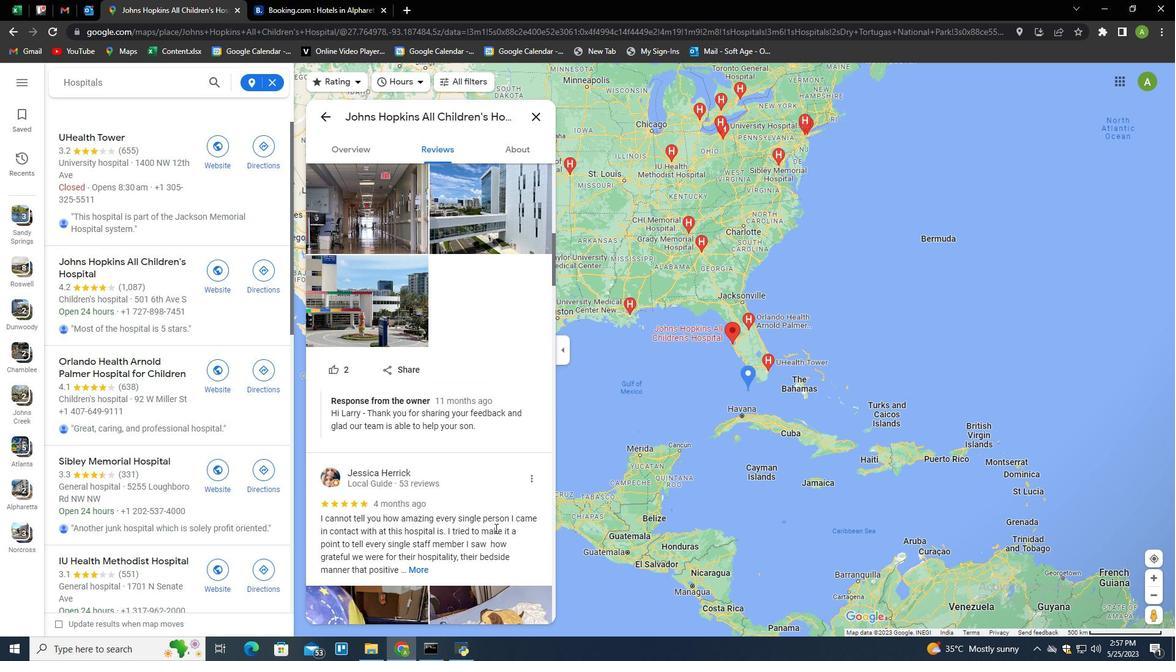 
Action: Mouse moved to (422, 449)
Screenshot: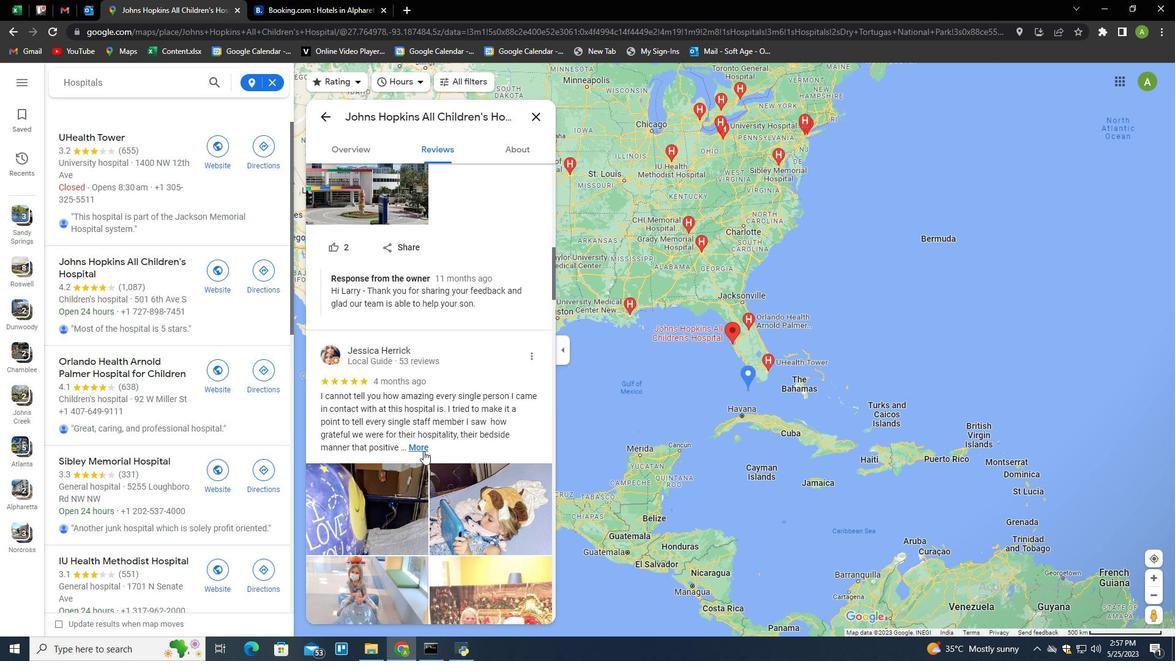 
Action: Mouse pressed left at (422, 449)
Screenshot: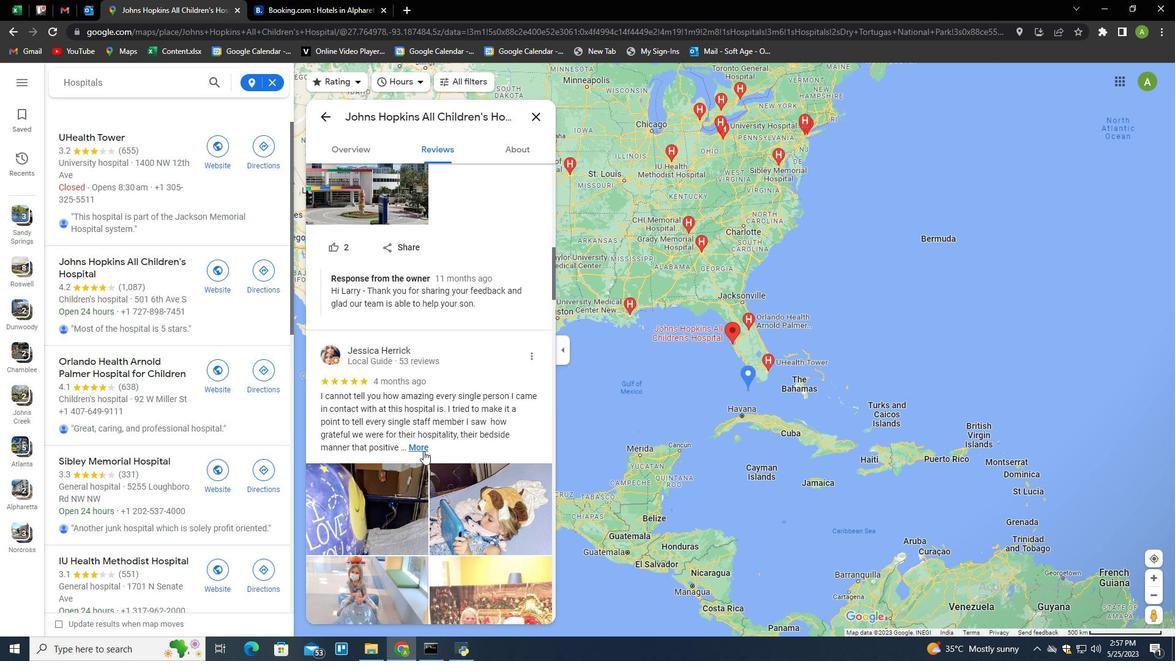 
Action: Mouse moved to (456, 441)
Screenshot: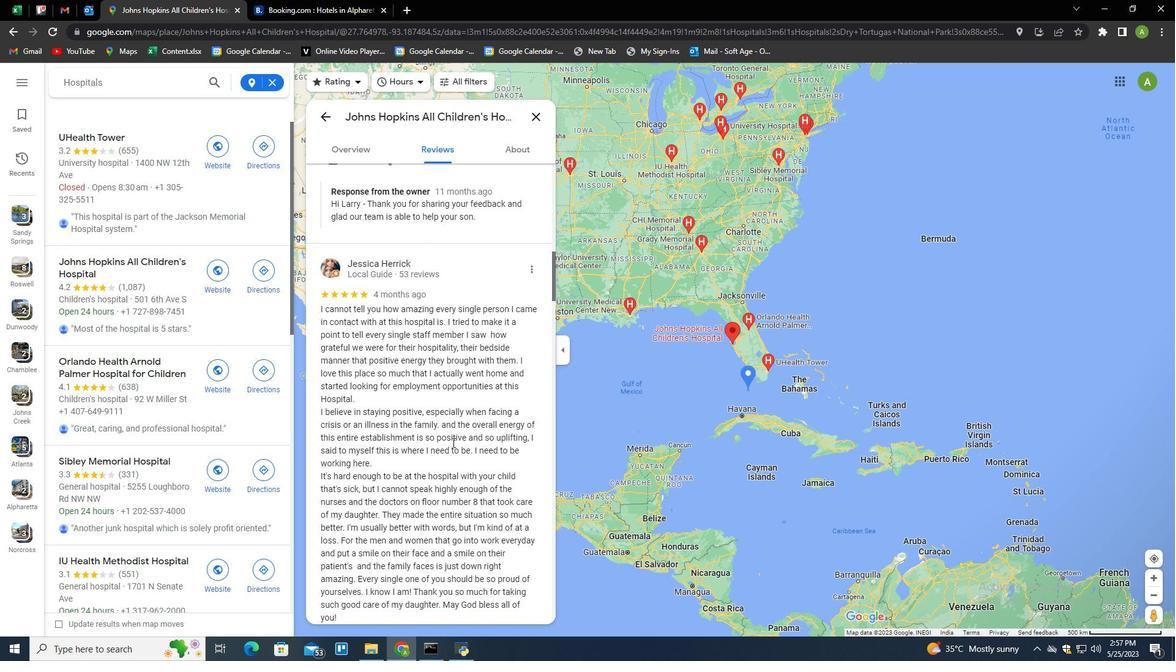 
Action: Mouse scrolled (456, 440) with delta (0, 0)
Screenshot: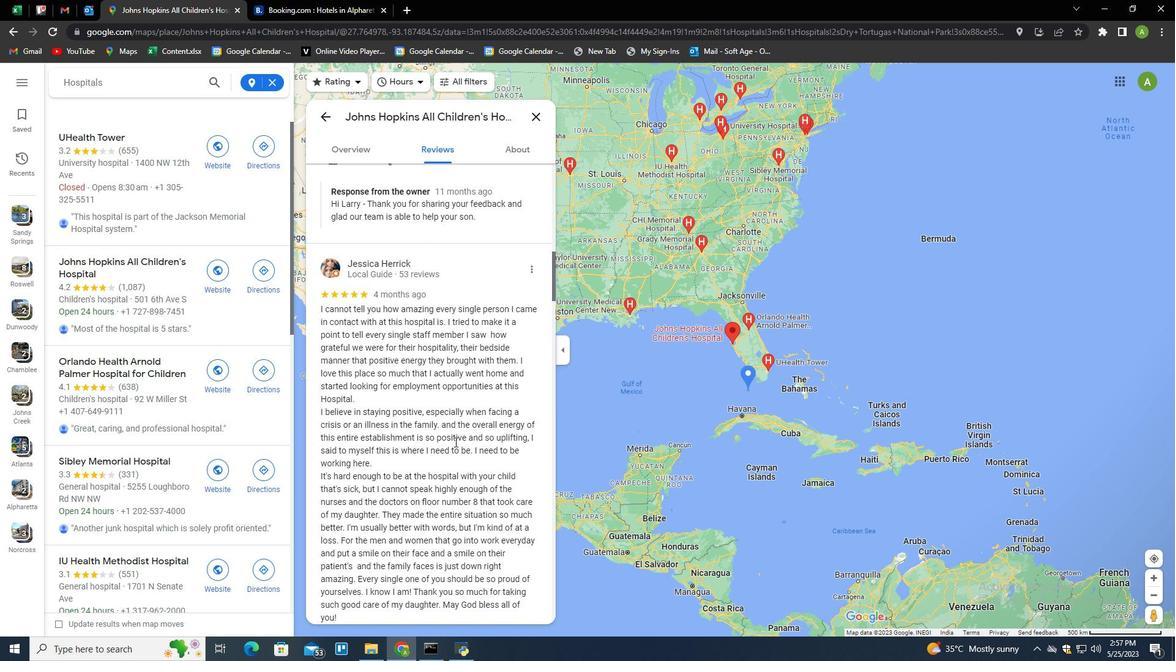 
Action: Mouse scrolled (456, 440) with delta (0, 0)
Screenshot: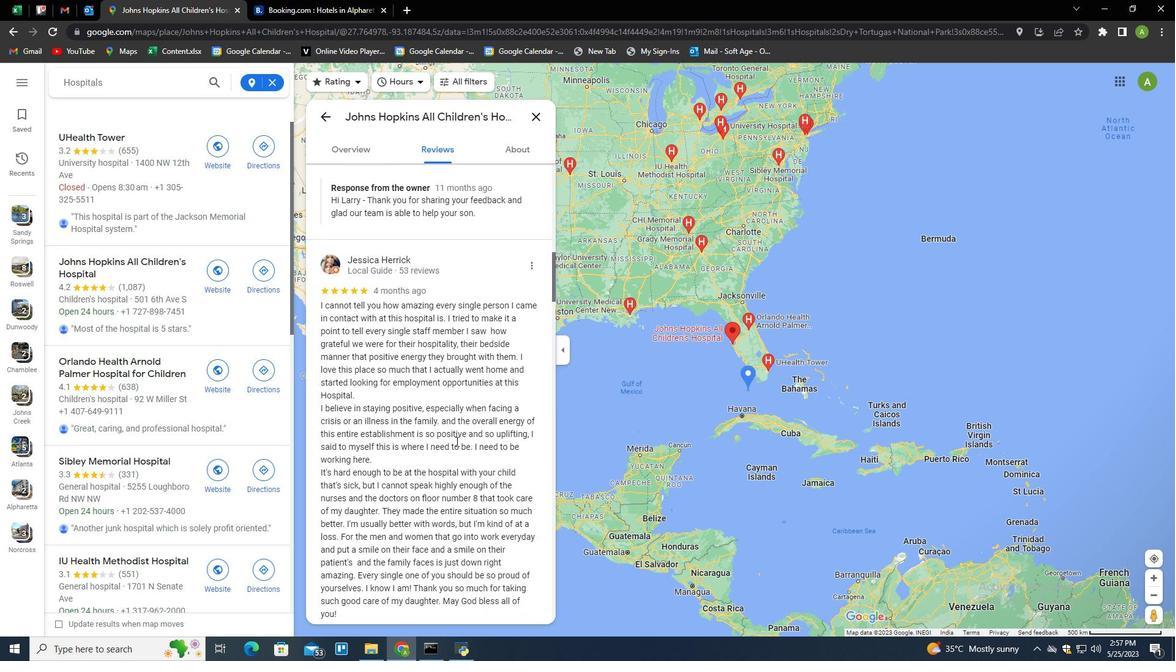 
Action: Mouse moved to (464, 411)
Screenshot: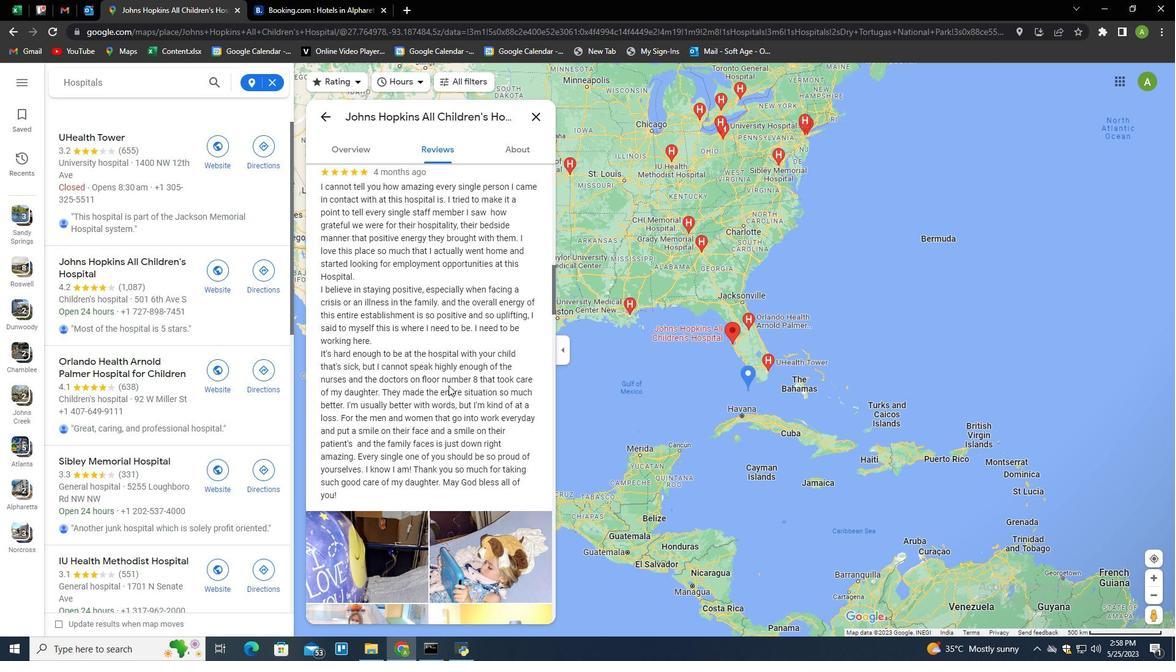 
Action: Mouse scrolled (464, 411) with delta (0, 0)
Screenshot: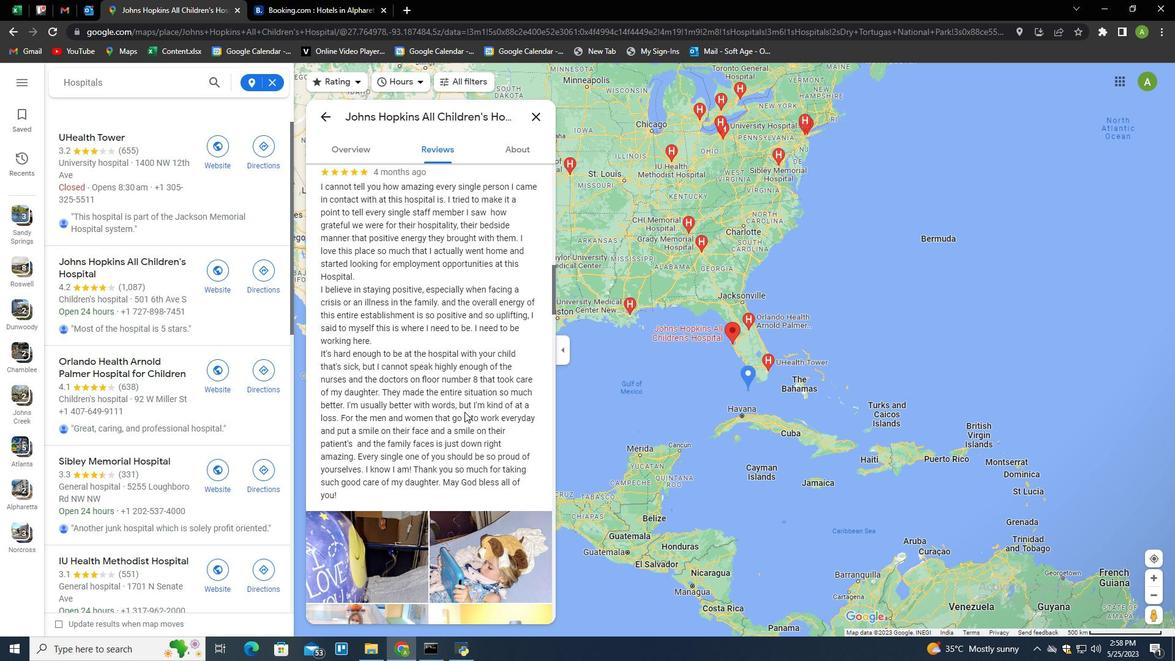 
Action: Mouse scrolled (464, 411) with delta (0, 0)
Screenshot: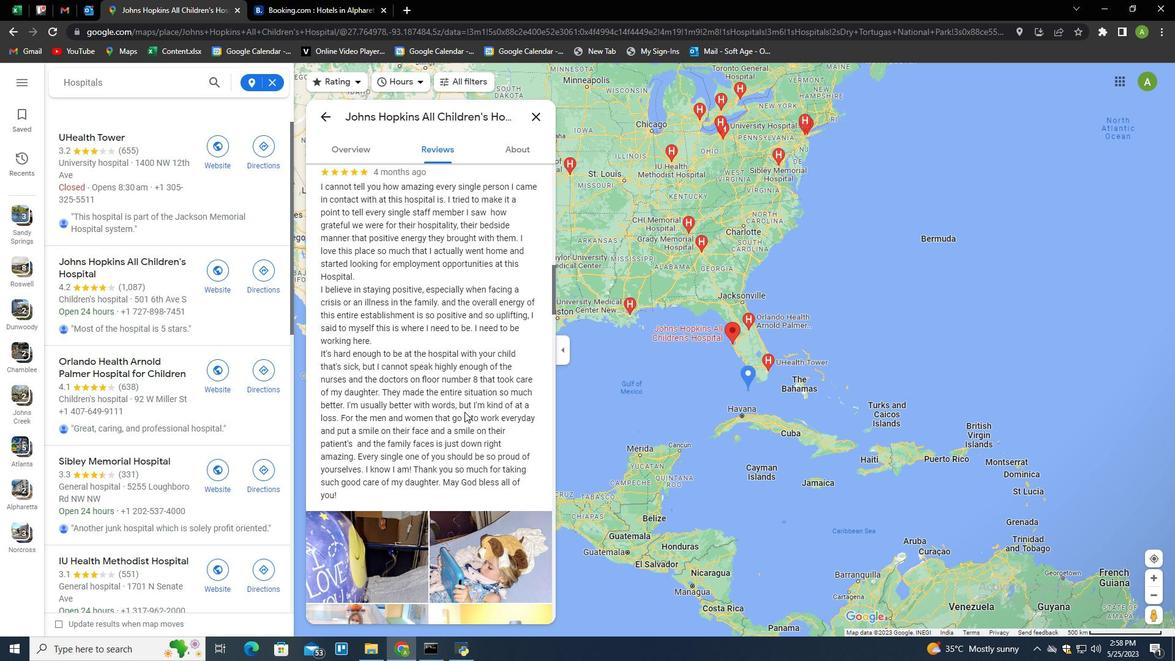 
Action: Mouse scrolled (464, 412) with delta (0, 0)
Screenshot: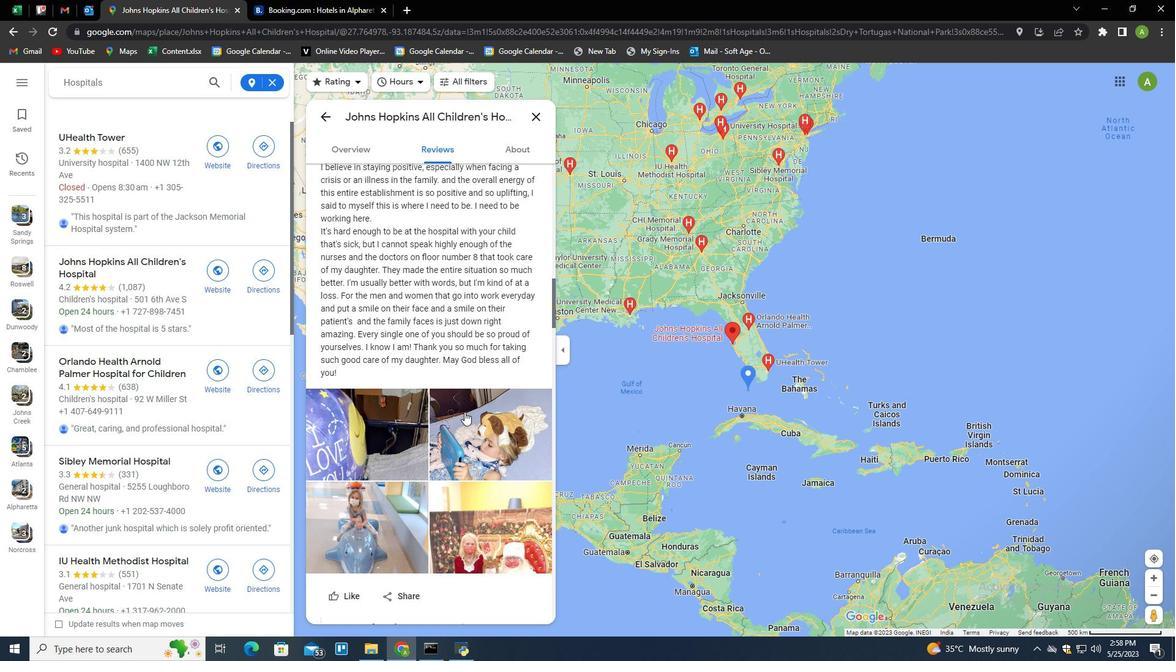 
Action: Mouse scrolled (464, 412) with delta (0, 0)
Screenshot: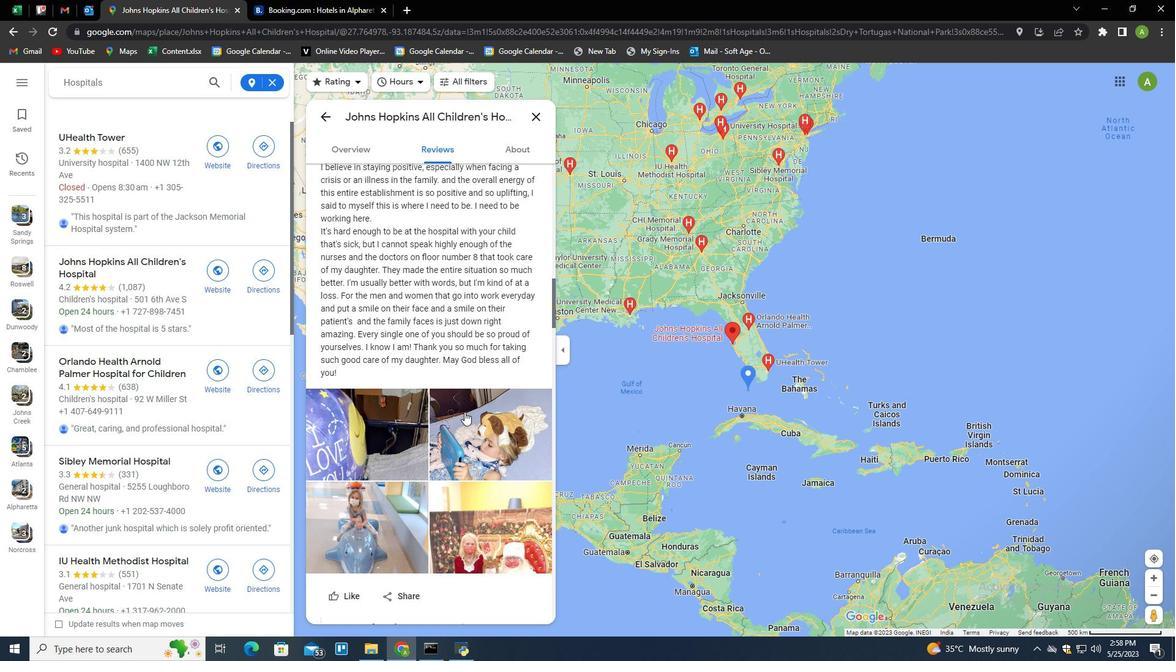
Action: Mouse moved to (433, 276)
Screenshot: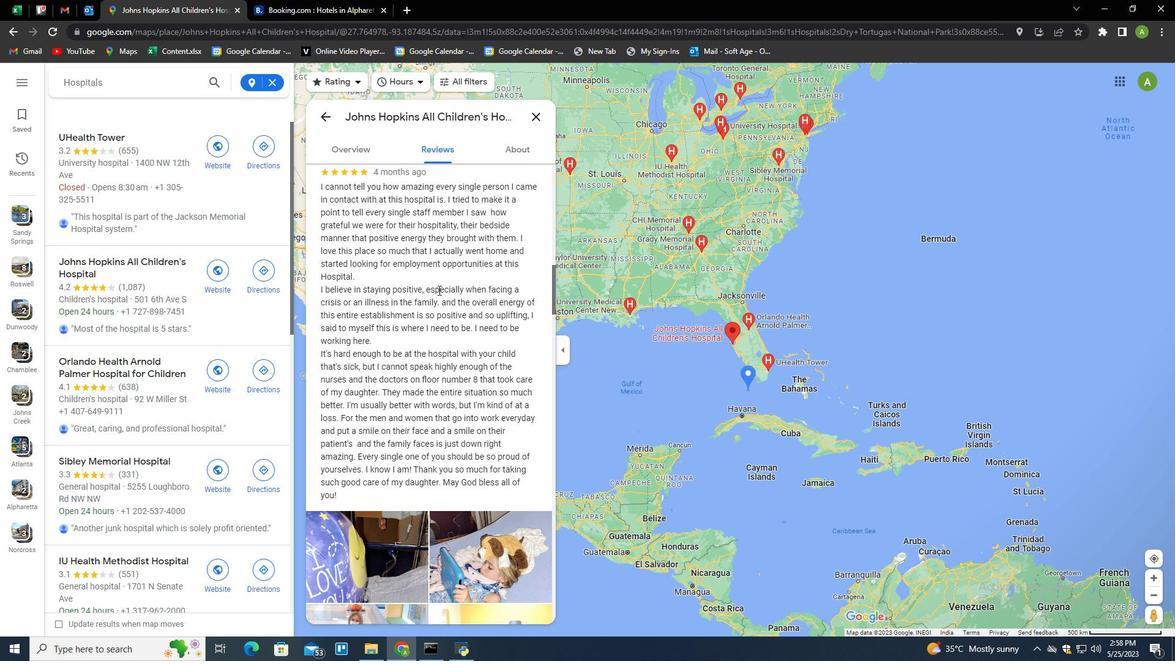 
Action: Mouse pressed left at (433, 276)
Screenshot: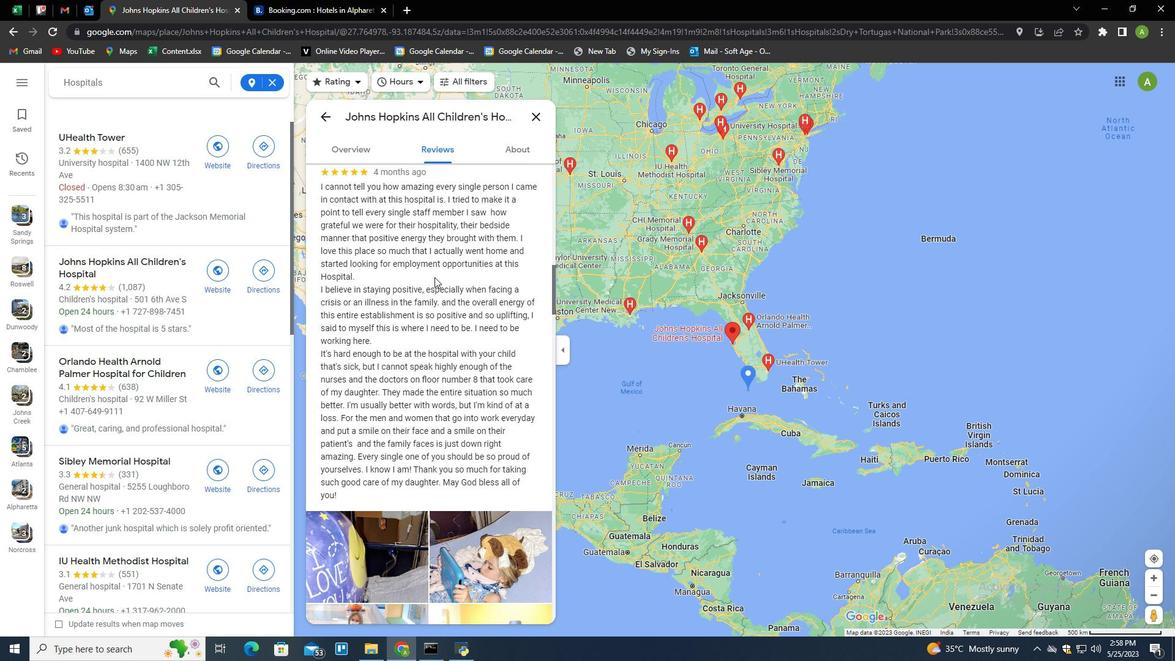 
Action: Mouse pressed left at (433, 276)
Screenshot: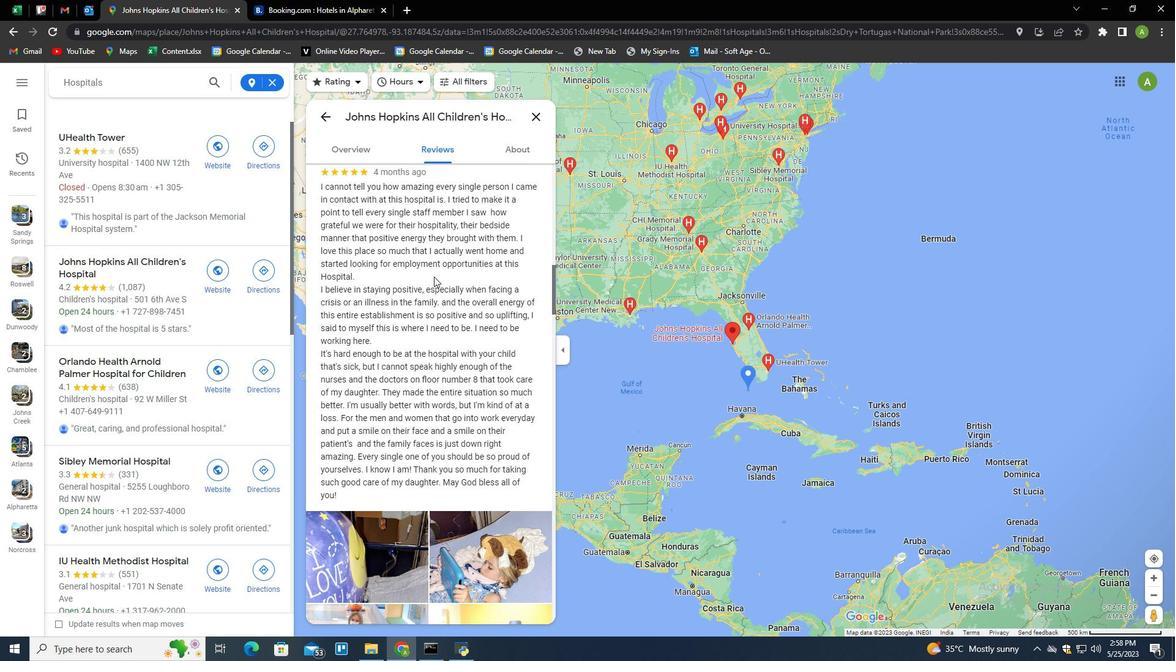 
Action: Mouse pressed left at (433, 276)
Screenshot: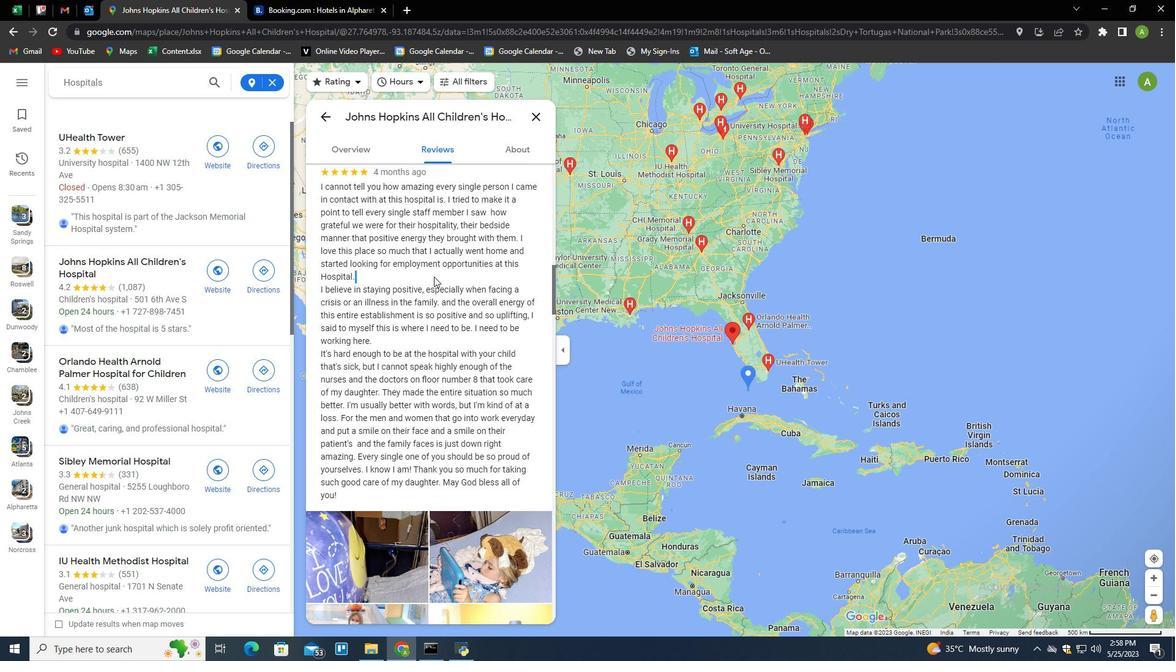 
Action: Mouse moved to (461, 315)
Screenshot: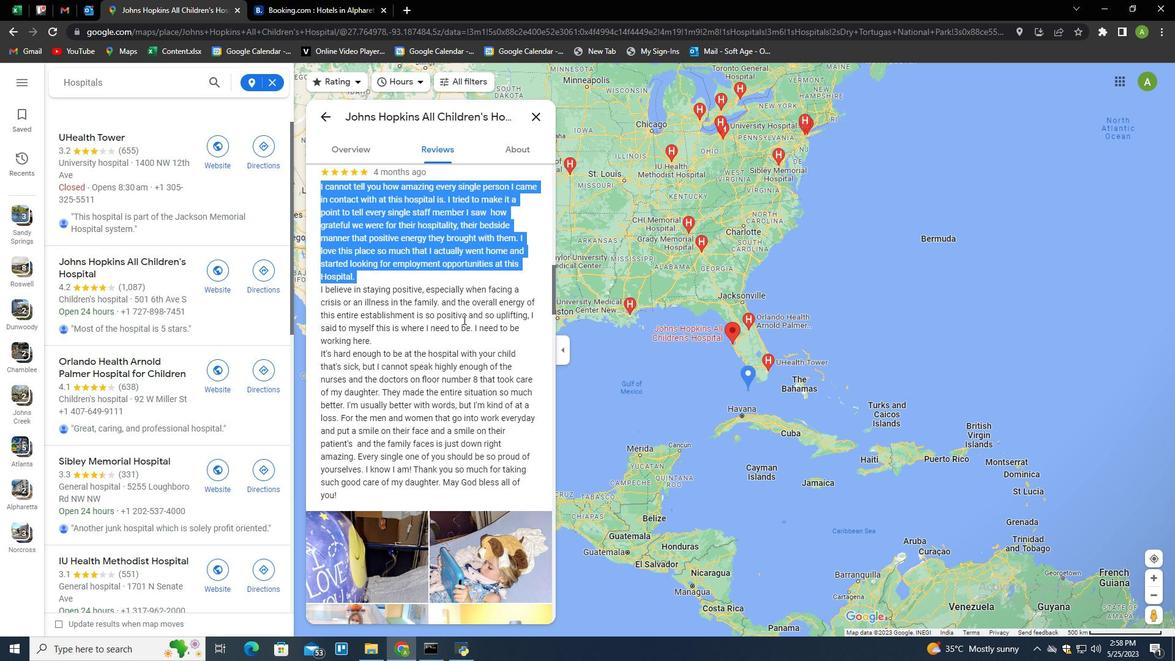 
Action: Mouse pressed left at (461, 315)
Screenshot: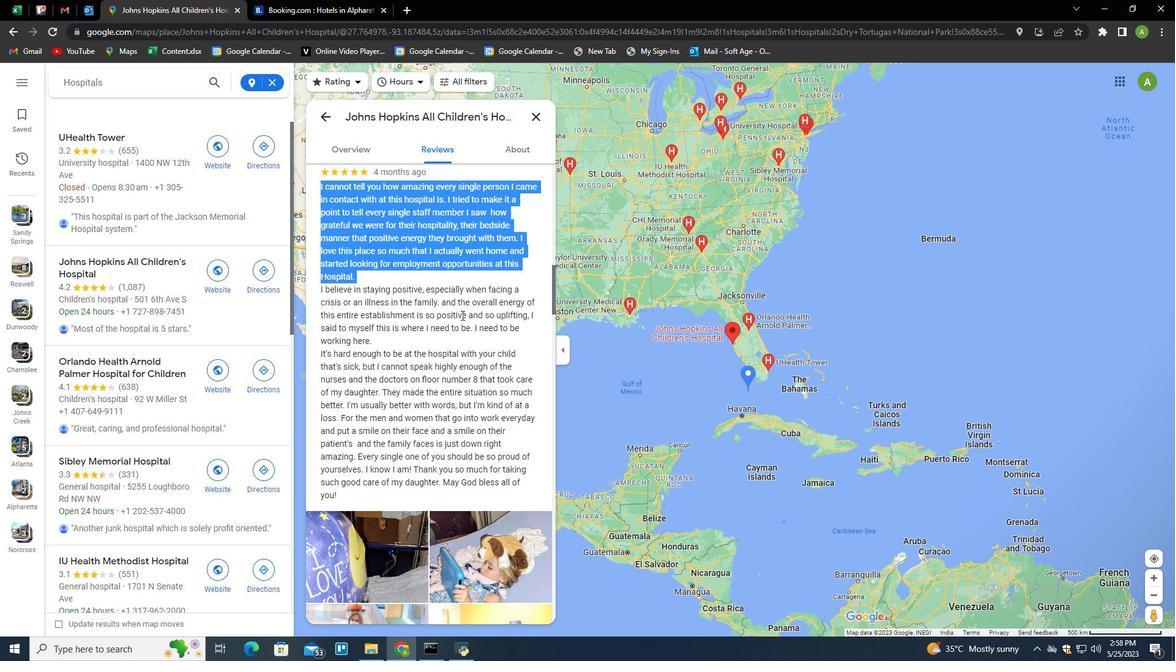 
Action: Mouse pressed left at (461, 315)
Screenshot: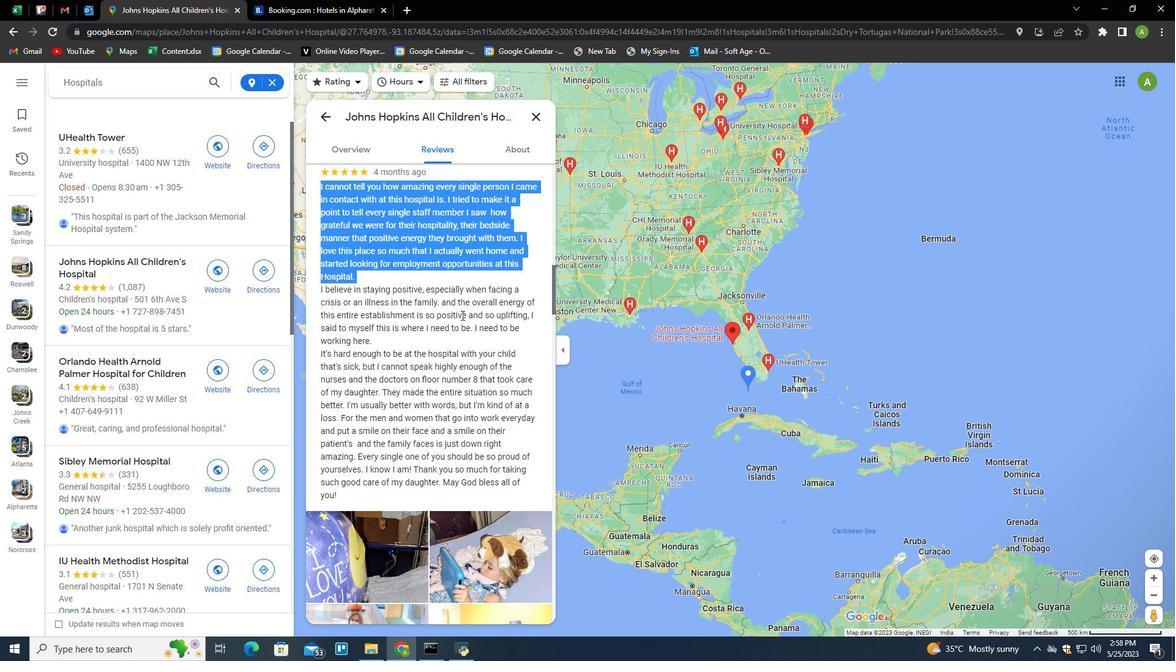 
Action: Mouse pressed left at (461, 315)
Screenshot: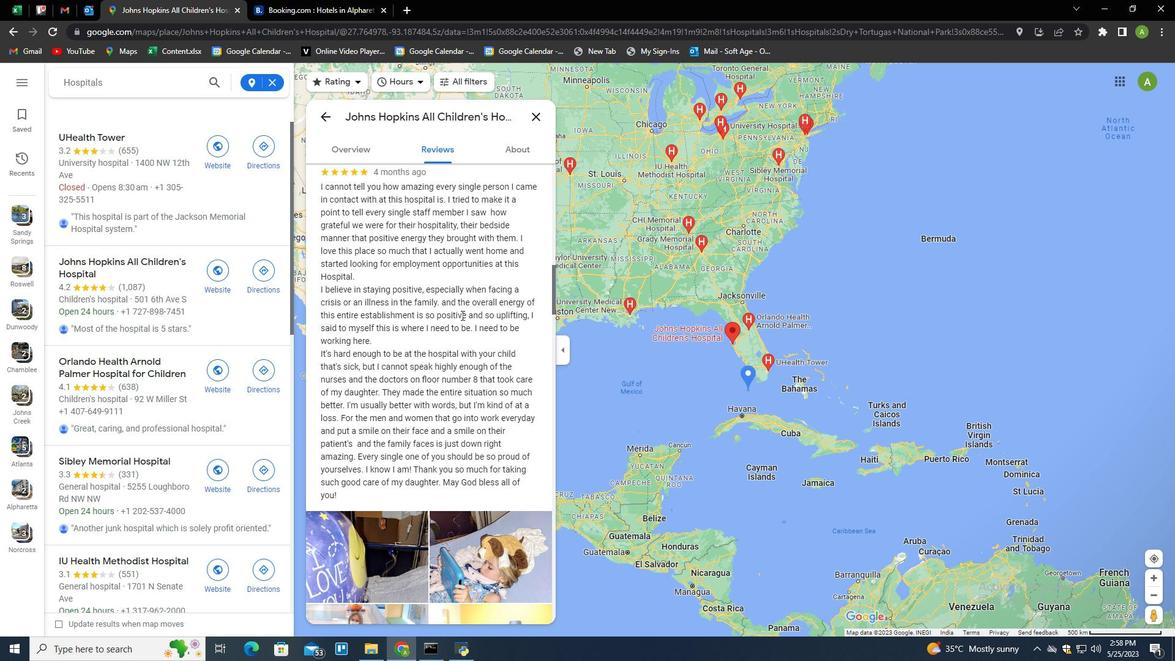 
Action: Mouse moved to (455, 370)
Screenshot: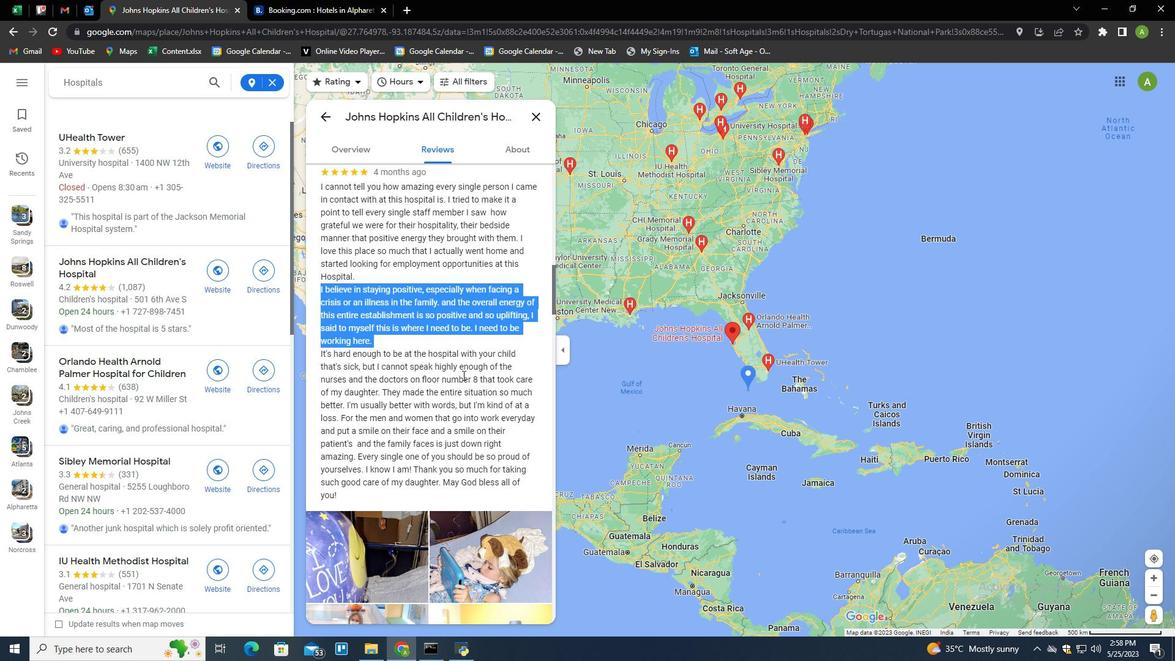 
Action: Mouse pressed left at (455, 370)
Screenshot: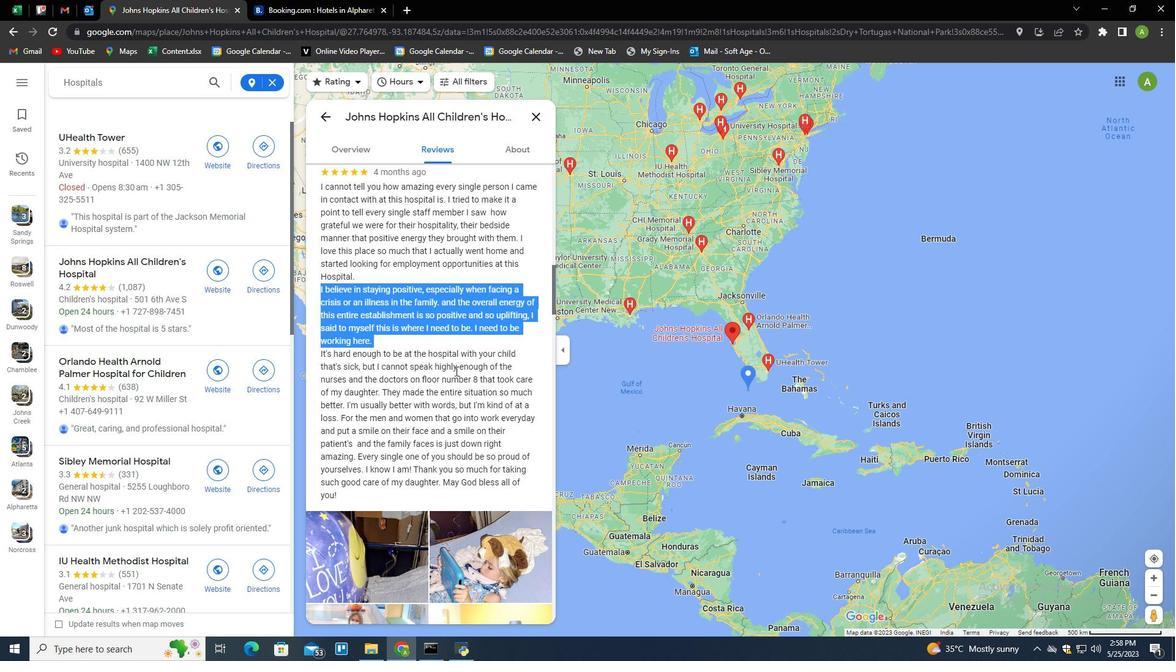 
Action: Mouse pressed left at (455, 370)
Screenshot: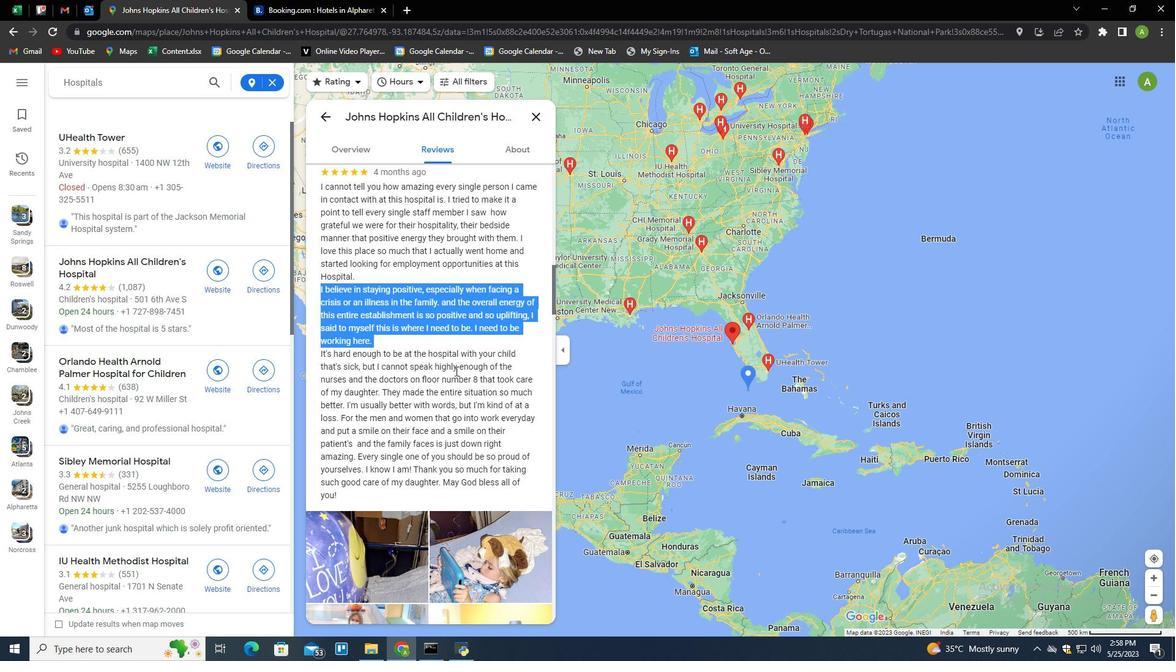 
Action: Mouse pressed left at (455, 370)
Screenshot: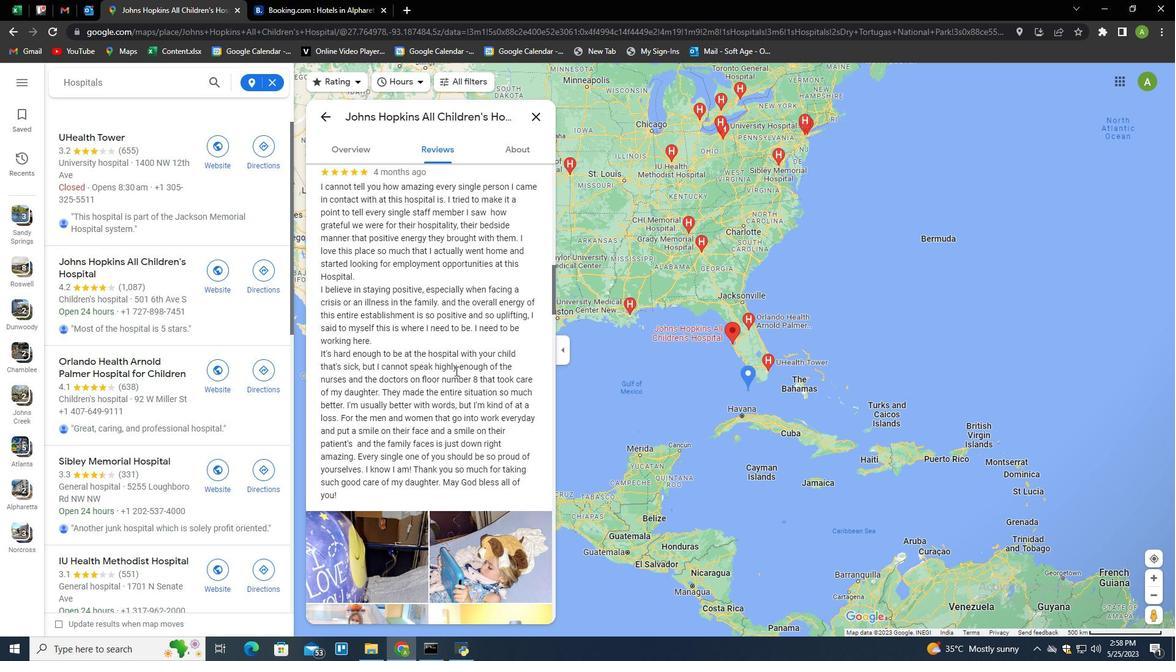 
Action: Mouse moved to (661, 456)
Screenshot: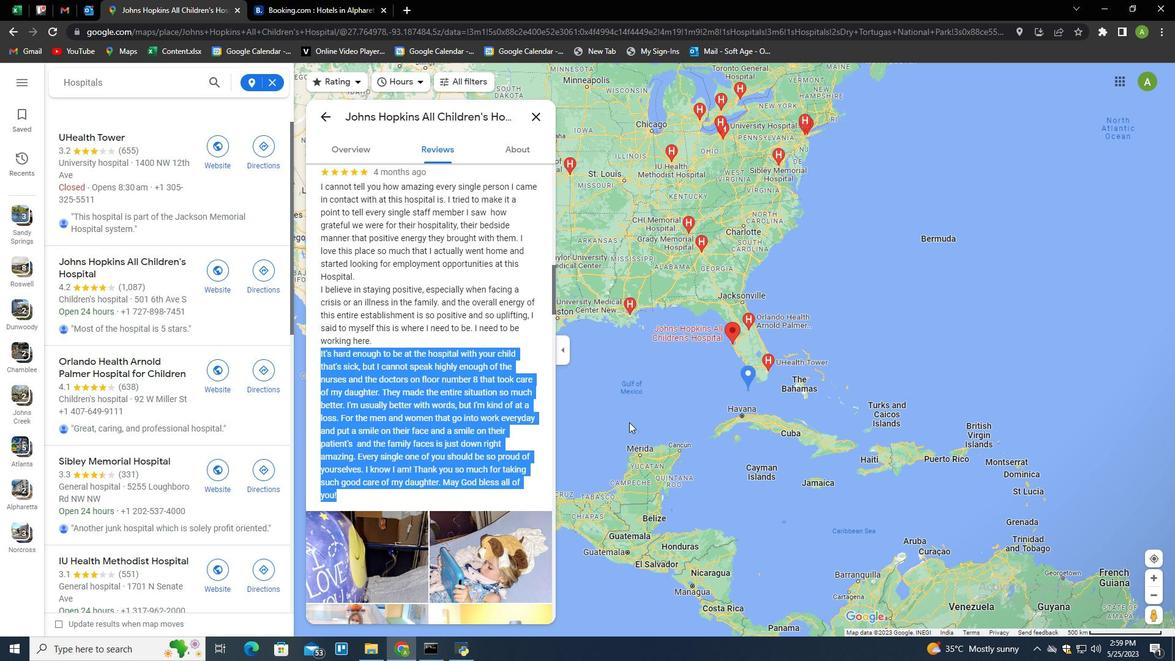 
Action: Mouse scrolled (661, 455) with delta (0, 0)
Screenshot: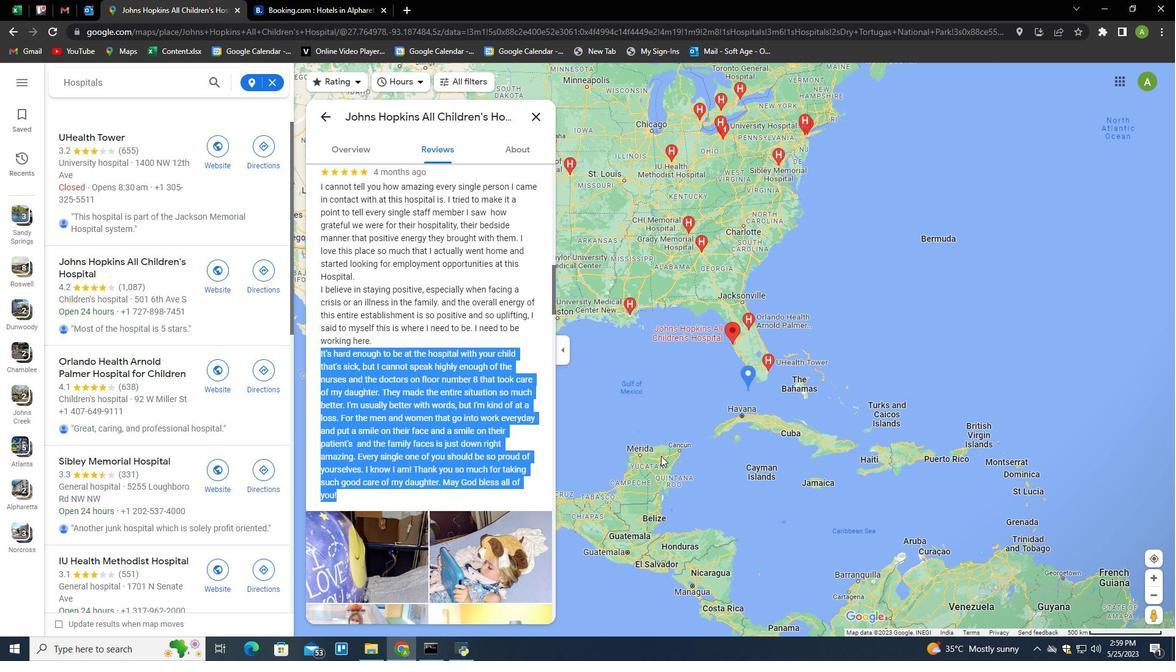 
Action: Mouse scrolled (661, 455) with delta (0, 0)
Screenshot: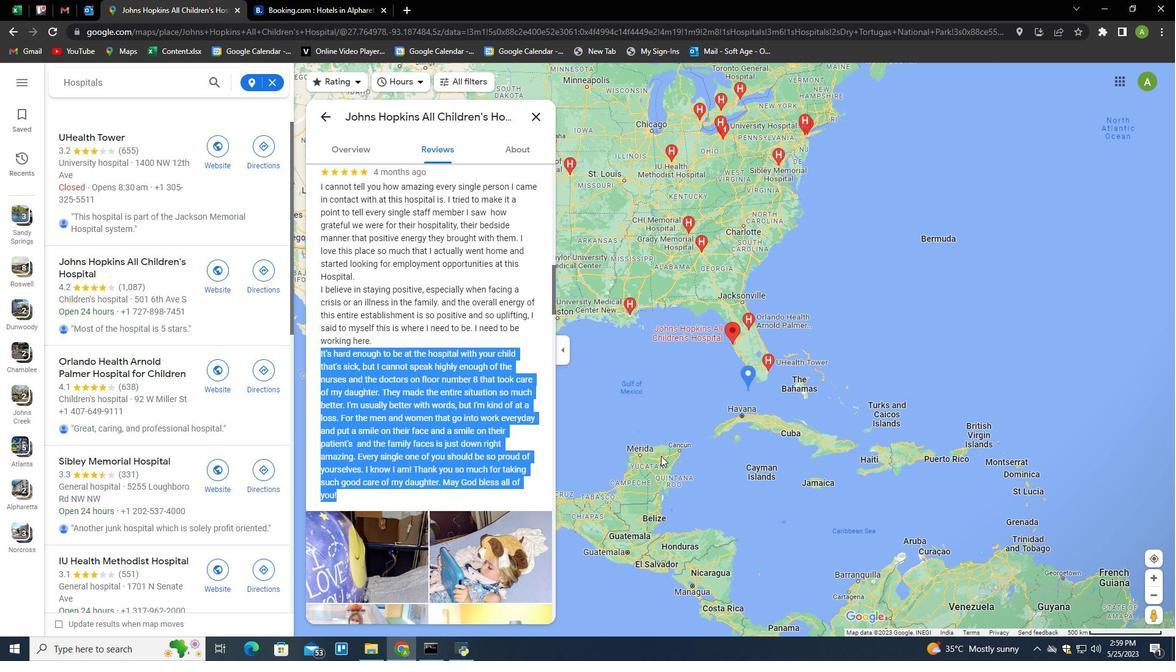 
Action: Mouse scrolled (661, 455) with delta (0, 0)
Screenshot: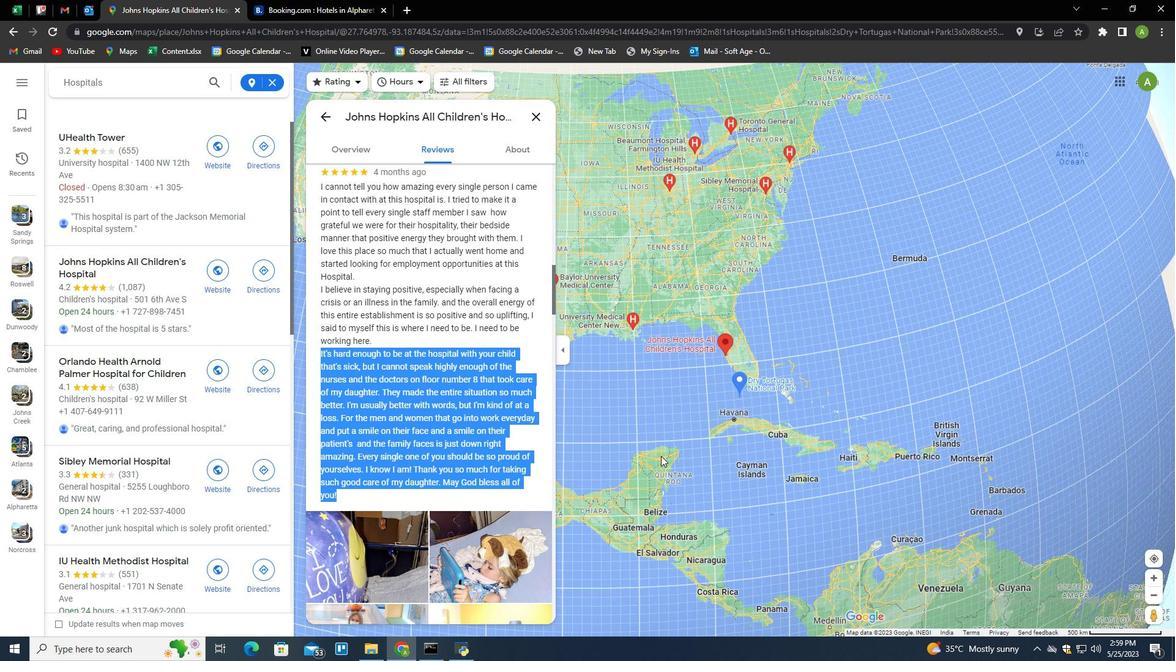 
Action: Mouse moved to (483, 511)
Screenshot: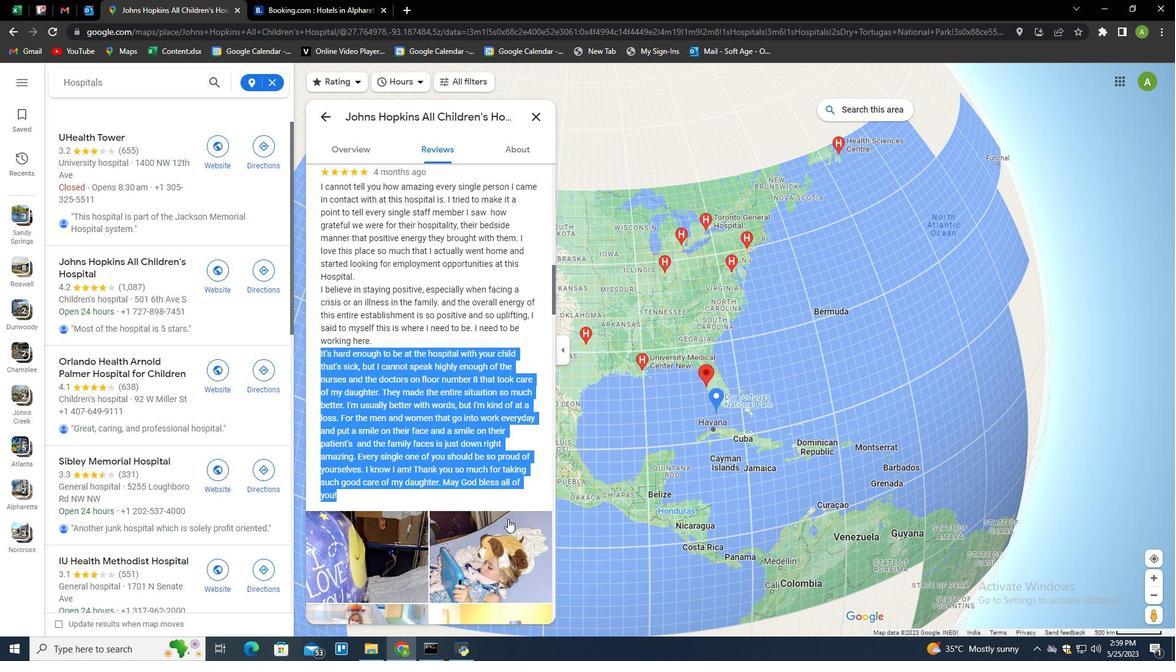
Action: Mouse scrolled (483, 510) with delta (0, 0)
Screenshot: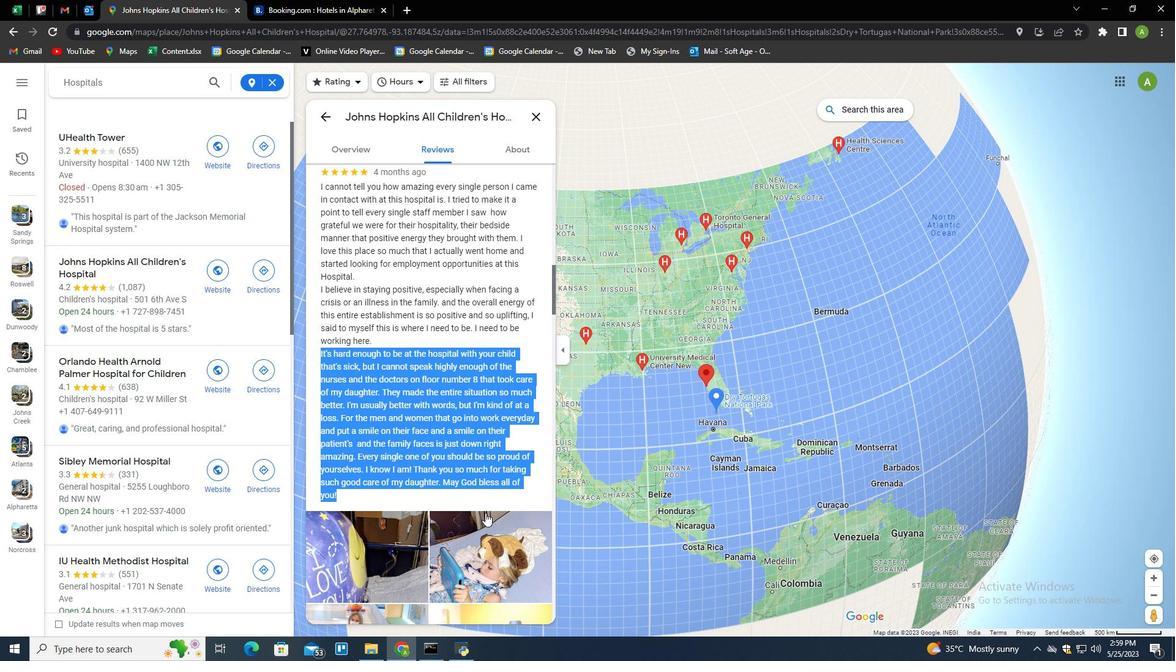 
Action: Mouse scrolled (483, 510) with delta (0, 0)
Screenshot: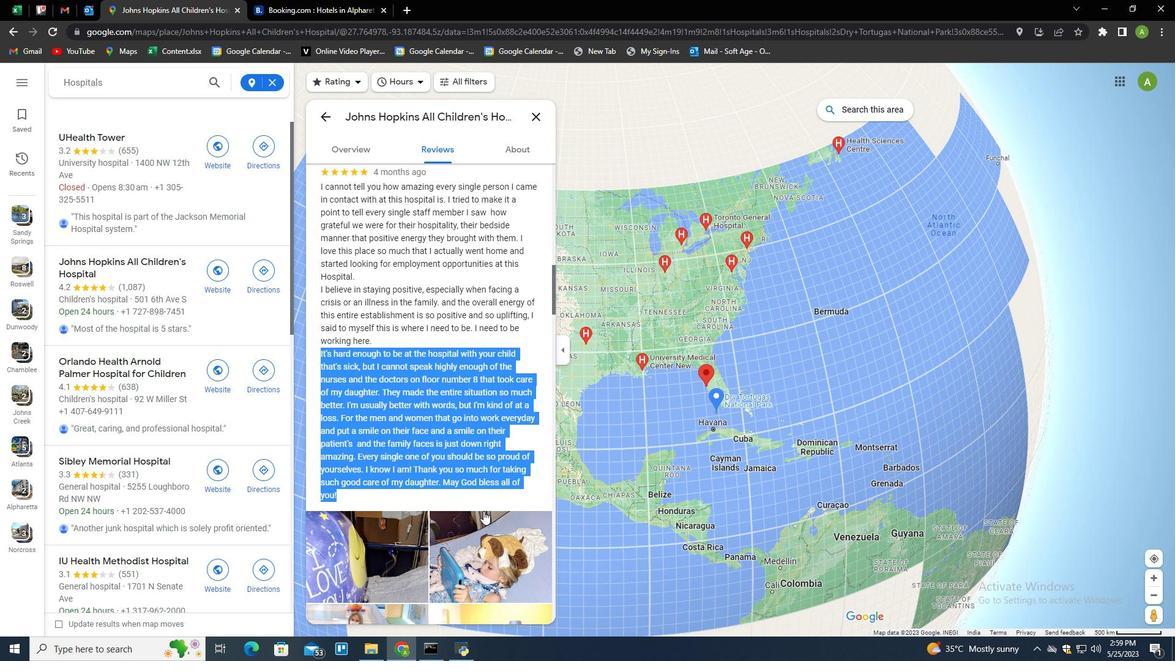 
Action: Mouse scrolled (483, 510) with delta (0, 0)
Screenshot: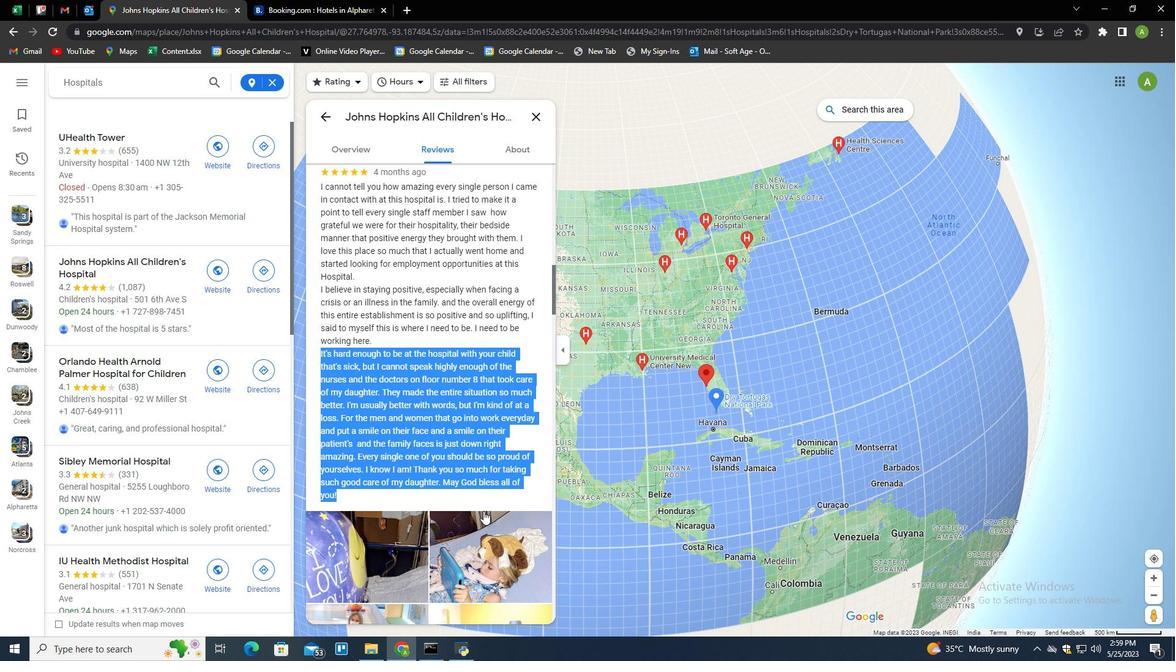 
Action: Mouse scrolled (483, 510) with delta (0, 0)
Screenshot: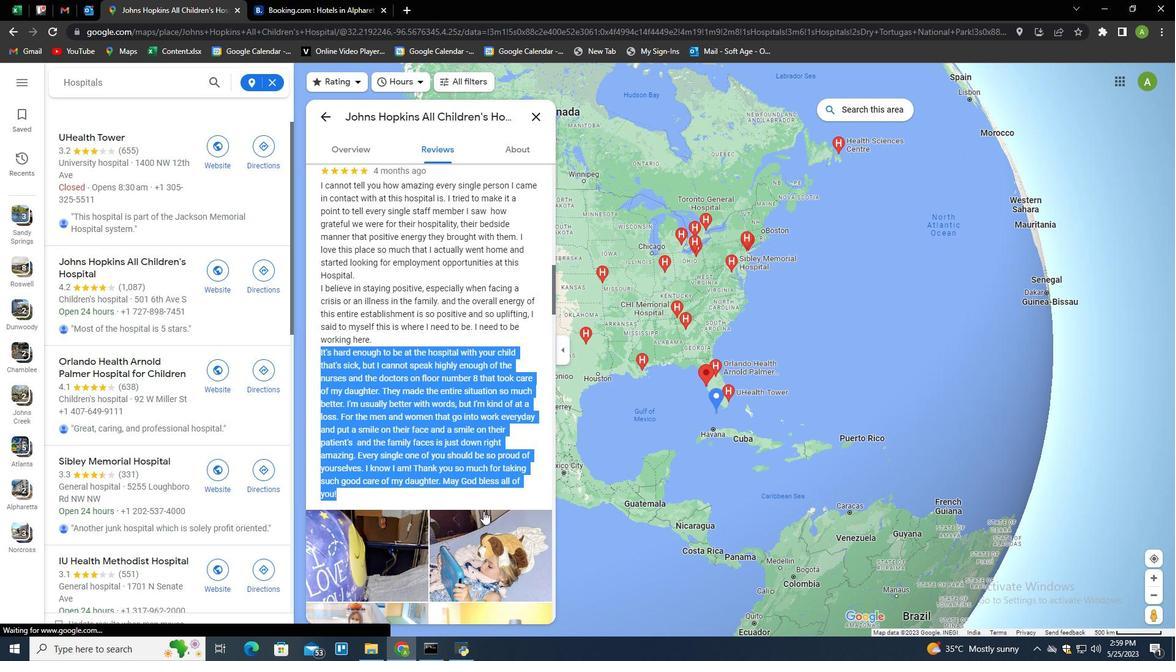 
Action: Mouse moved to (481, 507)
Screenshot: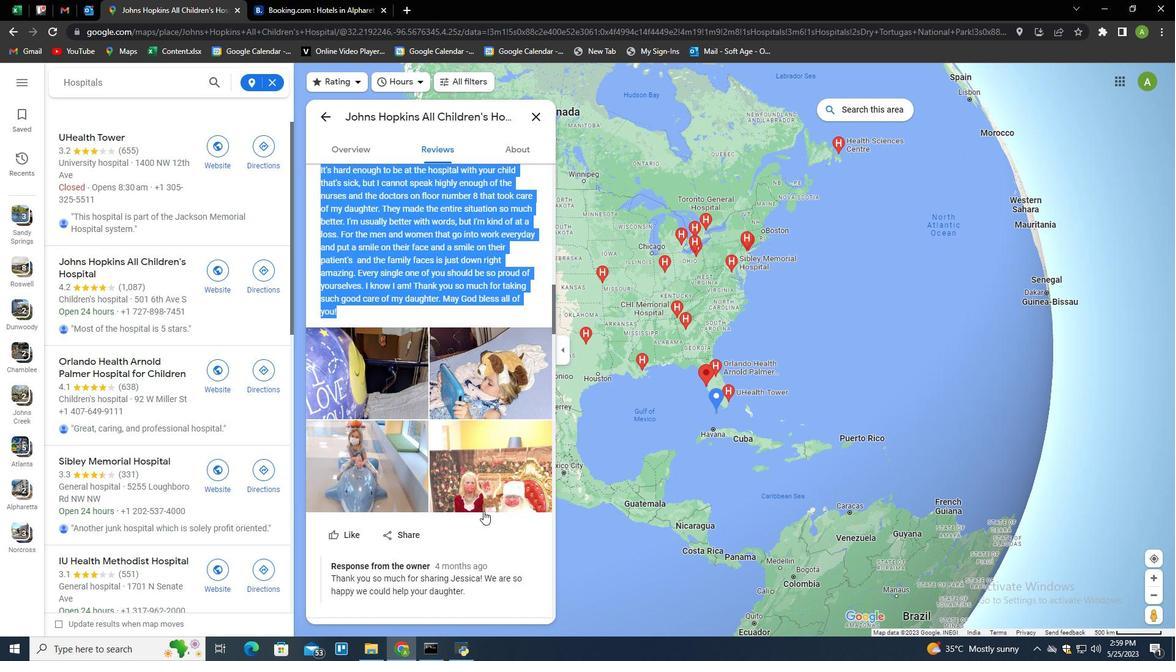 
Action: Mouse scrolled (481, 506) with delta (0, 0)
Screenshot: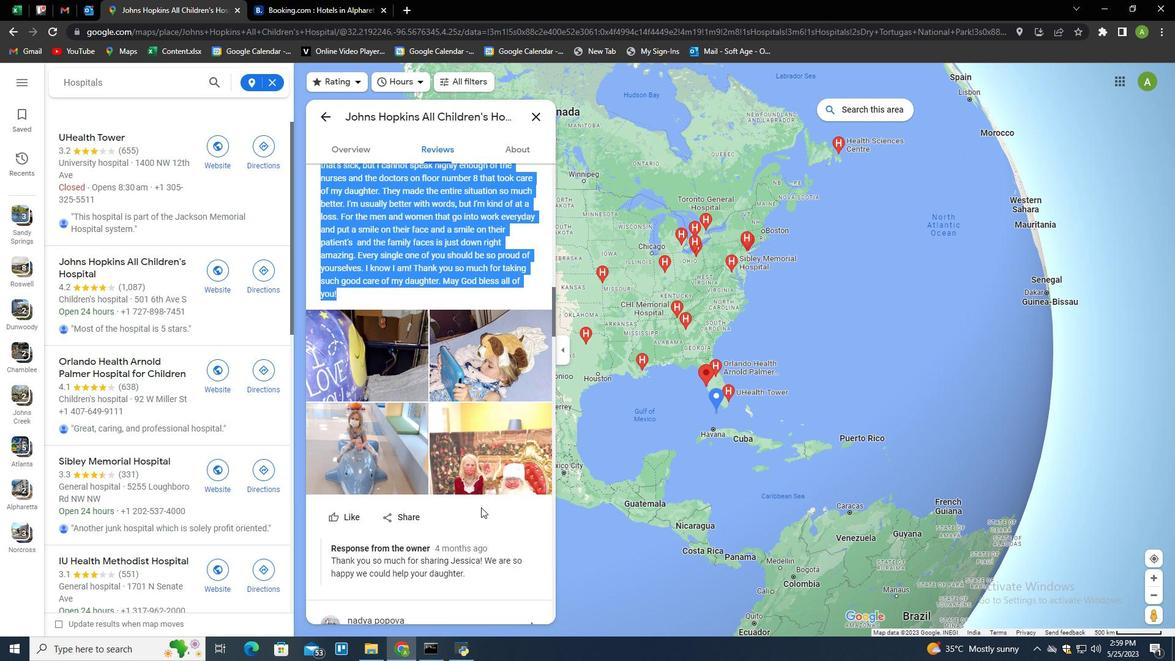 
Action: Mouse scrolled (481, 506) with delta (0, 0)
Screenshot: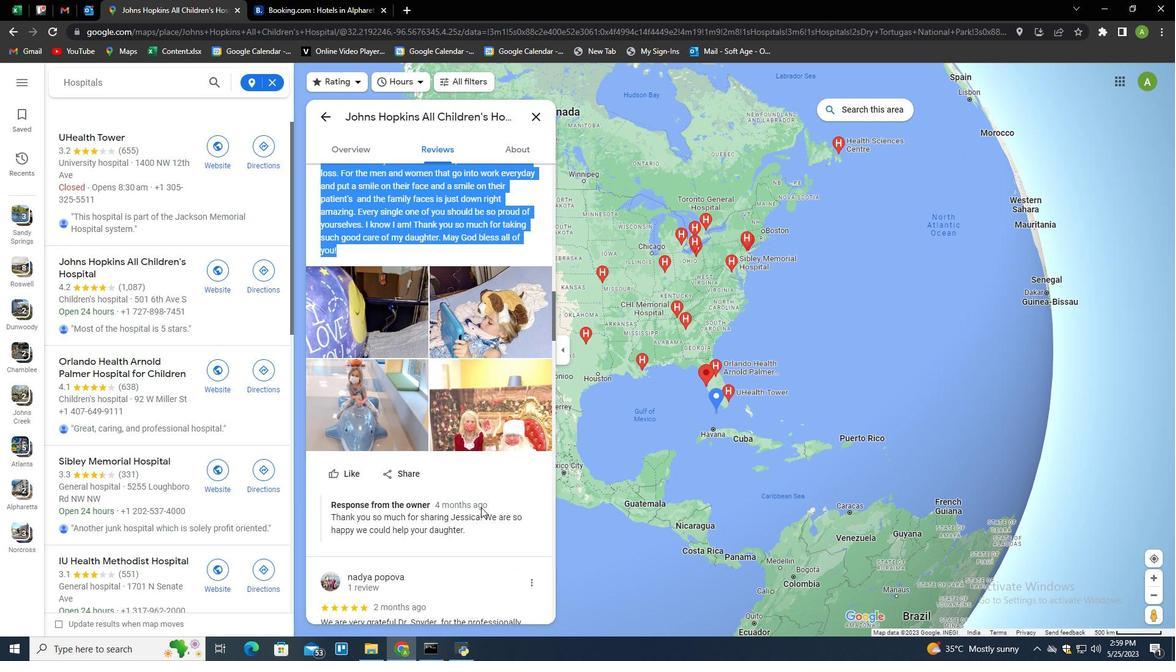 
Action: Mouse moved to (424, 458)
Screenshot: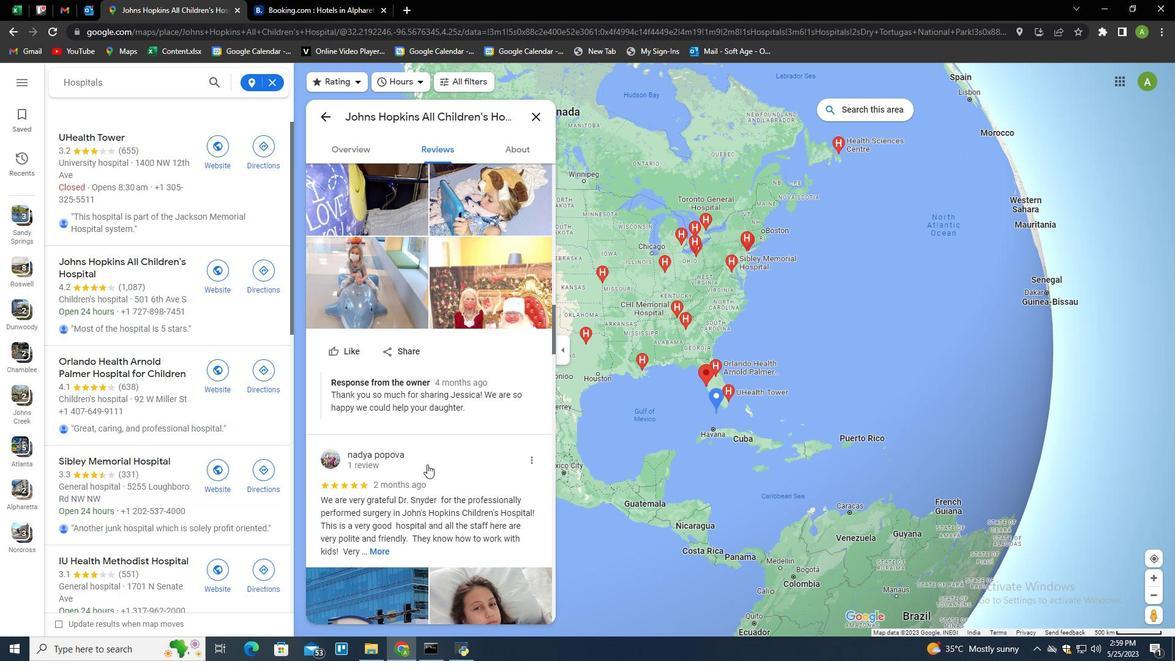 
Action: Mouse scrolled (424, 457) with delta (0, 0)
Screenshot: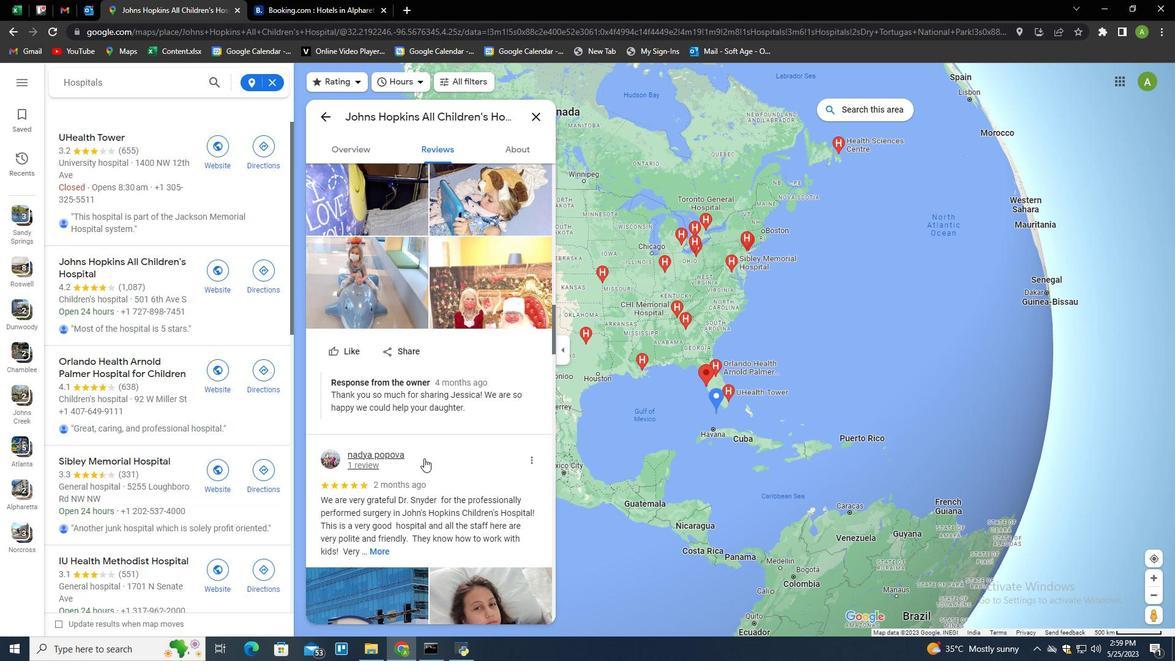 
Action: Mouse scrolled (424, 457) with delta (0, 0)
Screenshot: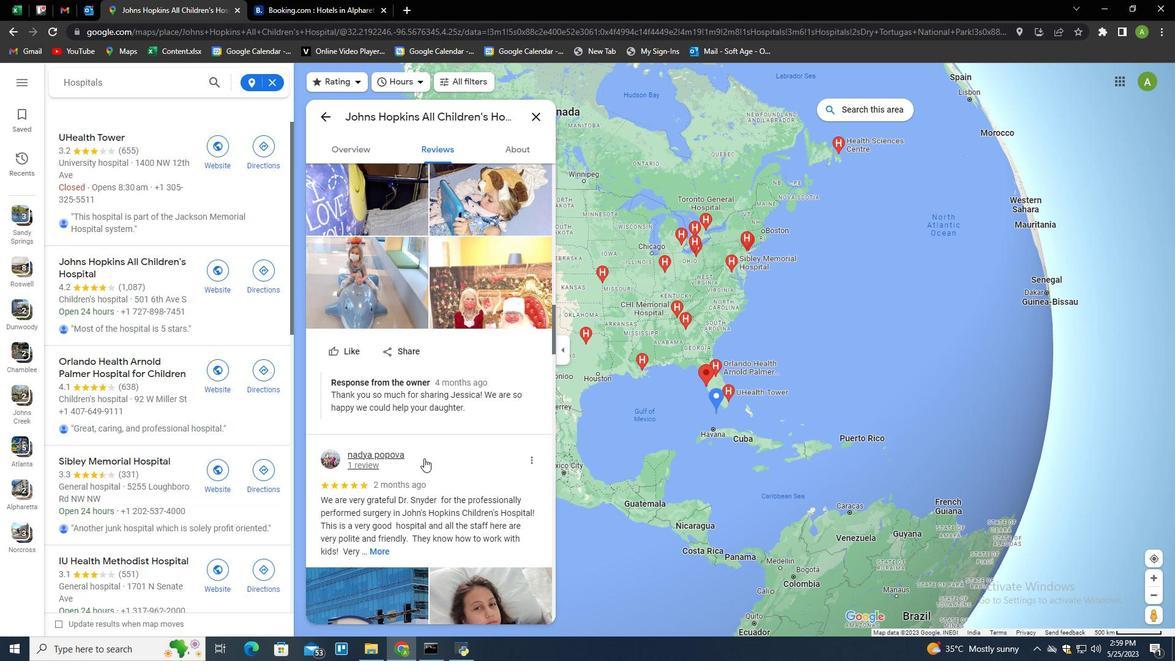 
Action: Mouse scrolled (424, 457) with delta (0, 0)
Screenshot: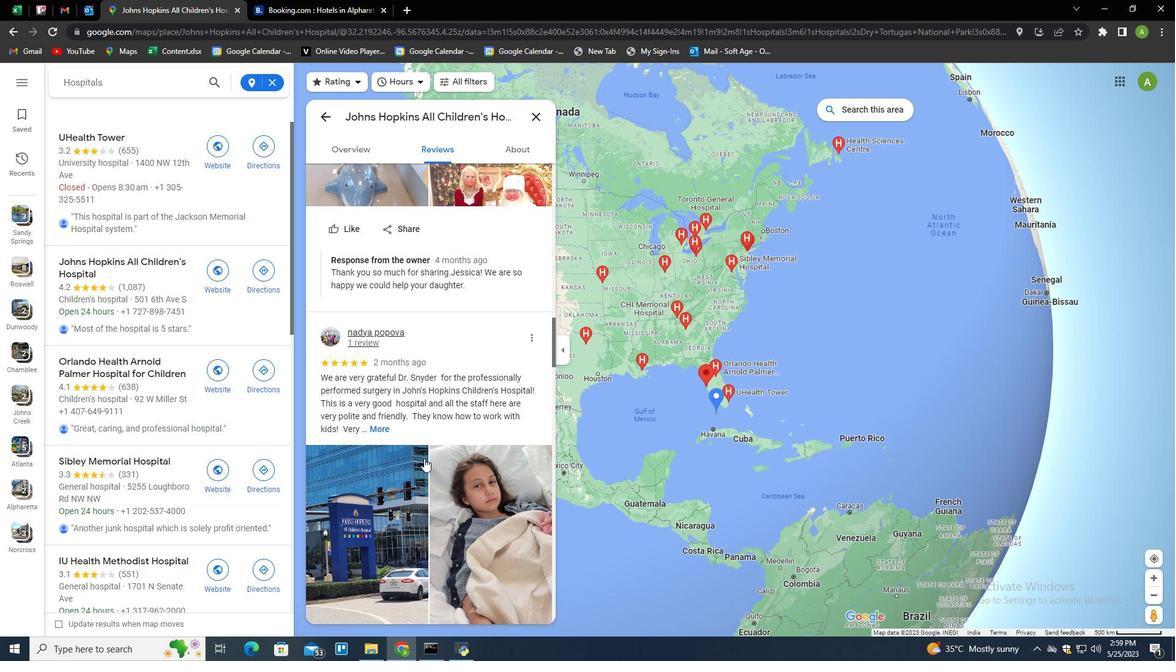 
Action: Mouse moved to (378, 366)
Screenshot: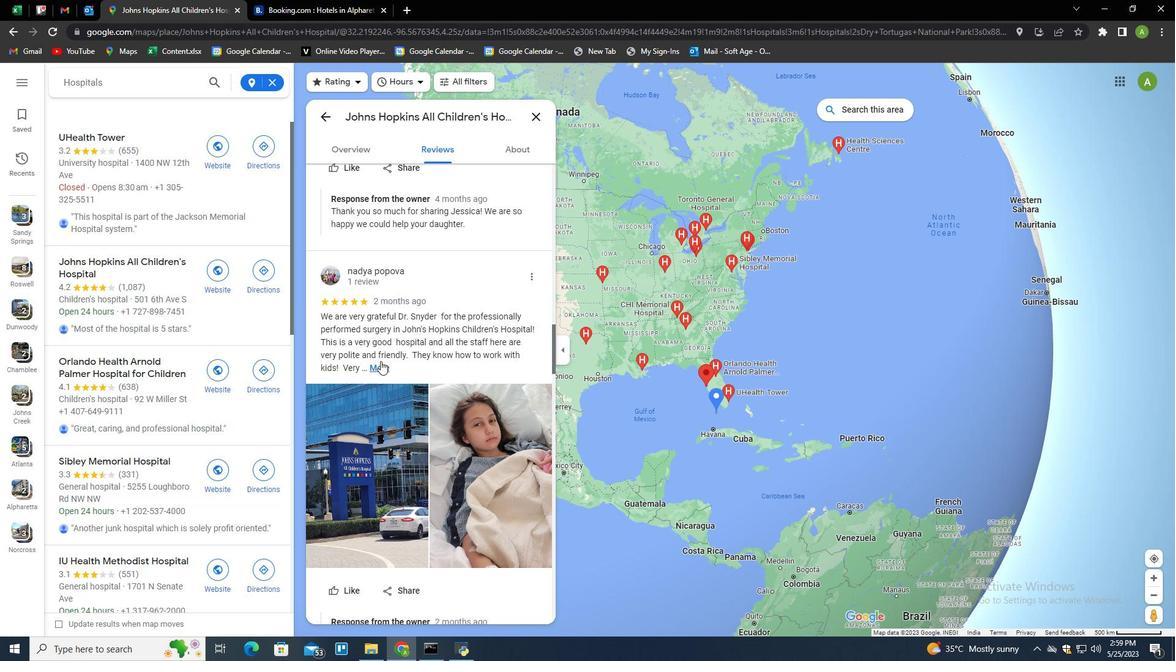 
Action: Mouse pressed left at (378, 366)
Screenshot: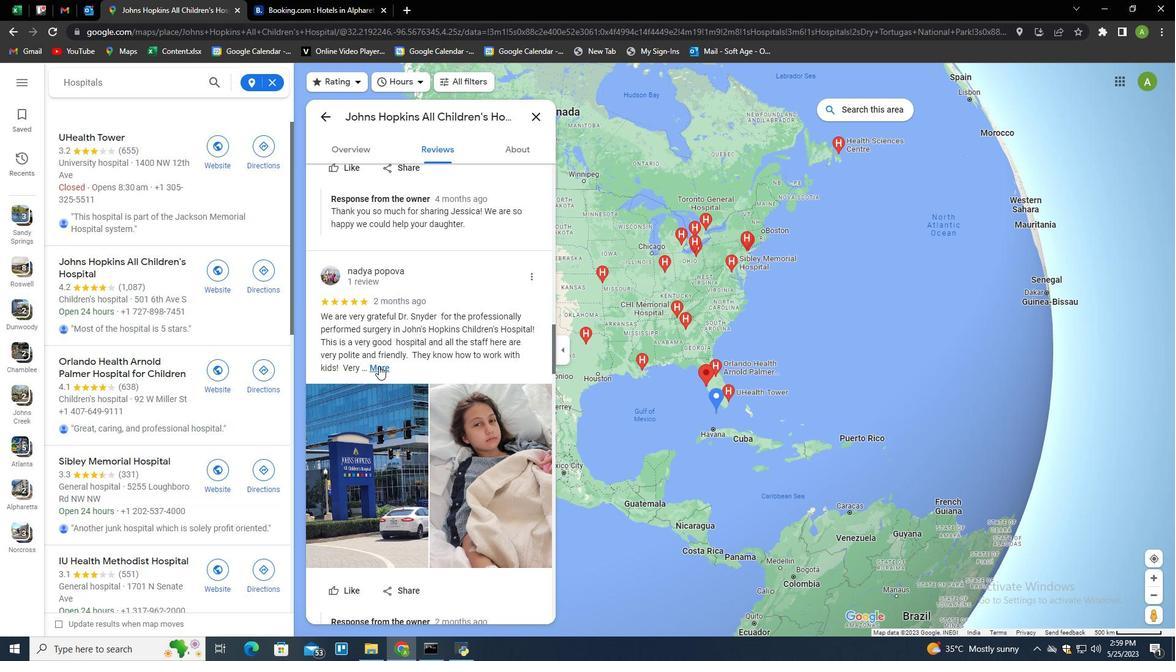 
Action: Mouse moved to (400, 361)
Screenshot: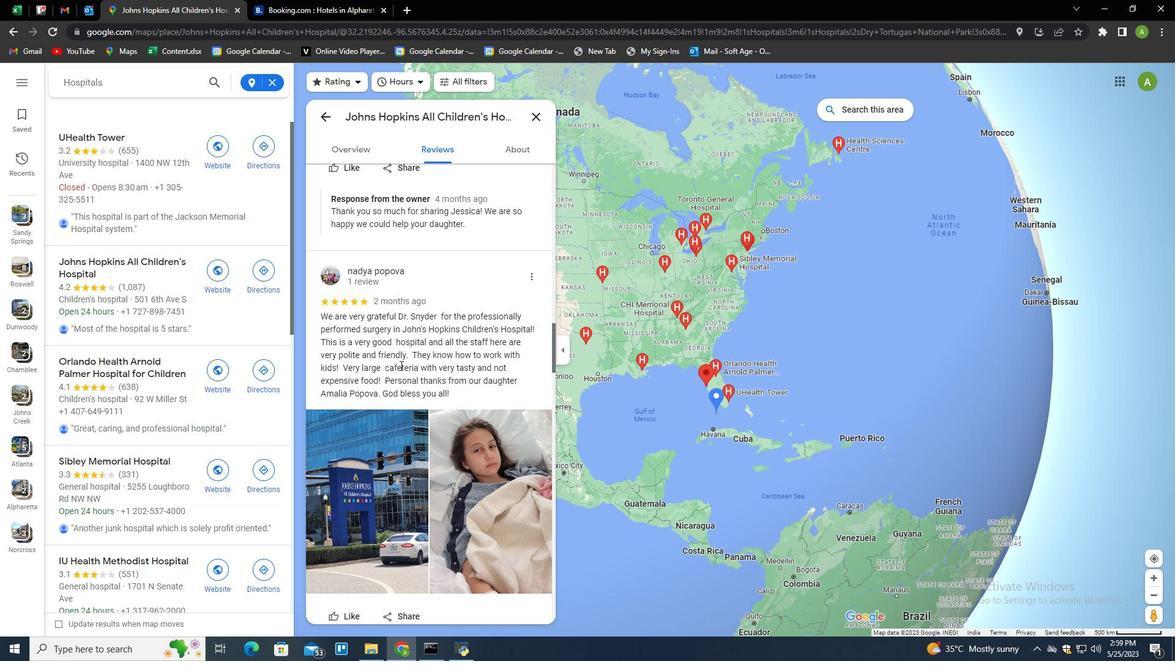 
Action: Mouse pressed left at (400, 361)
Screenshot: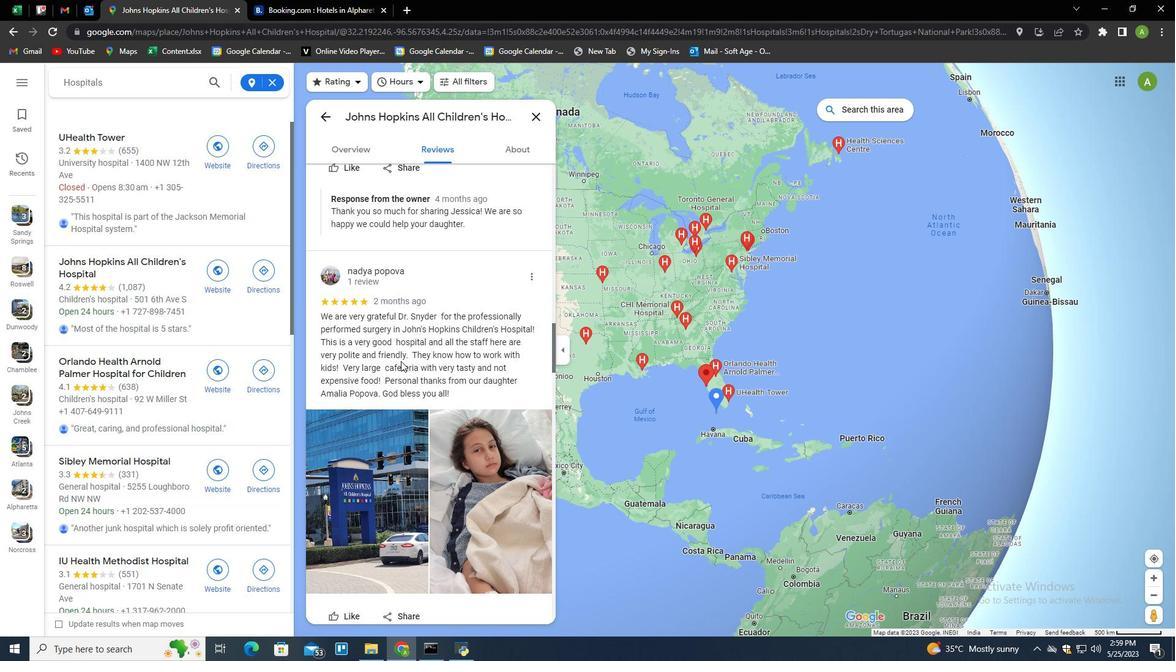 
Action: Mouse pressed left at (400, 361)
Screenshot: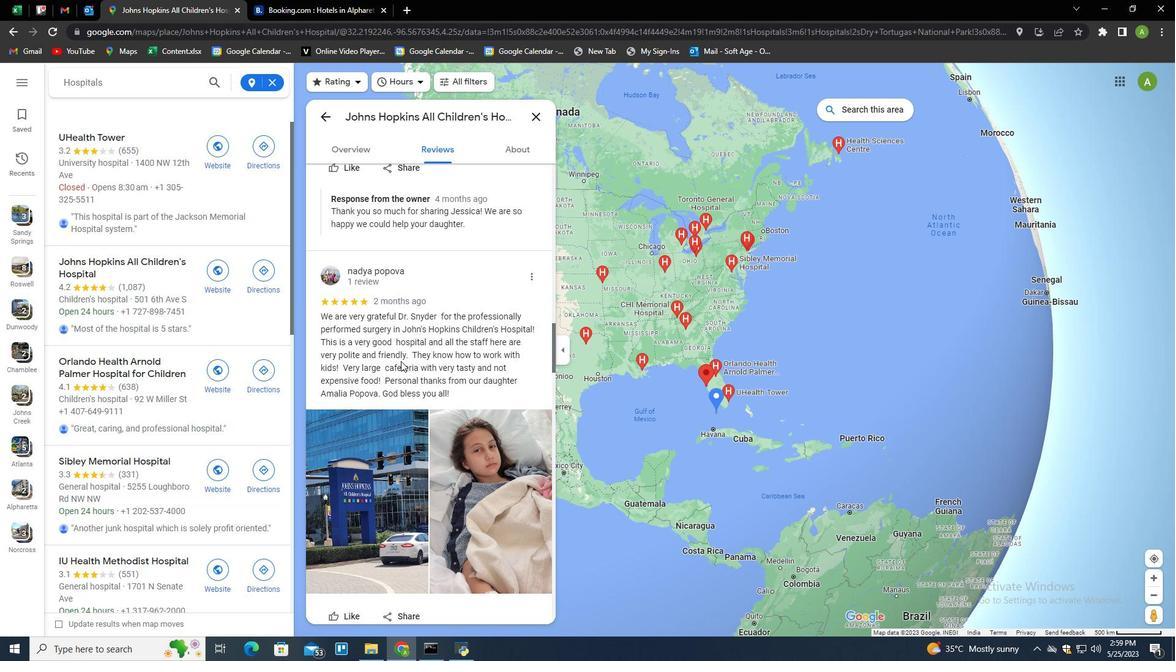
Action: Mouse moved to (400, 360)
Screenshot: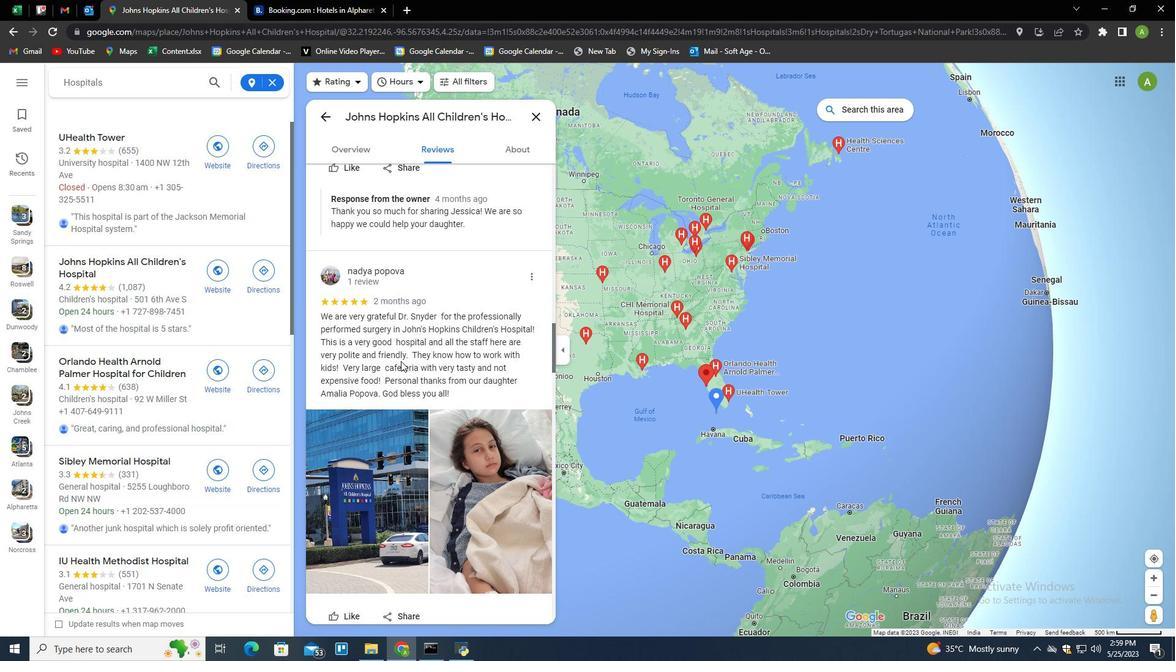
Action: Mouse pressed left at (400, 360)
Screenshot: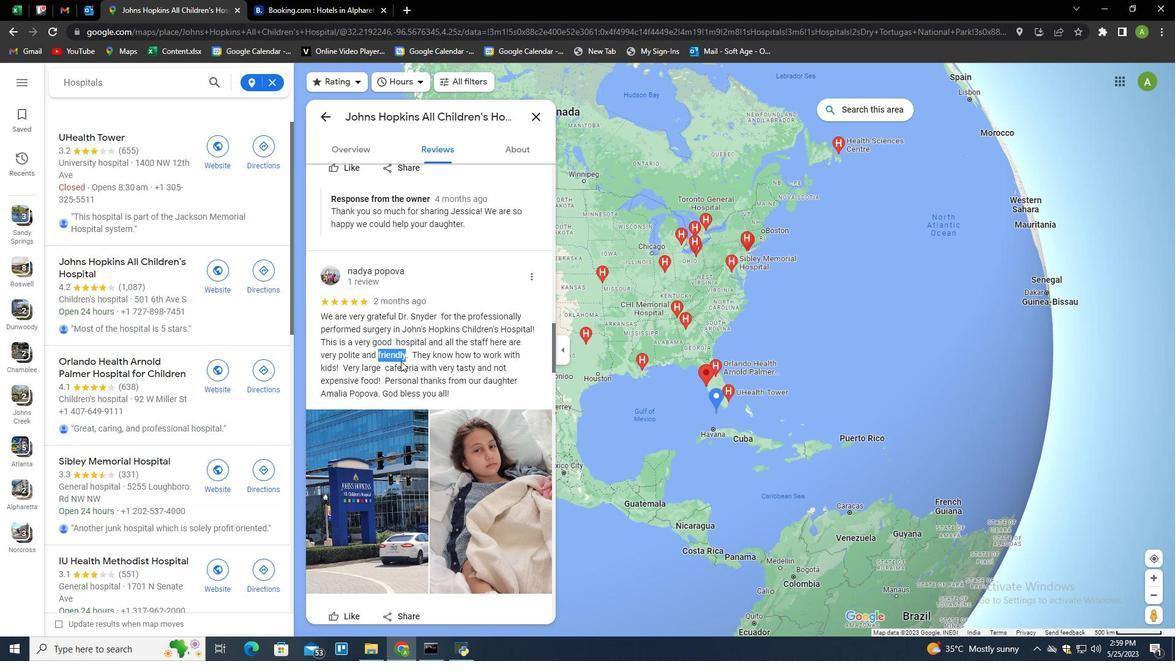 
Action: Mouse moved to (425, 438)
Screenshot: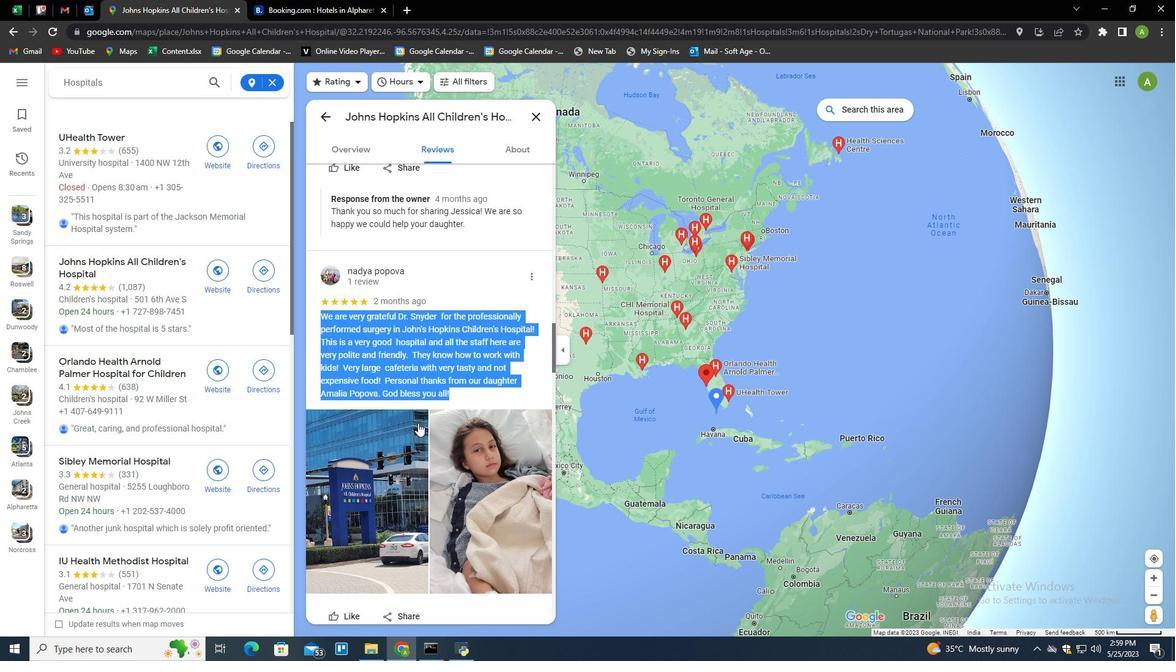 
Action: Mouse scrolled (425, 437) with delta (0, 0)
Screenshot: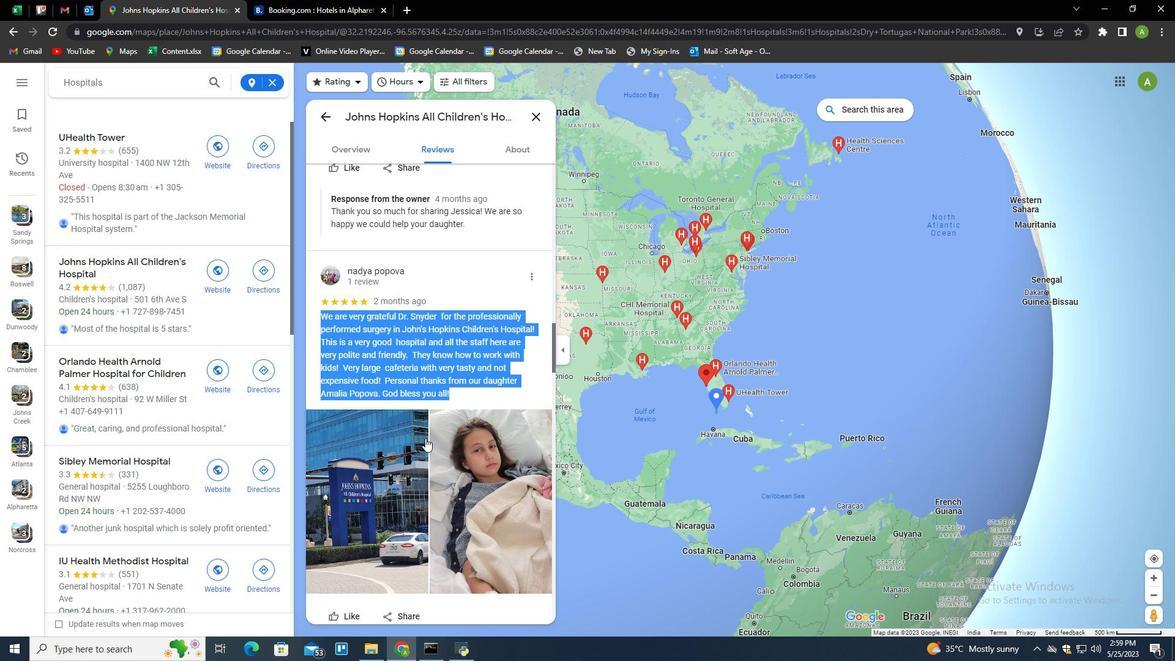 
Action: Mouse moved to (425, 440)
Screenshot: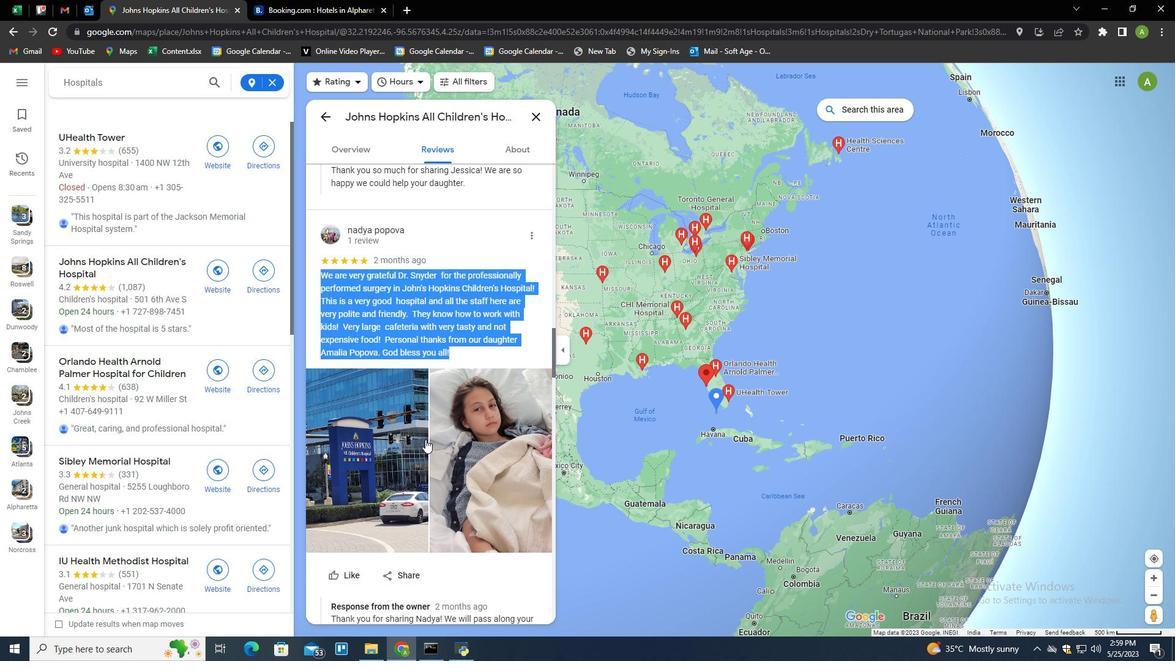 
Action: Mouse scrolled (425, 439) with delta (0, 0)
Screenshot: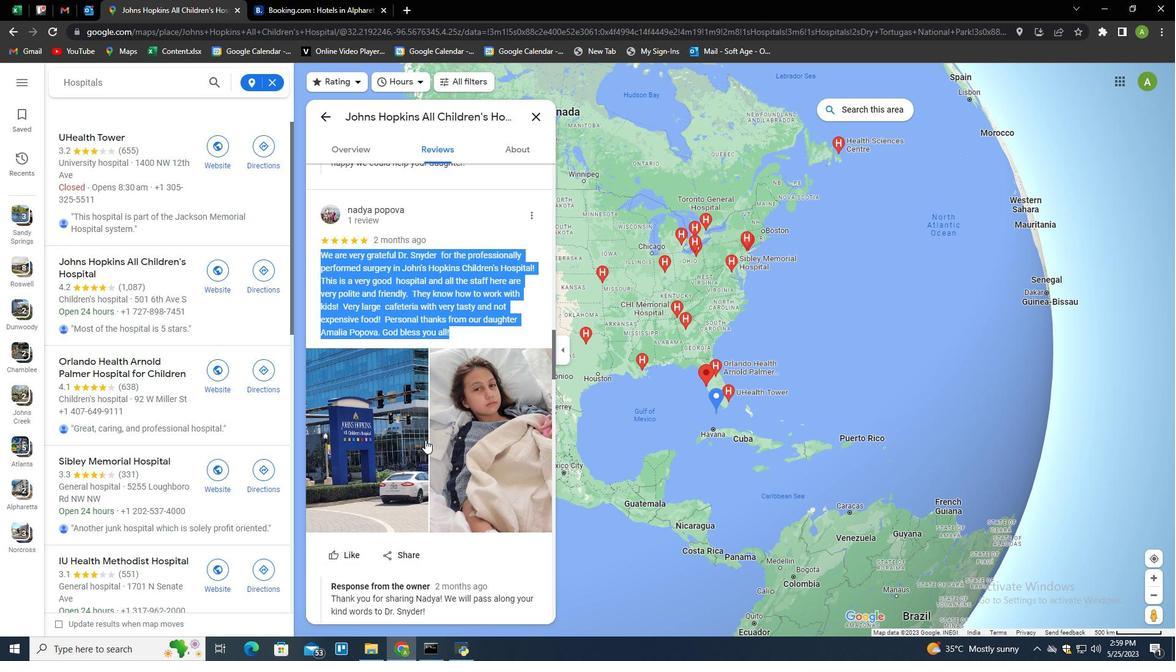 
Action: Mouse moved to (425, 443)
Screenshot: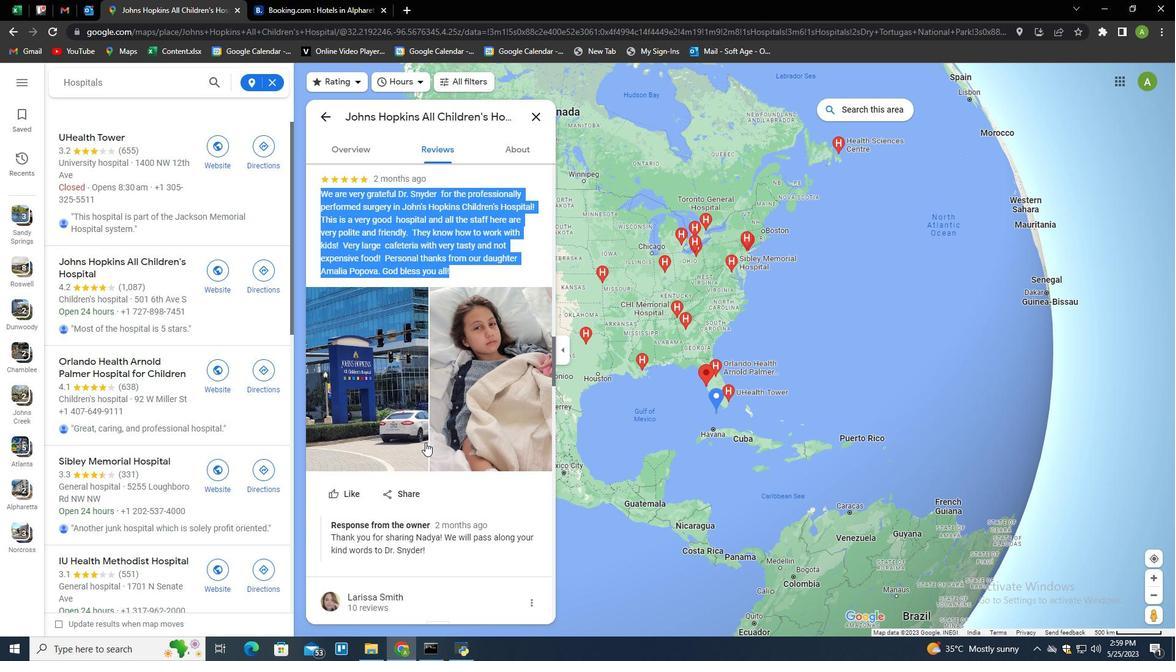 
Action: Mouse scrolled (425, 443) with delta (0, 0)
Screenshot: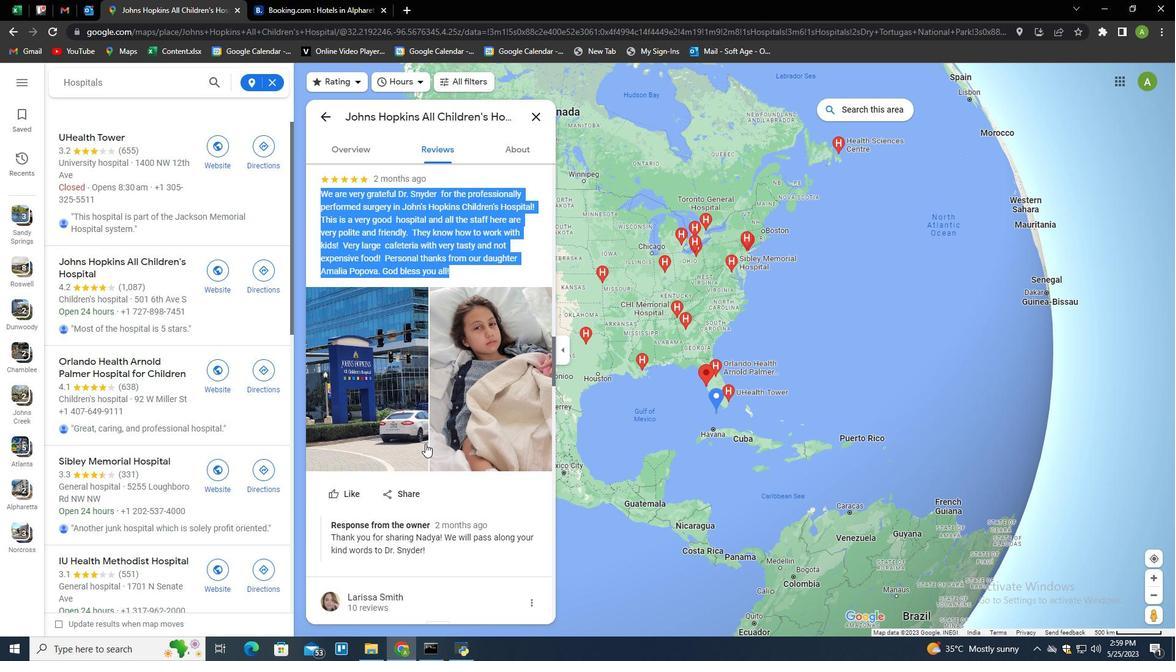 
Action: Mouse moved to (474, 499)
Screenshot: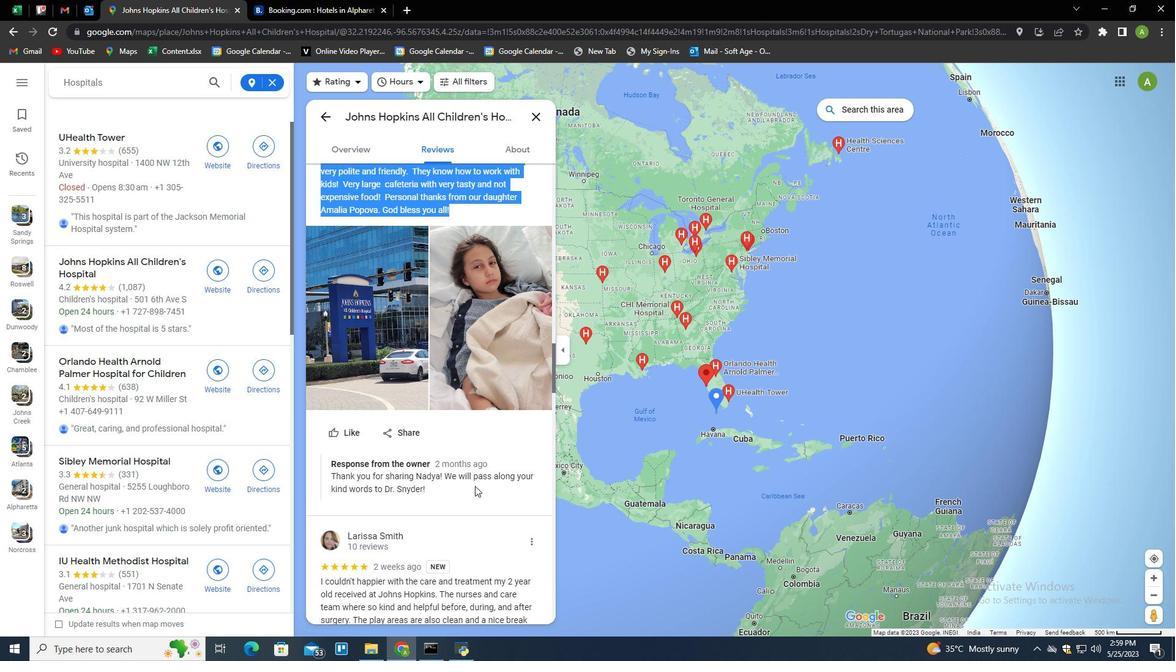 
Action: Mouse scrolled (474, 498) with delta (0, 0)
Screenshot: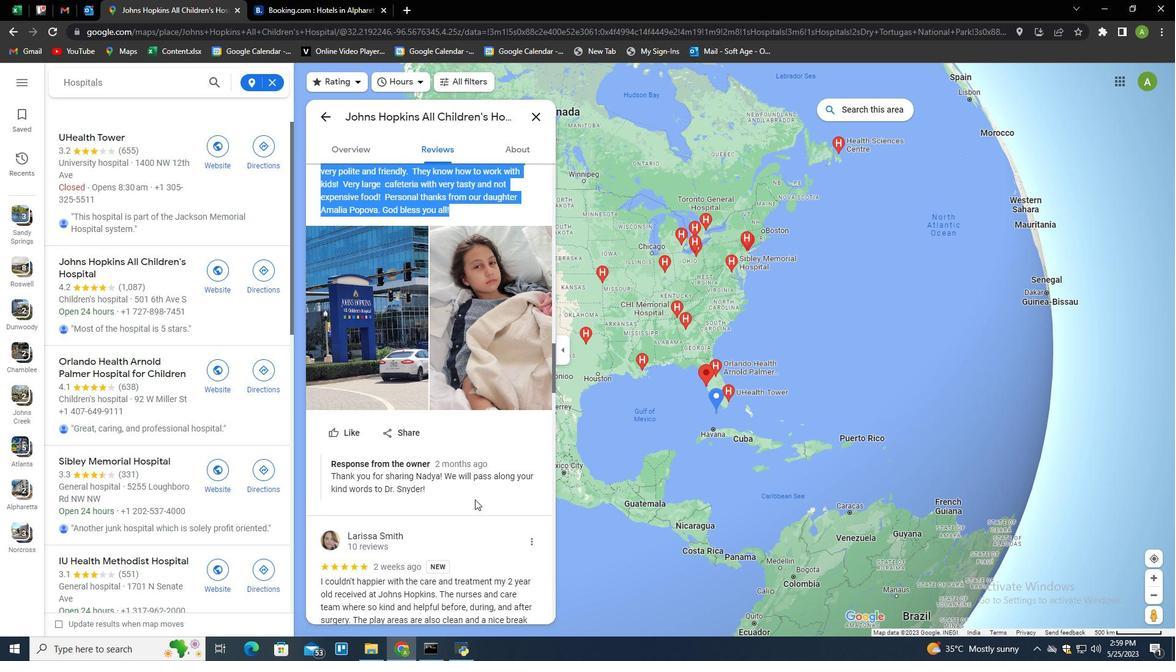 
Action: Mouse scrolled (474, 498) with delta (0, 0)
Screenshot: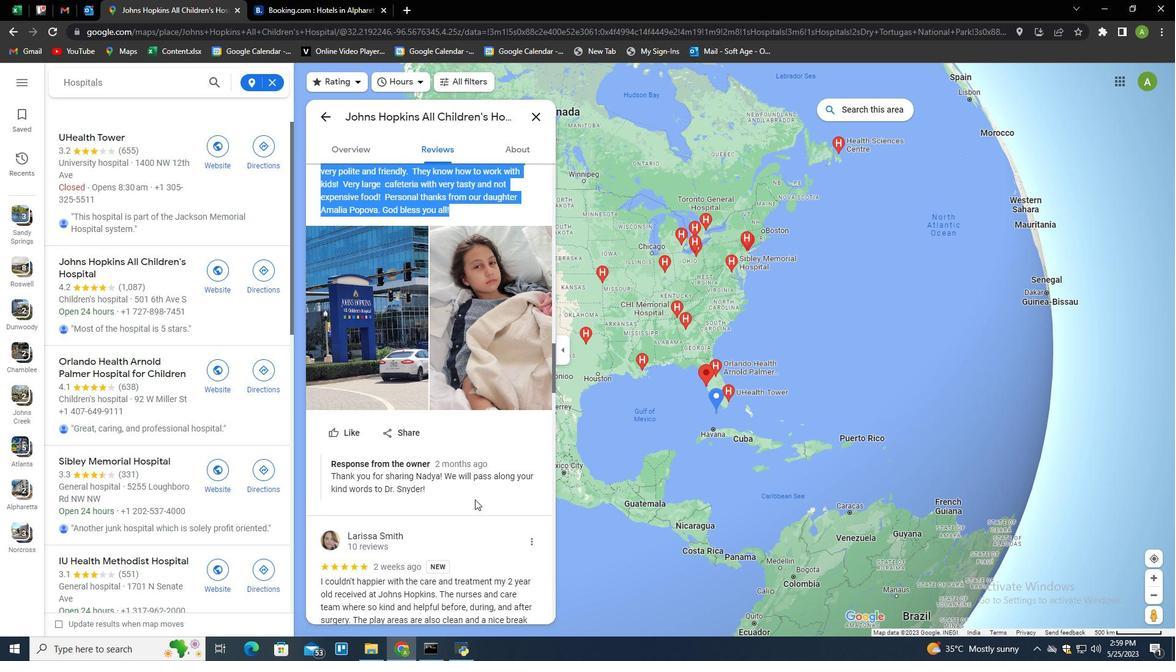 
Action: Mouse moved to (413, 508)
Screenshot: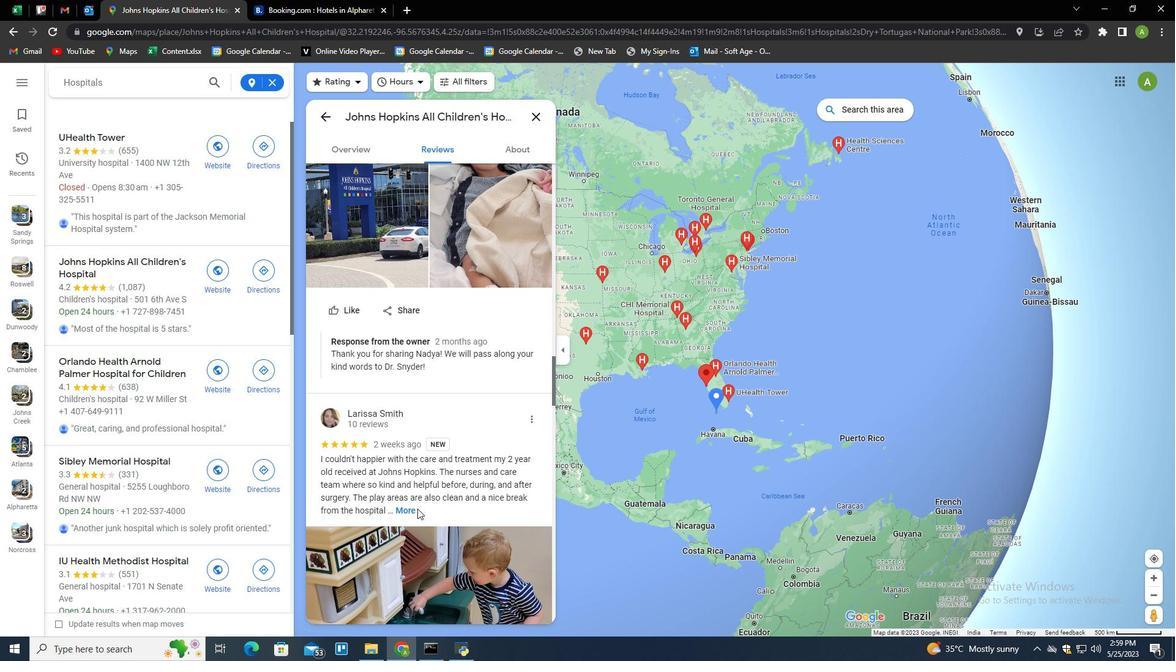 
Action: Mouse pressed left at (413, 508)
Screenshot: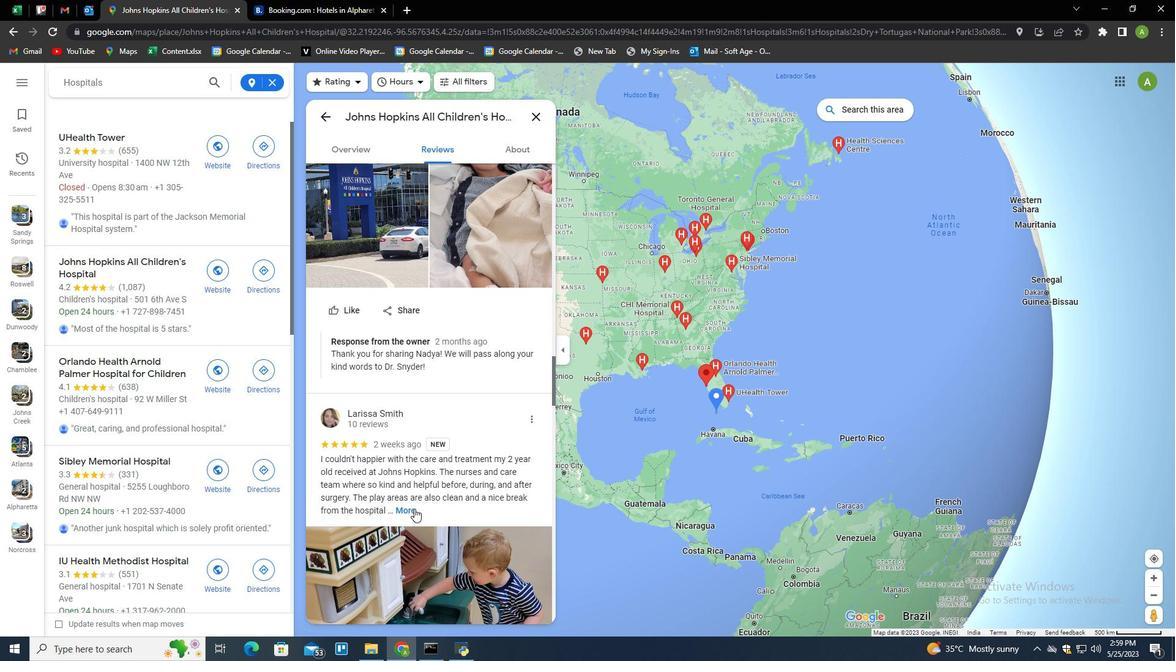 
Action: Mouse moved to (435, 479)
Screenshot: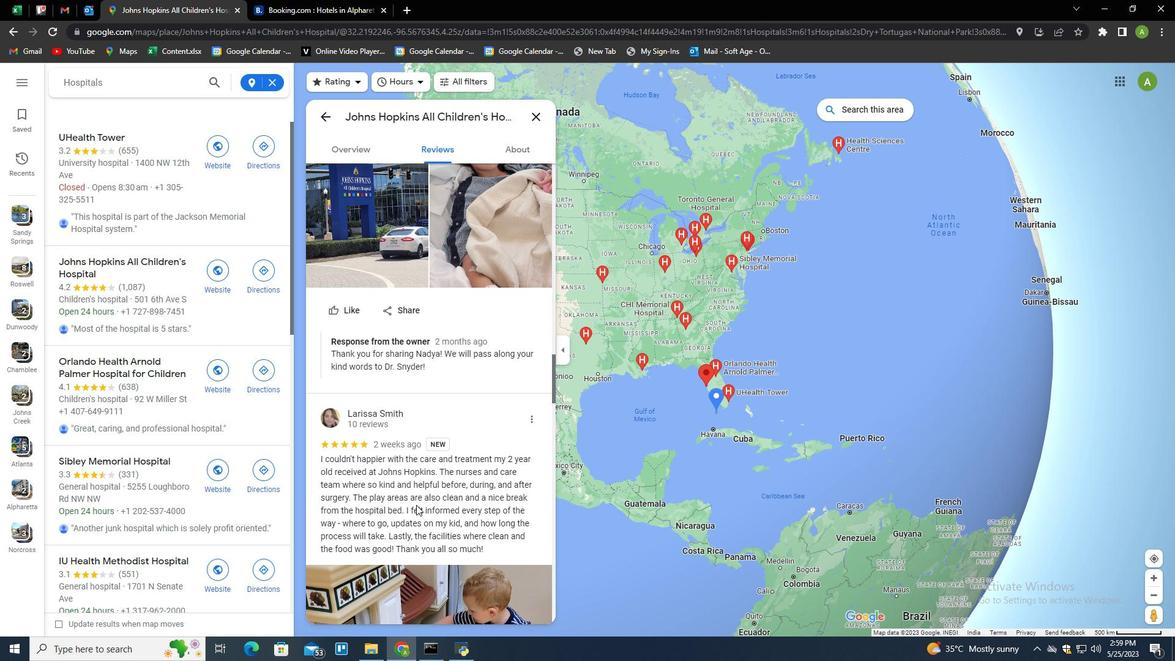 
Action: Mouse scrolled (435, 478) with delta (0, 0)
Screenshot: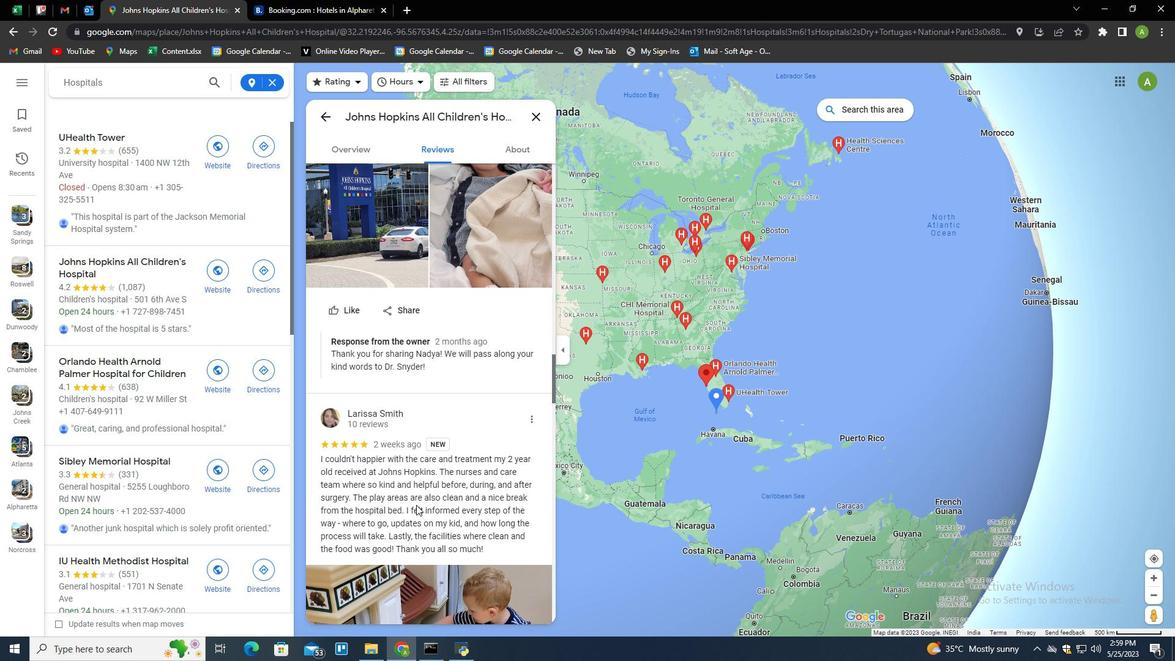 
Action: Mouse scrolled (435, 478) with delta (0, 0)
Screenshot: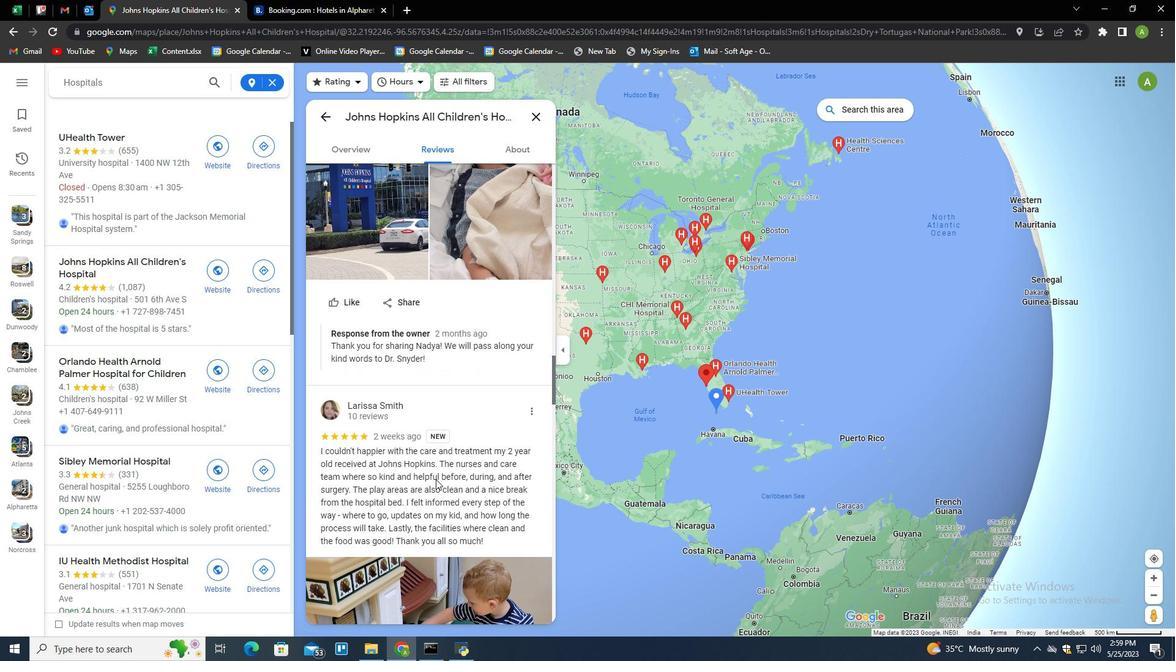
Action: Mouse moved to (440, 377)
Screenshot: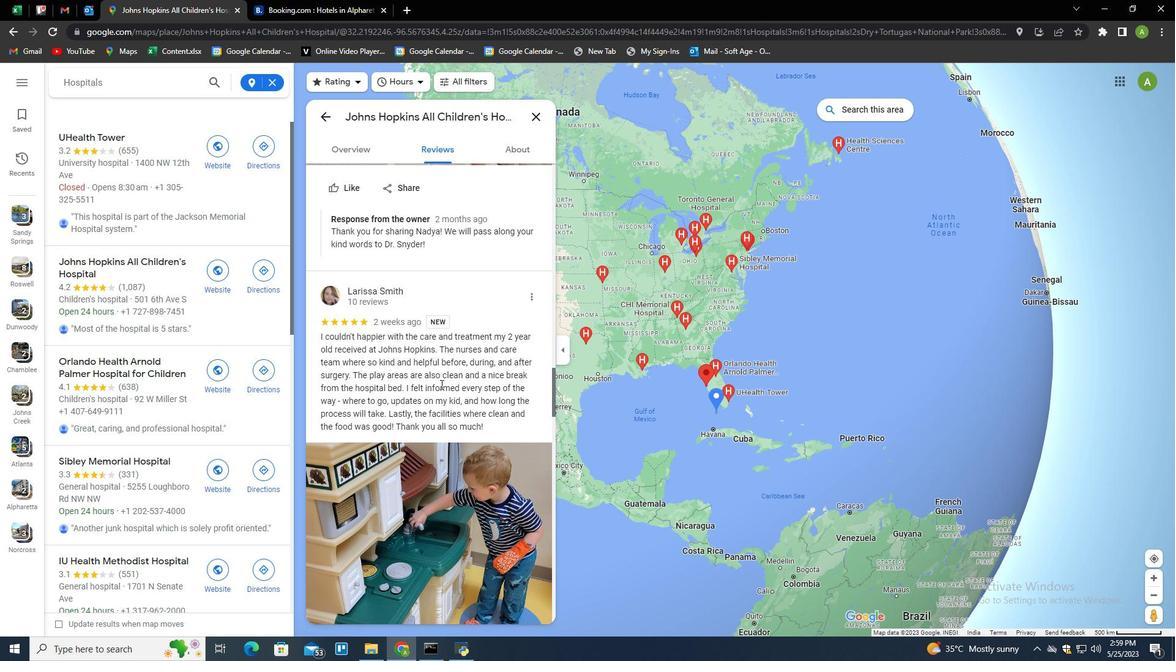 
Action: Mouse pressed left at (440, 377)
Screenshot: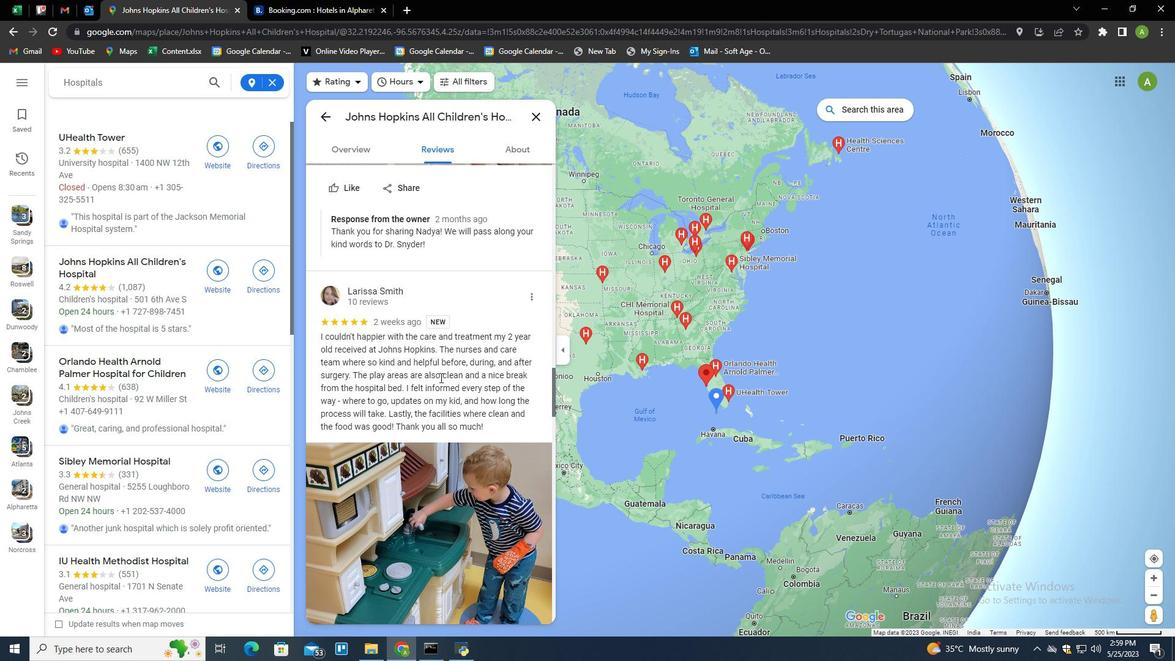 
Action: Mouse pressed left at (440, 377)
Screenshot: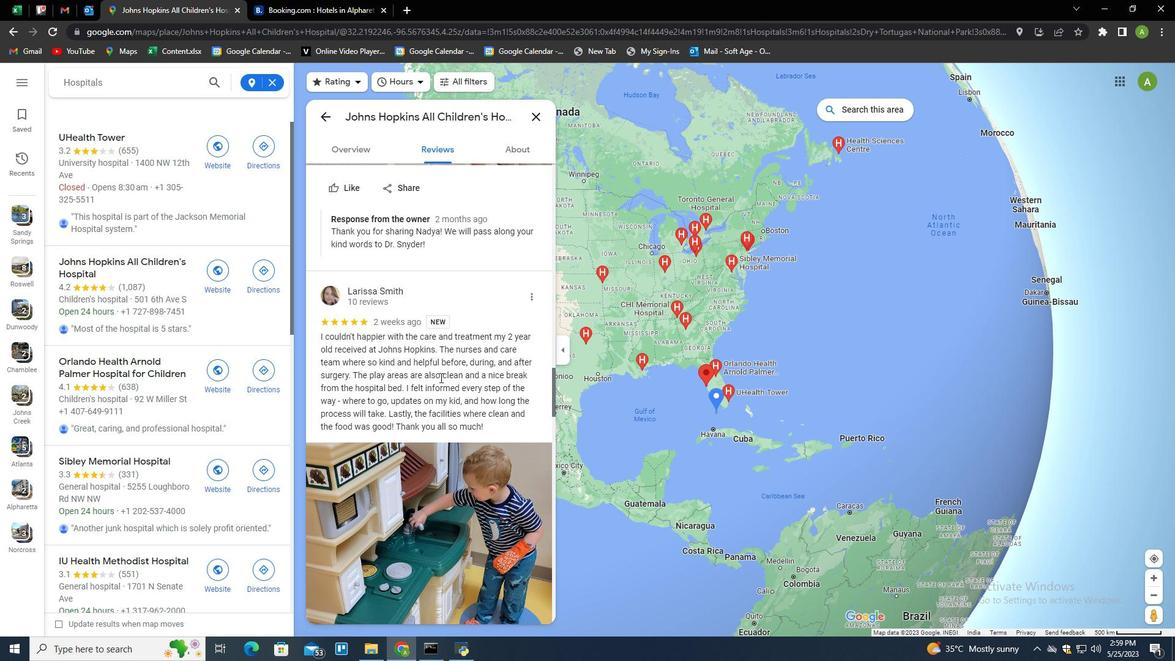 
Action: Mouse pressed left at (440, 377)
Screenshot: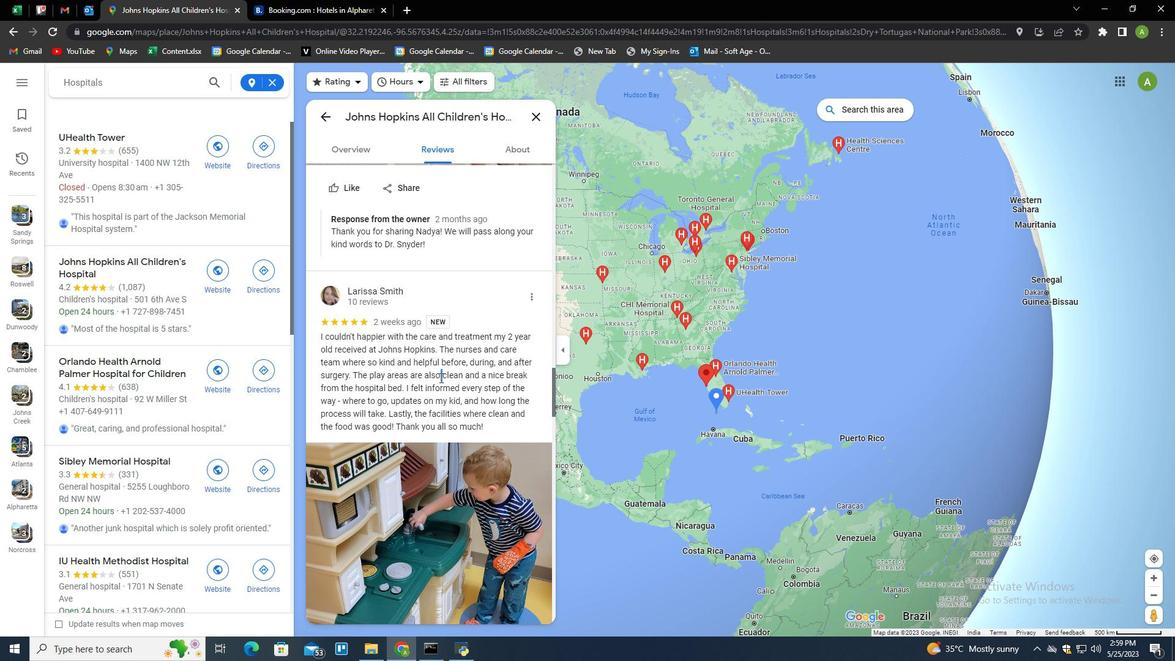 
Action: Mouse pressed left at (440, 377)
